 Task: Reply to email with the signature Brenda Cooper with the subject Happy birthday from softage.1@softage.net with the message Can you provide an update on the status of the customer service improvement project? Undo the message and rewrite the message as Thank you for your interest in our product/service. Send the email
Action: Mouse moved to (511, 652)
Screenshot: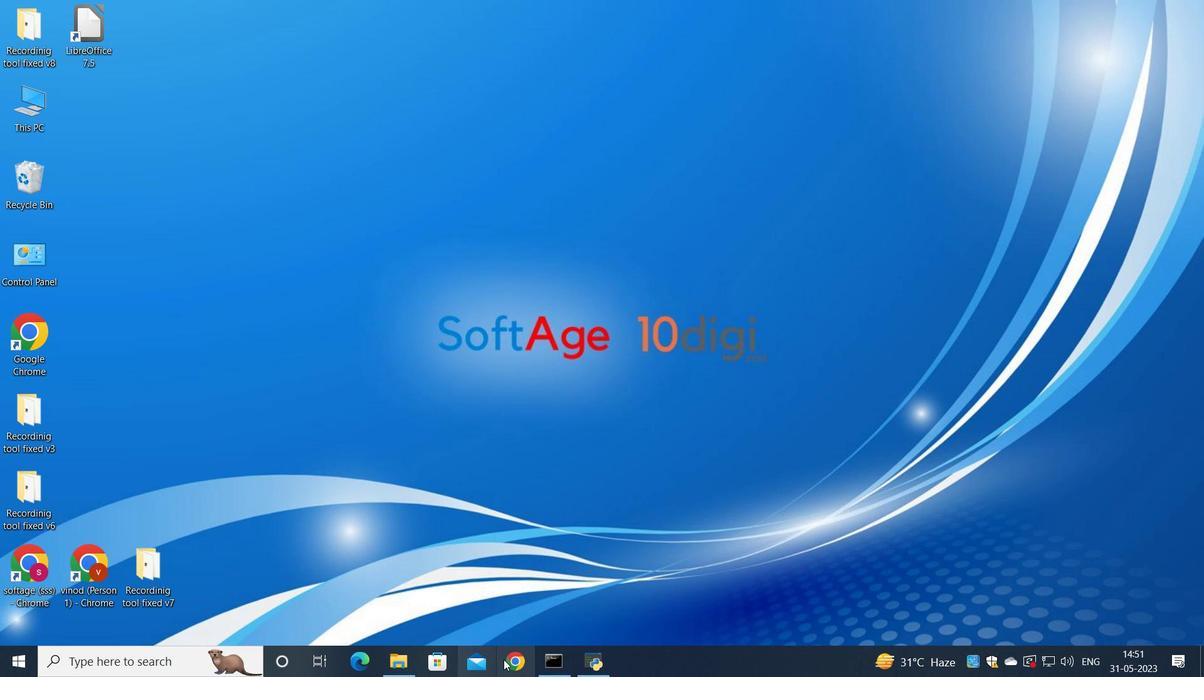 
Action: Mouse pressed left at (511, 652)
Screenshot: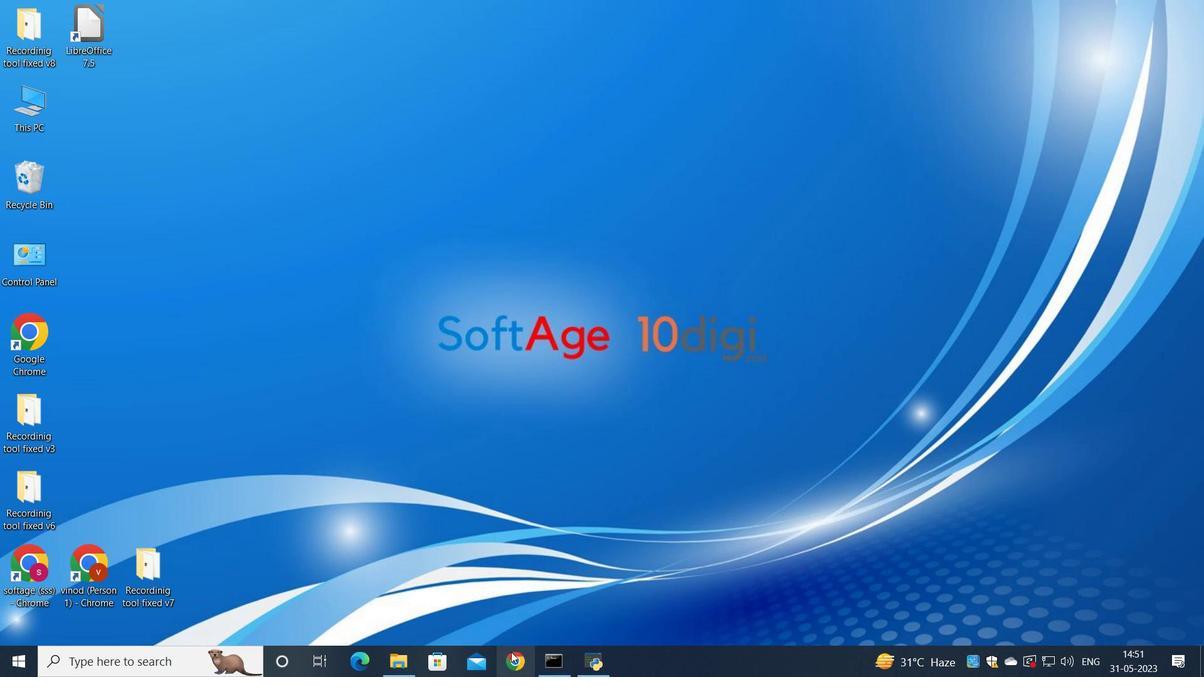 
Action: Mouse moved to (528, 434)
Screenshot: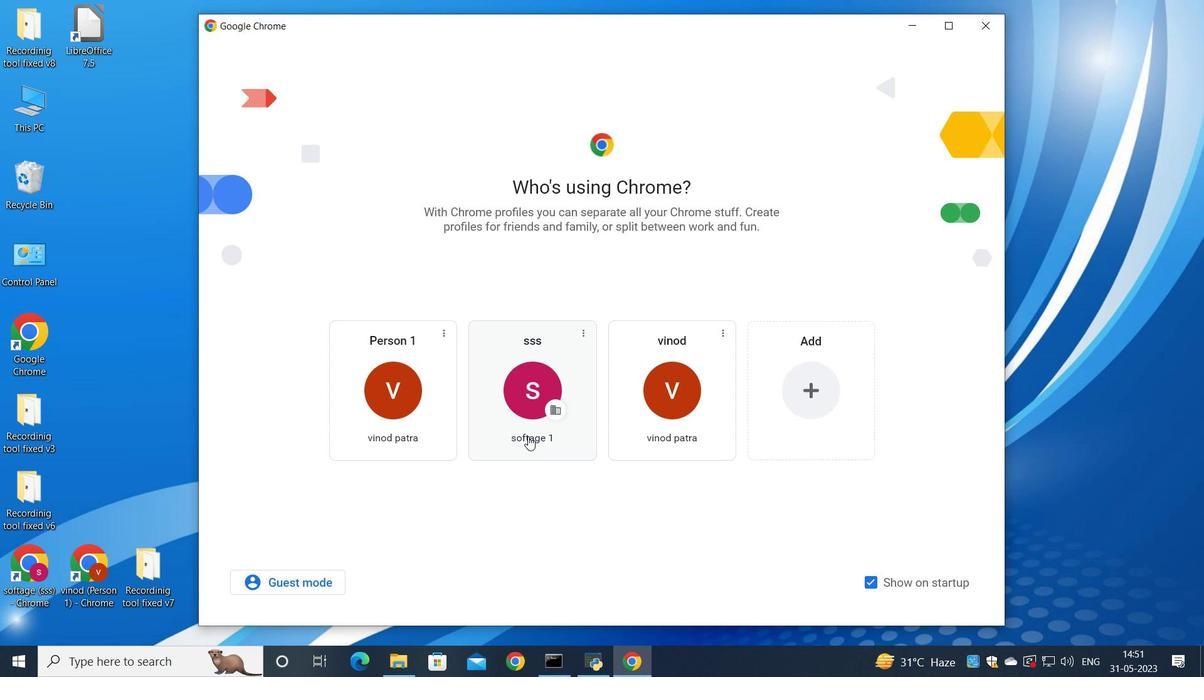 
Action: Mouse pressed left at (528, 434)
Screenshot: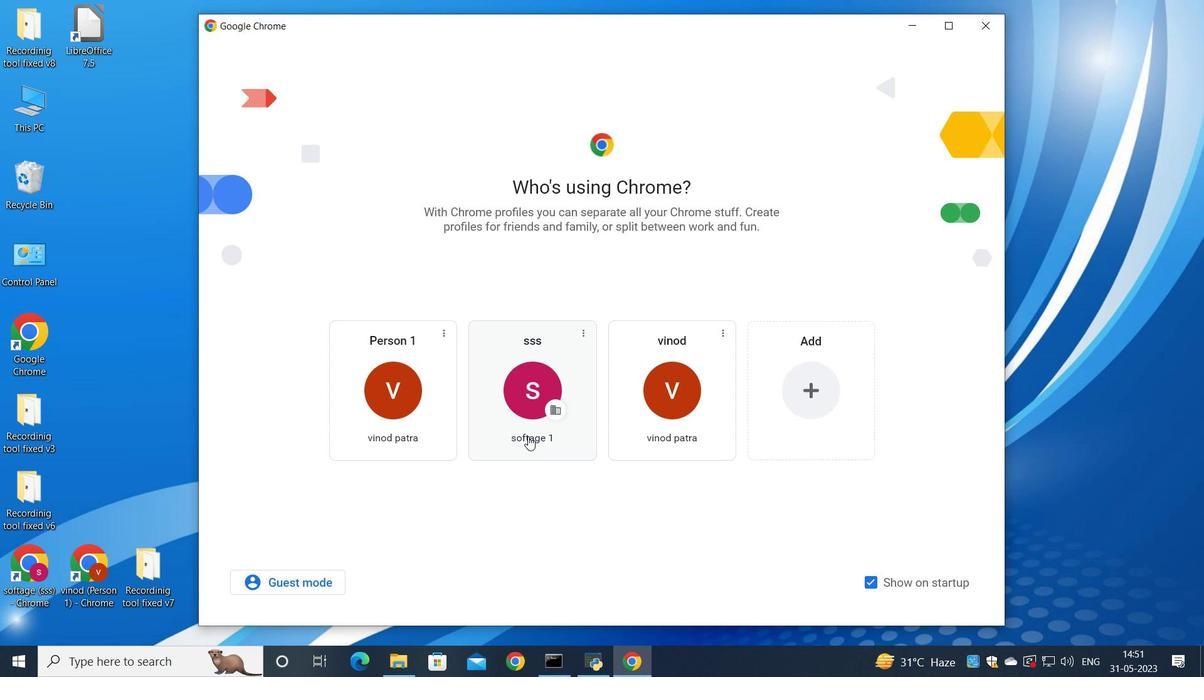 
Action: Mouse moved to (1048, 82)
Screenshot: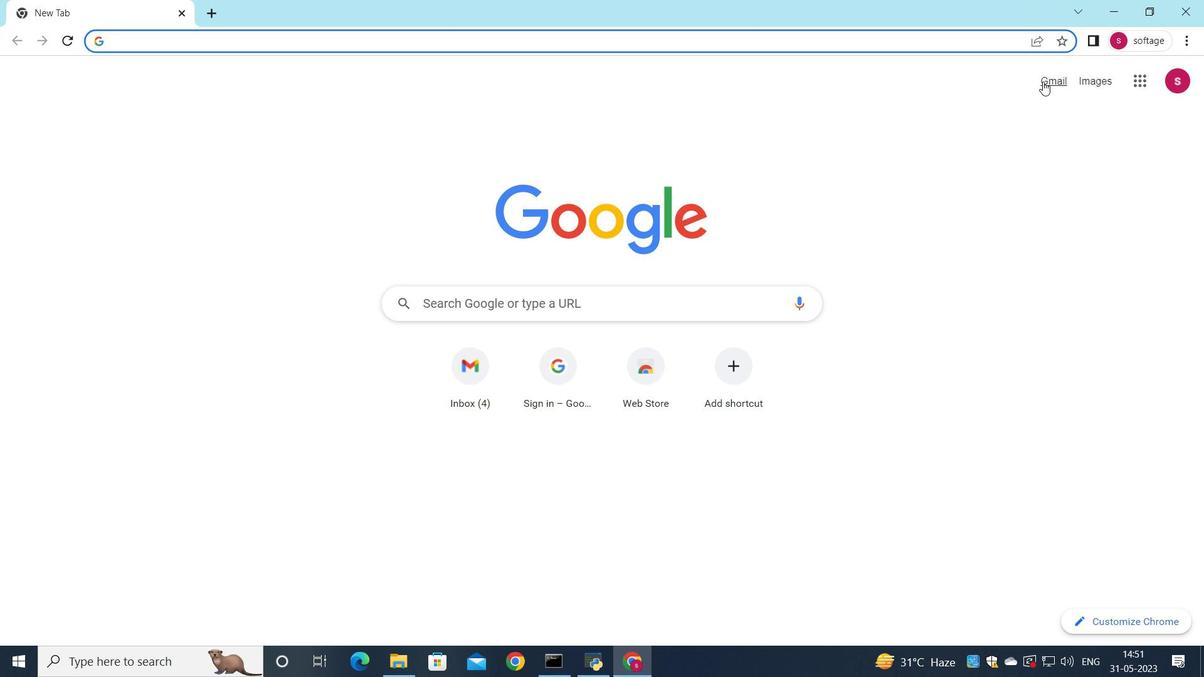 
Action: Mouse pressed left at (1048, 82)
Screenshot: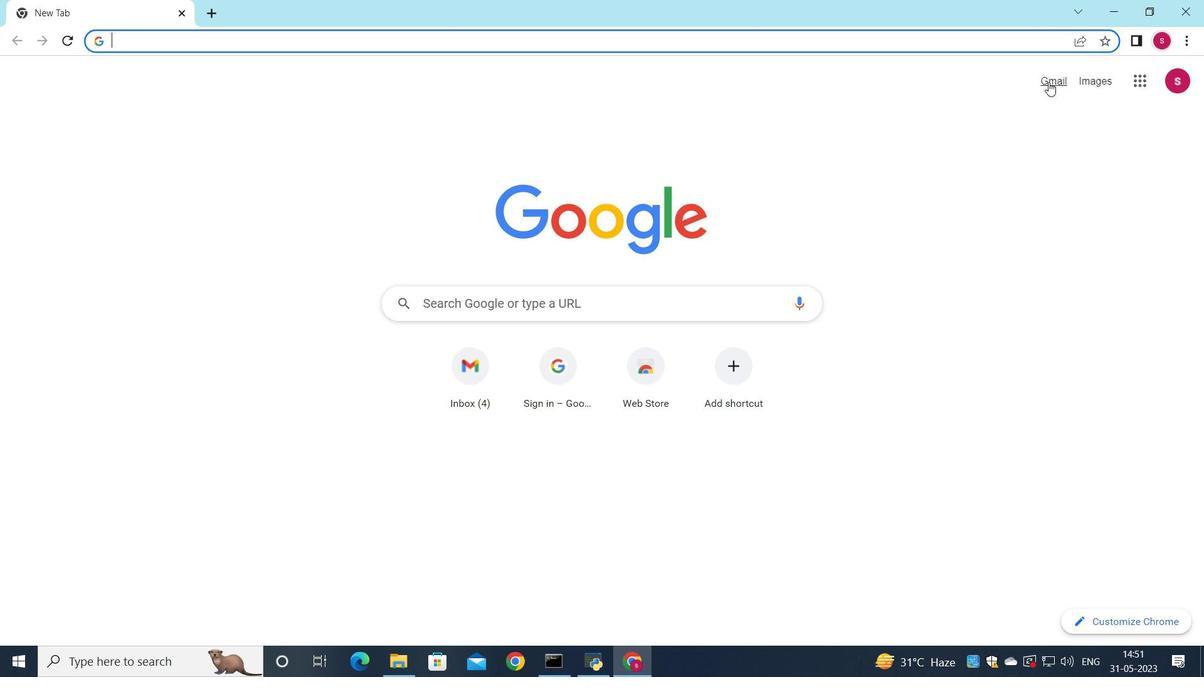 
Action: Mouse moved to (1024, 109)
Screenshot: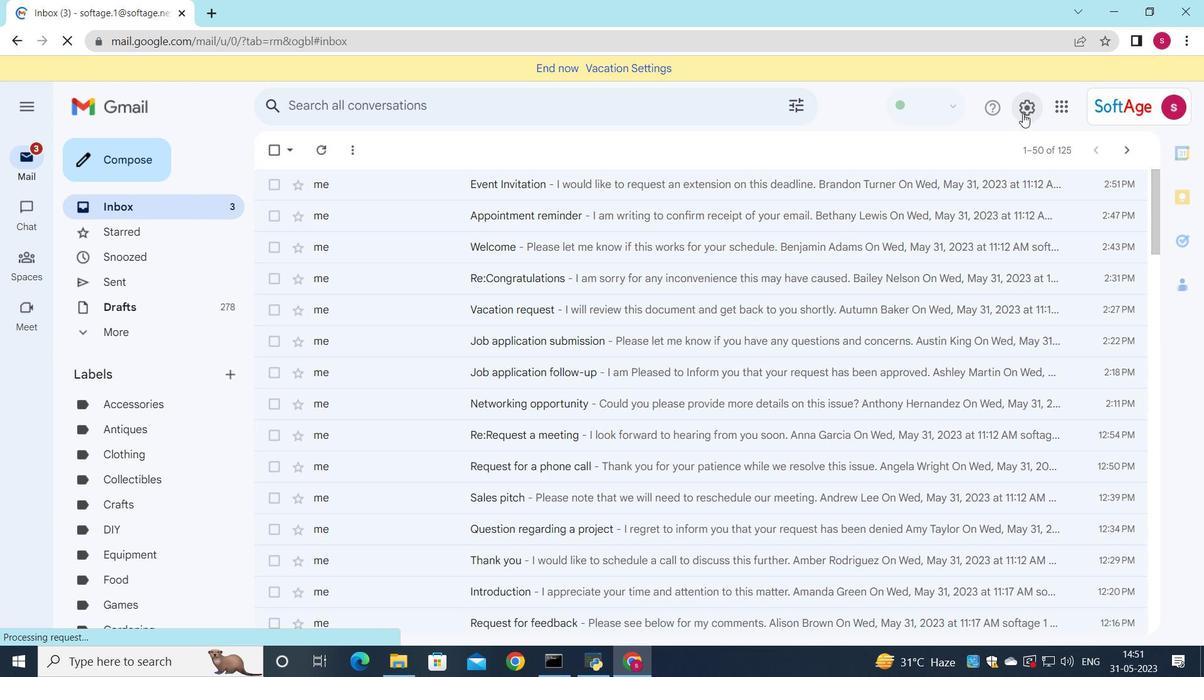 
Action: Mouse pressed left at (1024, 109)
Screenshot: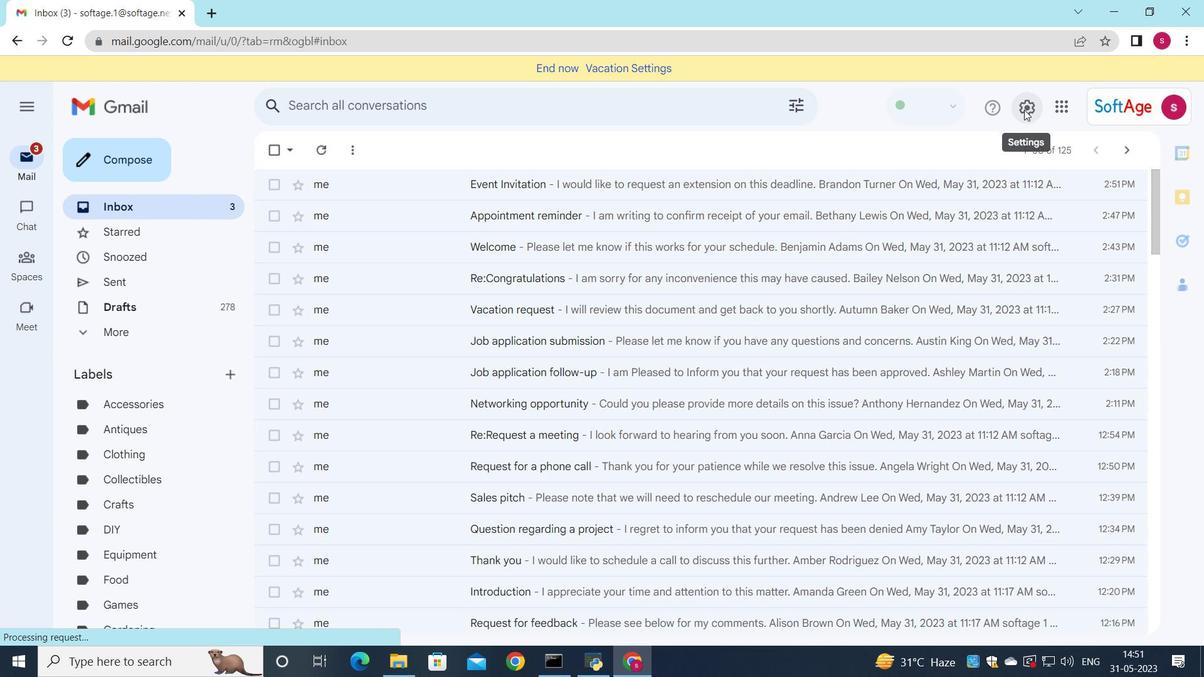 
Action: Mouse moved to (1020, 188)
Screenshot: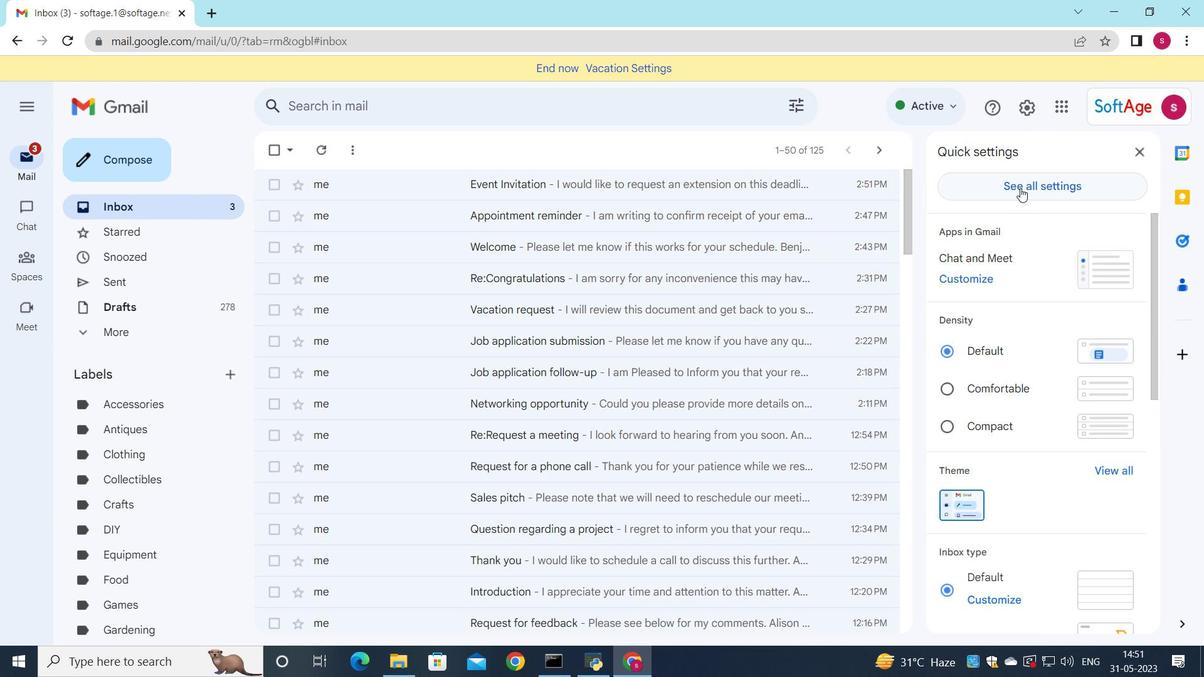 
Action: Mouse pressed left at (1020, 188)
Screenshot: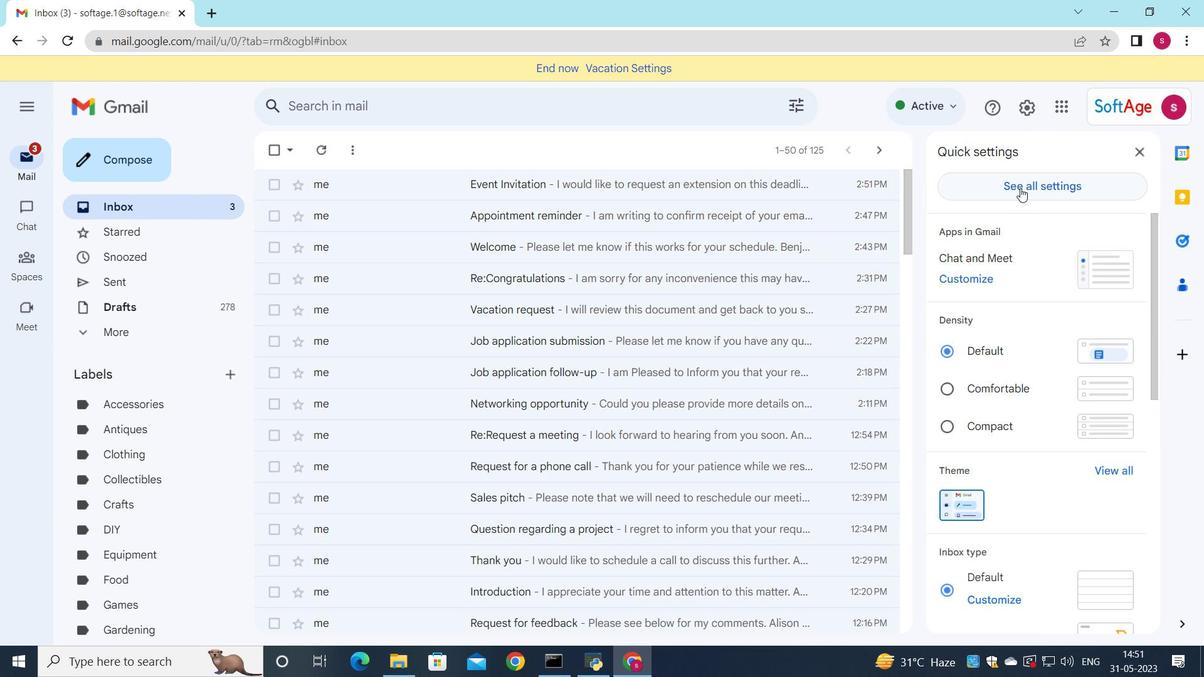 
Action: Mouse moved to (731, 330)
Screenshot: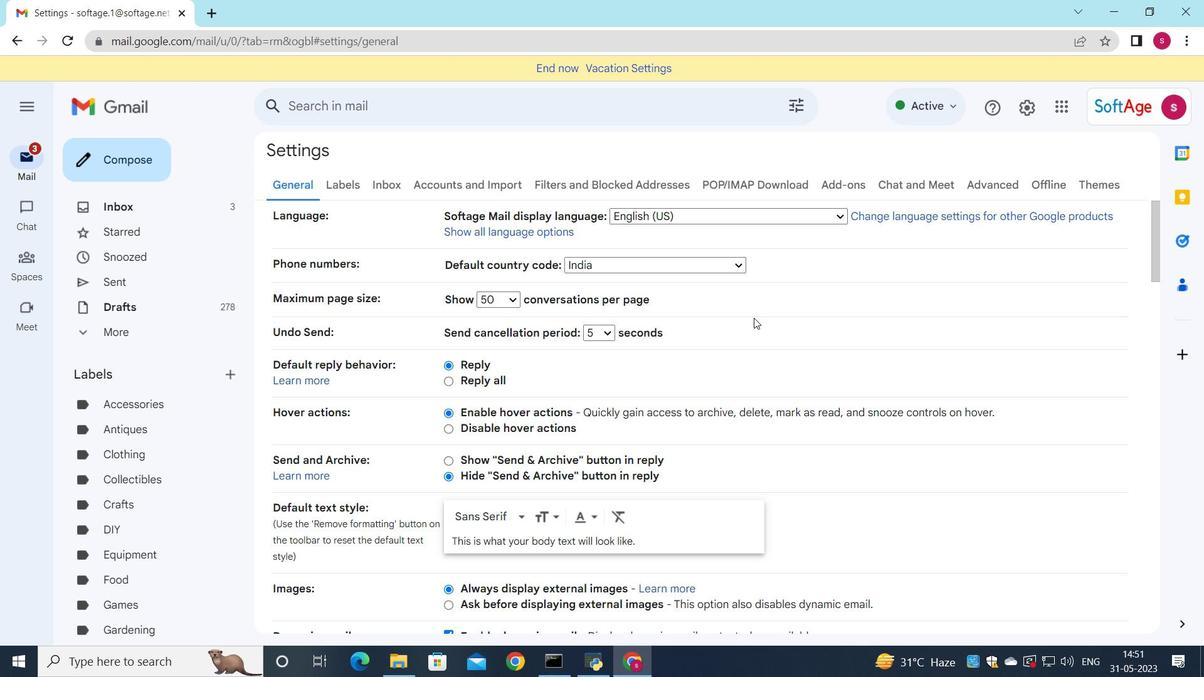 
Action: Mouse scrolled (731, 329) with delta (0, 0)
Screenshot: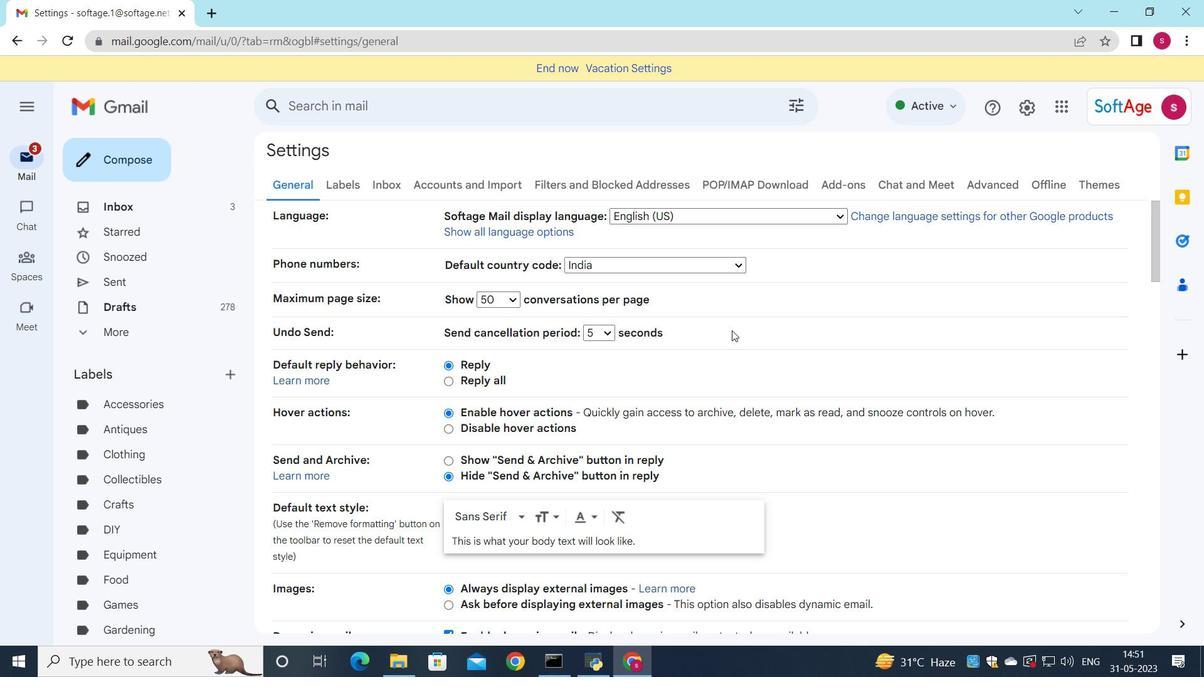 
Action: Mouse scrolled (731, 329) with delta (0, 0)
Screenshot: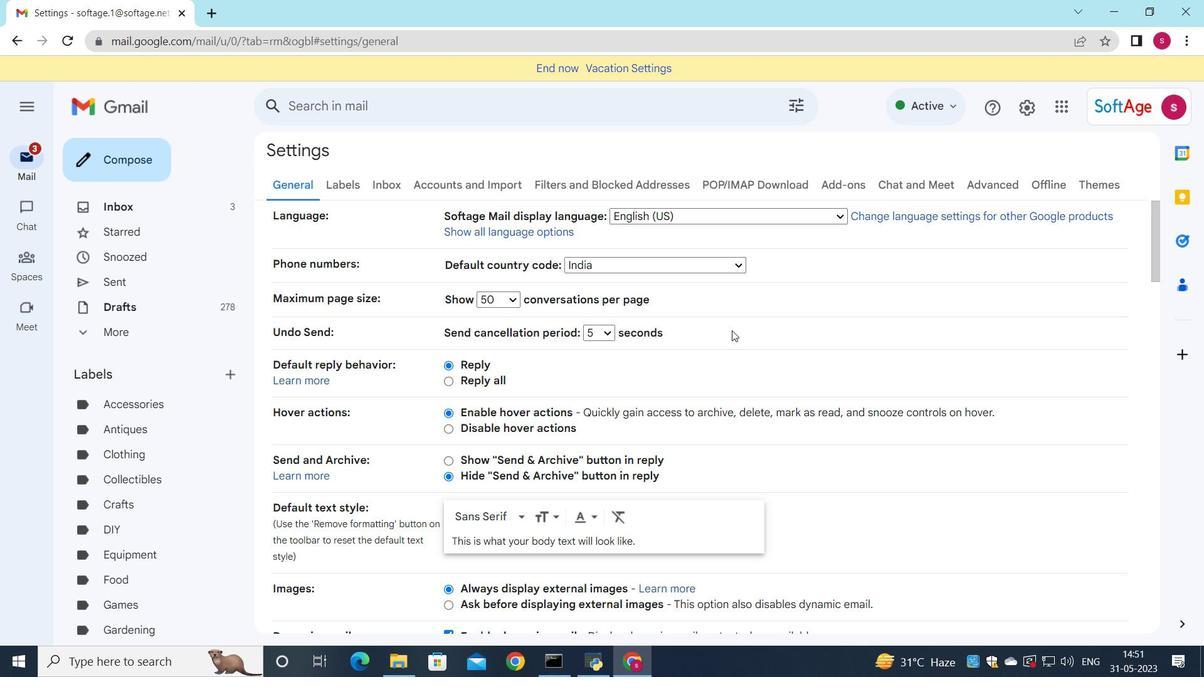 
Action: Mouse scrolled (731, 329) with delta (0, 0)
Screenshot: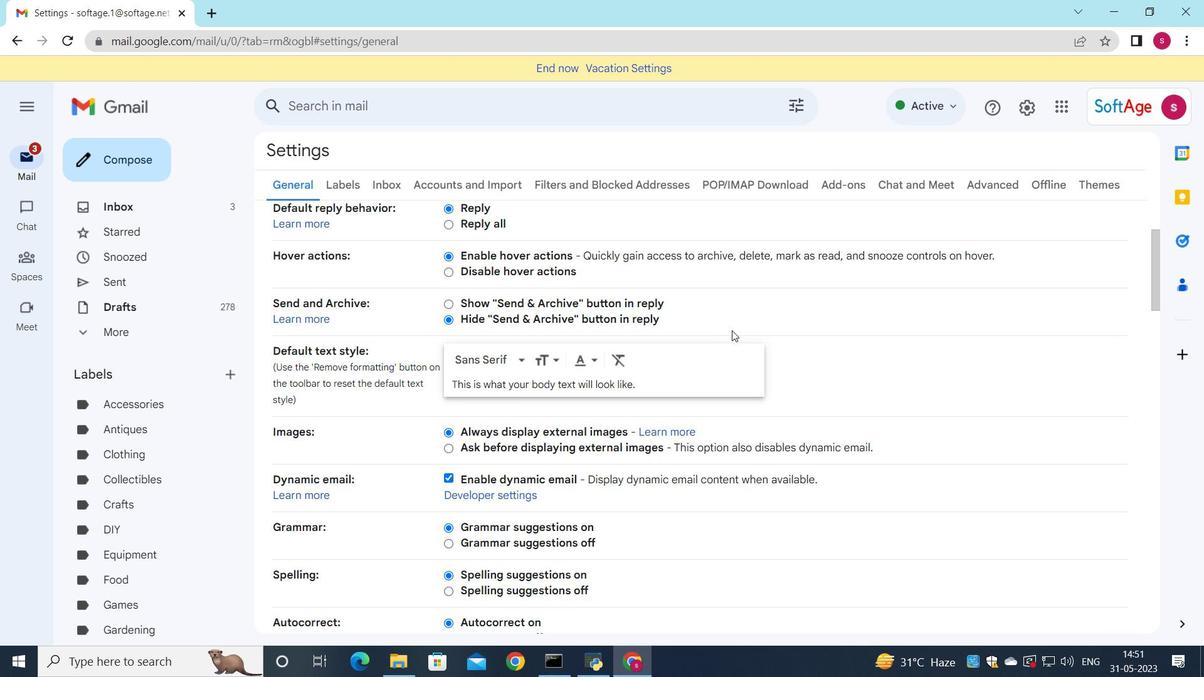 
Action: Mouse scrolled (731, 329) with delta (0, 0)
Screenshot: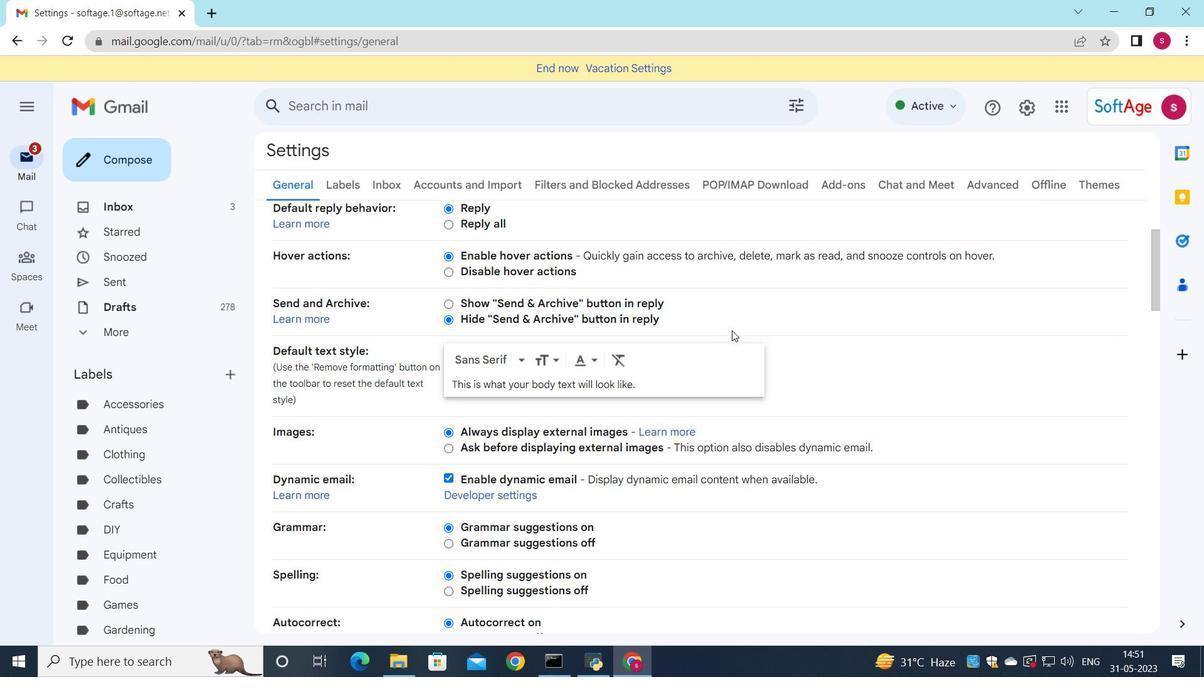 
Action: Mouse scrolled (731, 329) with delta (0, 0)
Screenshot: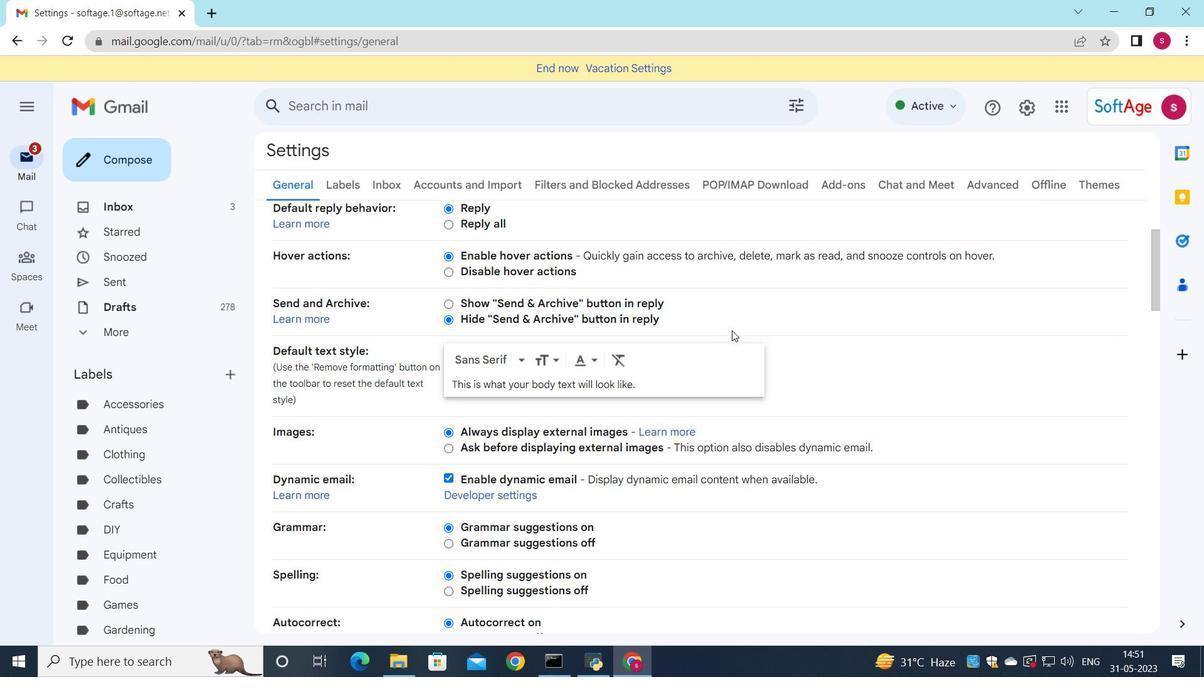 
Action: Mouse scrolled (731, 329) with delta (0, 0)
Screenshot: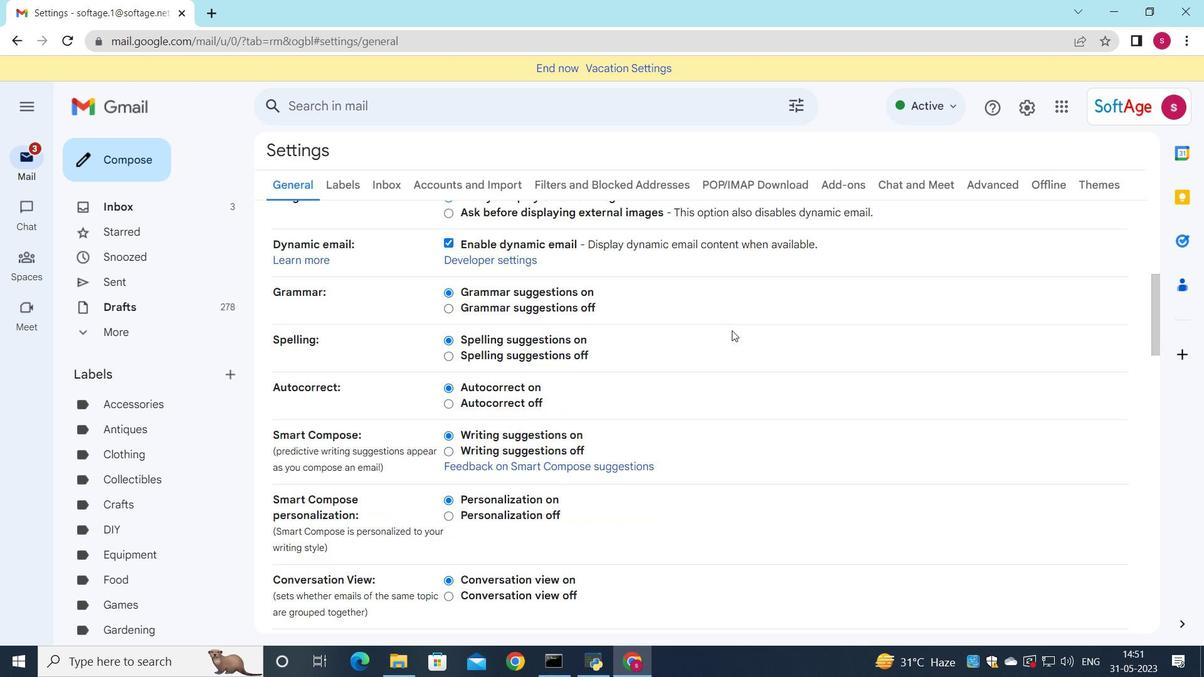 
Action: Mouse scrolled (731, 329) with delta (0, 0)
Screenshot: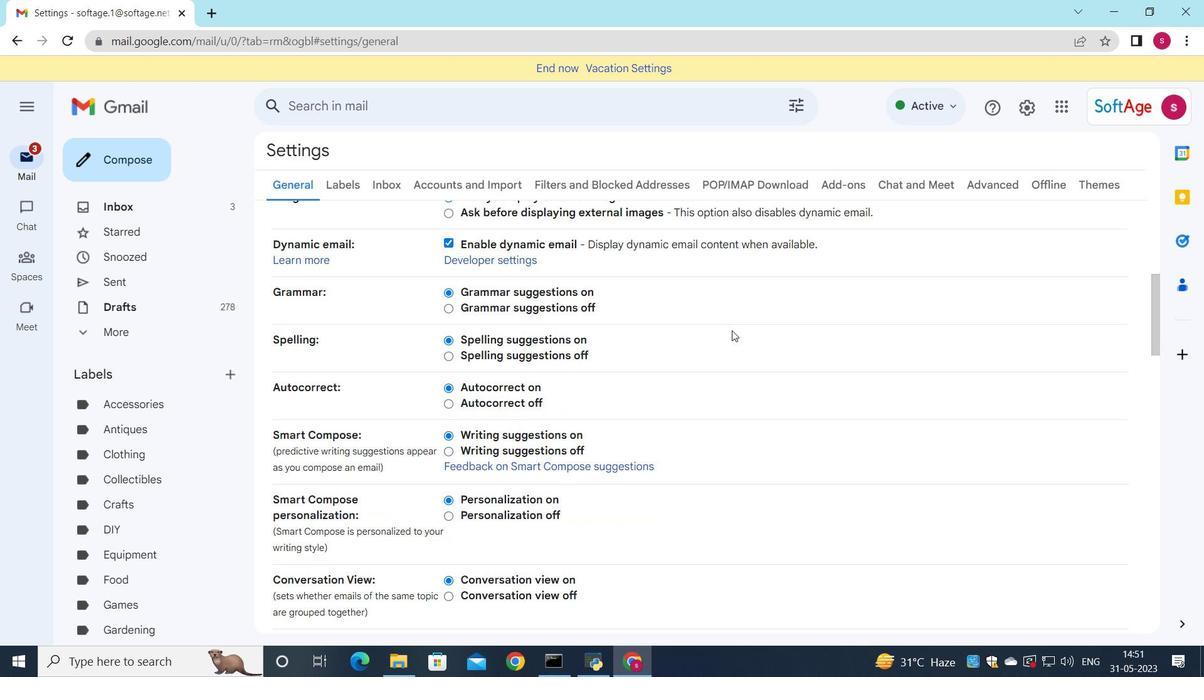
Action: Mouse scrolled (731, 329) with delta (0, 0)
Screenshot: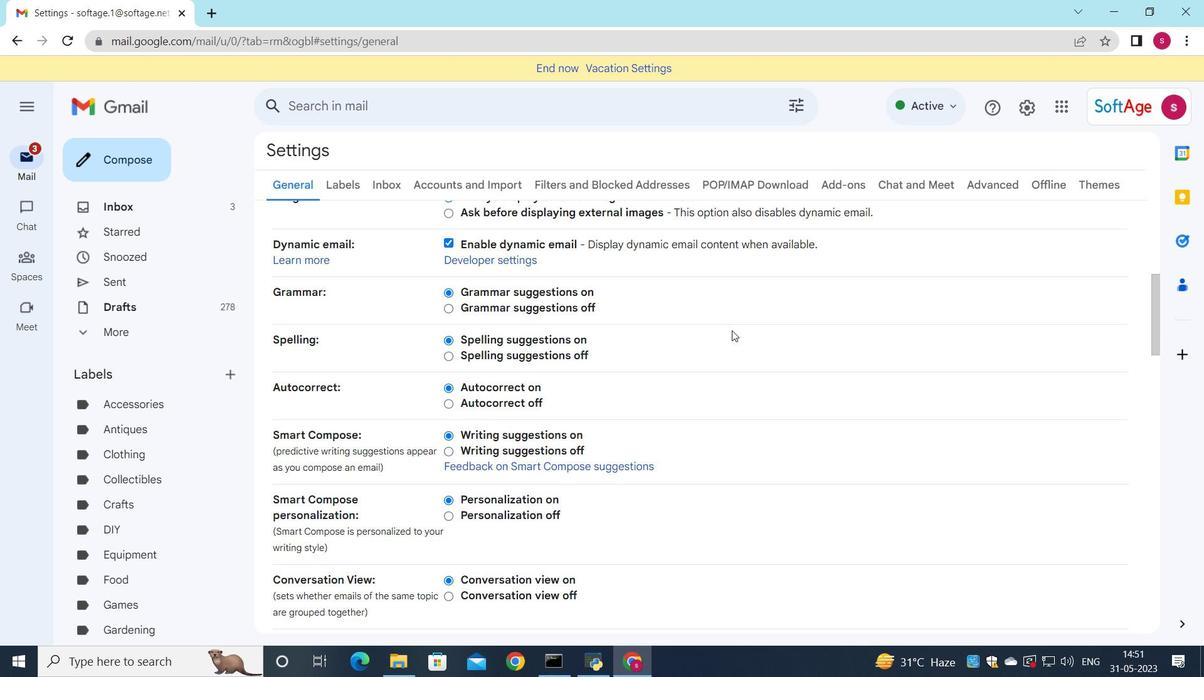 
Action: Mouse moved to (737, 329)
Screenshot: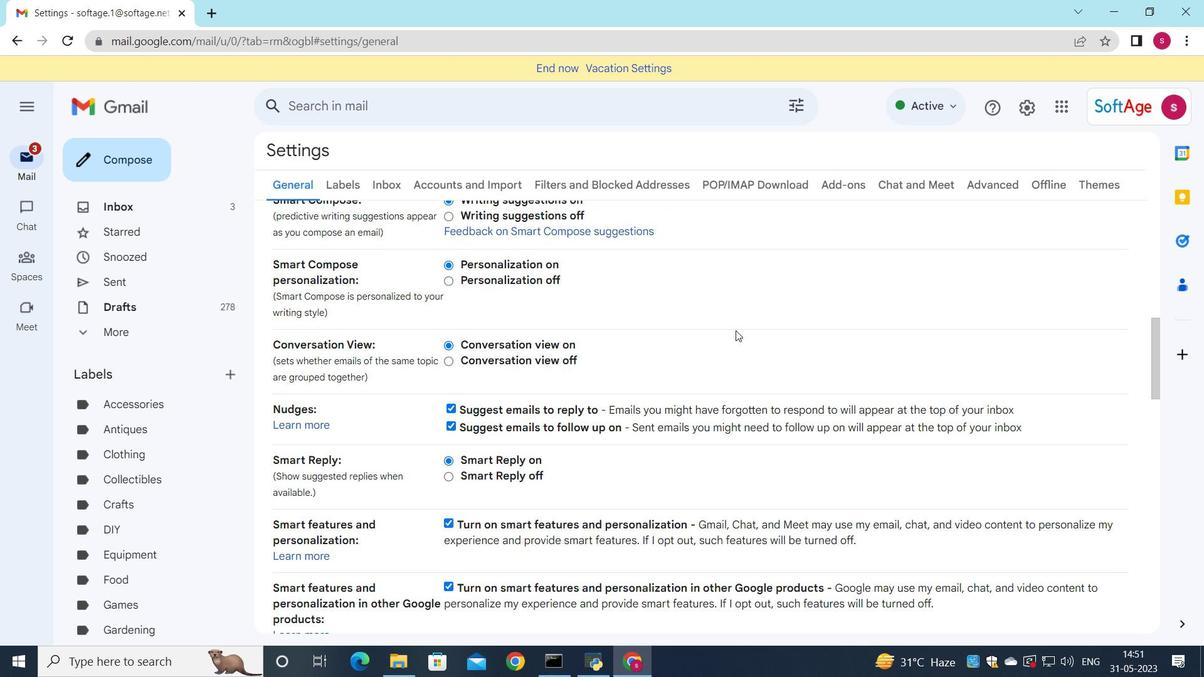 
Action: Mouse scrolled (737, 328) with delta (0, 0)
Screenshot: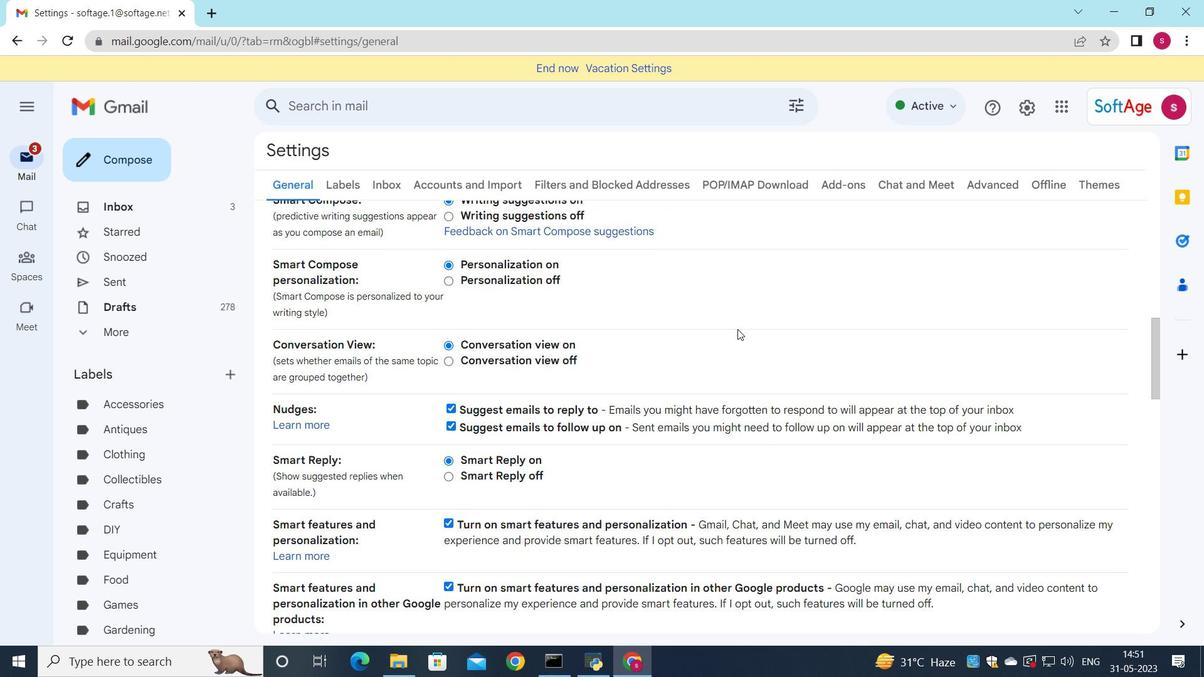 
Action: Mouse scrolled (737, 328) with delta (0, 0)
Screenshot: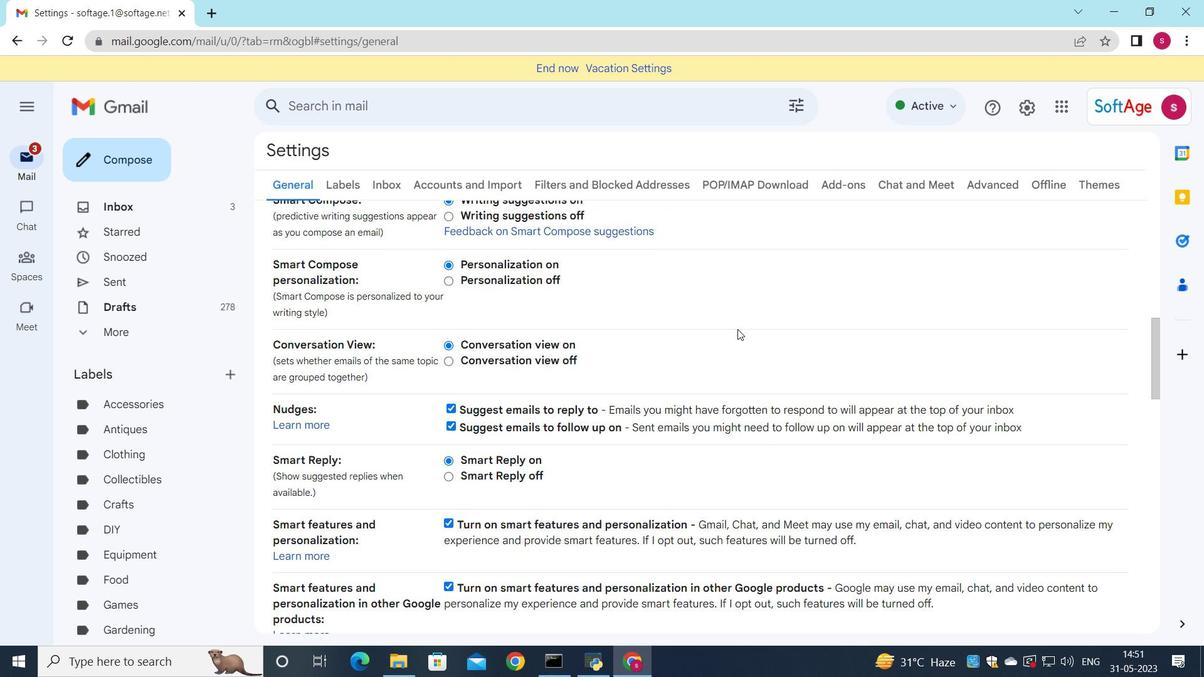 
Action: Mouse scrolled (737, 328) with delta (0, 0)
Screenshot: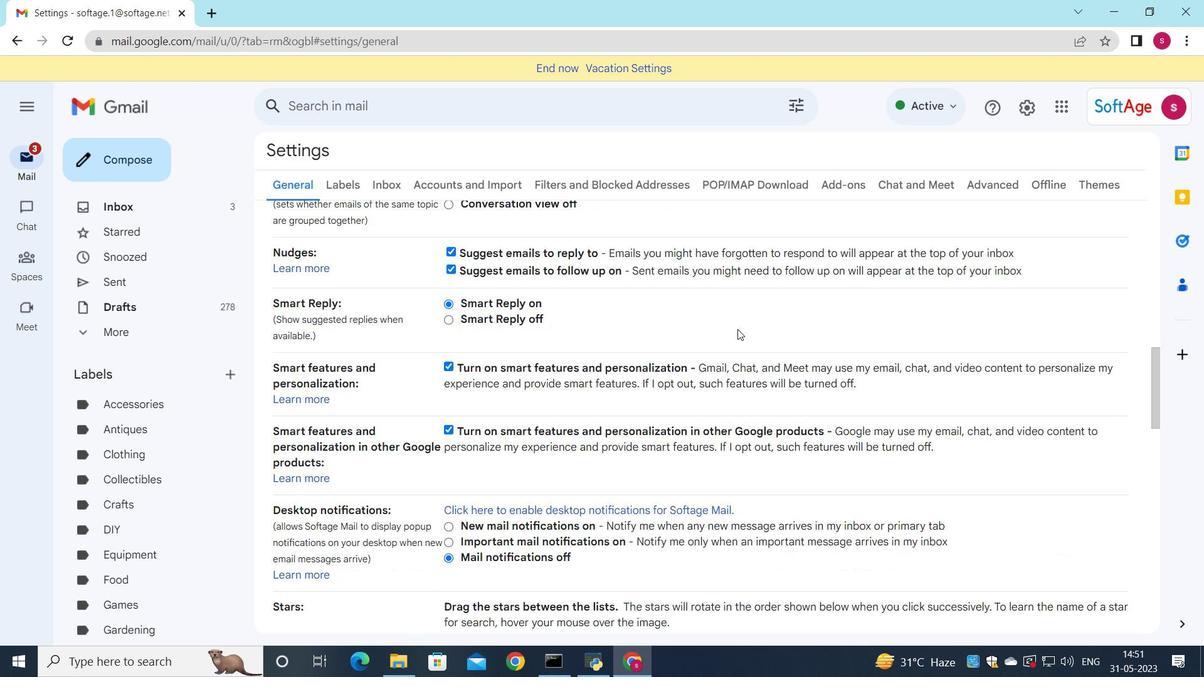 
Action: Mouse scrolled (737, 328) with delta (0, 0)
Screenshot: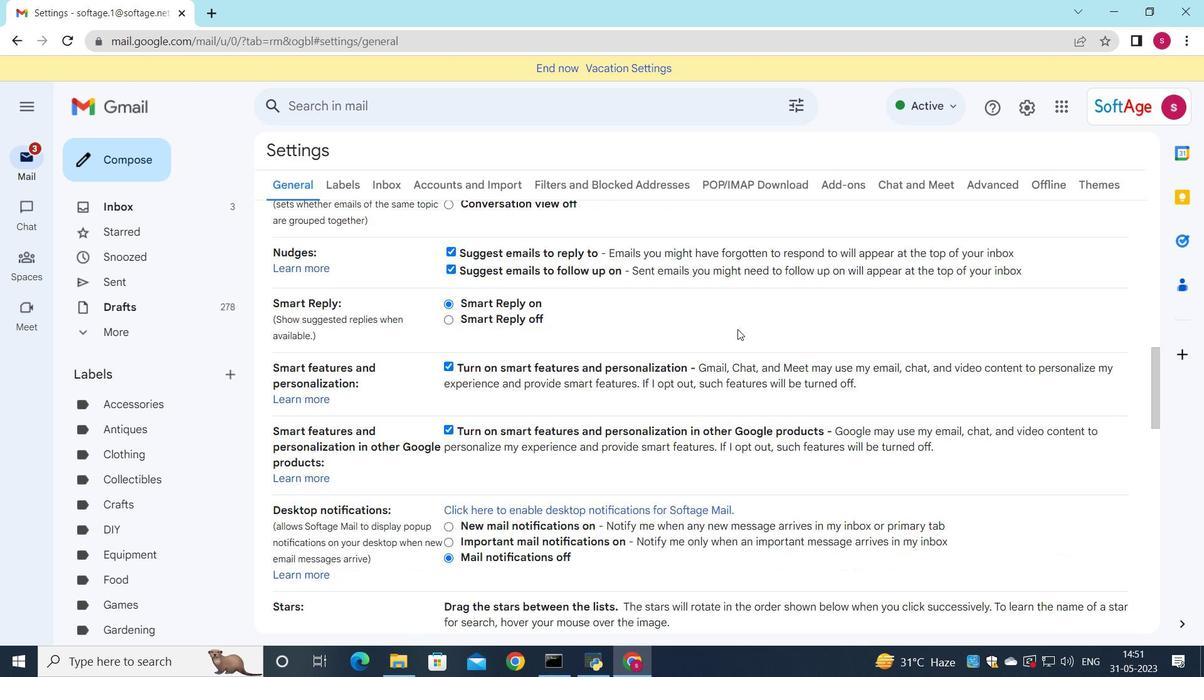 
Action: Mouse scrolled (737, 328) with delta (0, 0)
Screenshot: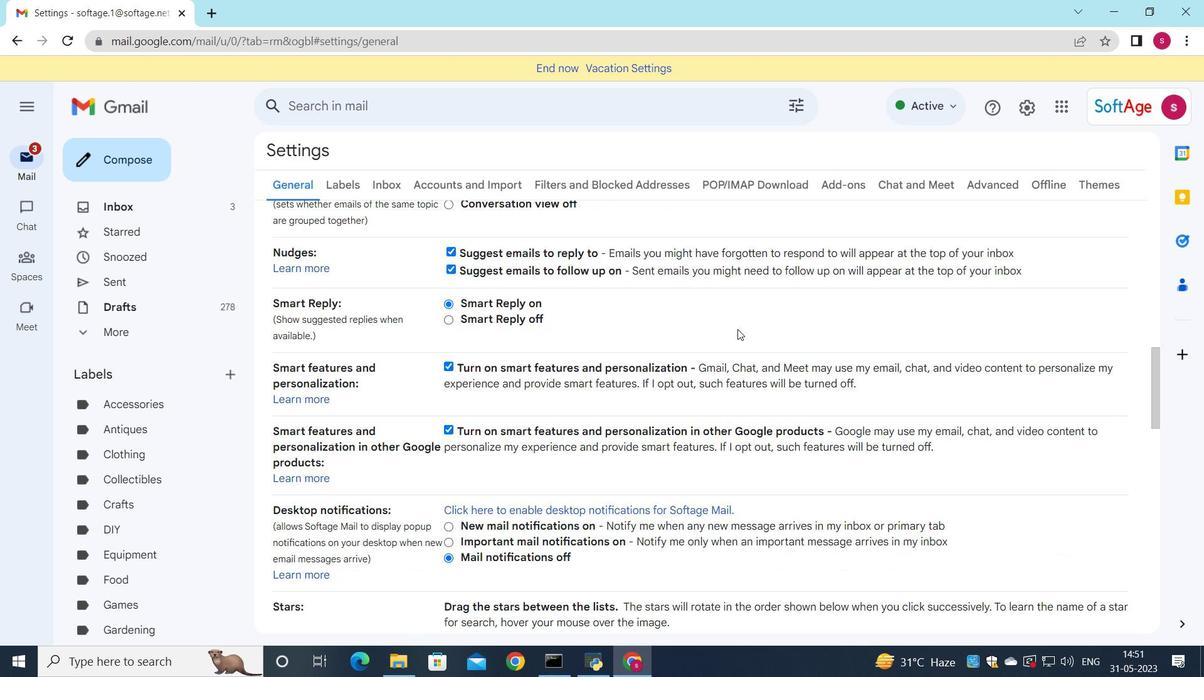 
Action: Mouse scrolled (737, 328) with delta (0, 0)
Screenshot: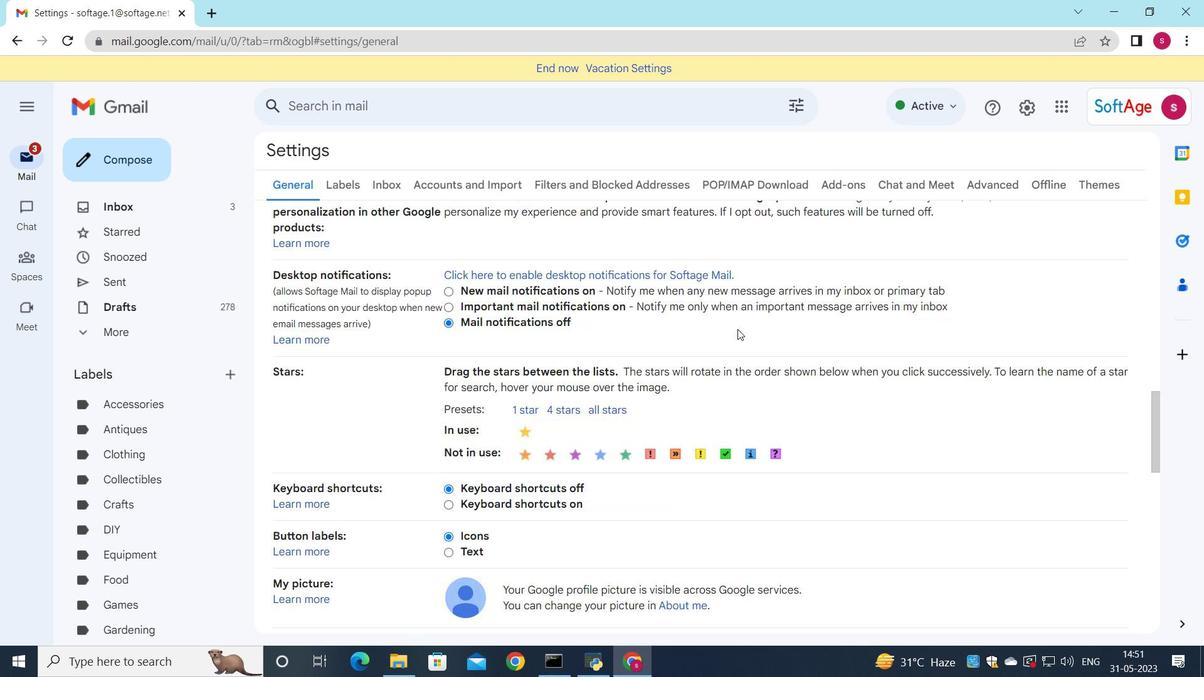 
Action: Mouse scrolled (737, 328) with delta (0, 0)
Screenshot: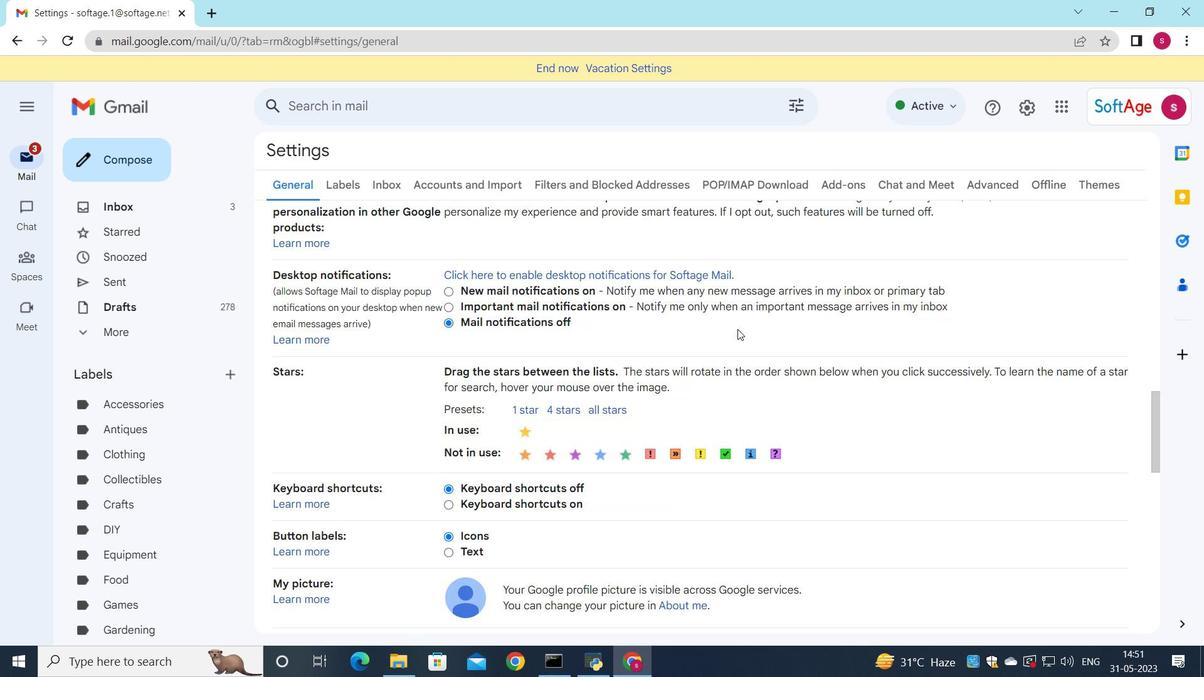 
Action: Mouse scrolled (737, 328) with delta (0, 0)
Screenshot: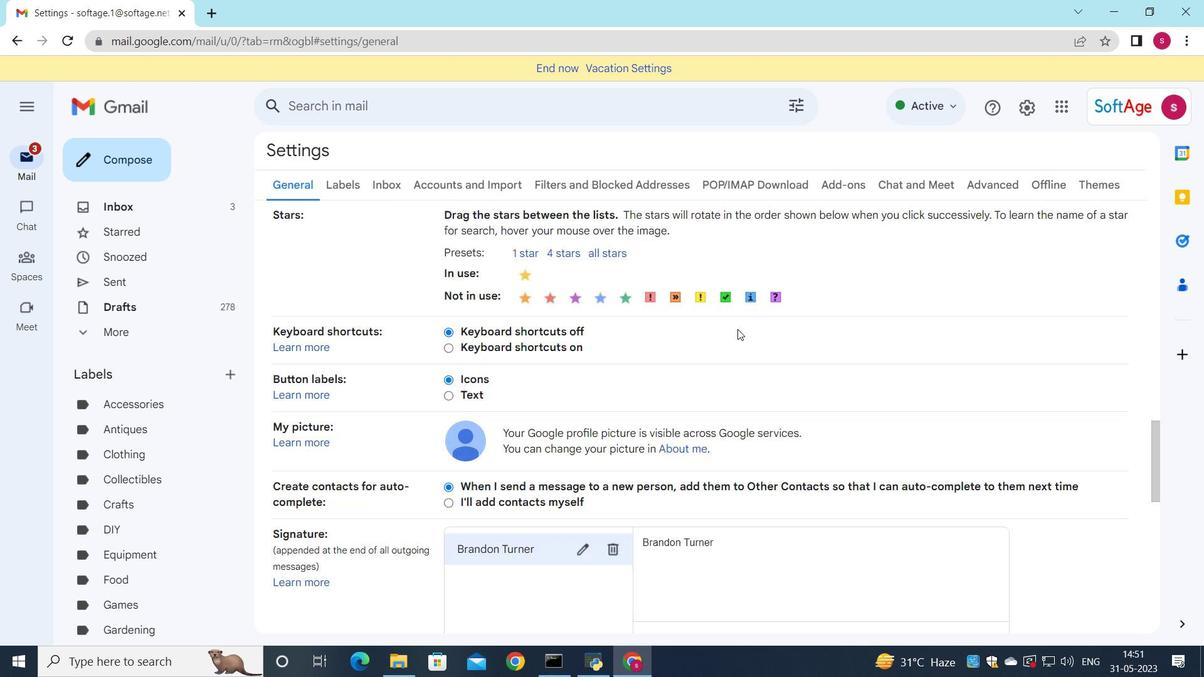 
Action: Mouse scrolled (737, 328) with delta (0, 0)
Screenshot: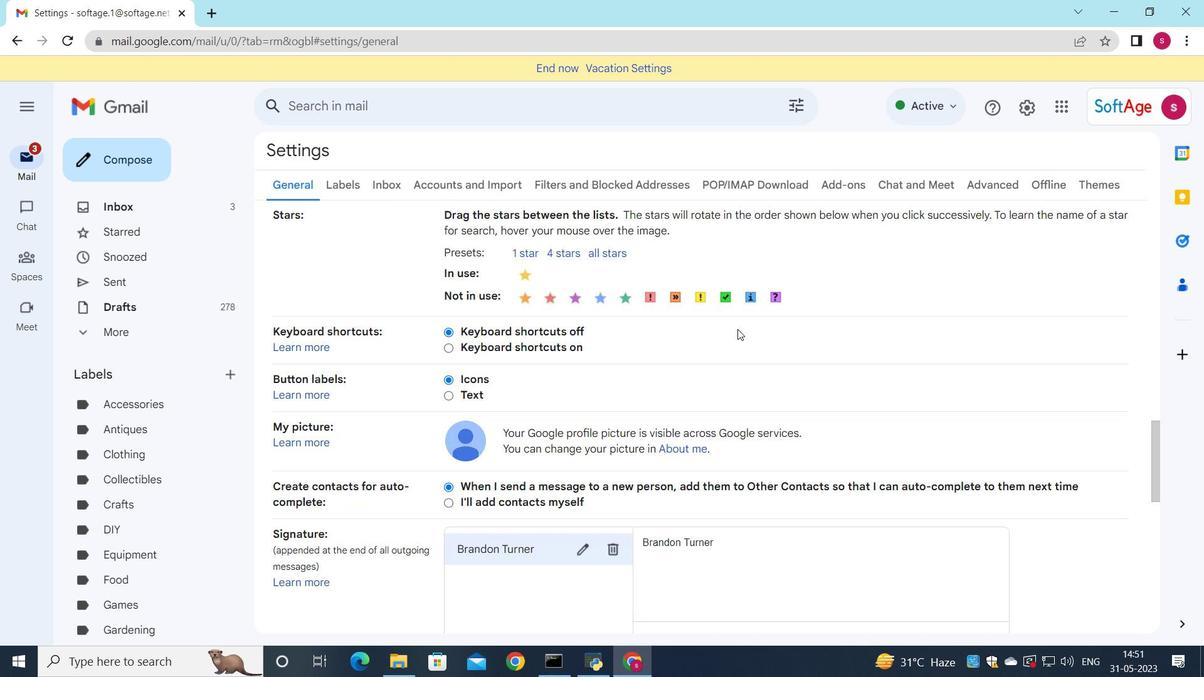 
Action: Mouse scrolled (737, 328) with delta (0, 0)
Screenshot: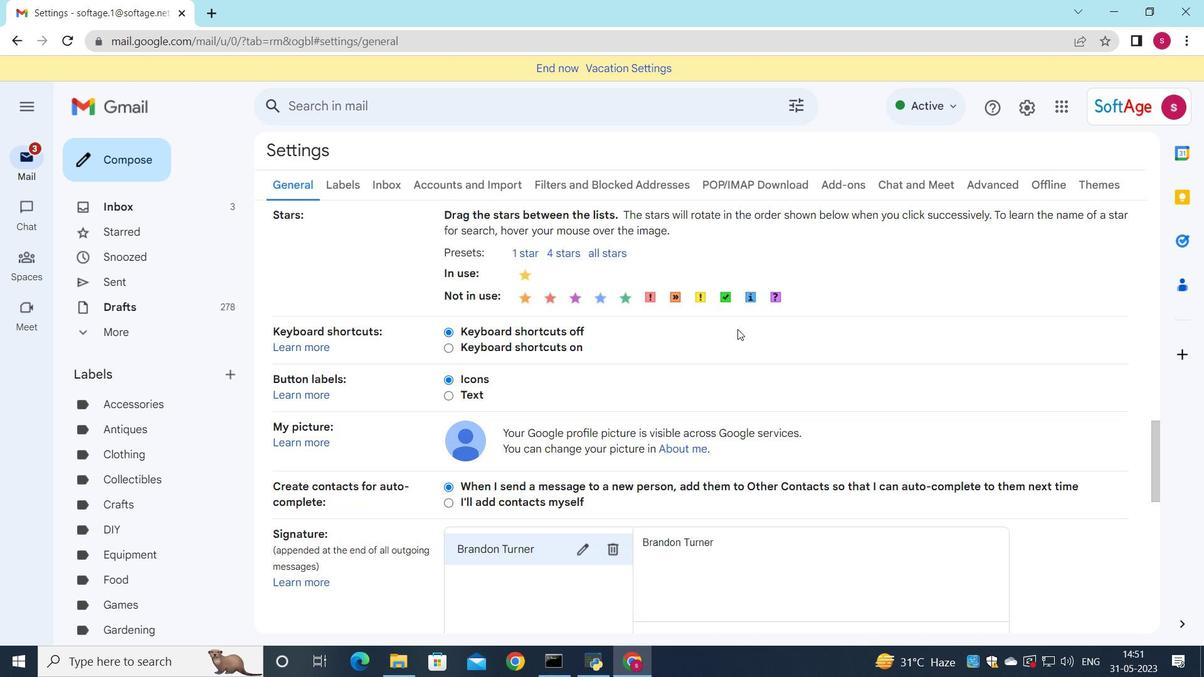 
Action: Mouse moved to (607, 319)
Screenshot: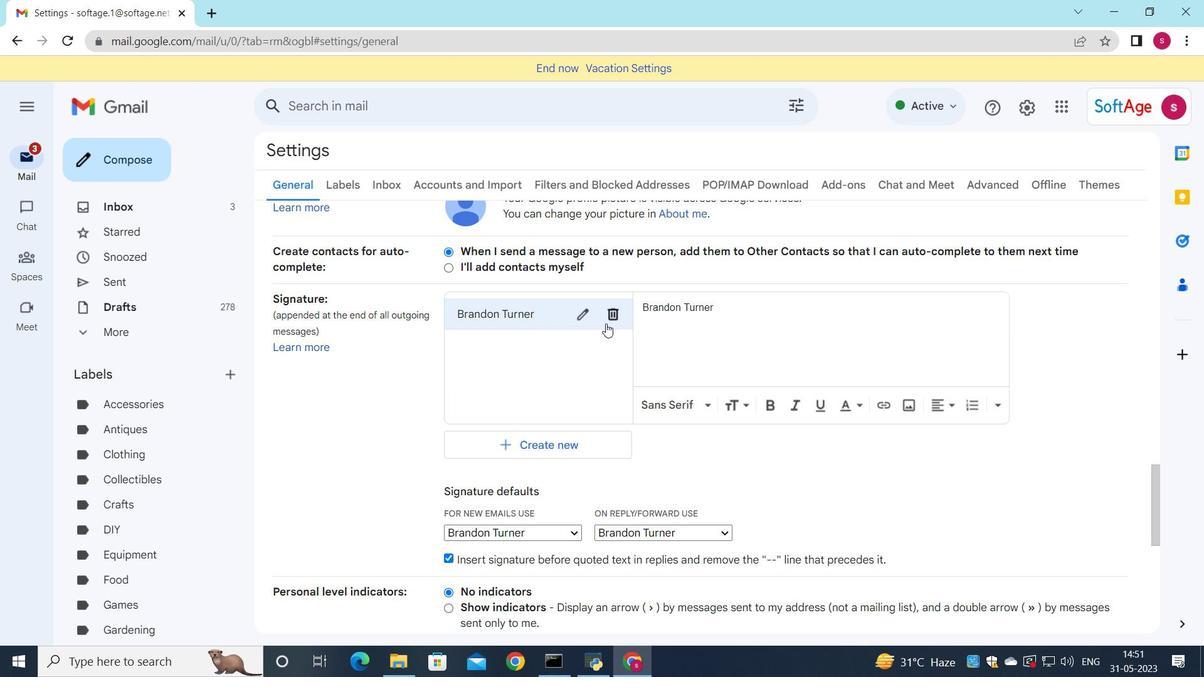 
Action: Mouse pressed left at (607, 319)
Screenshot: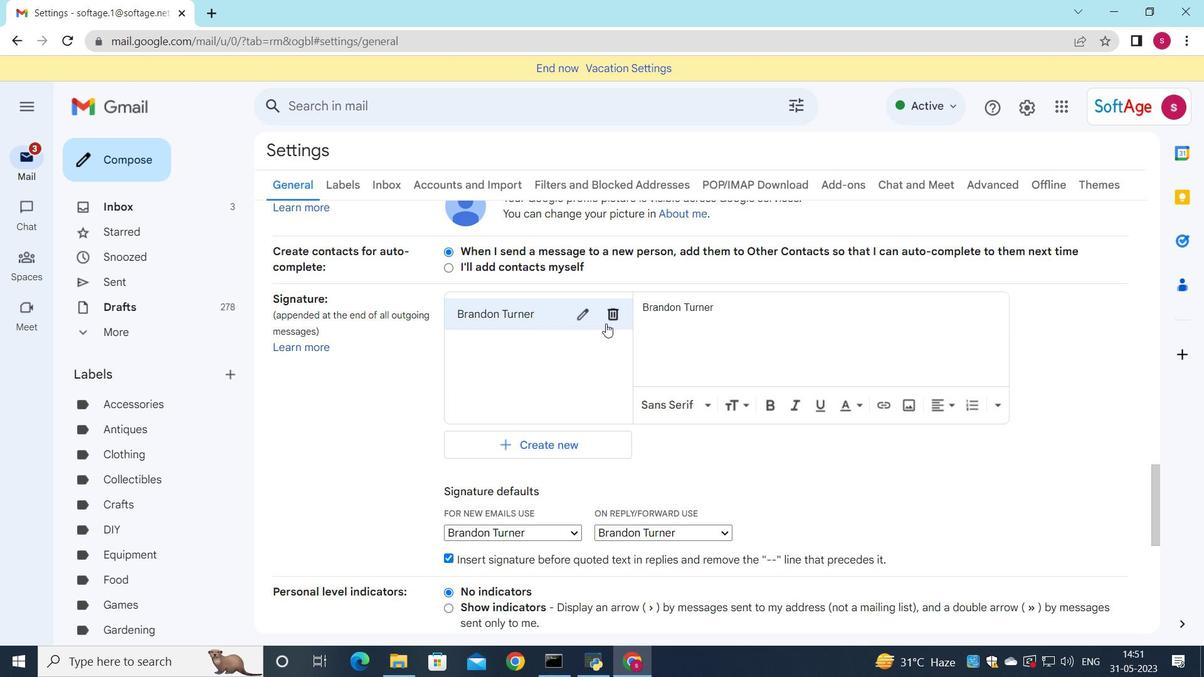 
Action: Mouse moved to (748, 376)
Screenshot: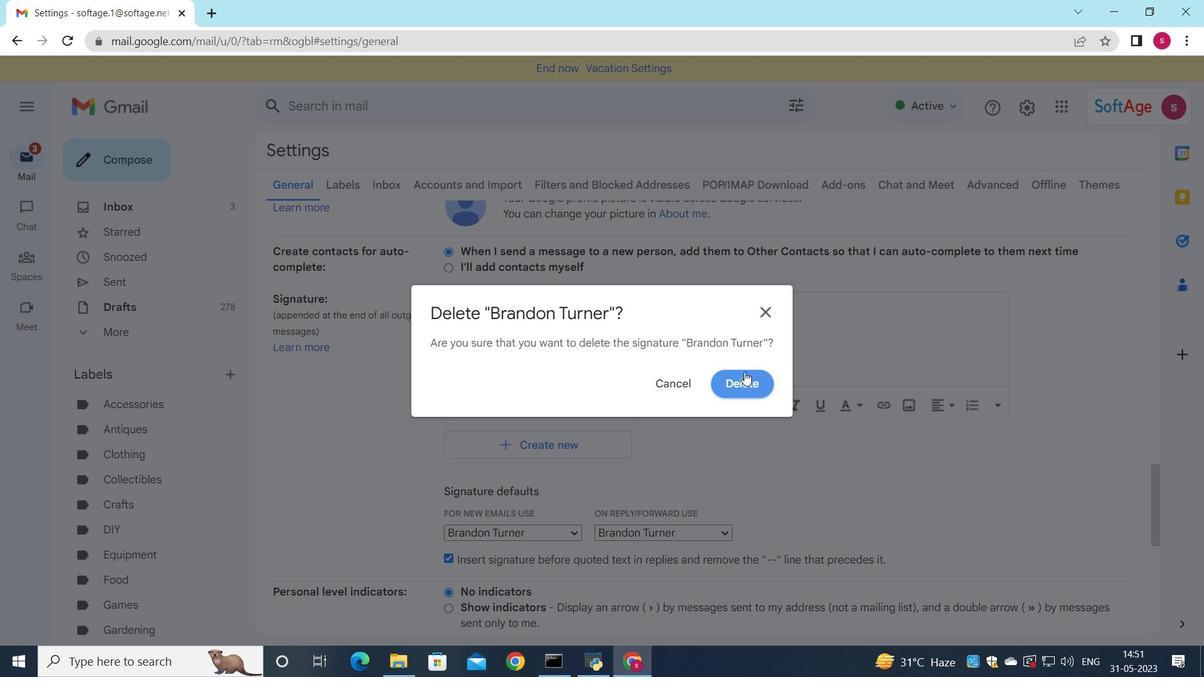 
Action: Mouse pressed left at (748, 376)
Screenshot: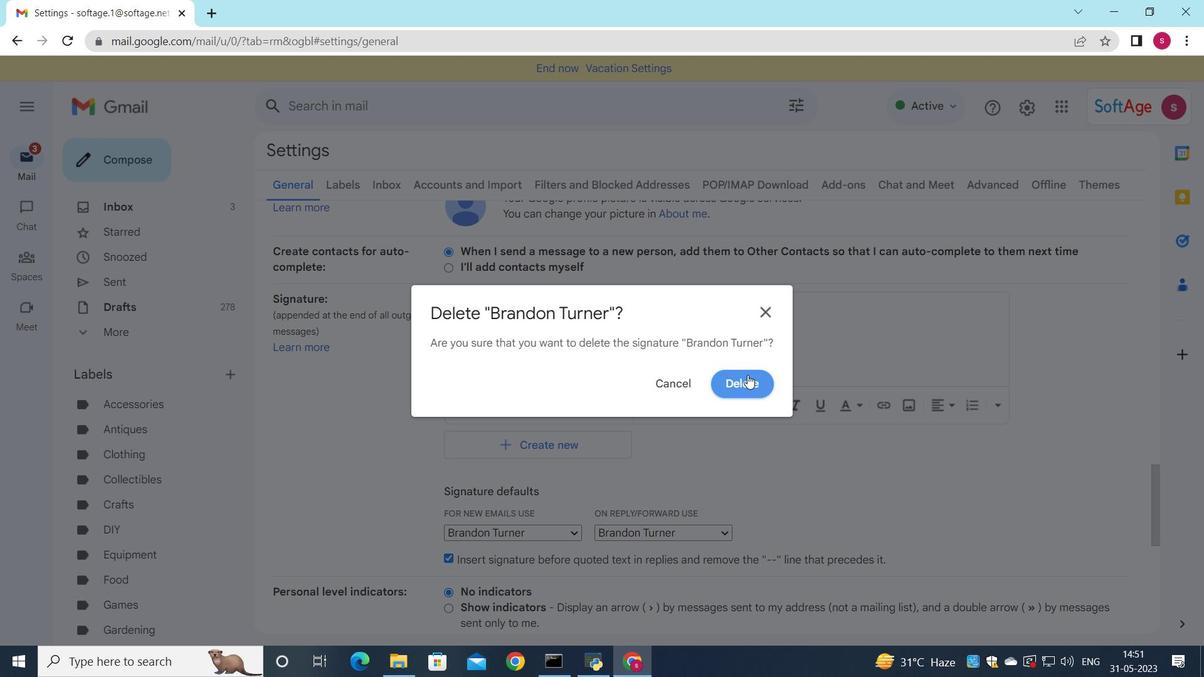 
Action: Mouse moved to (537, 338)
Screenshot: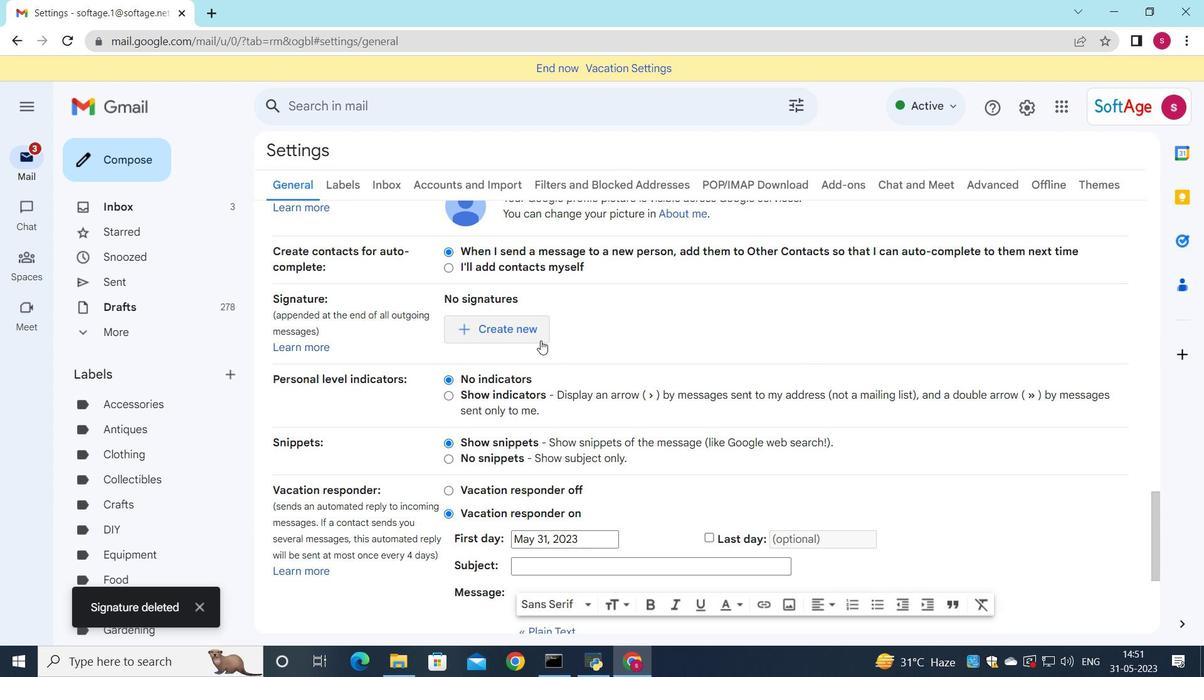 
Action: Mouse pressed left at (537, 338)
Screenshot: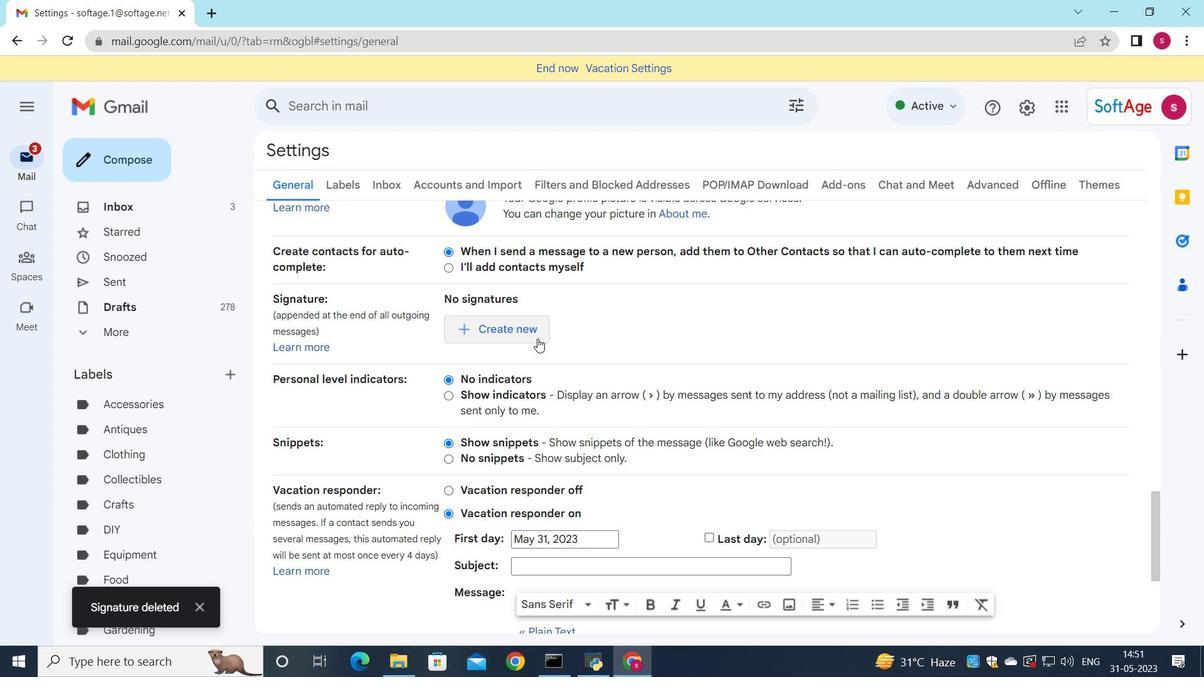 
Action: Mouse moved to (686, 331)
Screenshot: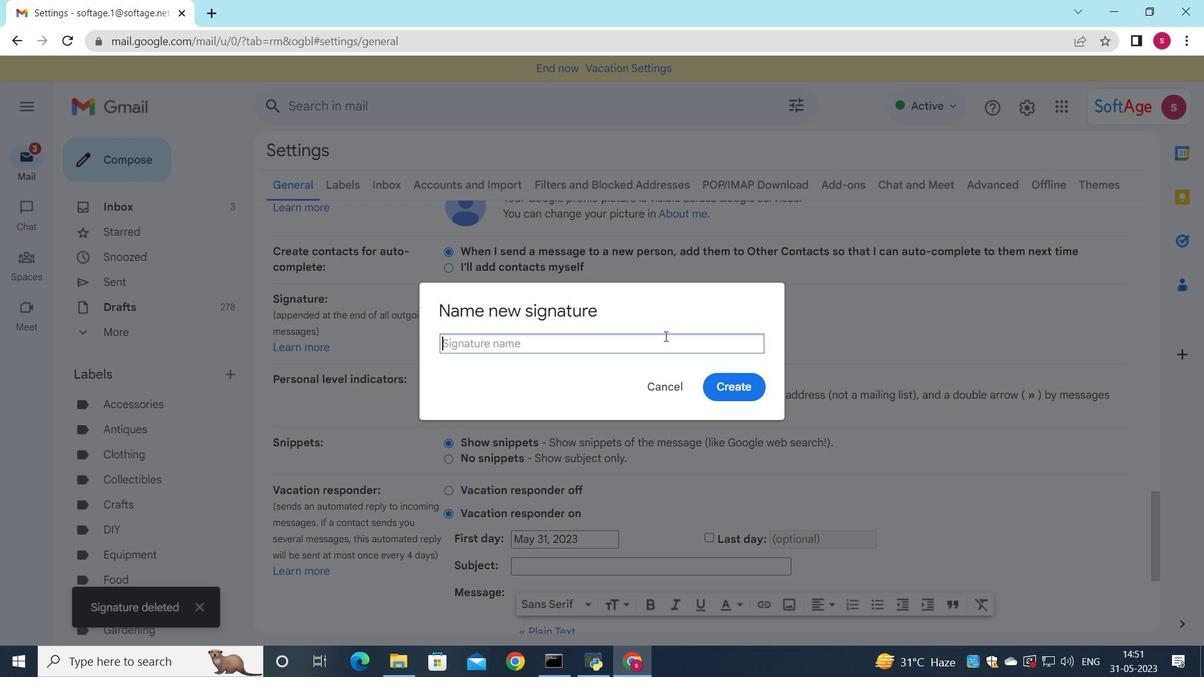 
Action: Key pressed <Key.shift>Brenda<Key.space><Key.shift>Cooper
Screenshot: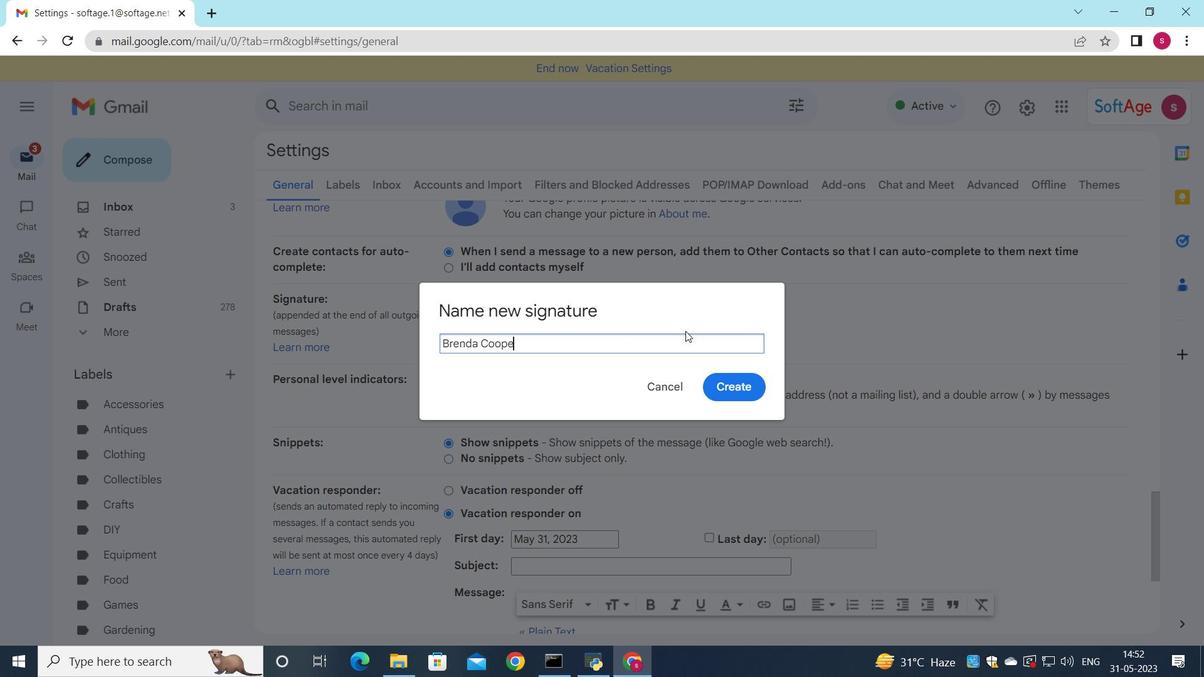 
Action: Mouse moved to (736, 392)
Screenshot: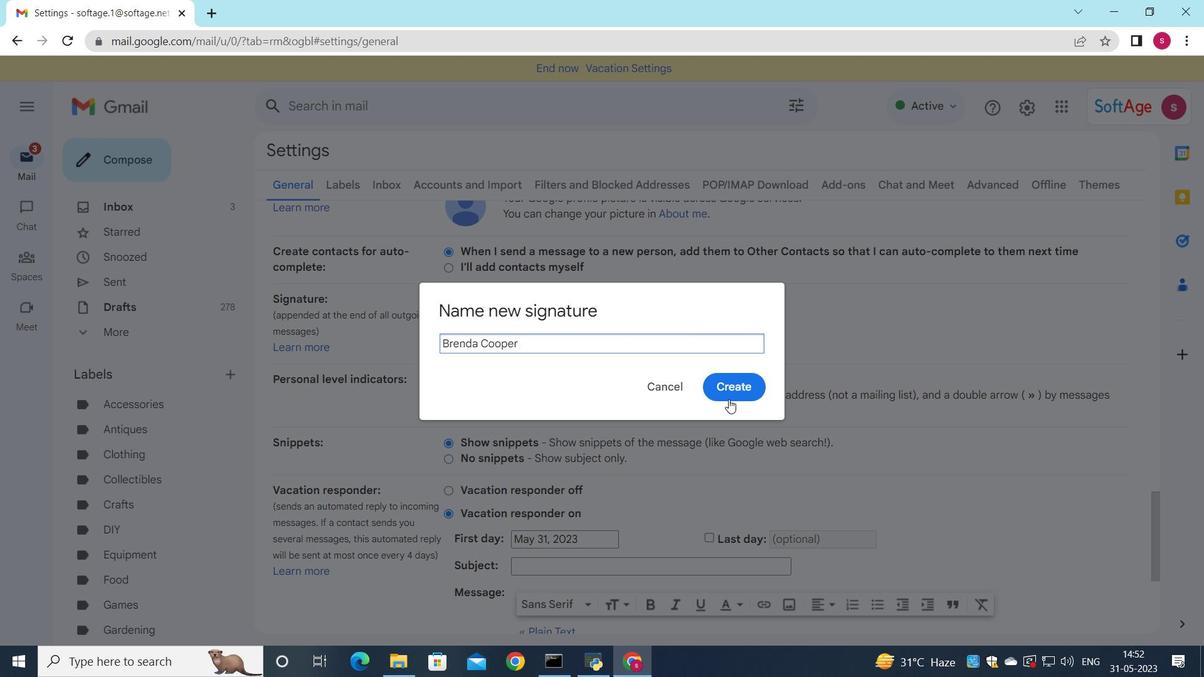 
Action: Mouse pressed left at (736, 392)
Screenshot: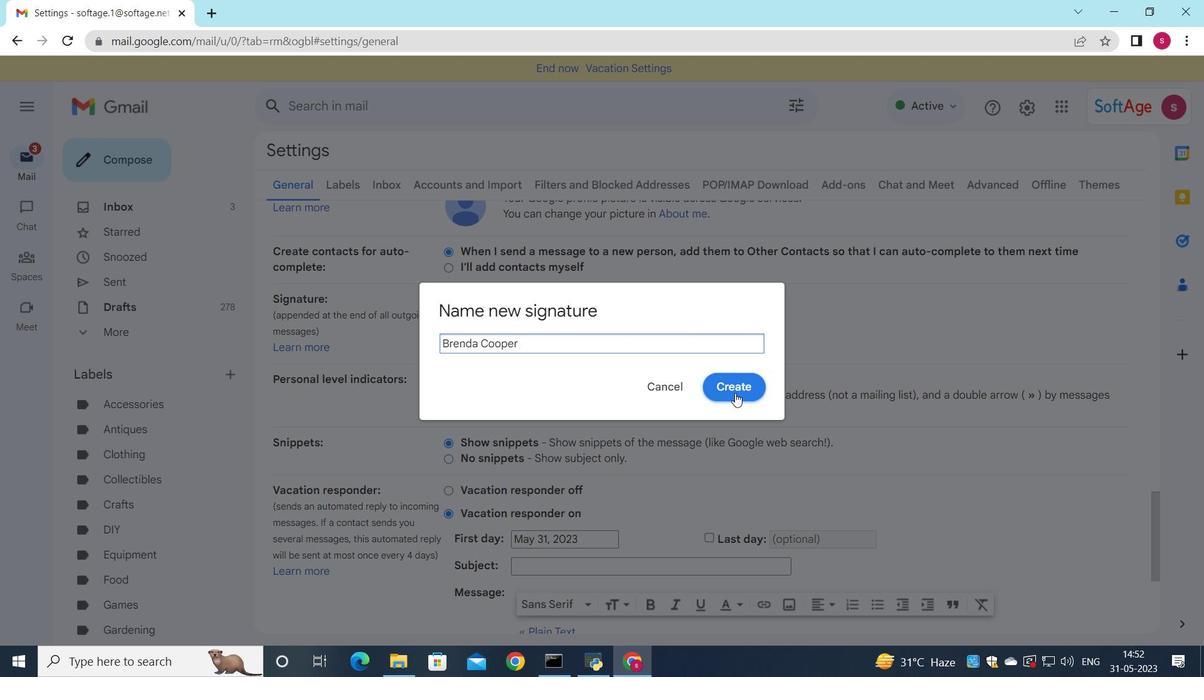 
Action: Mouse moved to (758, 354)
Screenshot: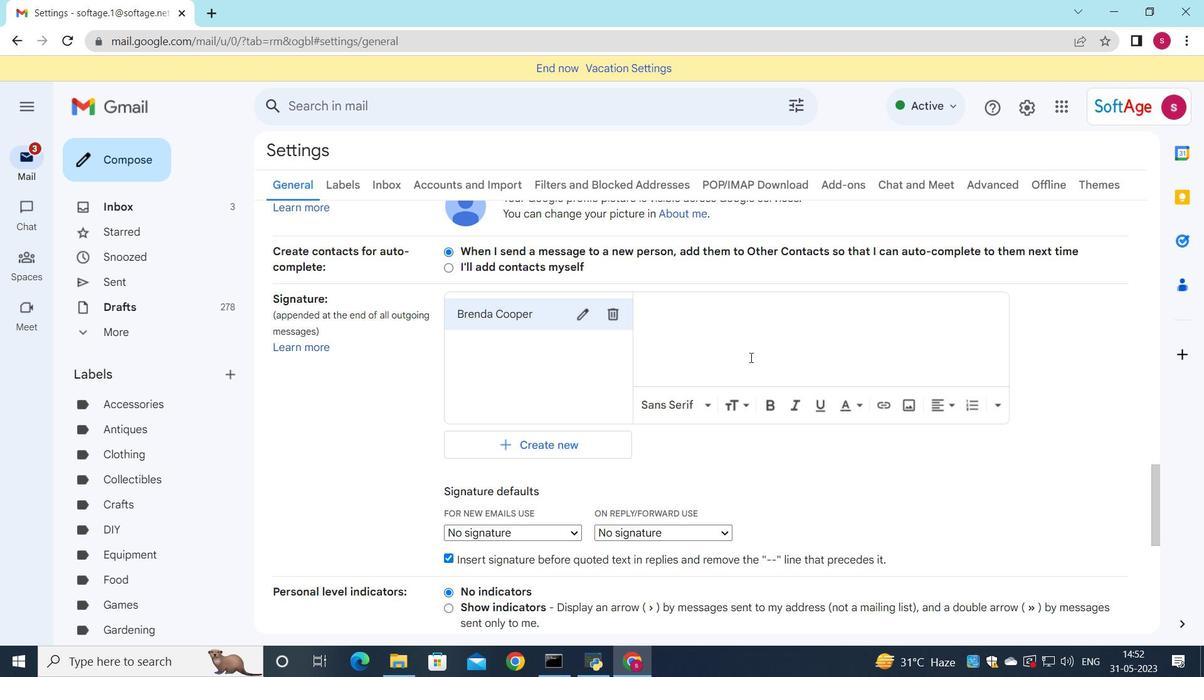 
Action: Mouse pressed left at (758, 354)
Screenshot: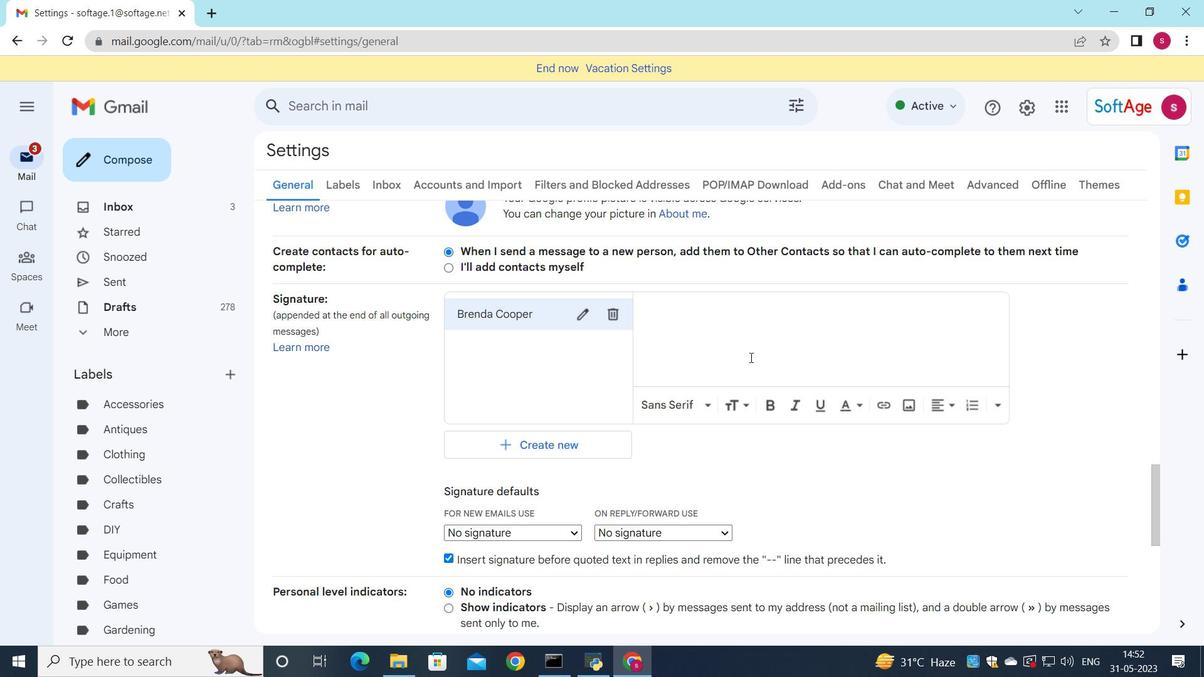 
Action: Key pressed <Key.shift>Brenda<Key.space><Key.shift>Cooper
Screenshot: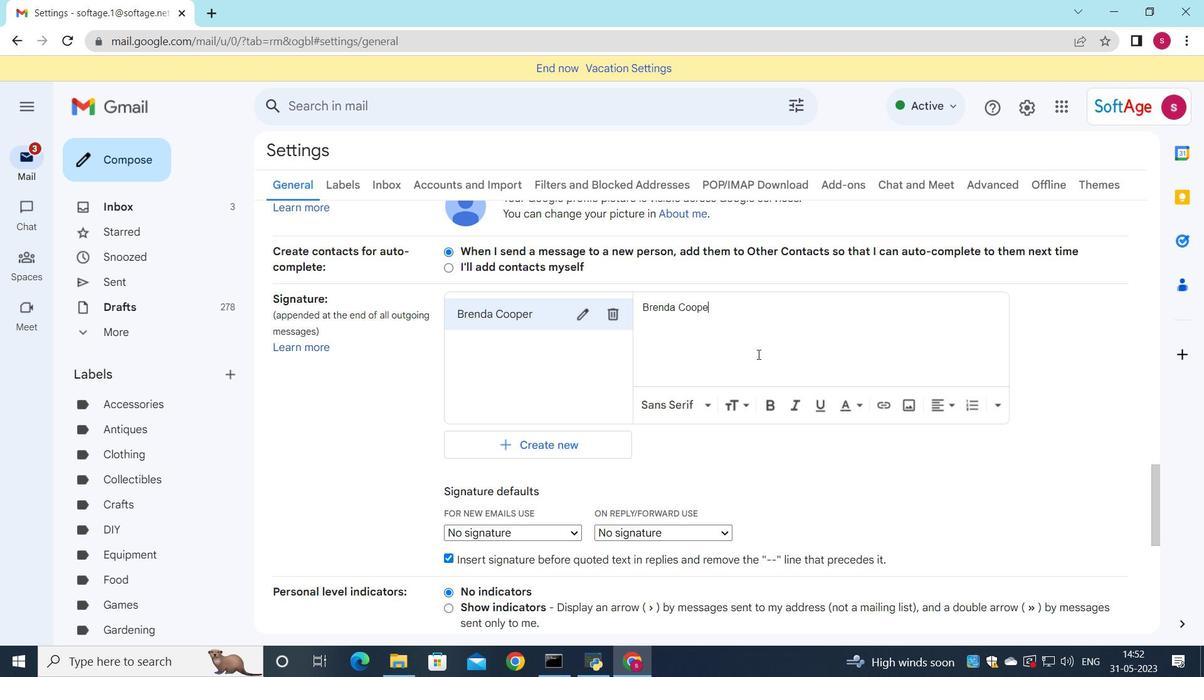 
Action: Mouse moved to (532, 529)
Screenshot: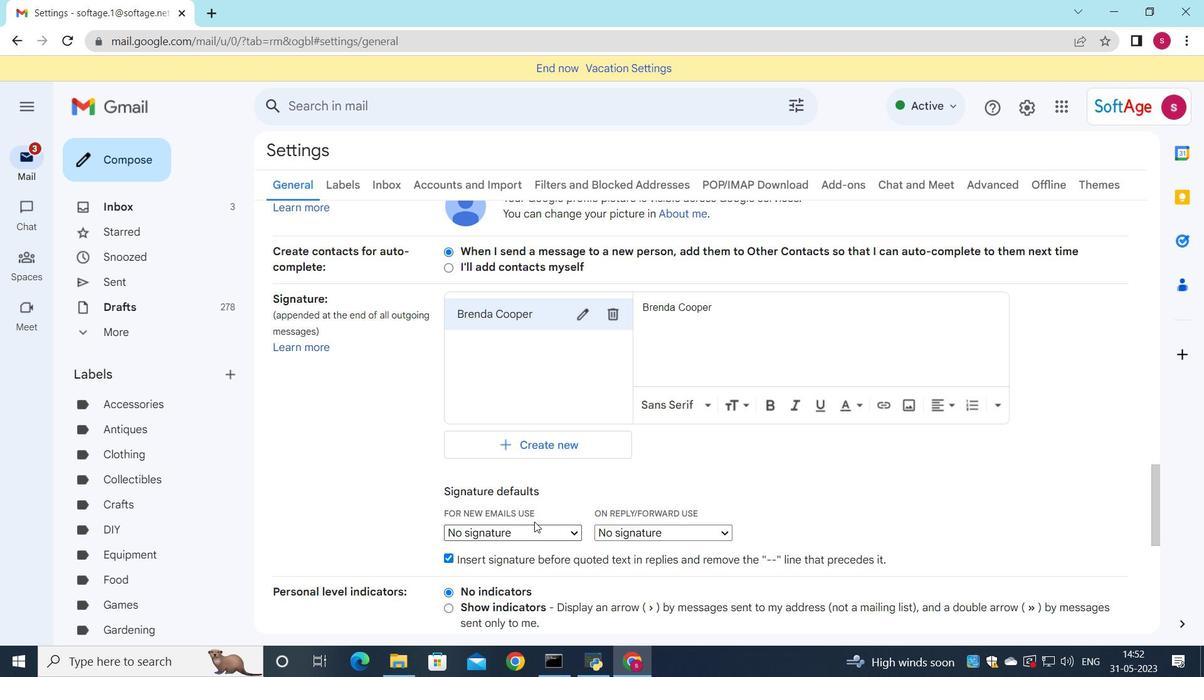 
Action: Mouse pressed left at (532, 529)
Screenshot: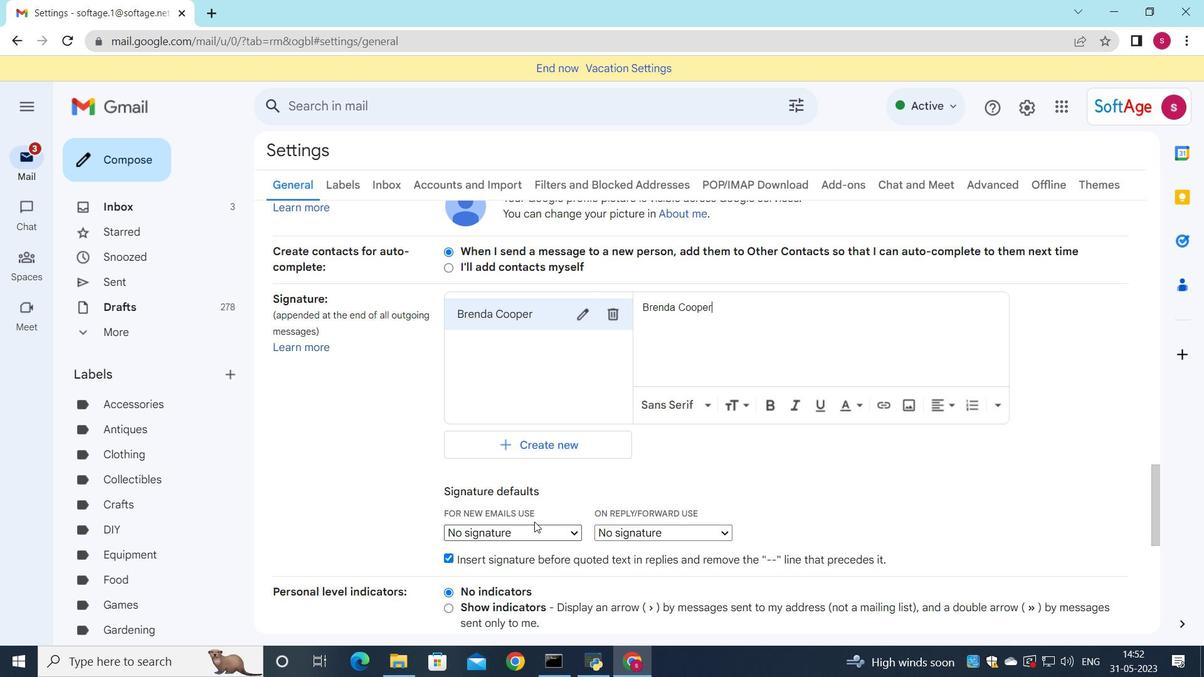 
Action: Mouse moved to (504, 555)
Screenshot: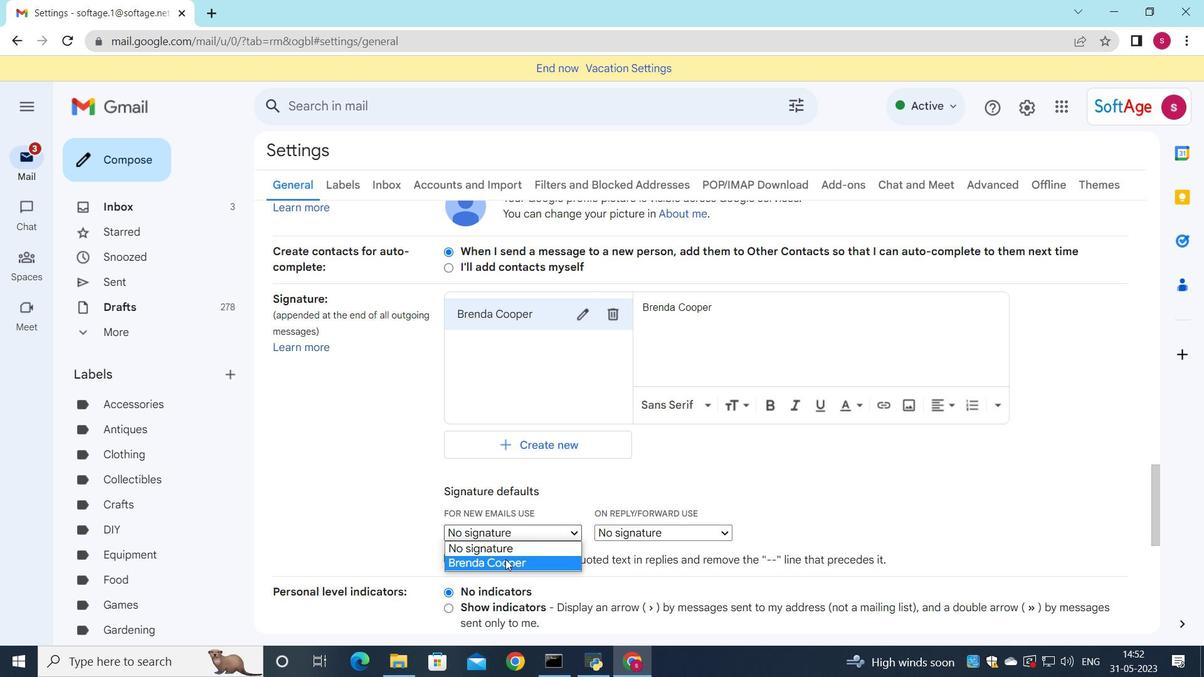 
Action: Mouse pressed left at (504, 555)
Screenshot: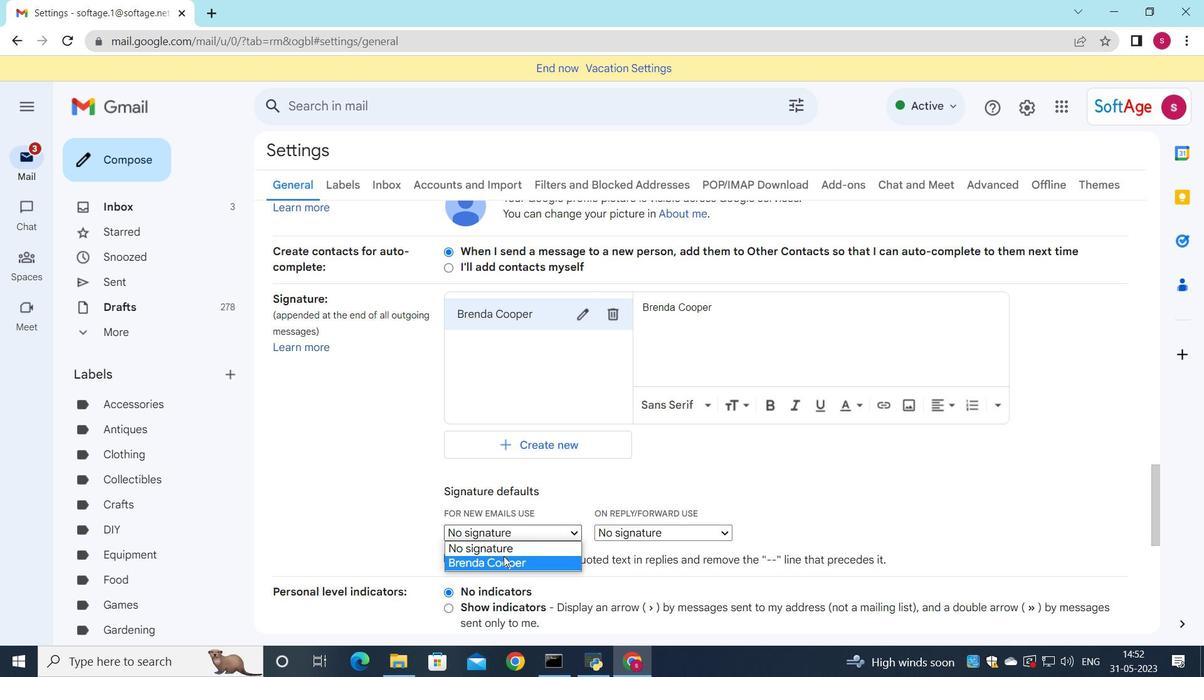 
Action: Mouse moved to (521, 523)
Screenshot: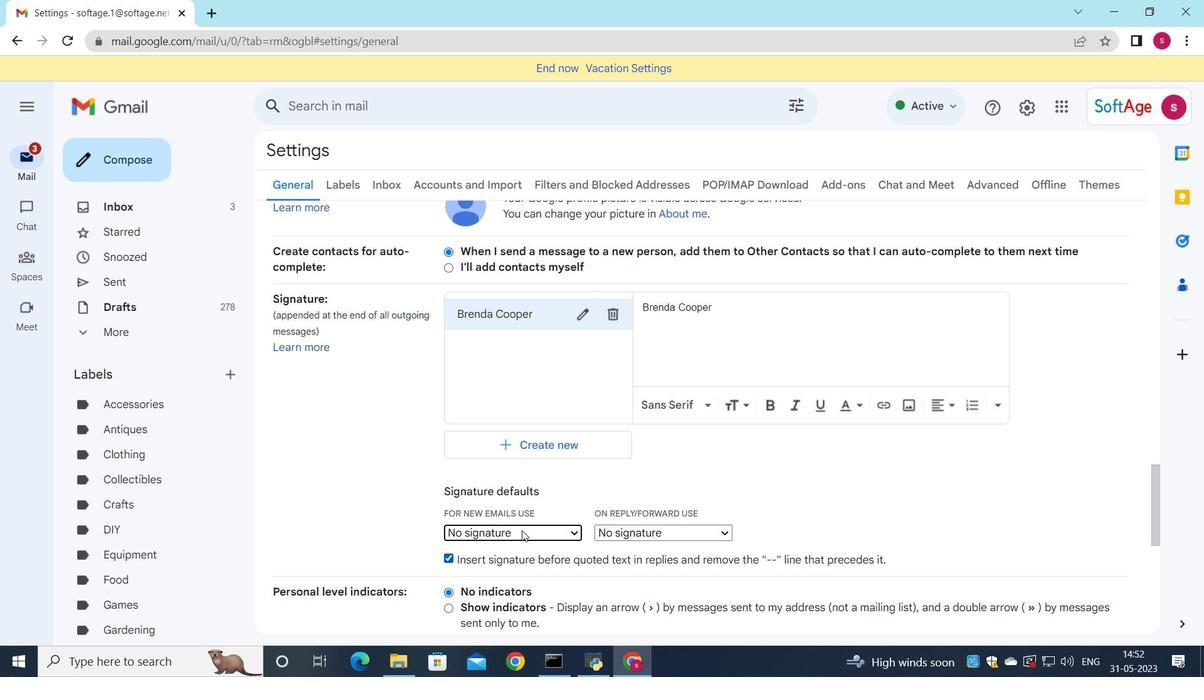 
Action: Mouse pressed left at (521, 523)
Screenshot: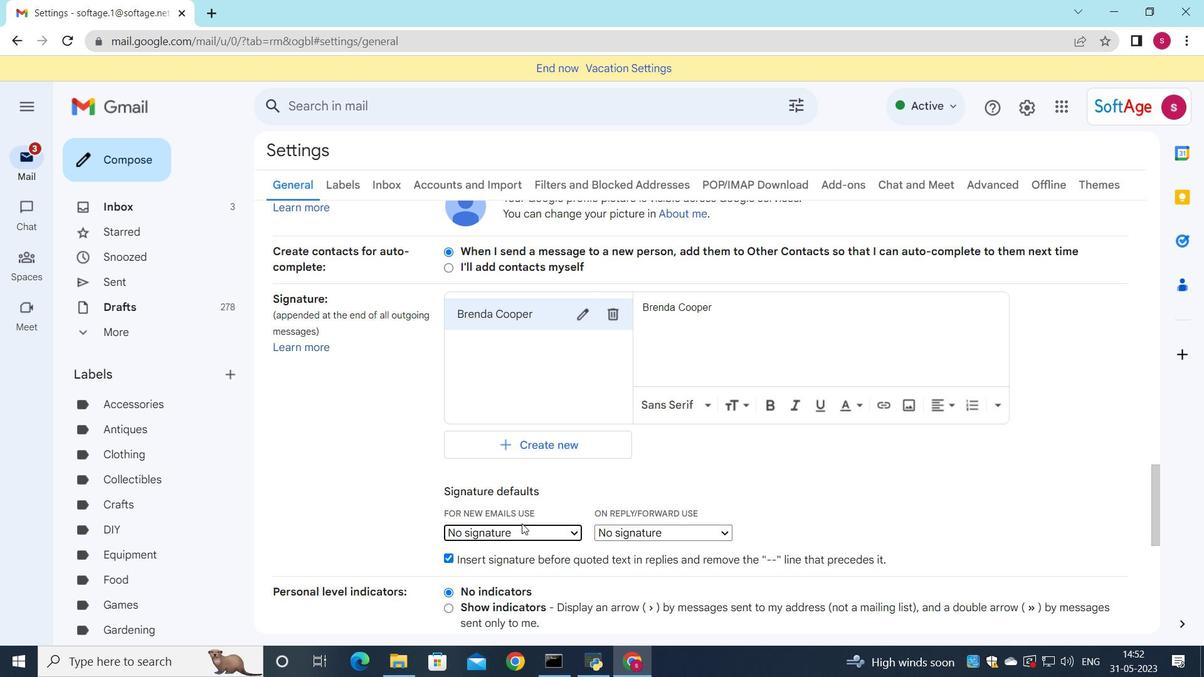 
Action: Mouse moved to (518, 531)
Screenshot: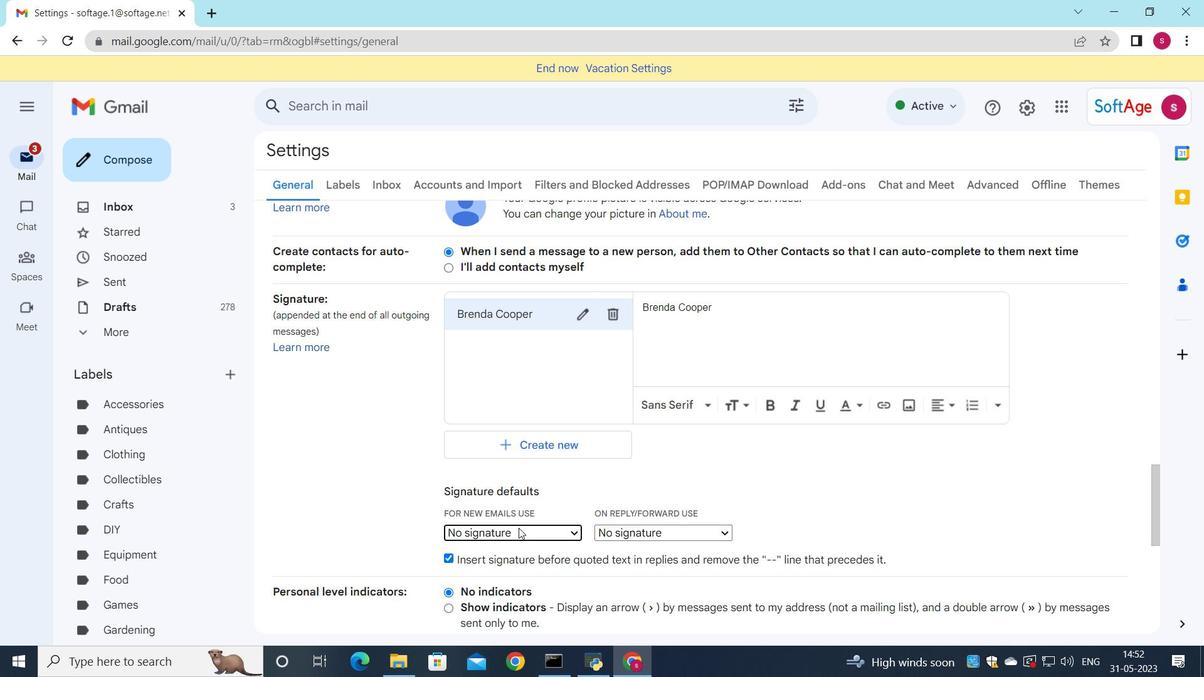 
Action: Mouse pressed left at (518, 531)
Screenshot: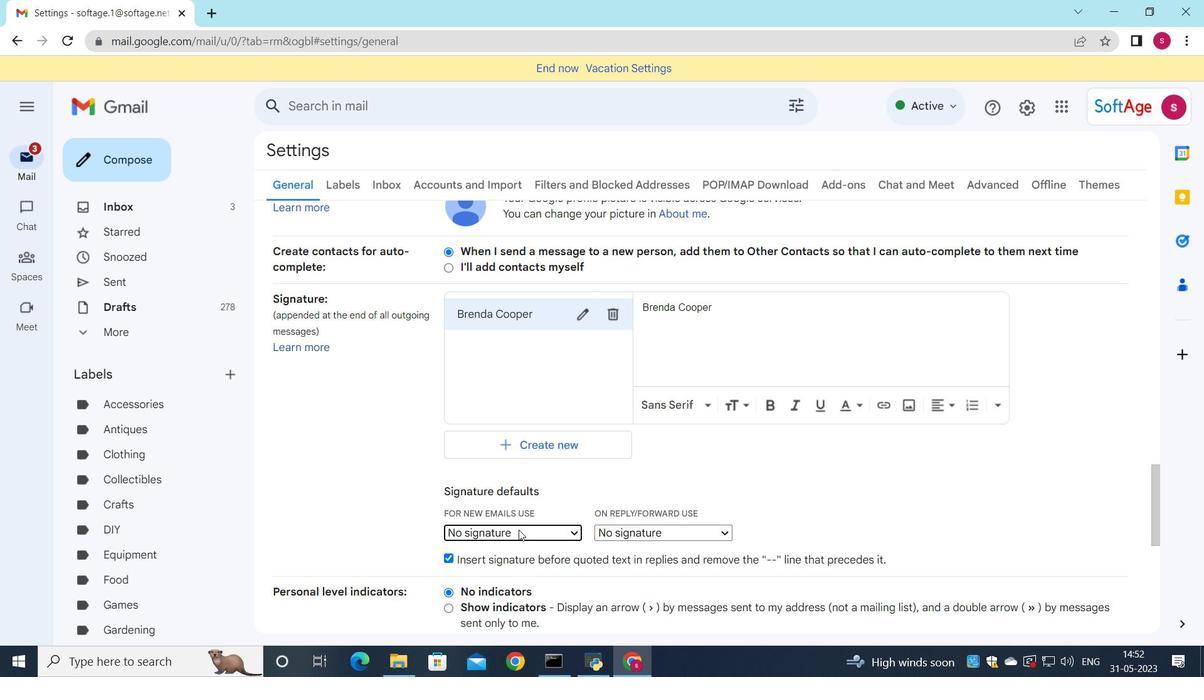 
Action: Mouse moved to (500, 566)
Screenshot: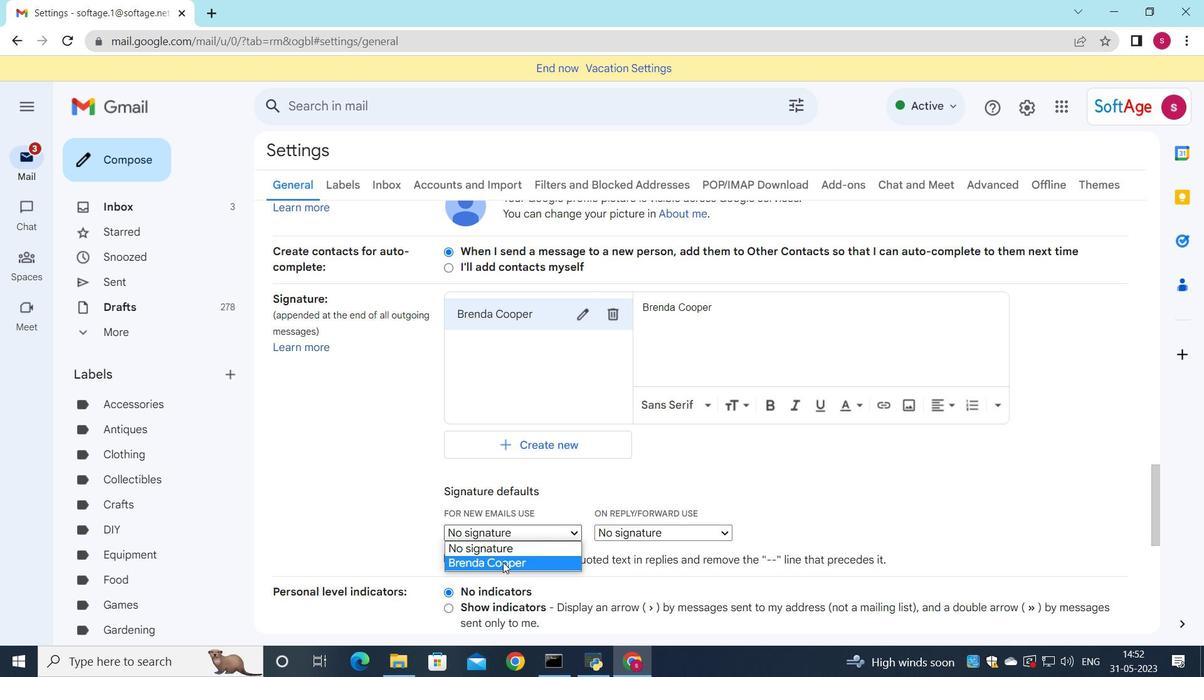 
Action: Mouse pressed left at (500, 566)
Screenshot: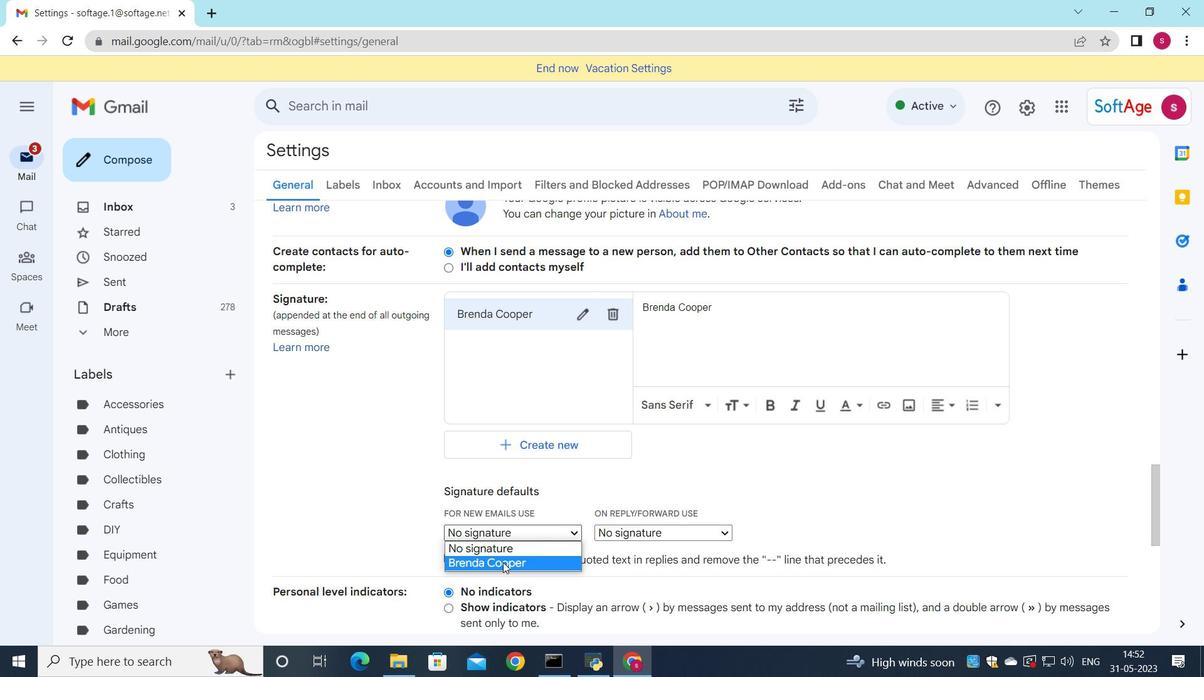 
Action: Mouse moved to (643, 536)
Screenshot: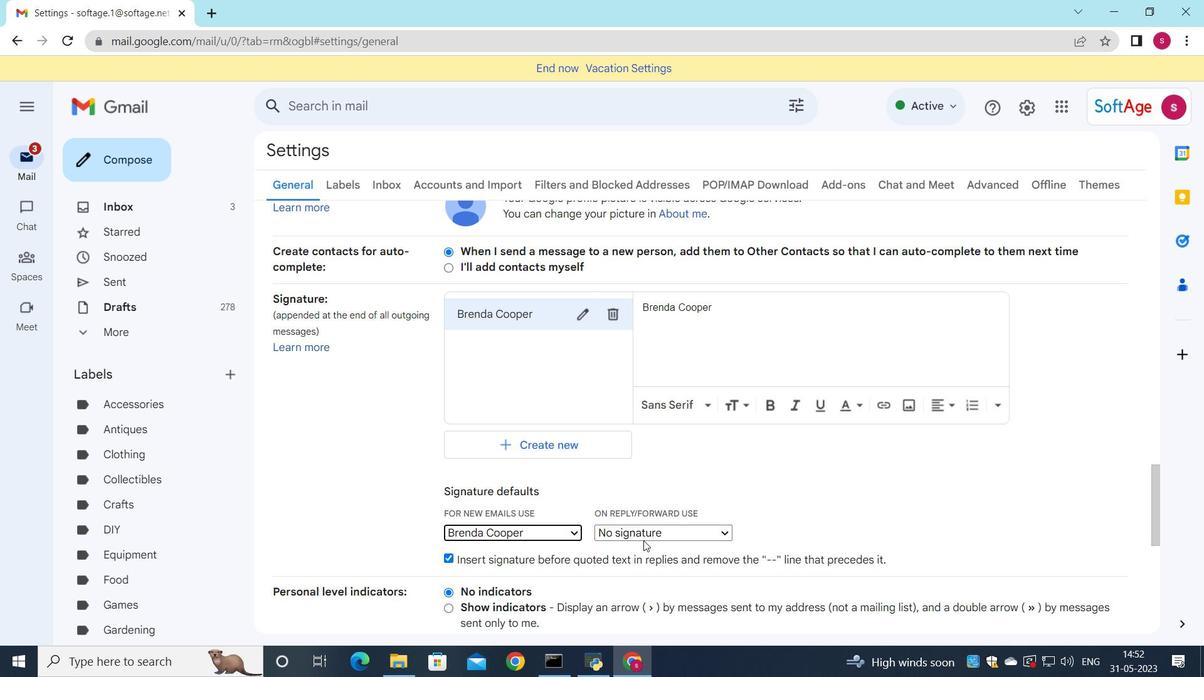 
Action: Mouse pressed left at (643, 536)
Screenshot: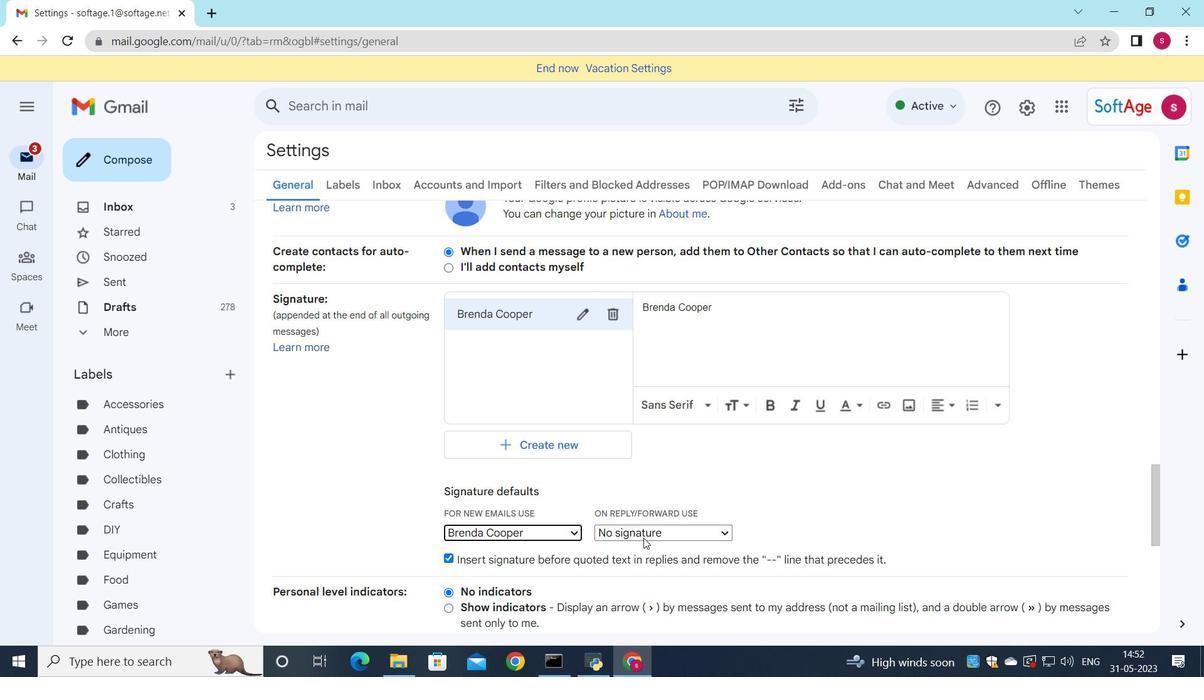 
Action: Mouse moved to (636, 570)
Screenshot: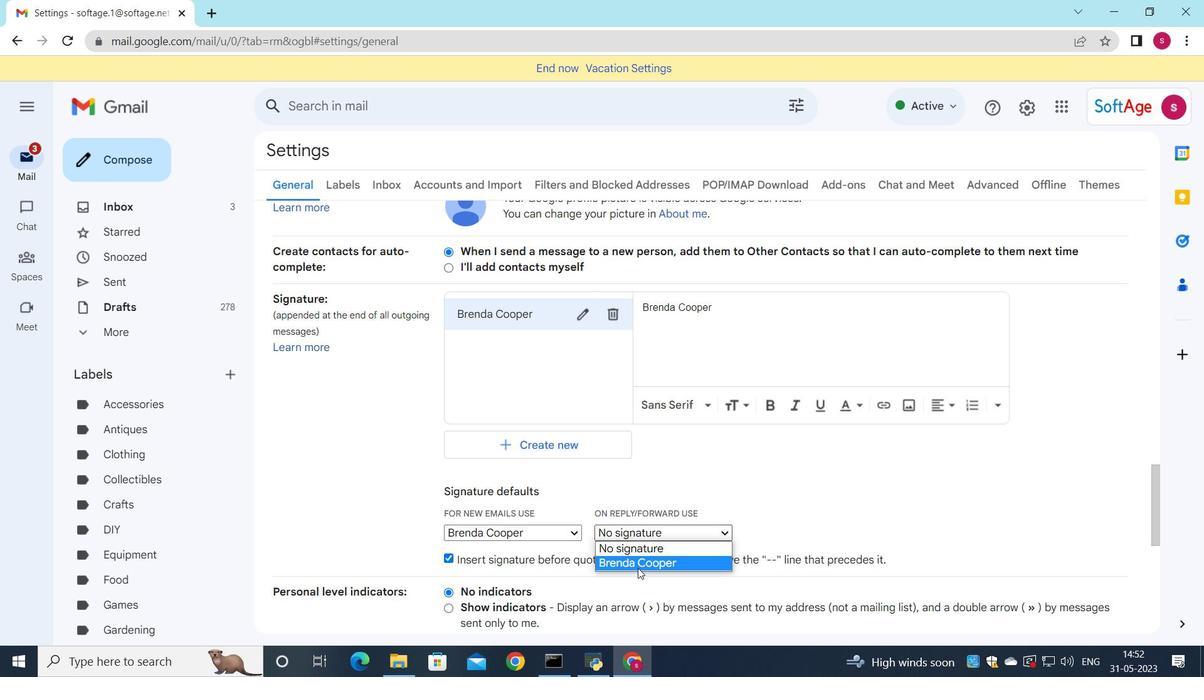 
Action: Mouse pressed left at (636, 570)
Screenshot: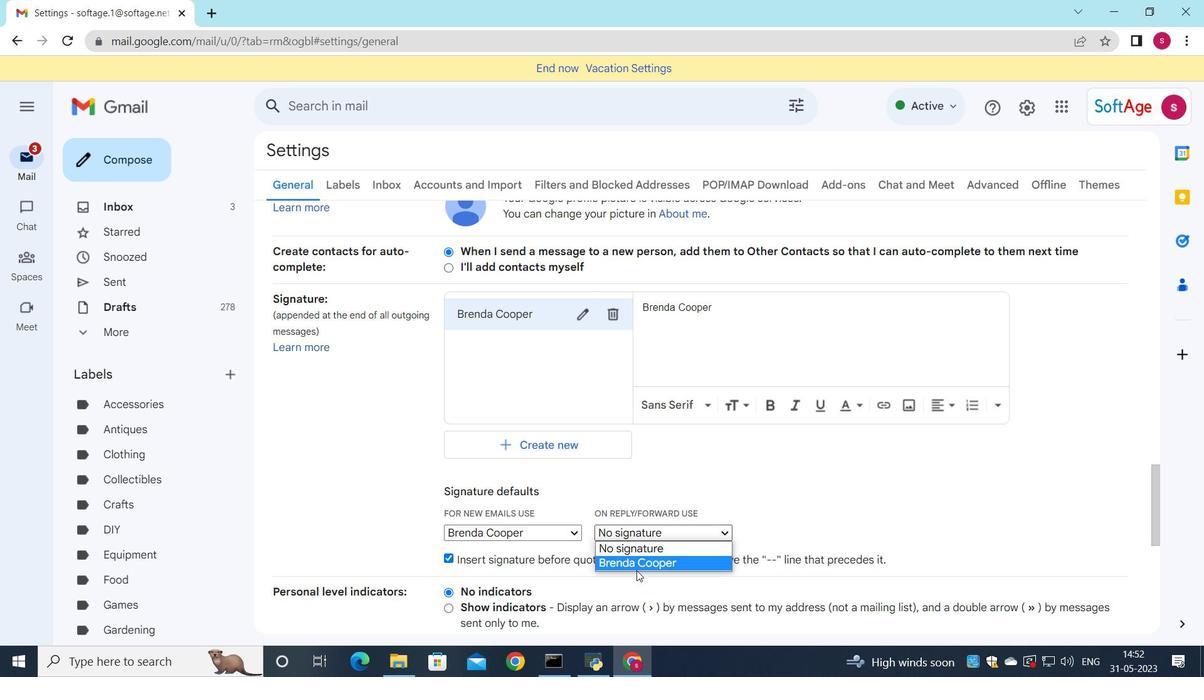
Action: Mouse scrolled (636, 570) with delta (0, 0)
Screenshot: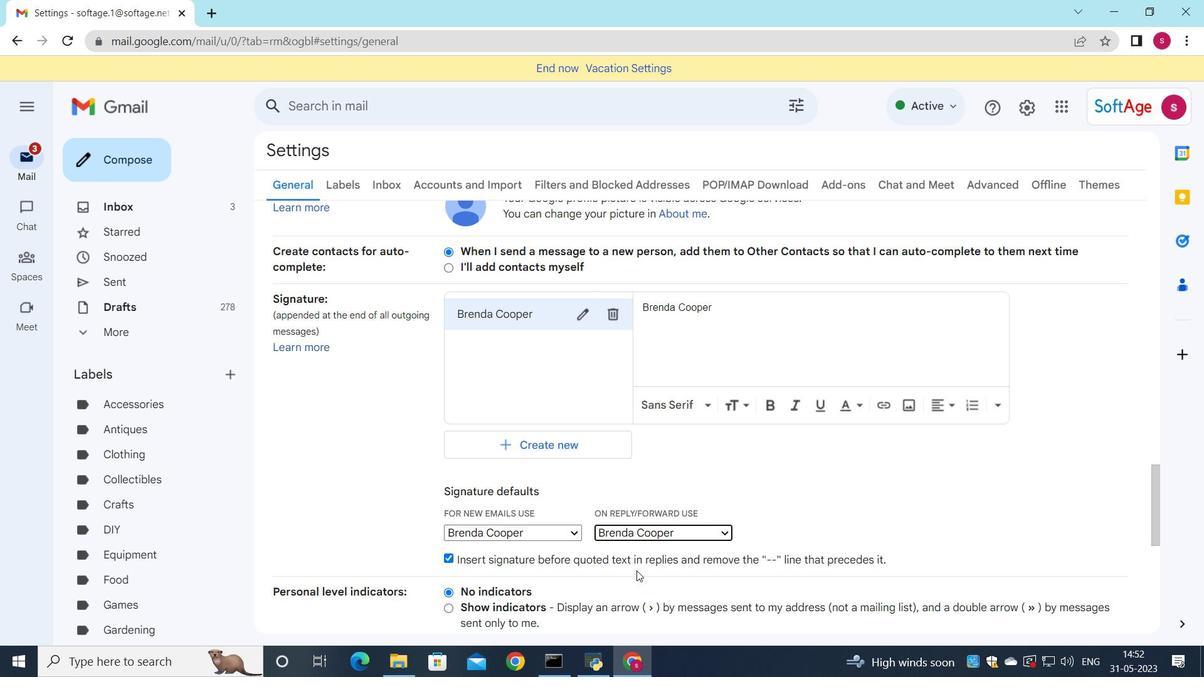 
Action: Mouse scrolled (636, 570) with delta (0, 0)
Screenshot: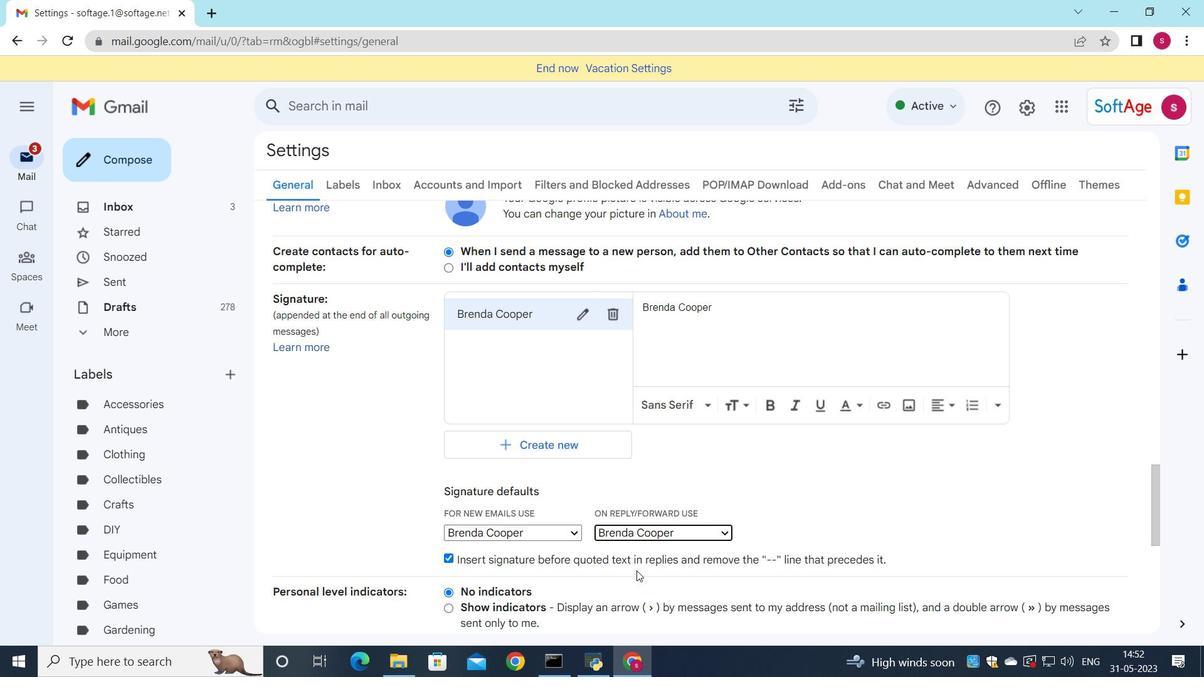 
Action: Mouse scrolled (636, 570) with delta (0, 0)
Screenshot: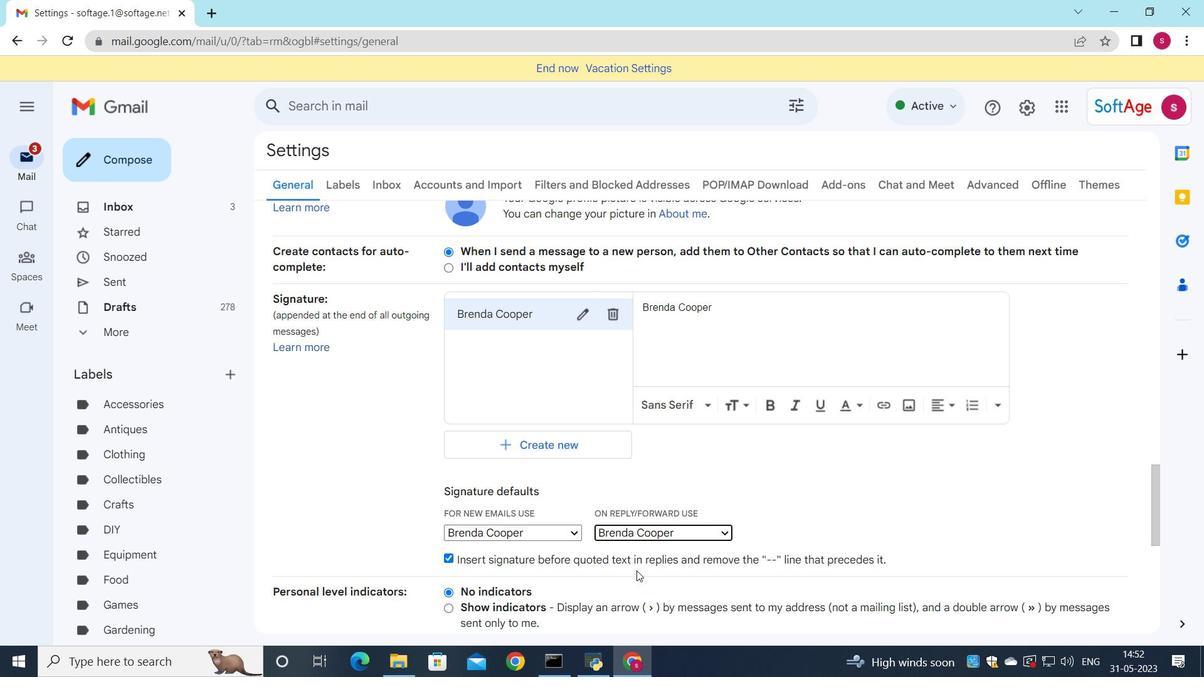 
Action: Mouse scrolled (636, 570) with delta (0, 0)
Screenshot: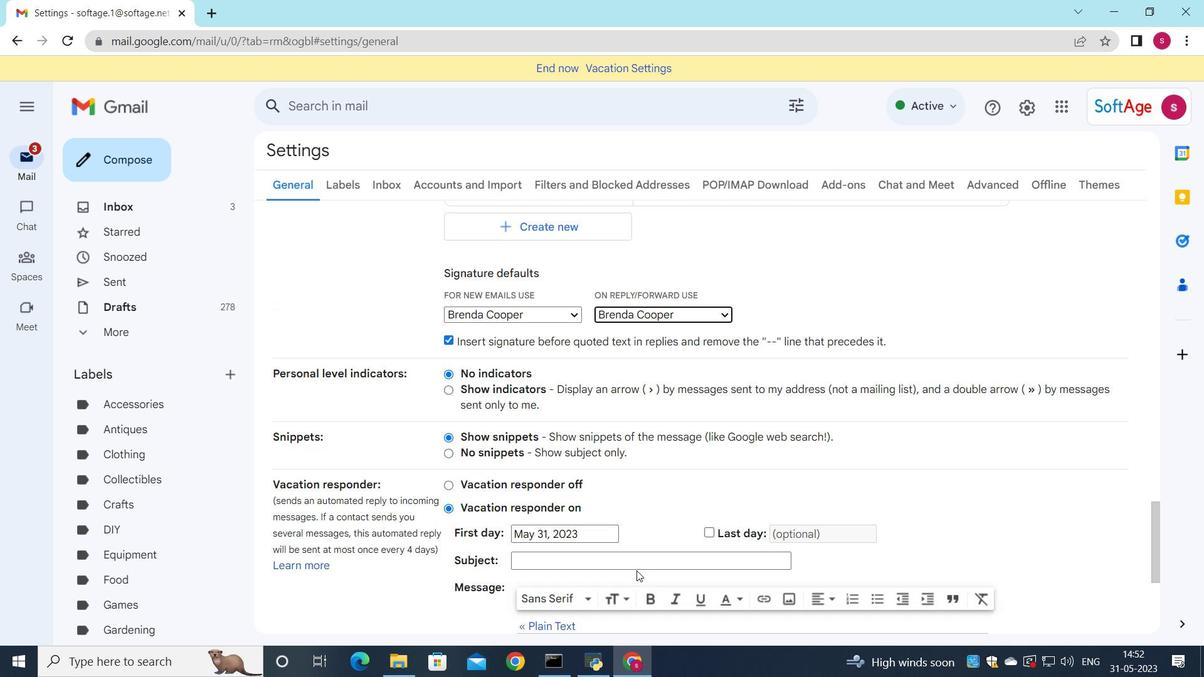 
Action: Mouse scrolled (636, 570) with delta (0, 0)
Screenshot: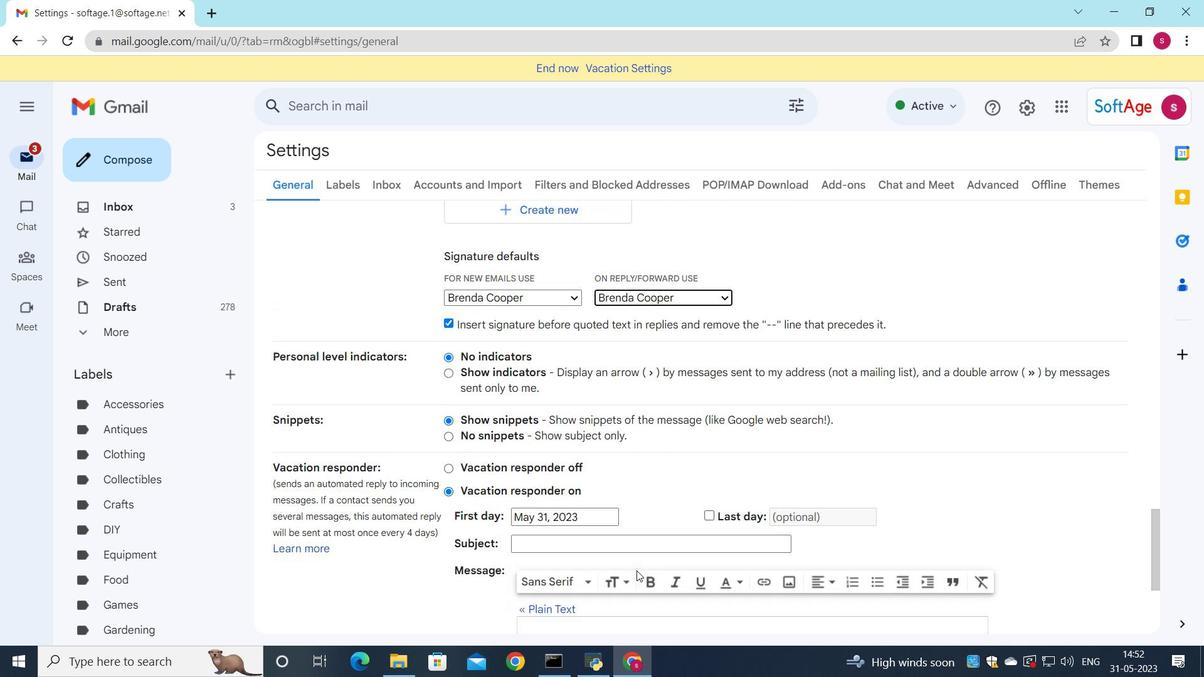 
Action: Mouse scrolled (636, 570) with delta (0, 0)
Screenshot: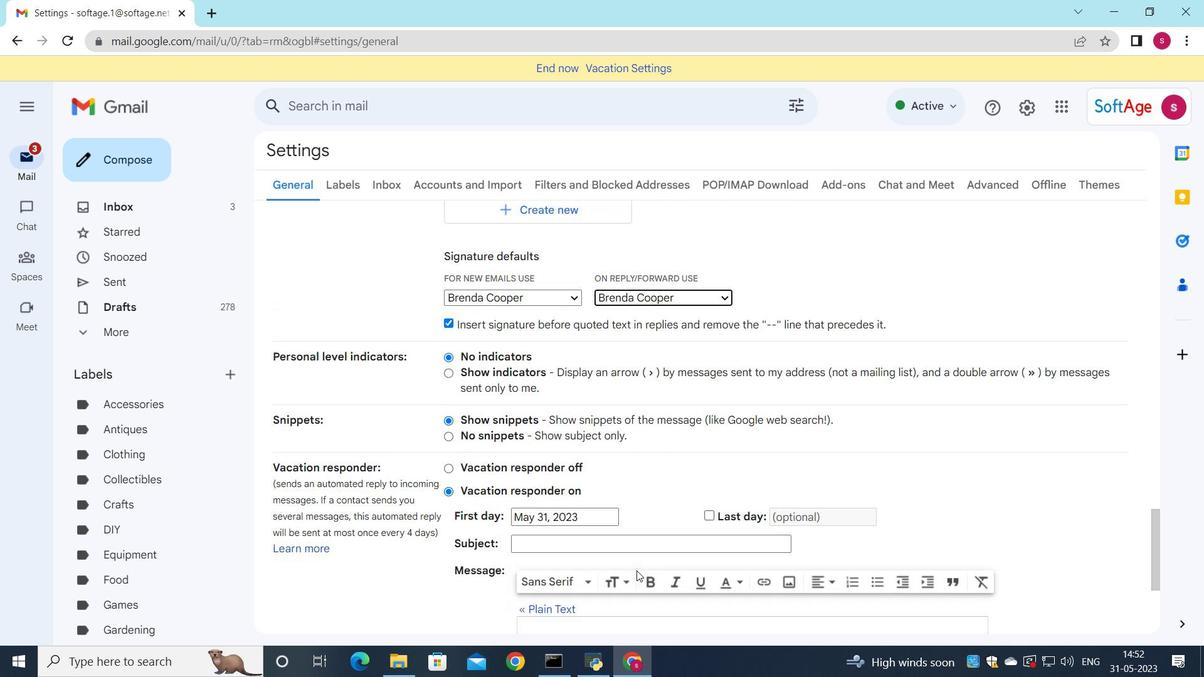 
Action: Mouse scrolled (636, 570) with delta (0, 0)
Screenshot: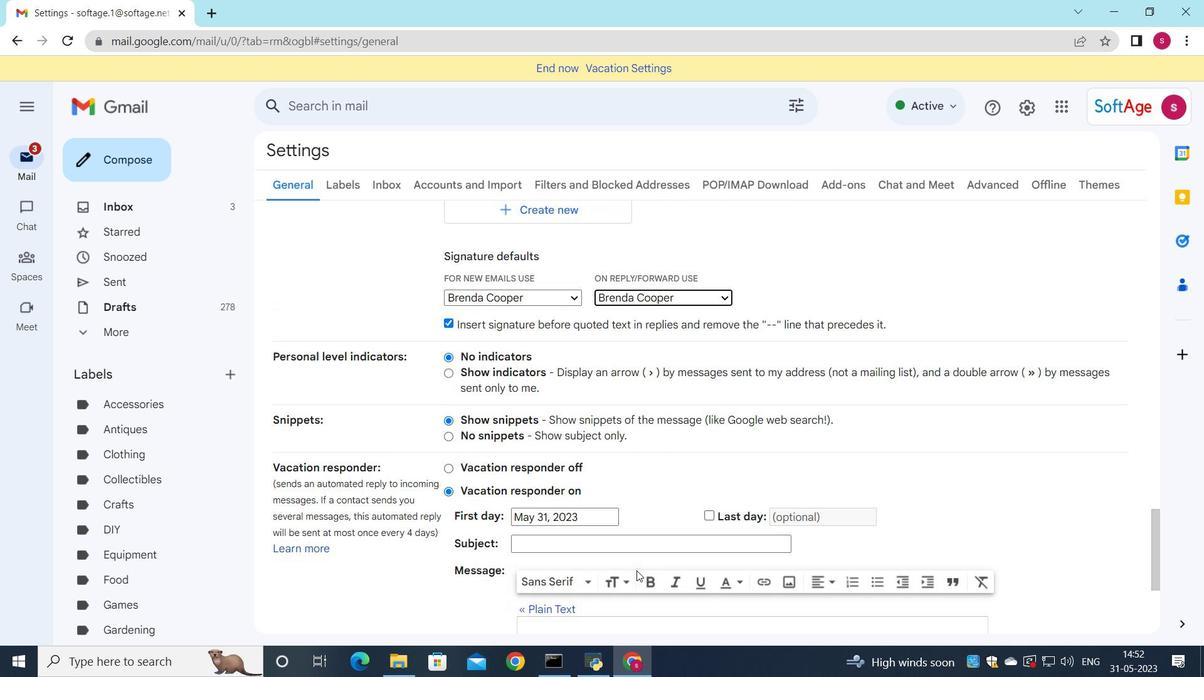 
Action: Mouse scrolled (636, 570) with delta (0, 0)
Screenshot: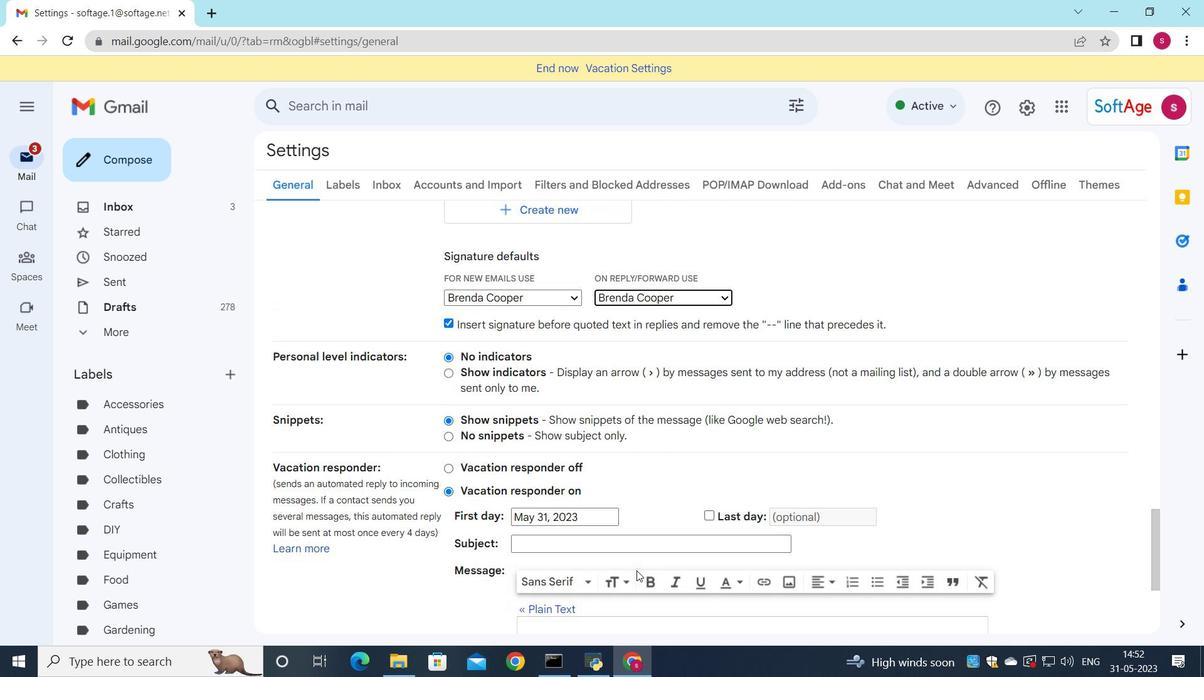 
Action: Mouse scrolled (636, 570) with delta (0, 0)
Screenshot: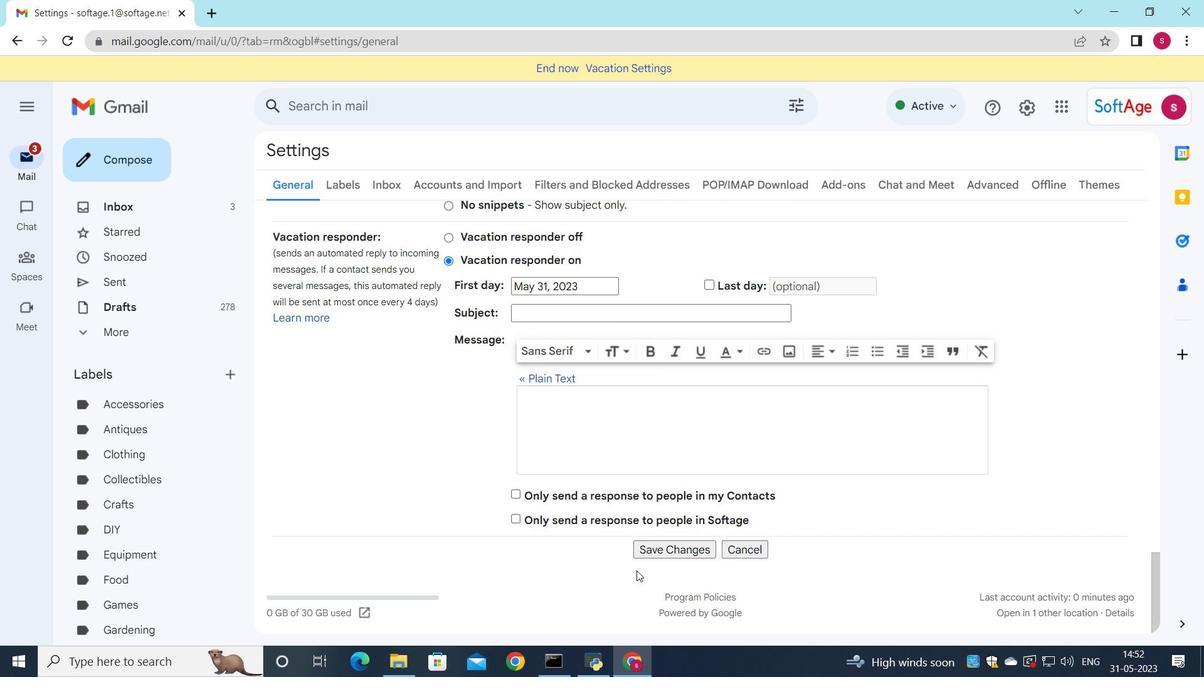 
Action: Mouse scrolled (636, 570) with delta (0, 0)
Screenshot: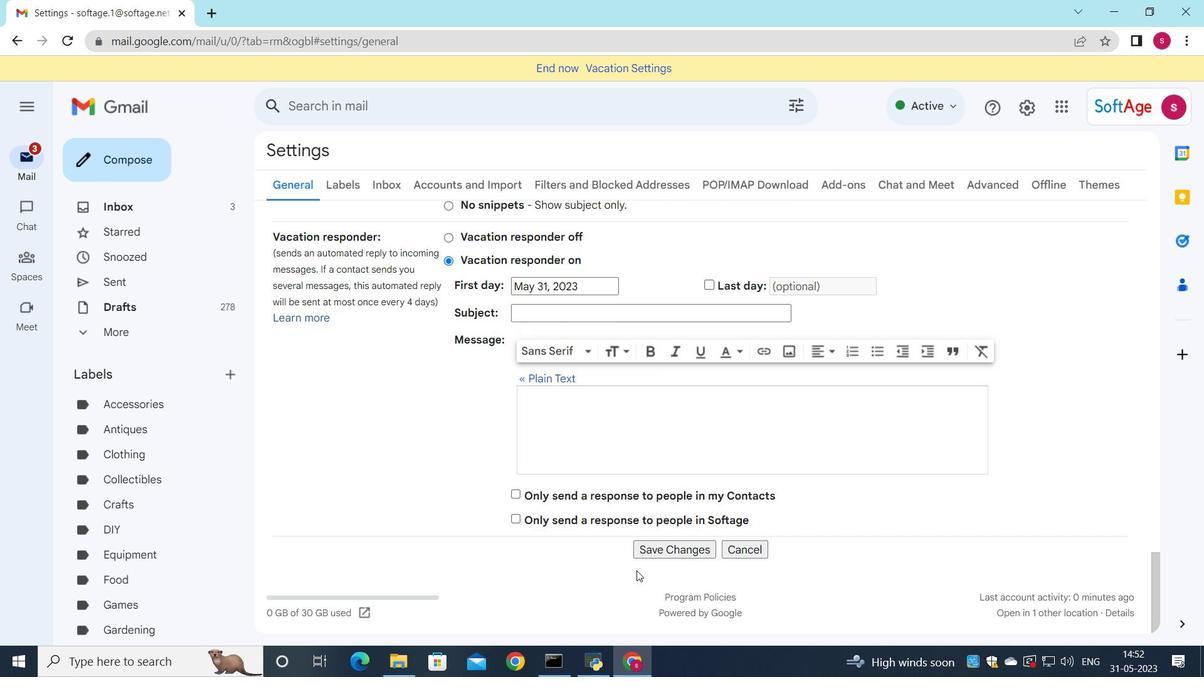 
Action: Mouse moved to (654, 553)
Screenshot: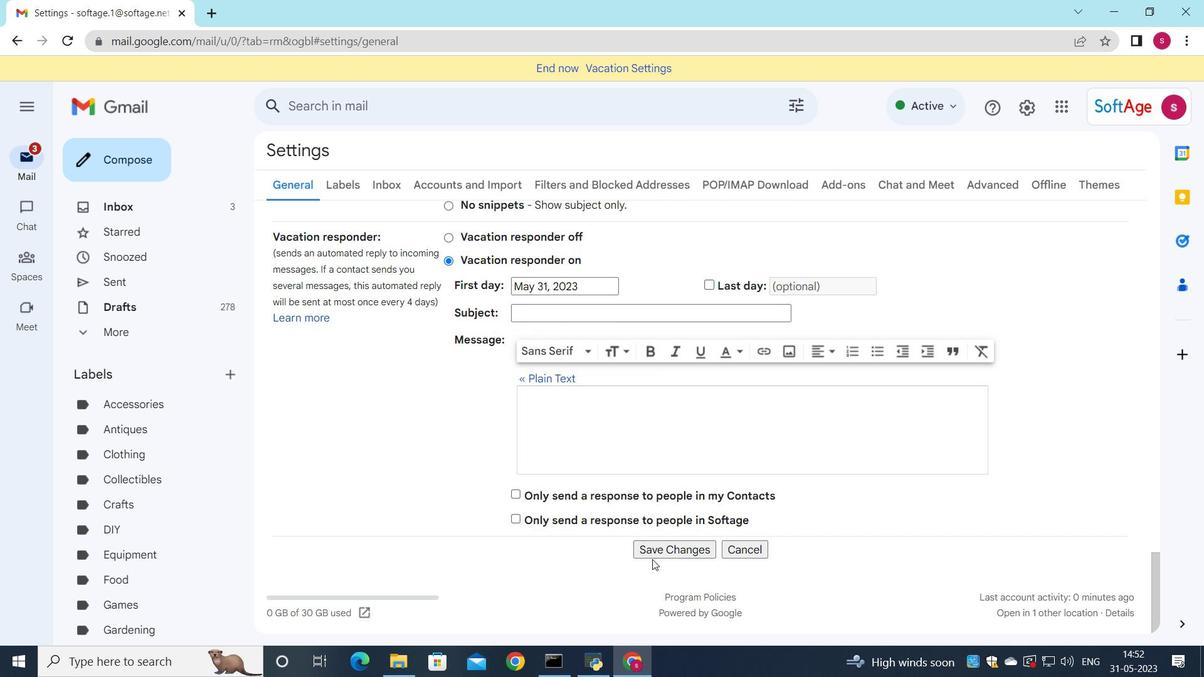
Action: Mouse pressed left at (654, 553)
Screenshot: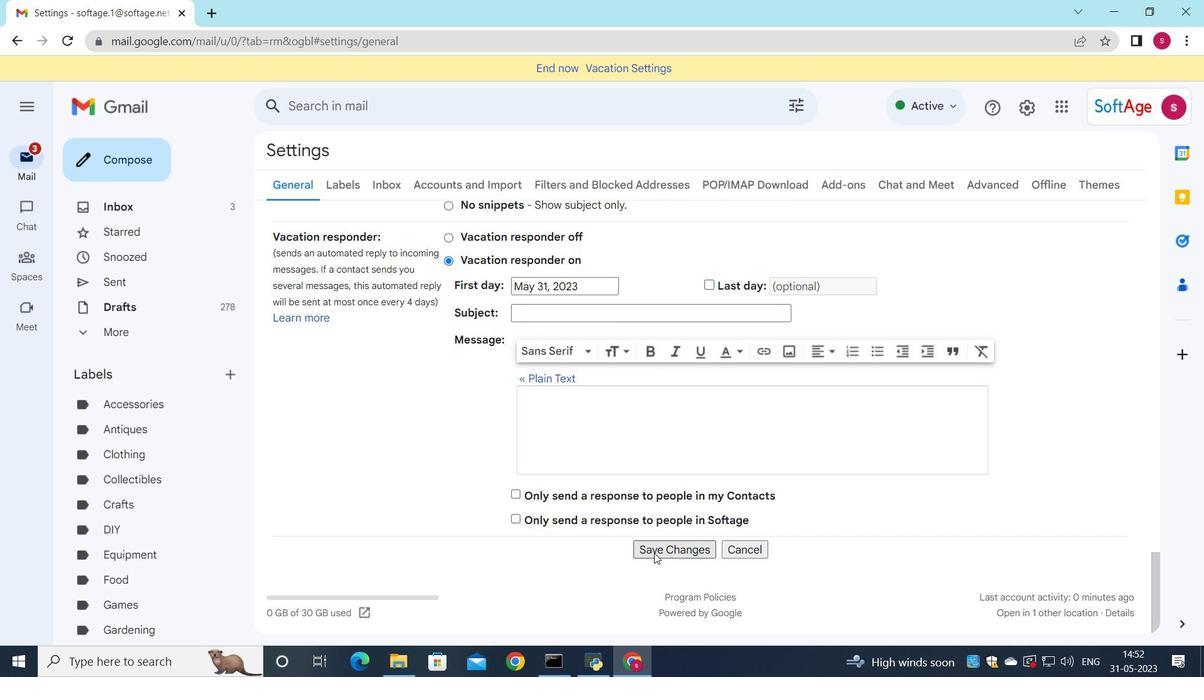 
Action: Mouse moved to (548, 459)
Screenshot: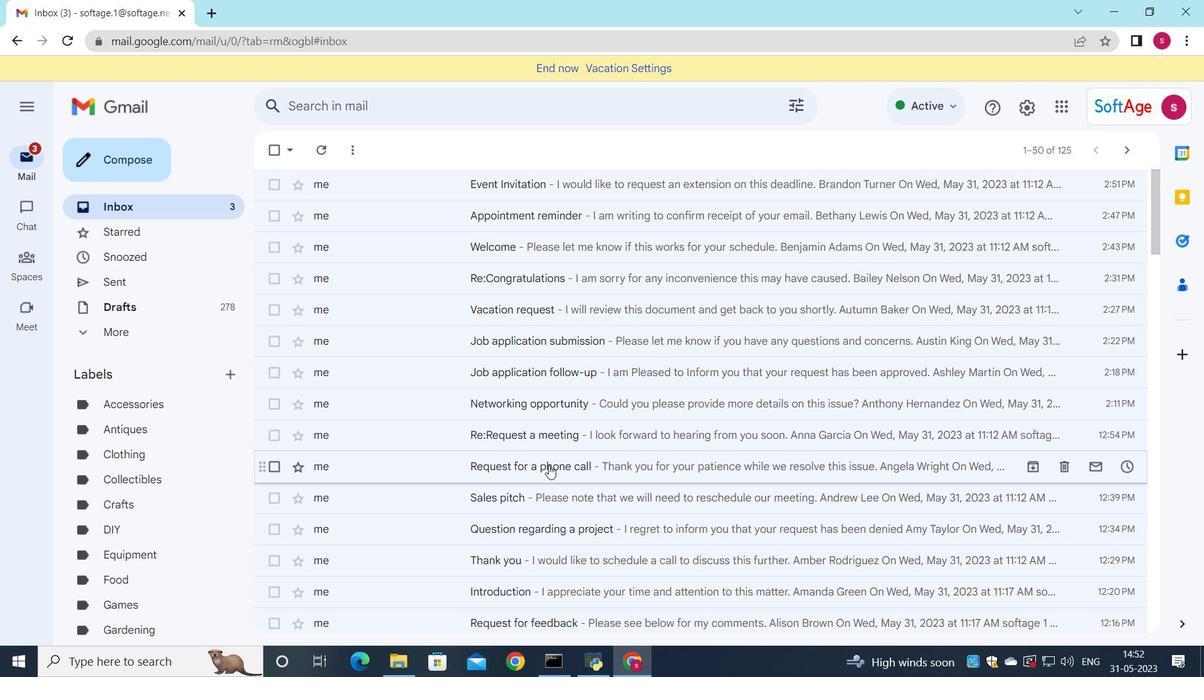 
Action: Mouse scrolled (548, 458) with delta (0, 0)
Screenshot: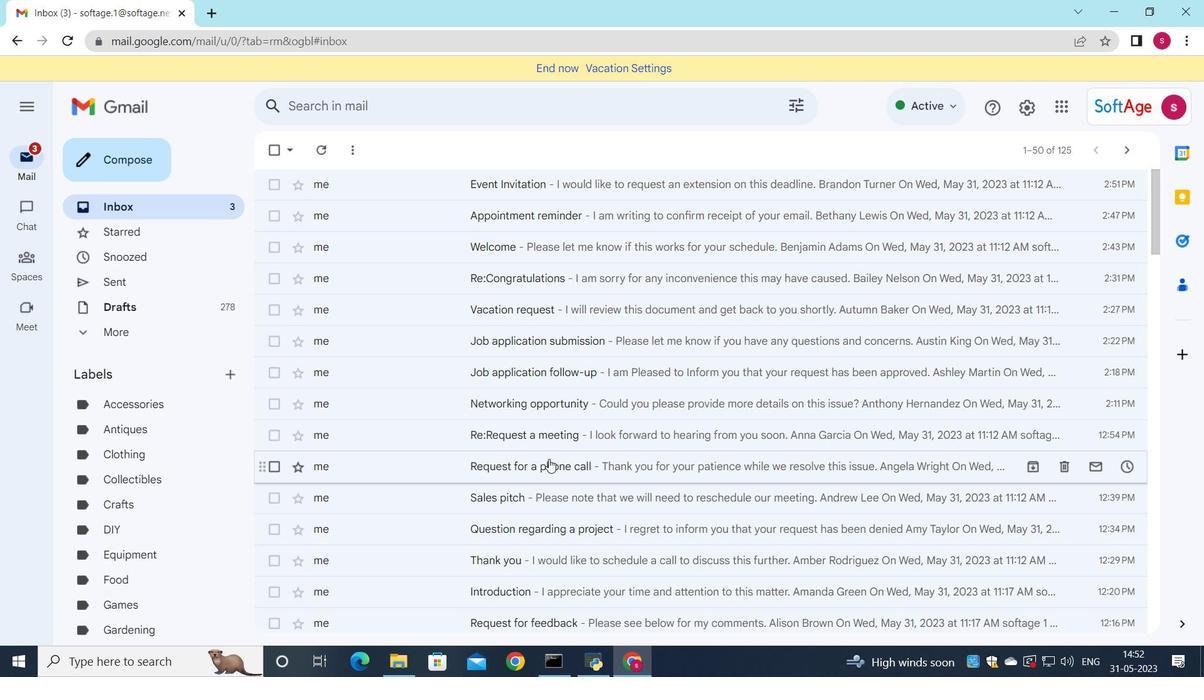 
Action: Mouse scrolled (548, 458) with delta (0, 0)
Screenshot: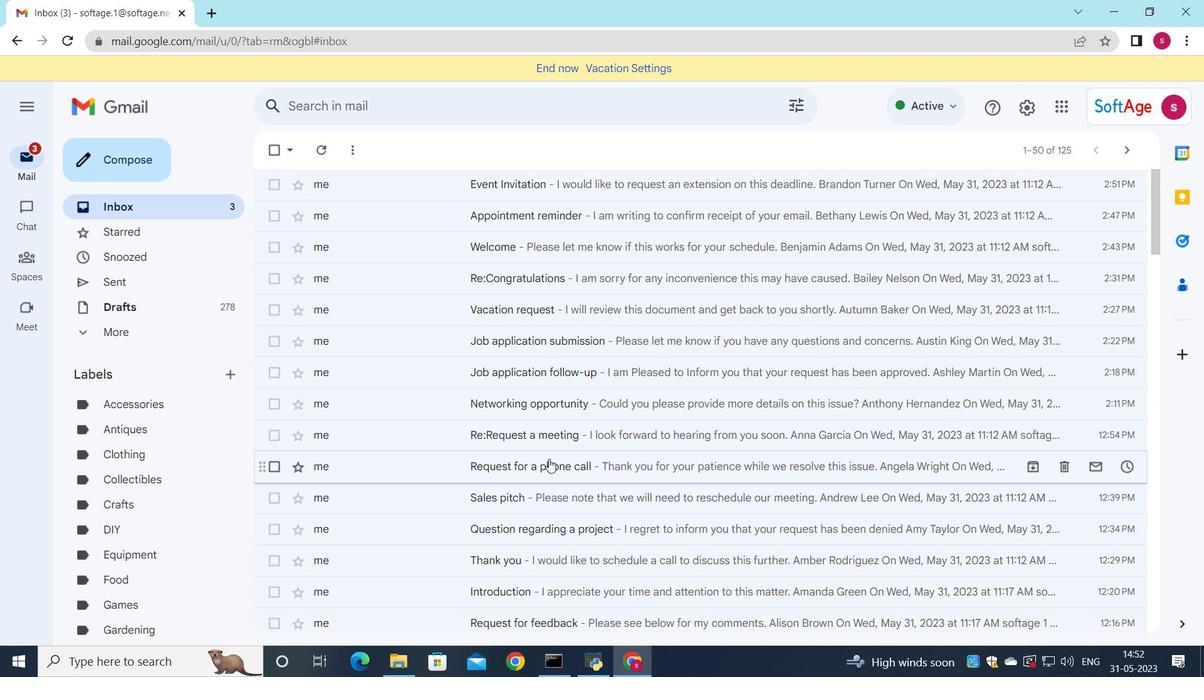 
Action: Mouse scrolled (548, 458) with delta (0, 0)
Screenshot: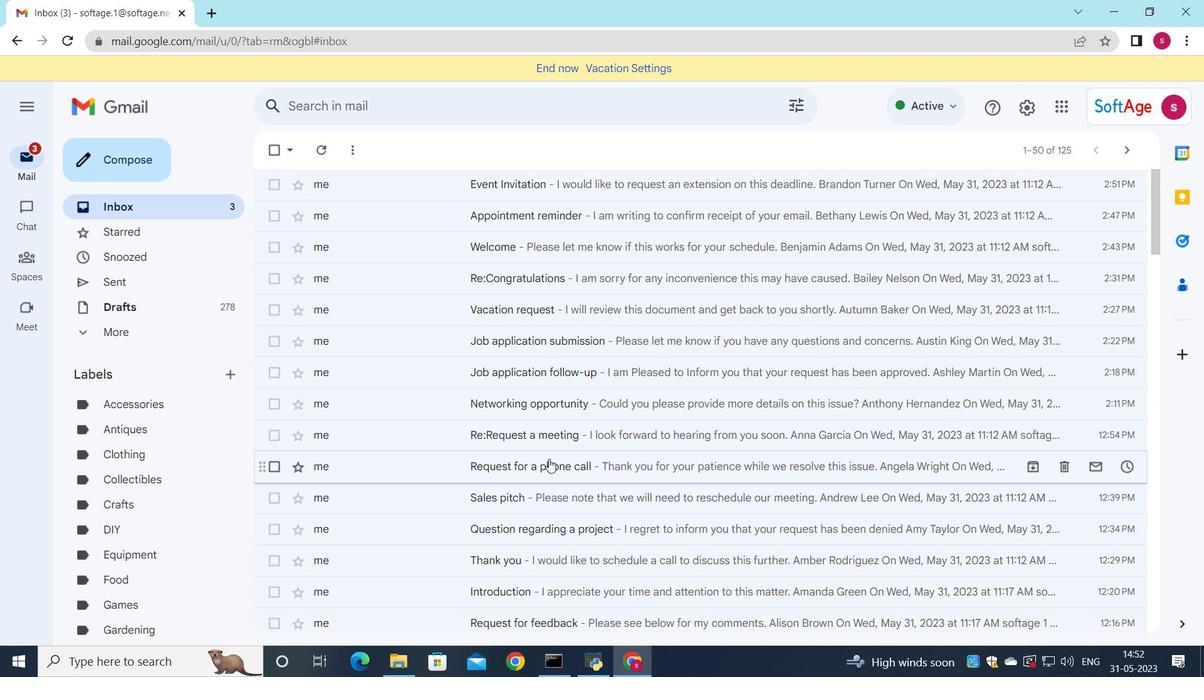 
Action: Mouse scrolled (548, 458) with delta (0, 0)
Screenshot: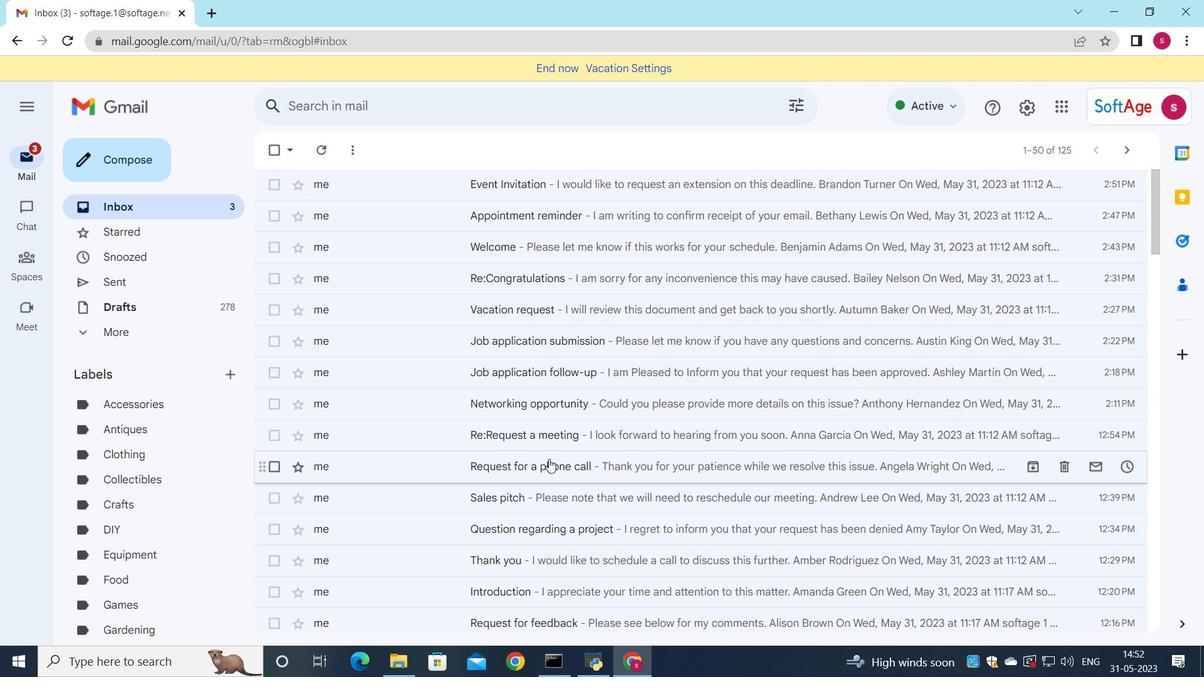 
Action: Mouse scrolled (548, 458) with delta (0, 0)
Screenshot: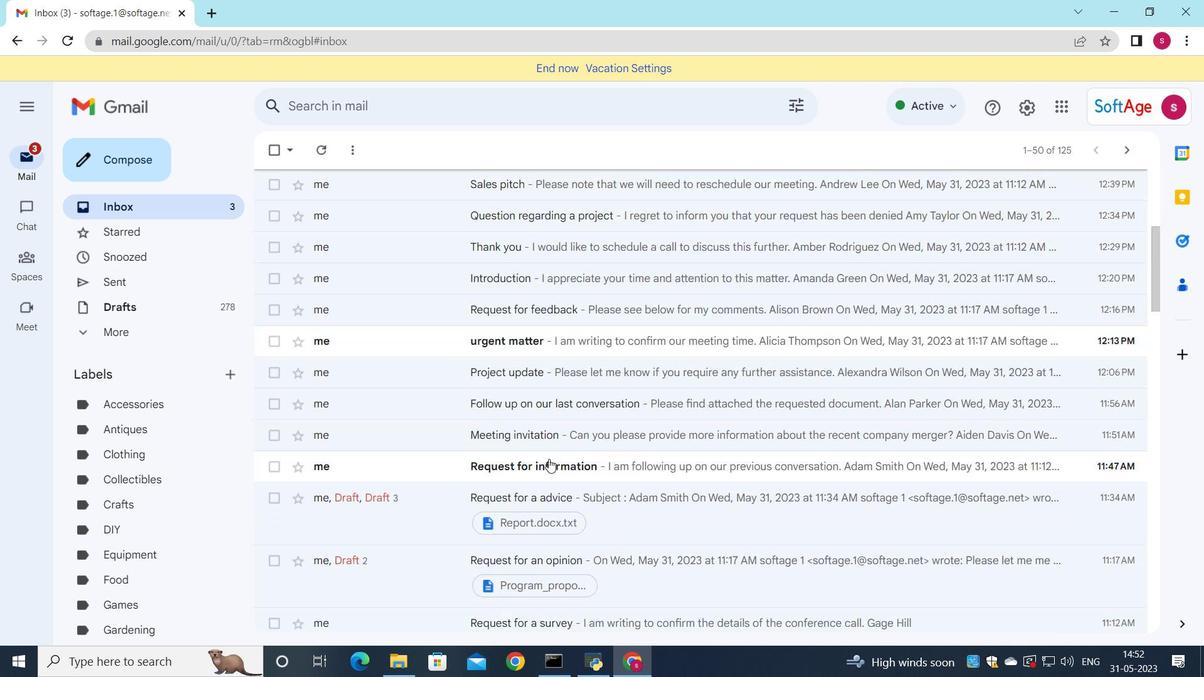 
Action: Mouse scrolled (548, 458) with delta (0, 0)
Screenshot: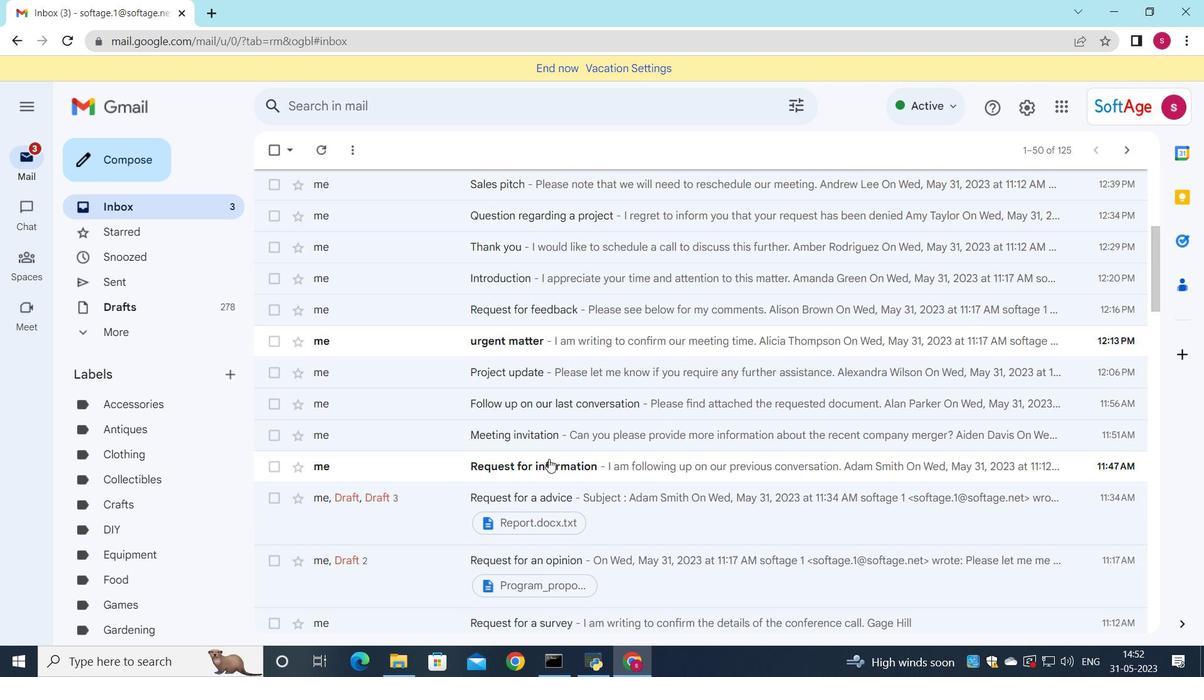 
Action: Mouse scrolled (548, 458) with delta (0, 0)
Screenshot: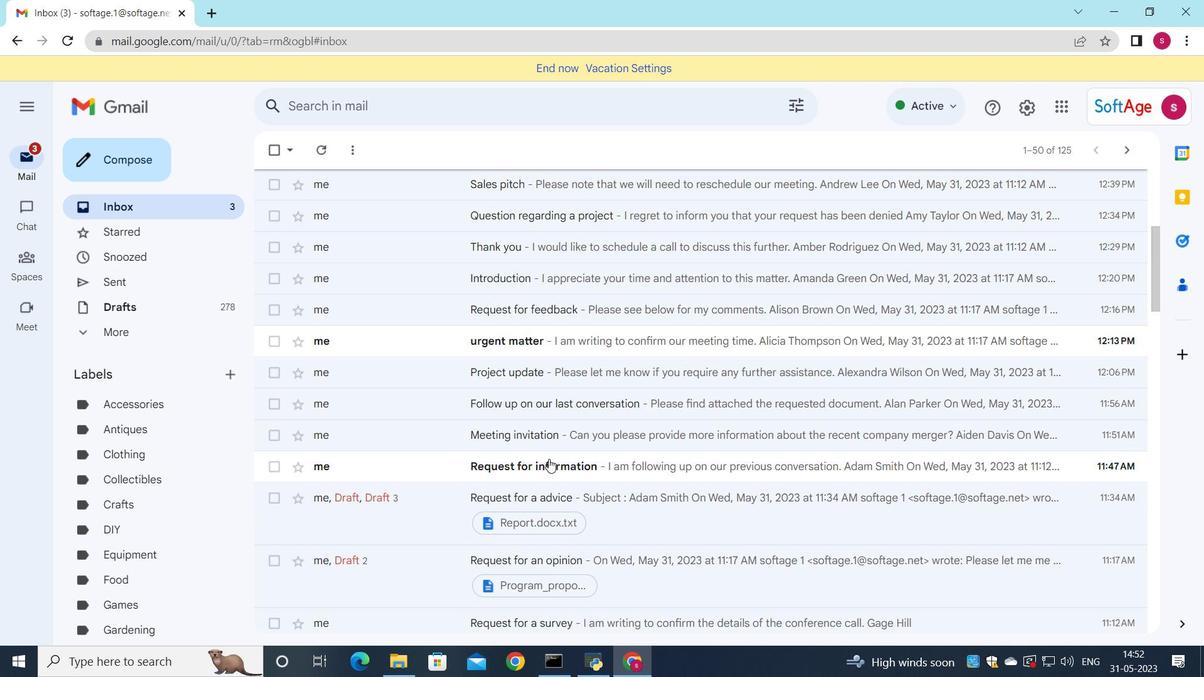 
Action: Mouse scrolled (548, 458) with delta (0, 0)
Screenshot: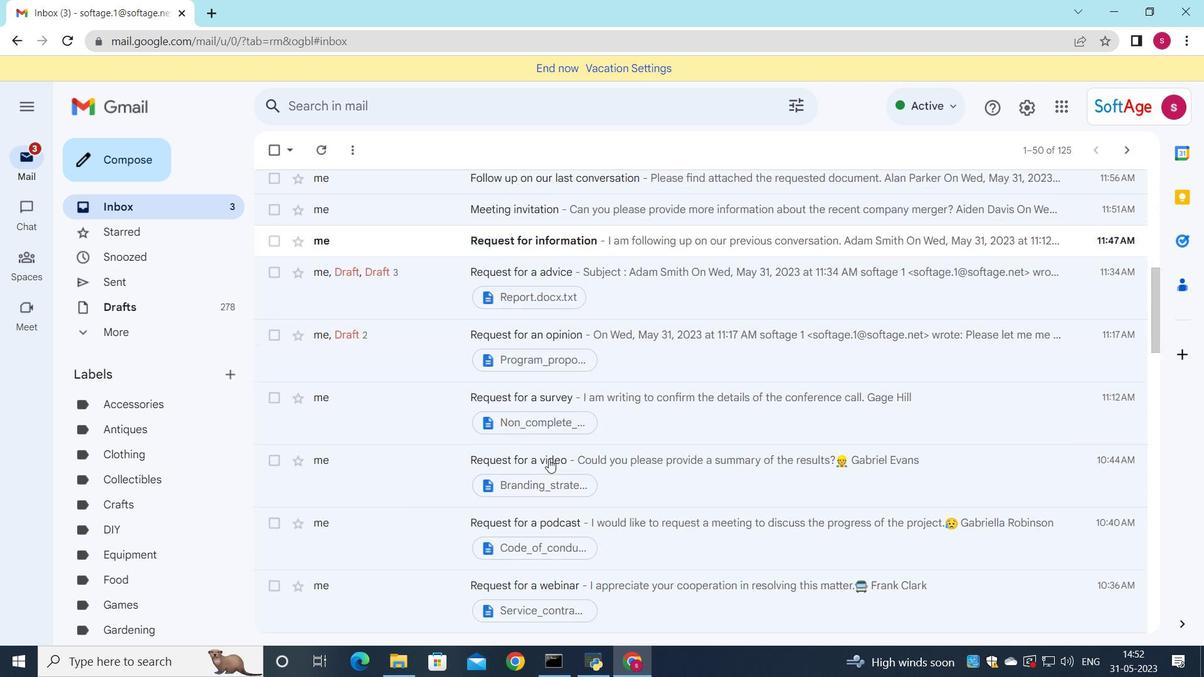 
Action: Mouse scrolled (548, 458) with delta (0, 0)
Screenshot: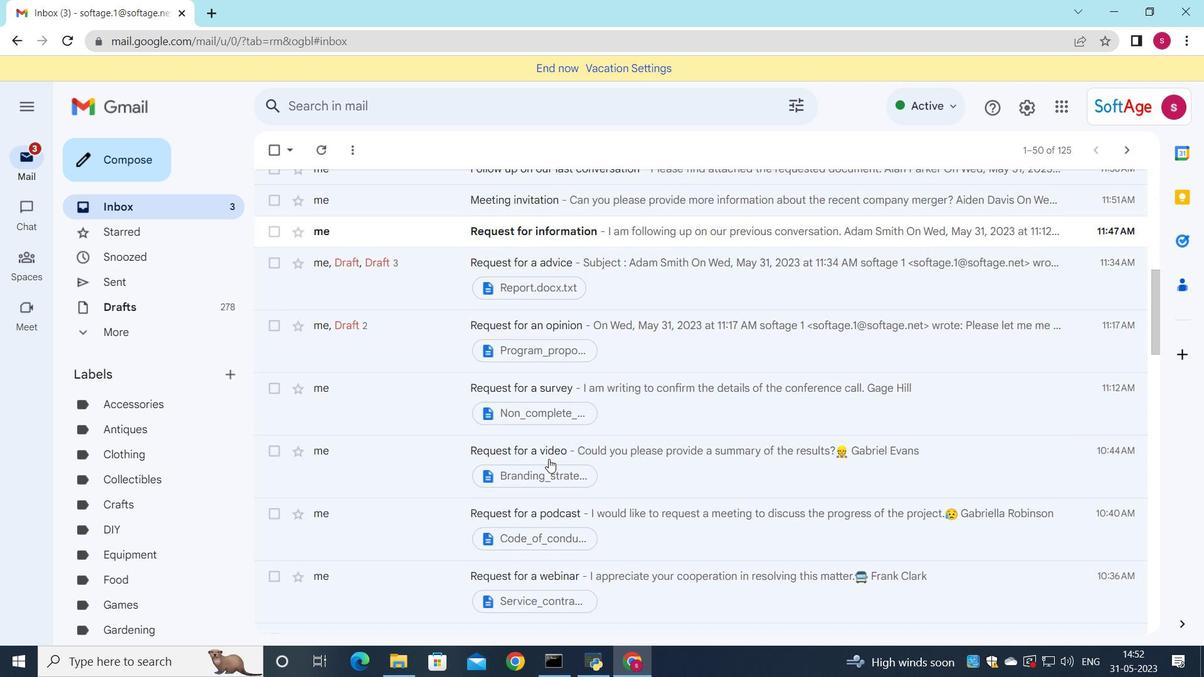 
Action: Mouse scrolled (548, 459) with delta (0, 0)
Screenshot: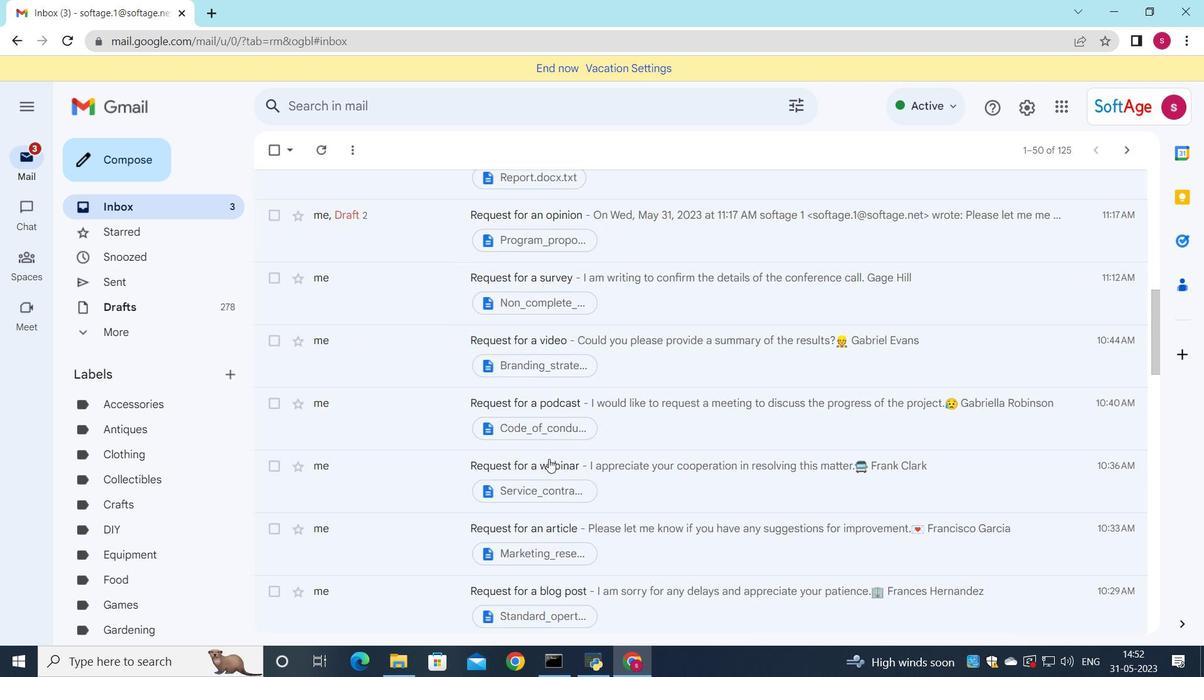 
Action: Mouse scrolled (548, 459) with delta (0, 0)
Screenshot: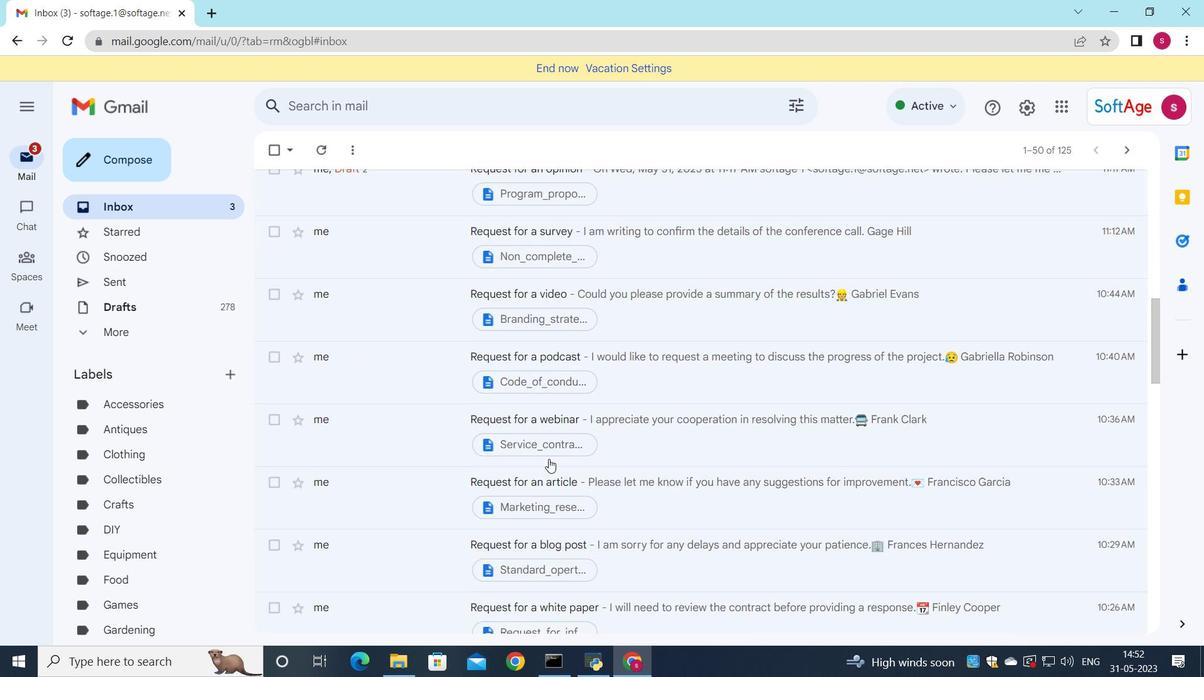 
Action: Mouse moved to (562, 402)
Screenshot: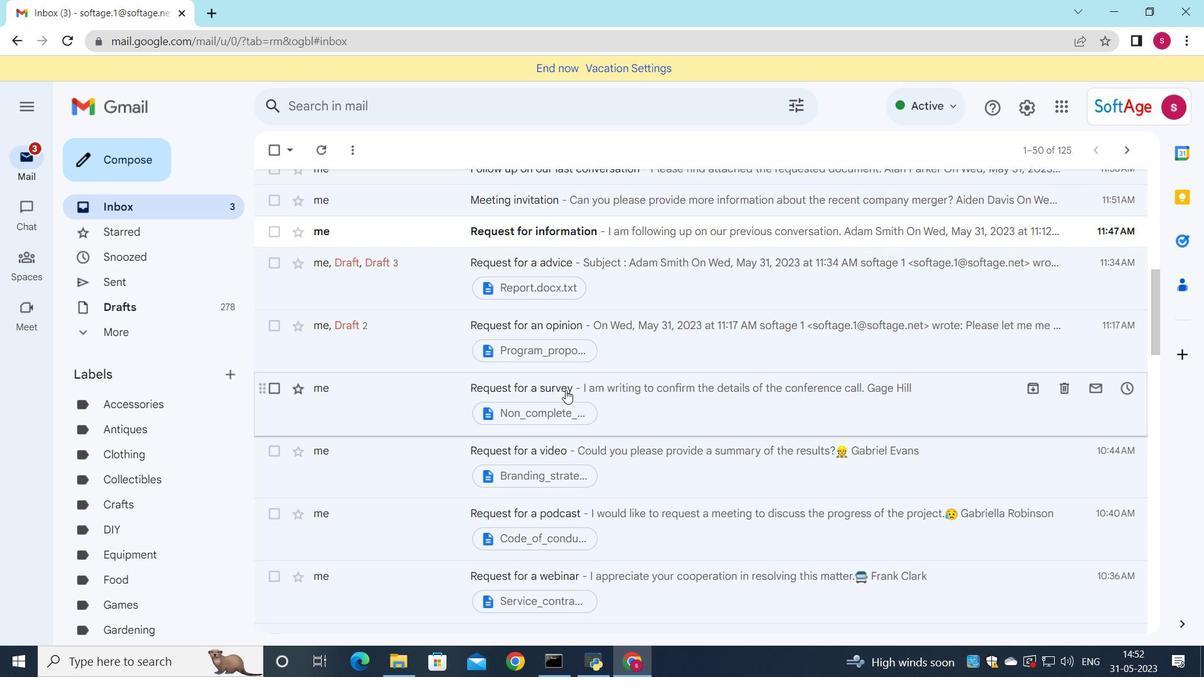 
Action: Mouse pressed left at (562, 402)
Screenshot: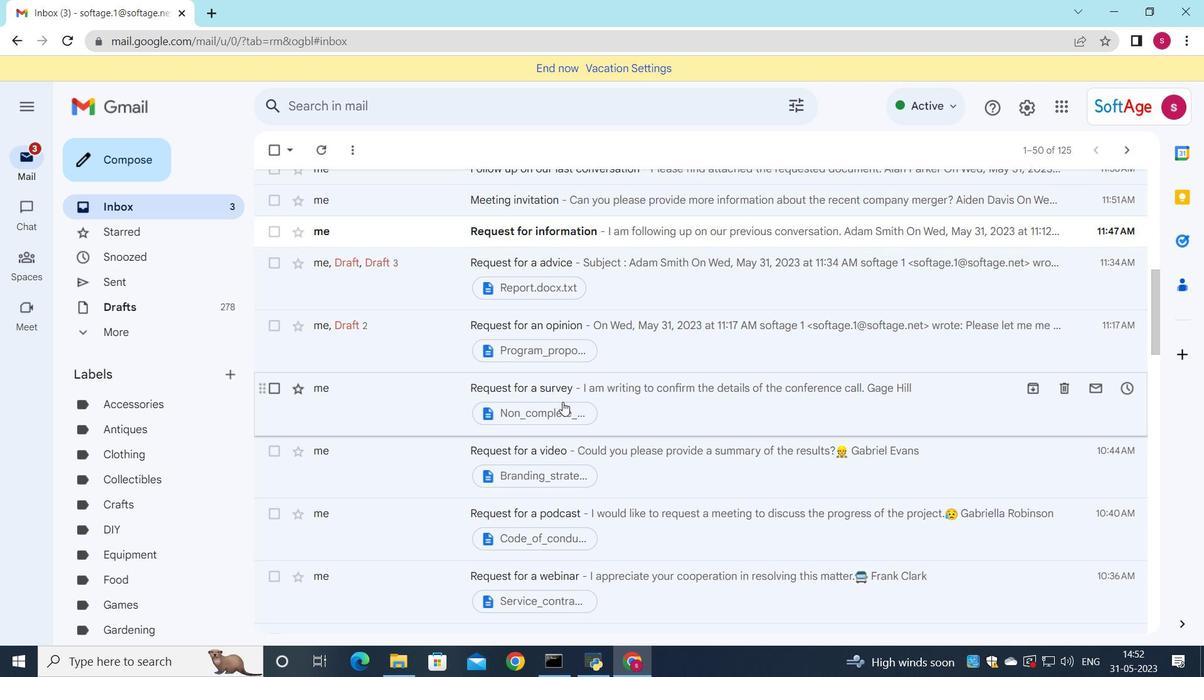 
Action: Mouse moved to (31, 82)
Screenshot: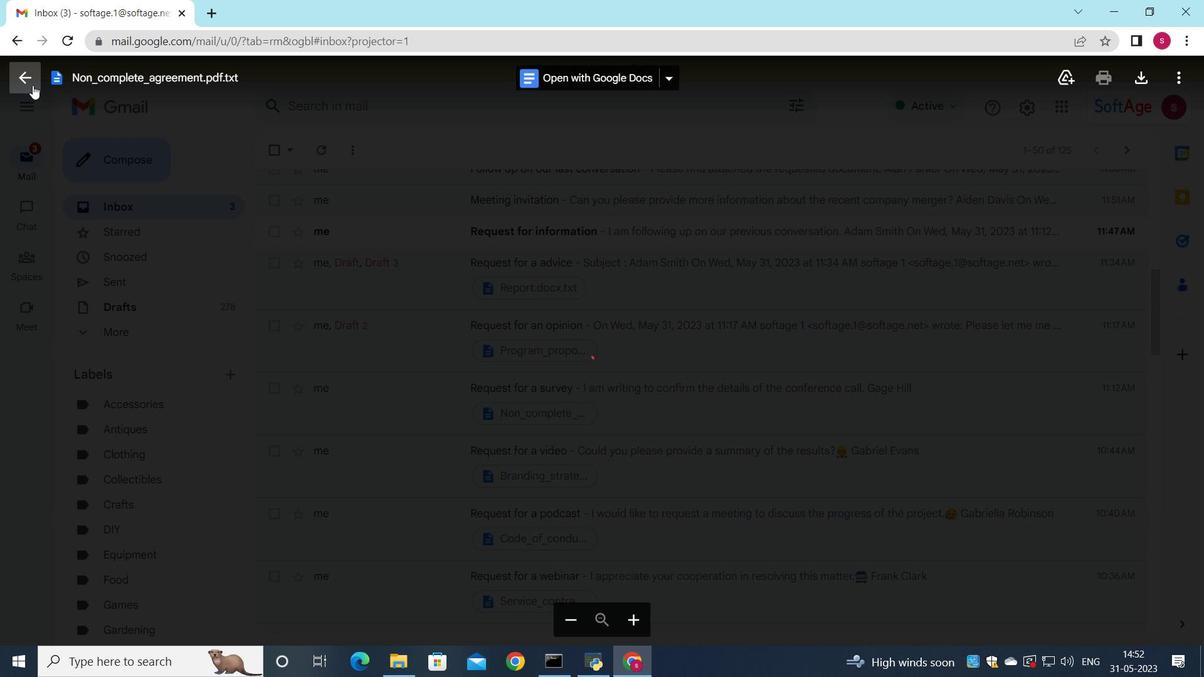 
Action: Mouse pressed left at (31, 82)
Screenshot: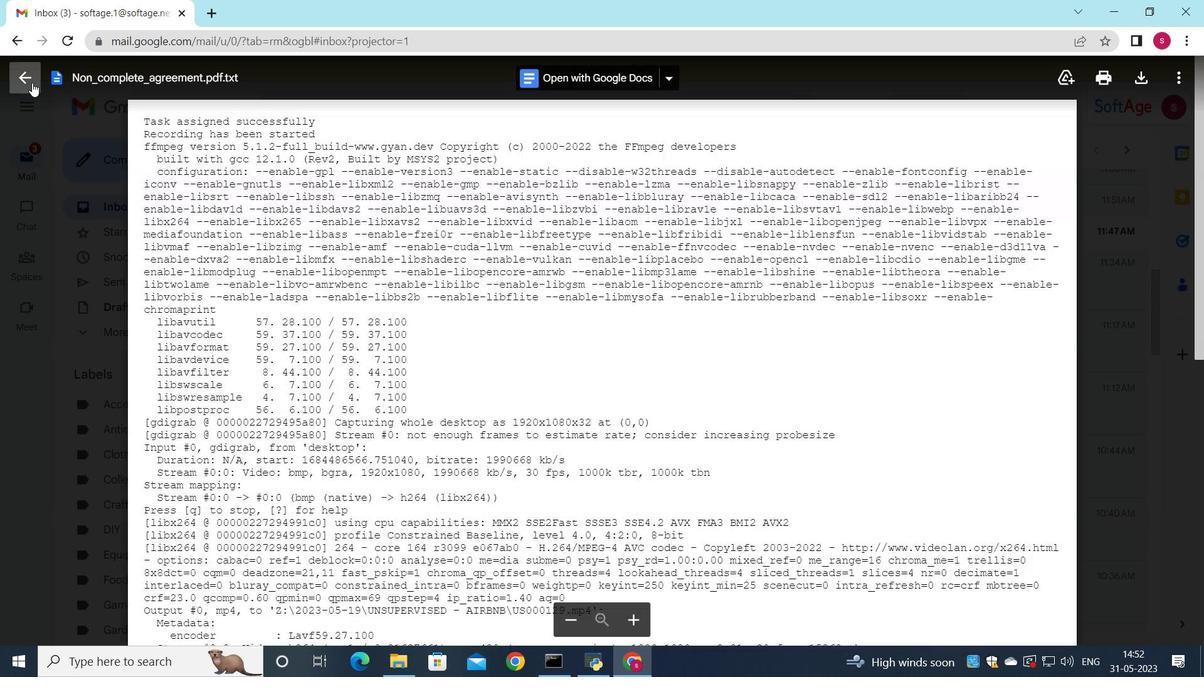 
Action: Mouse moved to (678, 415)
Screenshot: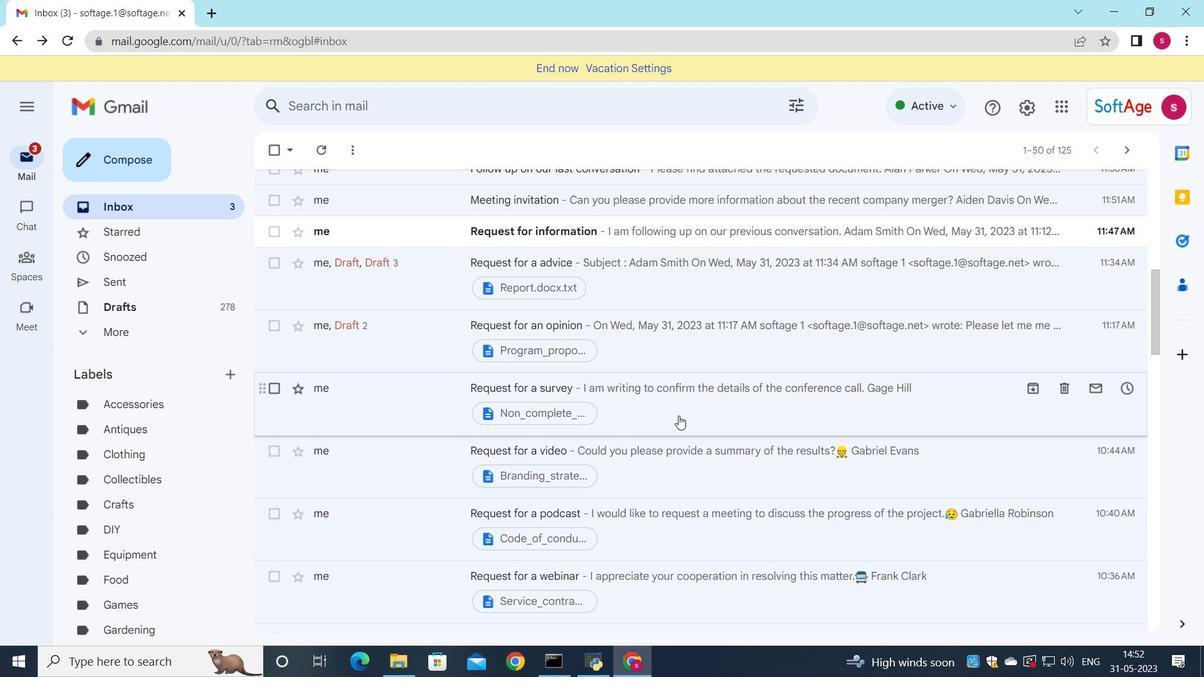 
Action: Mouse pressed left at (678, 415)
Screenshot: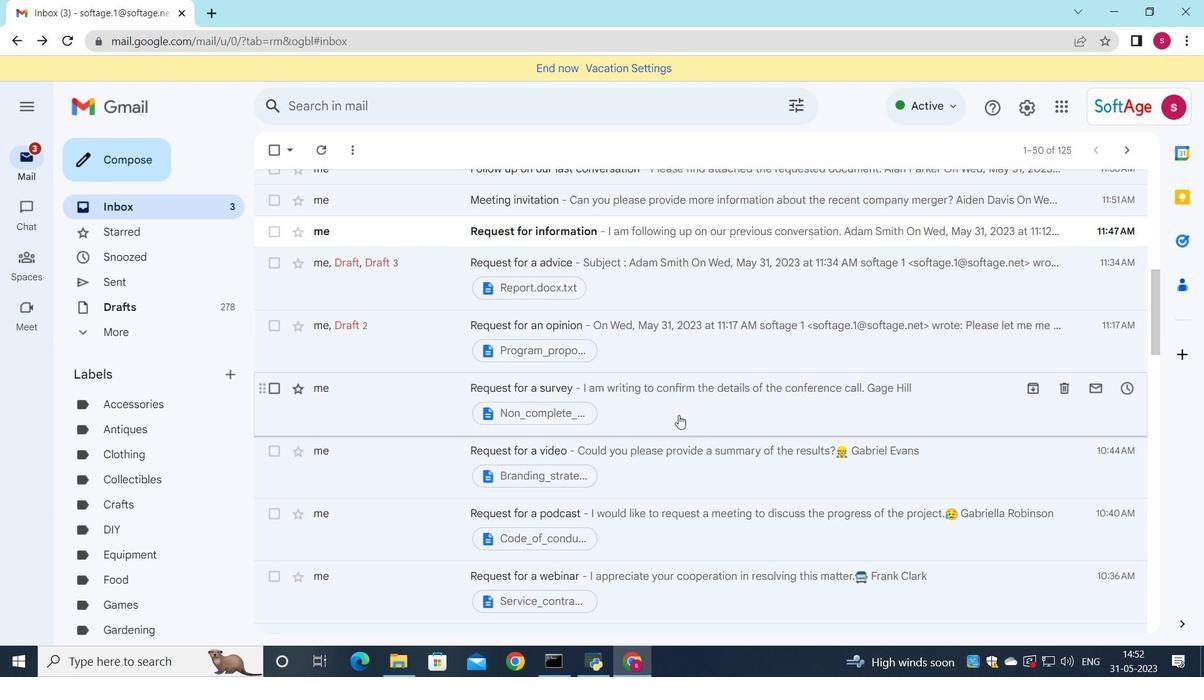 
Action: Mouse moved to (371, 494)
Screenshot: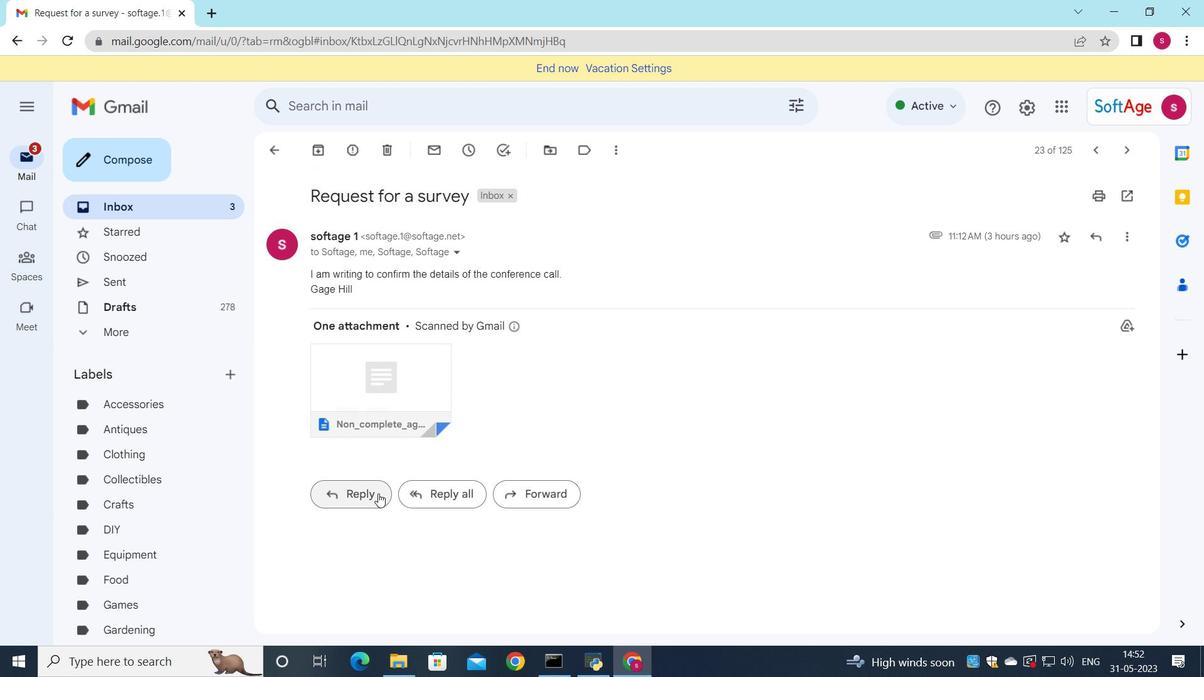 
Action: Mouse pressed left at (371, 494)
Screenshot: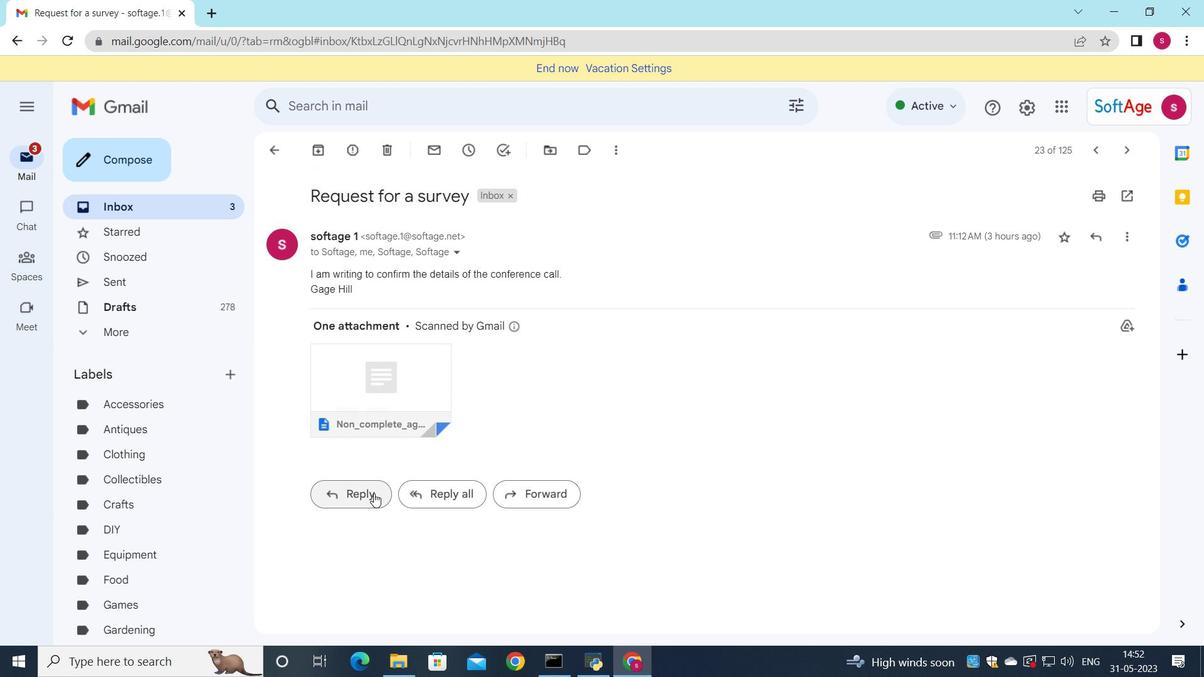 
Action: Mouse moved to (333, 432)
Screenshot: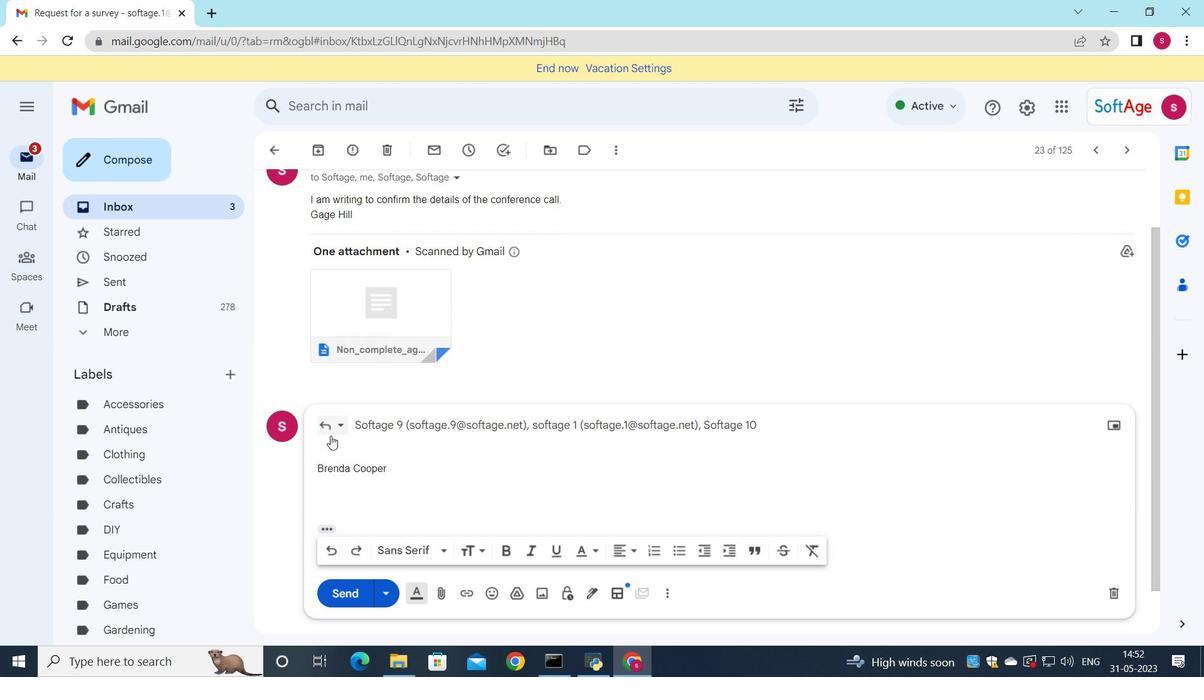 
Action: Mouse pressed left at (333, 432)
Screenshot: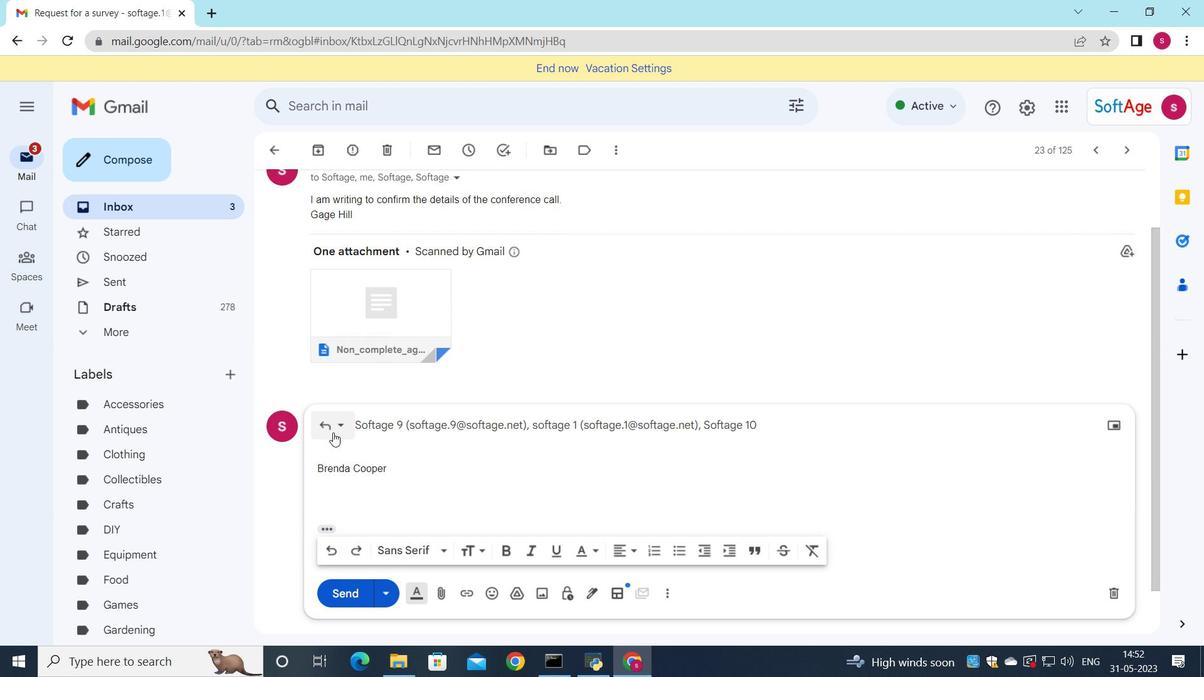 
Action: Mouse moved to (348, 528)
Screenshot: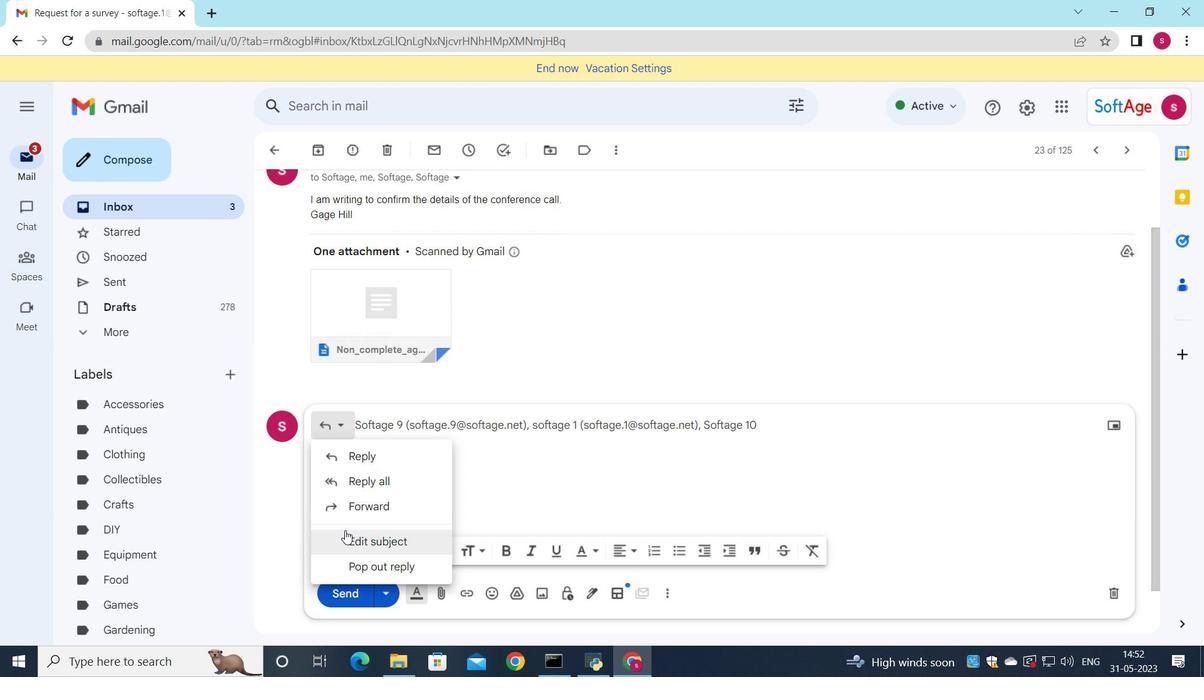 
Action: Mouse pressed left at (348, 528)
Screenshot: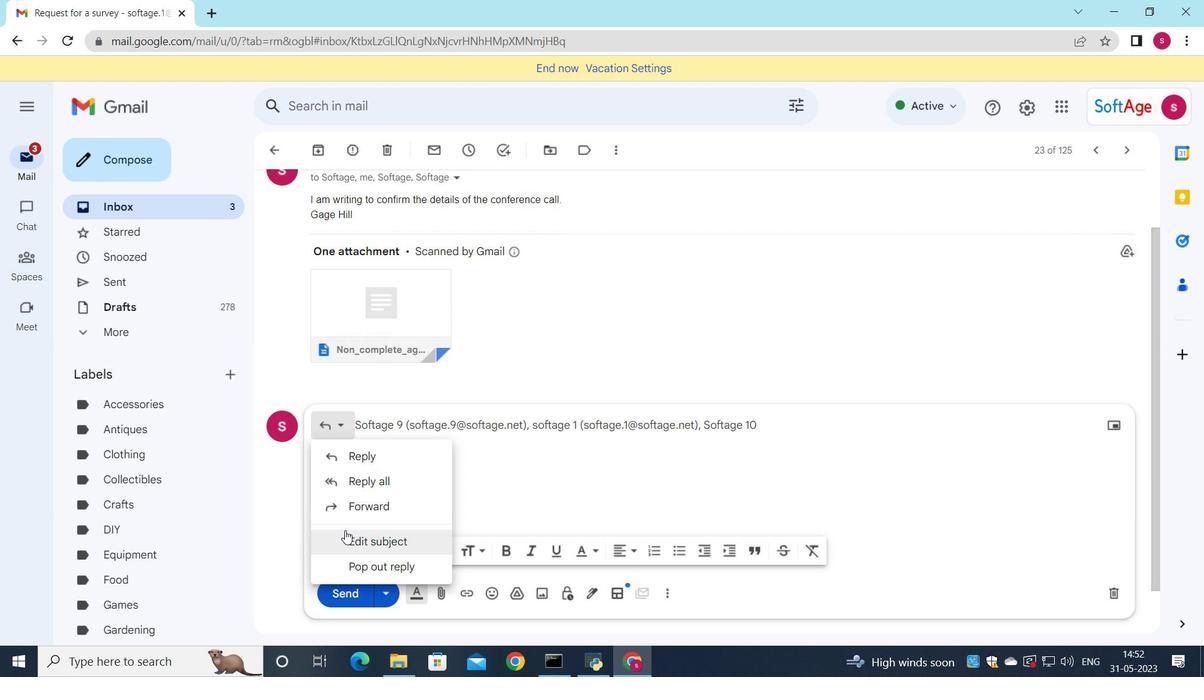 
Action: Mouse moved to (352, 543)
Screenshot: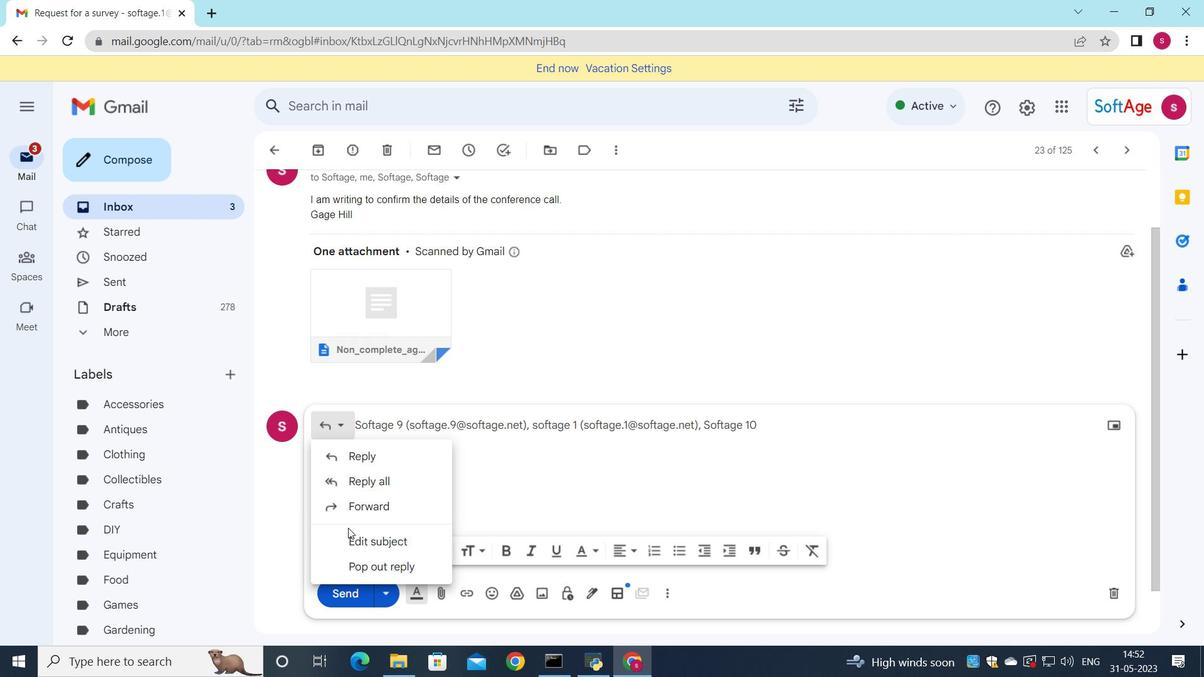 
Action: Mouse pressed left at (352, 543)
Screenshot: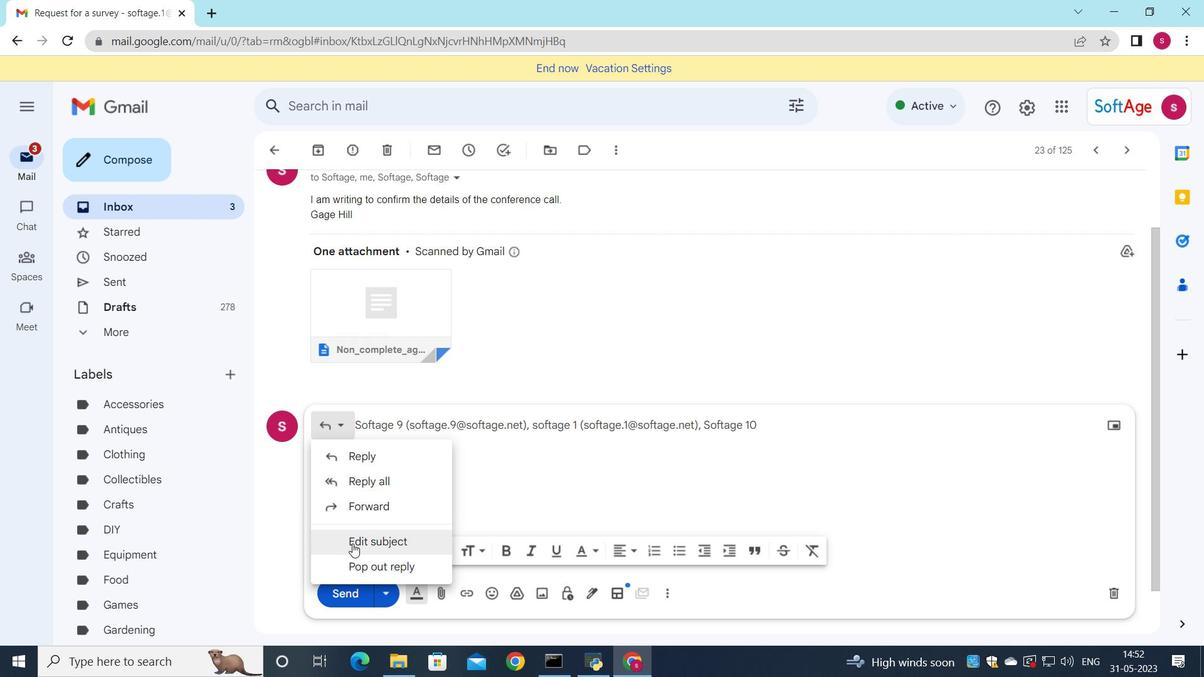
Action: Mouse moved to (745, 408)
Screenshot: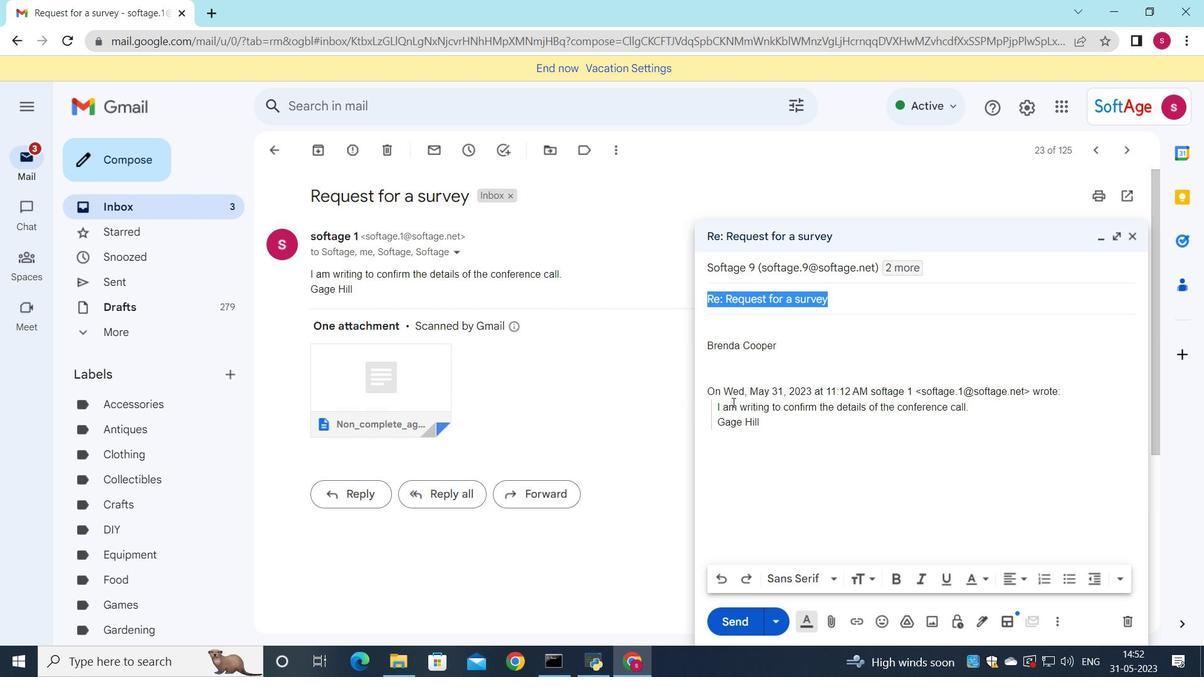 
Action: Key pressed <Key.shift>Happy<Key.space><Key.shift>Birtday
Screenshot: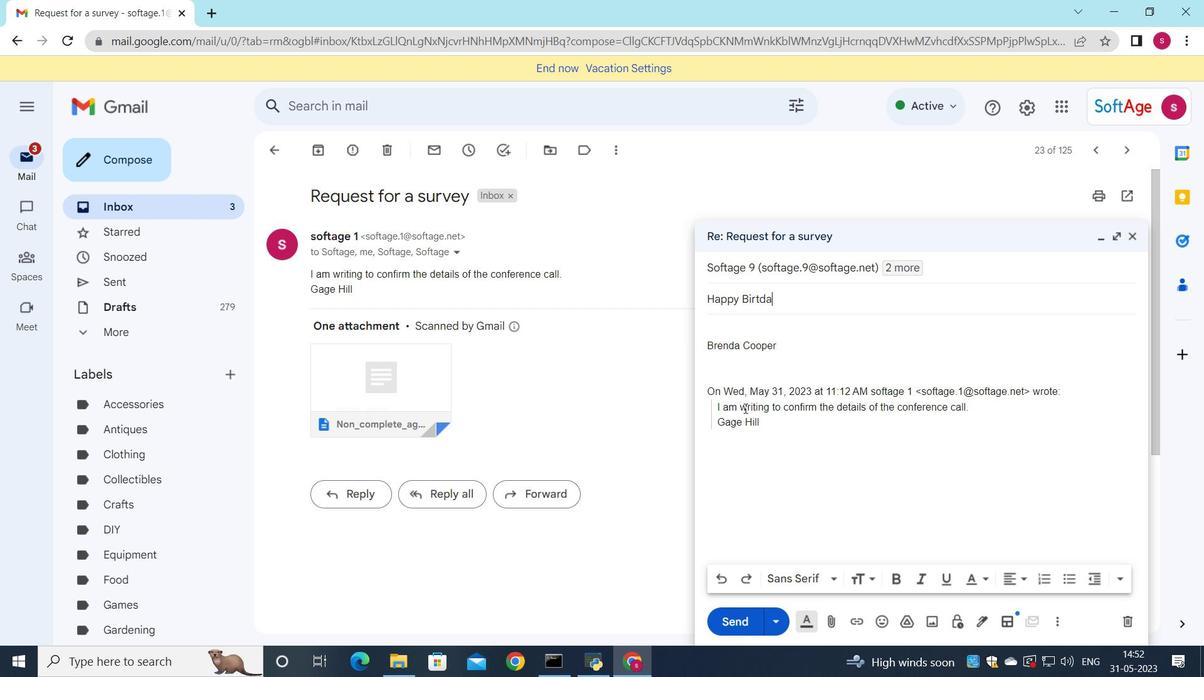 
Action: Mouse moved to (756, 302)
Screenshot: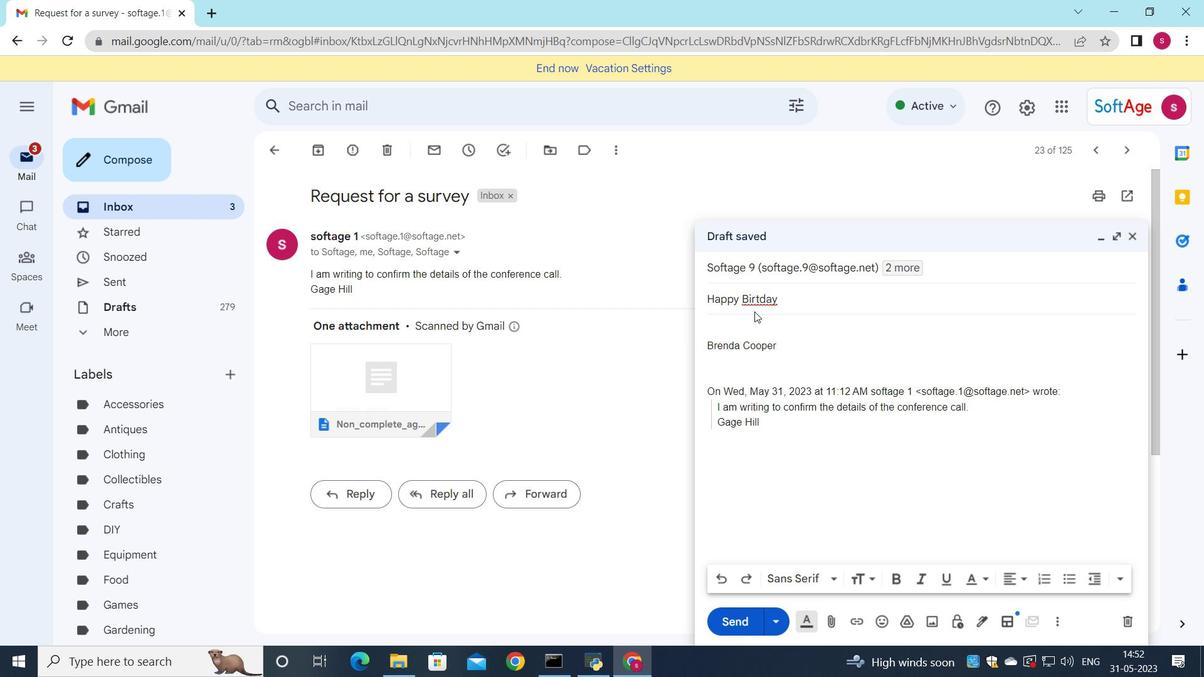 
Action: Mouse pressed left at (756, 302)
Screenshot: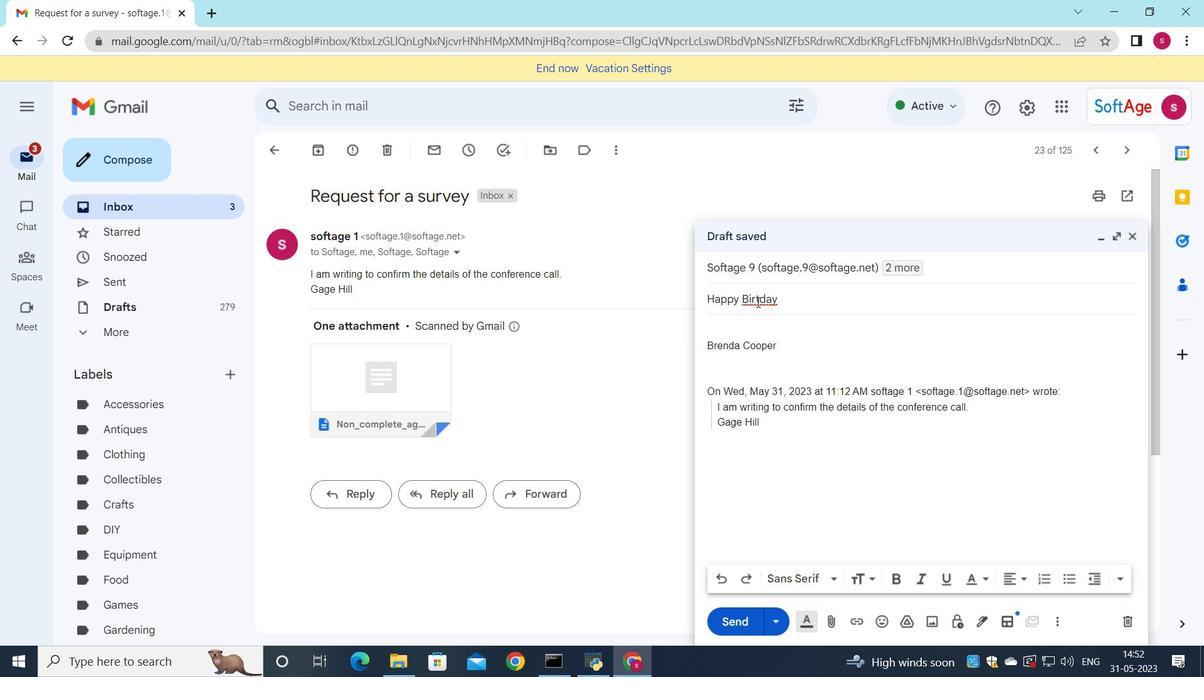 
Action: Mouse moved to (761, 302)
Screenshot: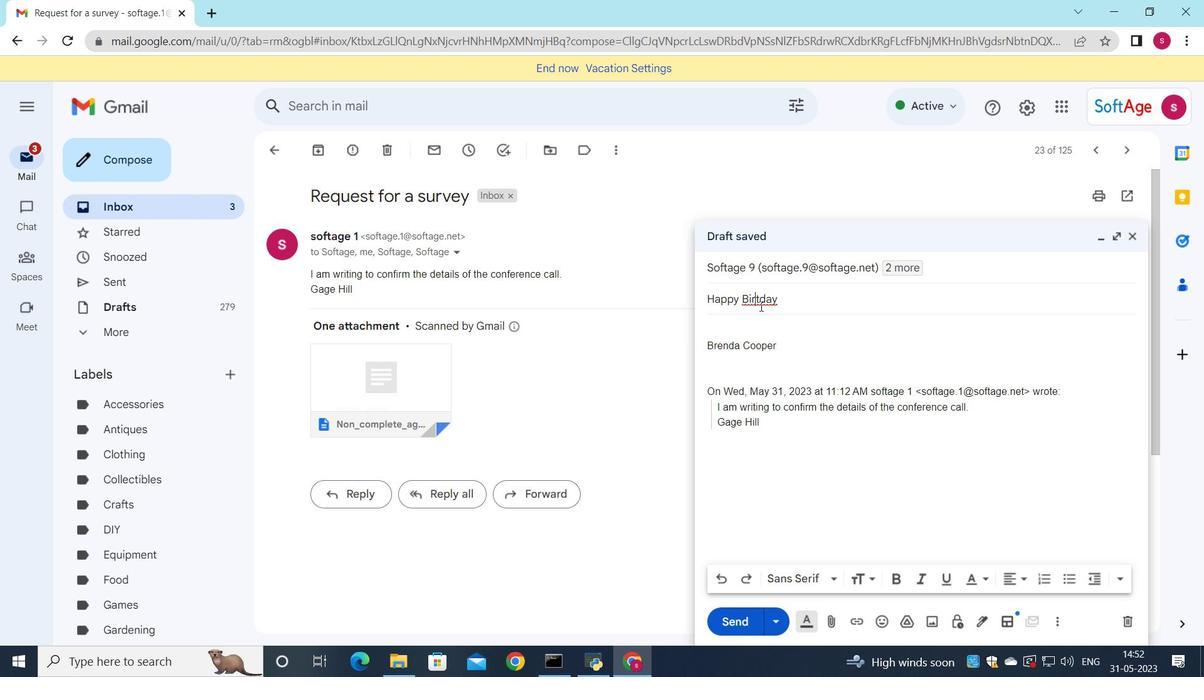 
Action: Mouse pressed left at (761, 302)
Screenshot: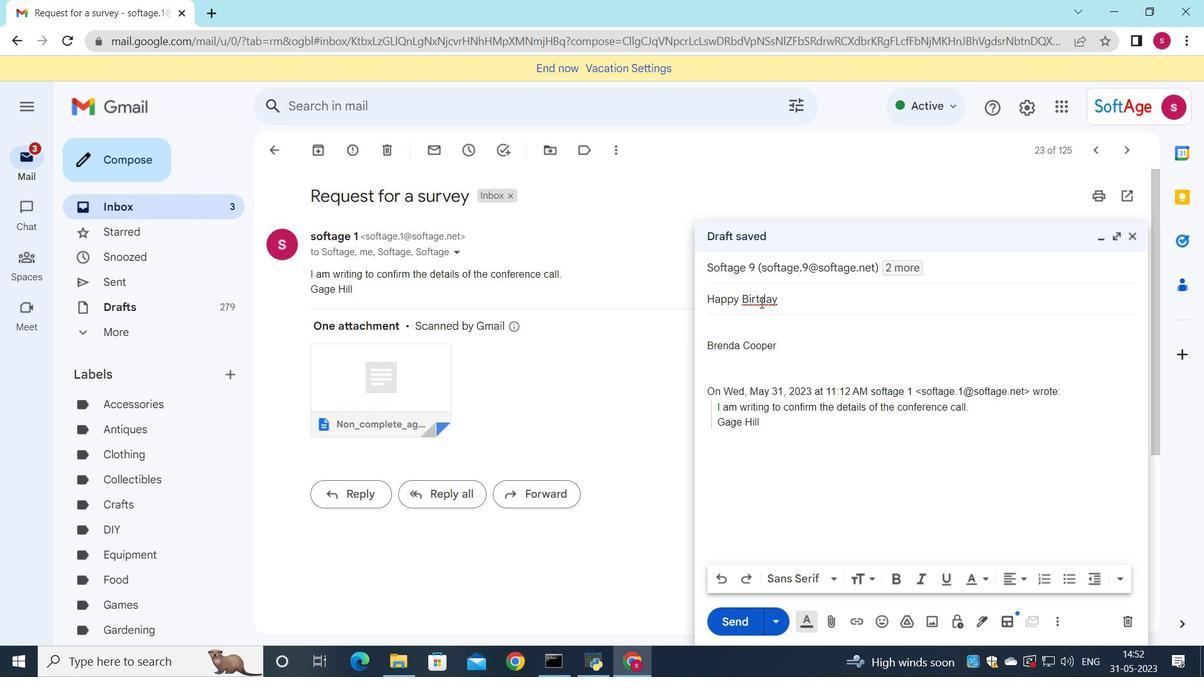 
Action: Mouse moved to (759, 305)
Screenshot: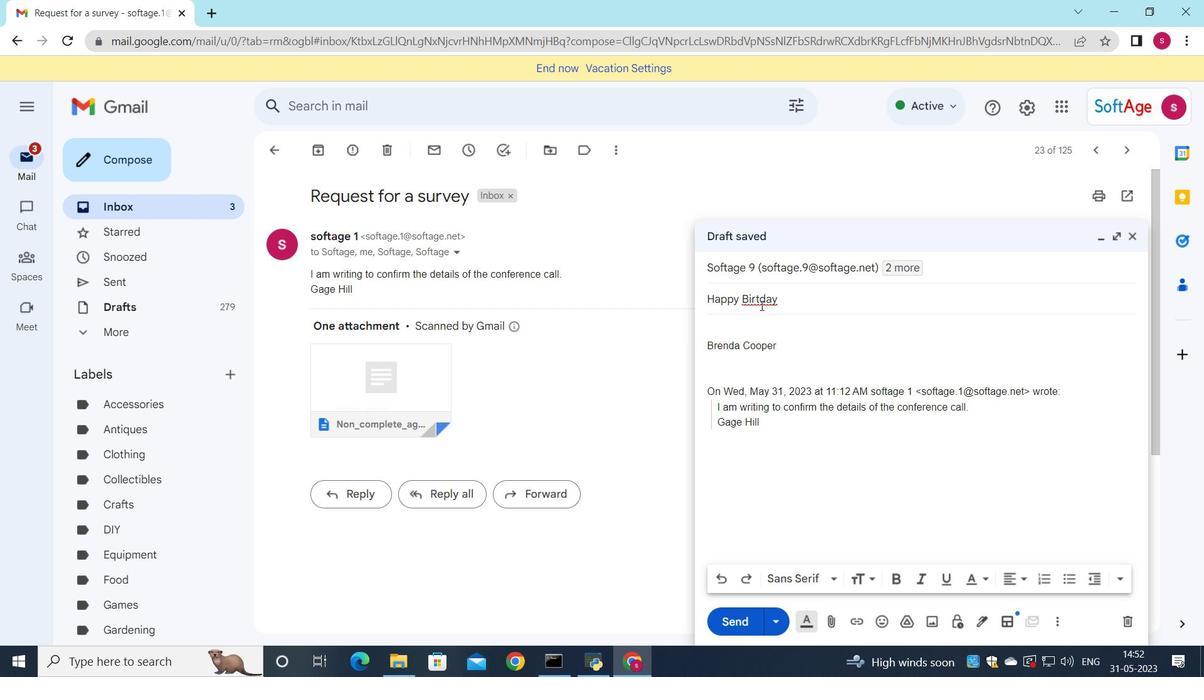 
Action: Key pressed h
Screenshot: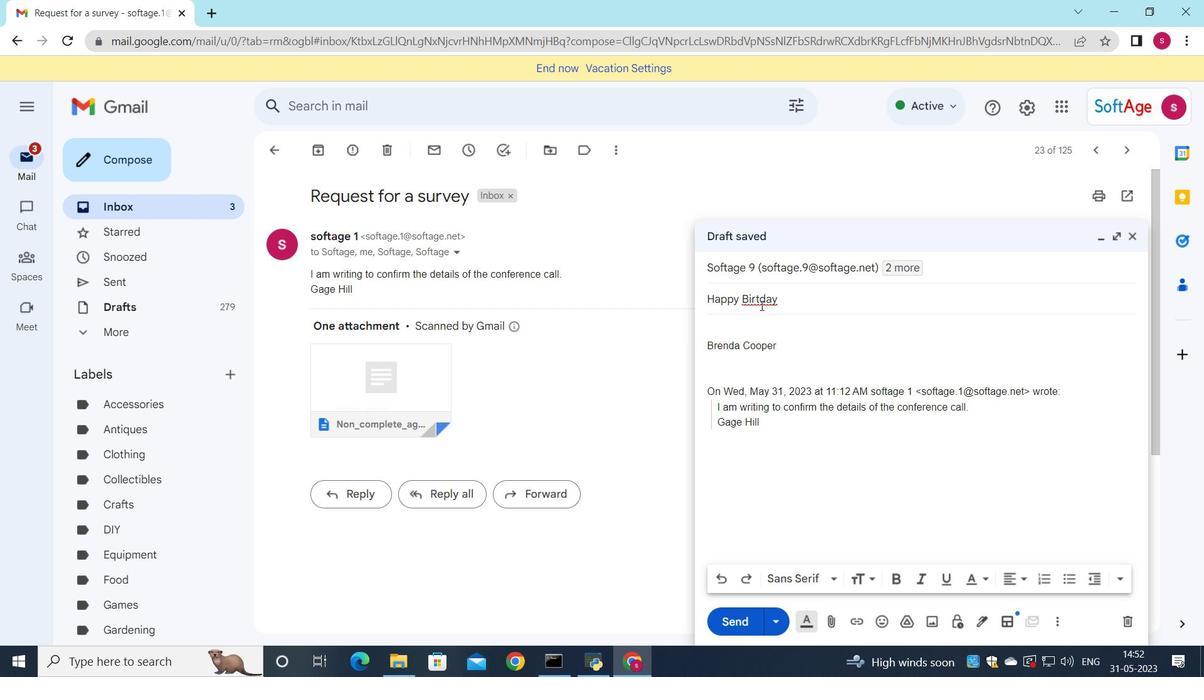 
Action: Mouse moved to (736, 326)
Screenshot: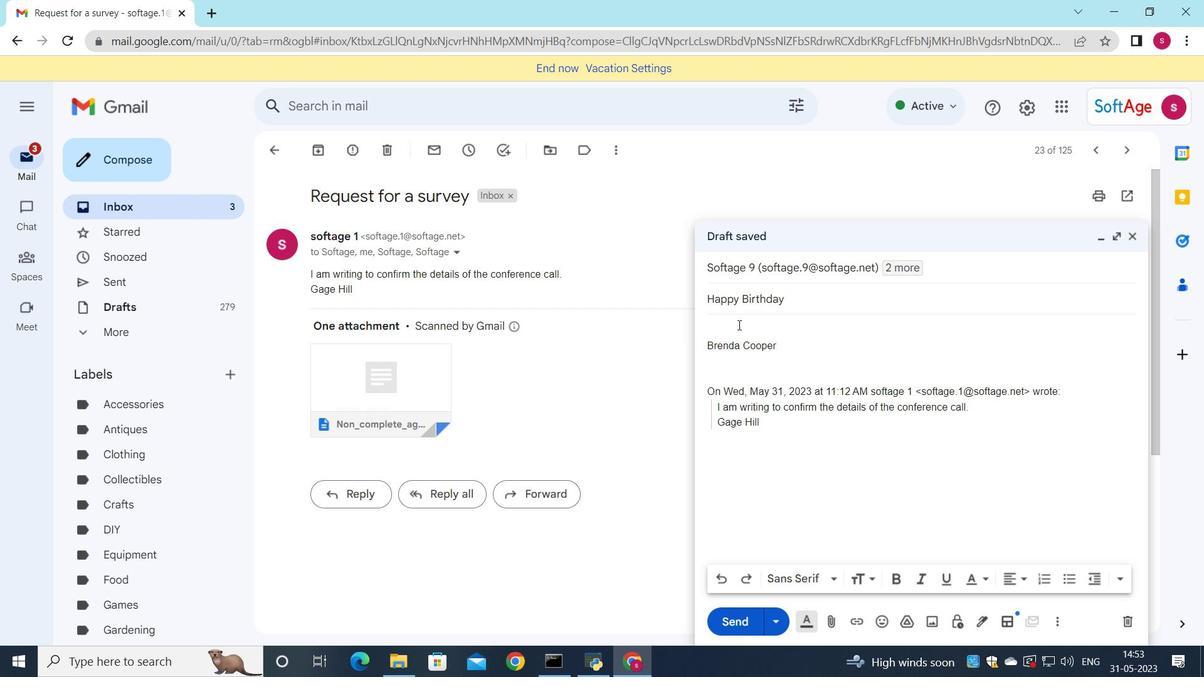 
Action: Mouse pressed left at (736, 326)
Screenshot: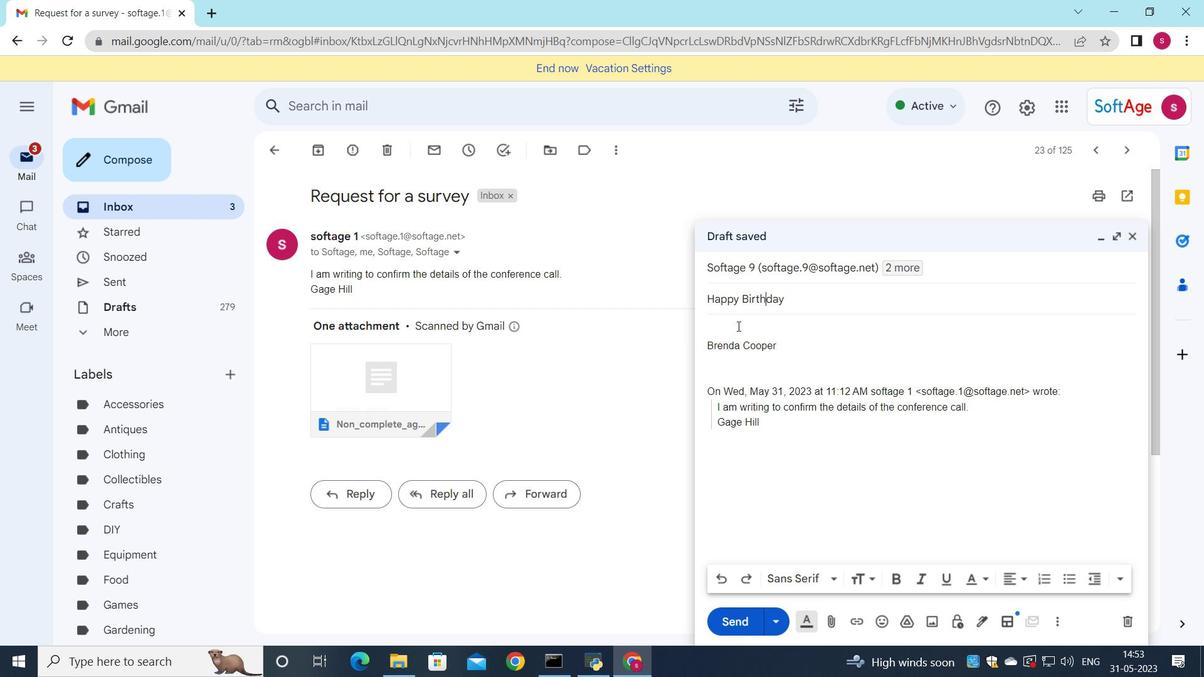 
Action: Key pressed <Key.shift>Can<Key.space>you<Key.space>provide<Key.space>an<Key.space>update<Key.space>on<Key.space>the<Key.space>status<Key.space>of<Key.space>the<Key.space>customer<Key.space>service<Key.space>improvement<Key.space>project<Key.shift_r><Key.shift_r><Key.shift_r><Key.shift_r><Key.shift_r><Key.shift_r><Key.shift_r><Key.shift_r><Key.shift_r><Key.shift_r>?
Screenshot: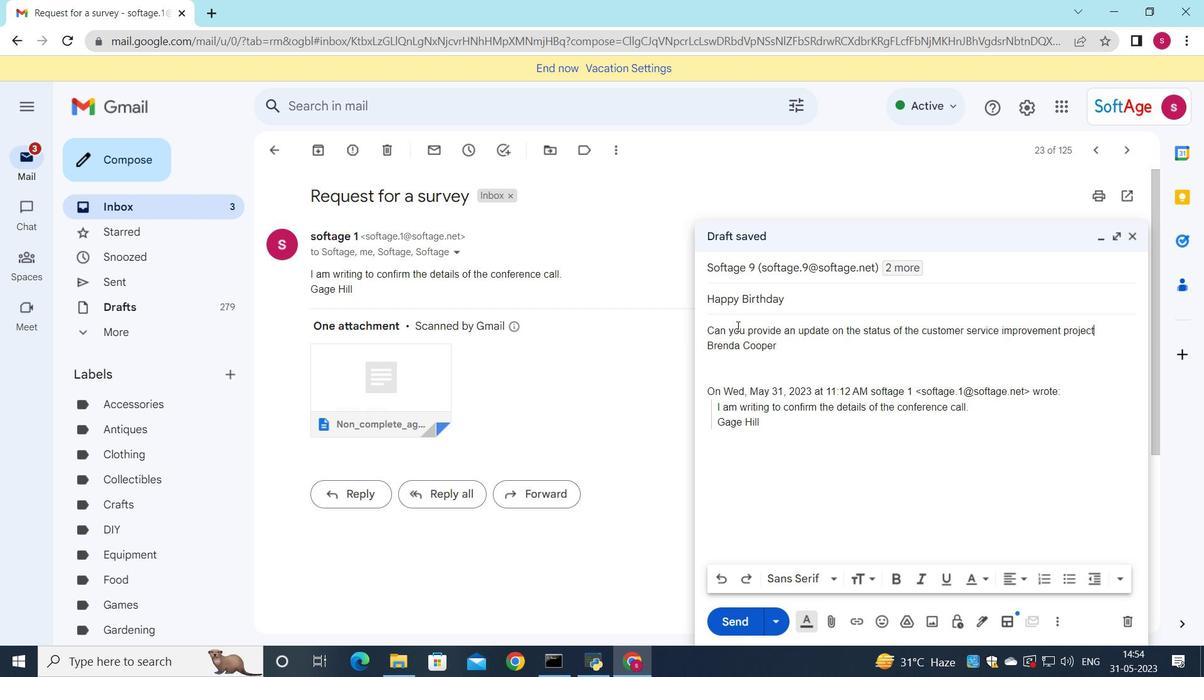 
Action: Mouse moved to (717, 581)
Screenshot: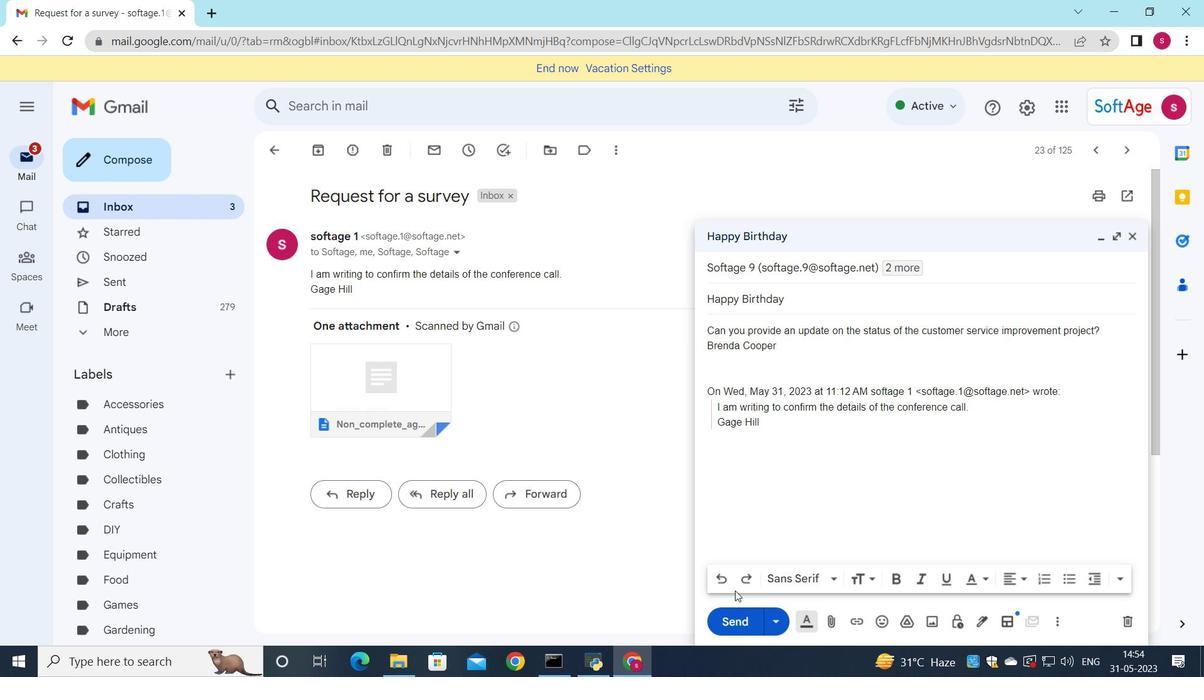
Action: Mouse pressed left at (717, 581)
Screenshot: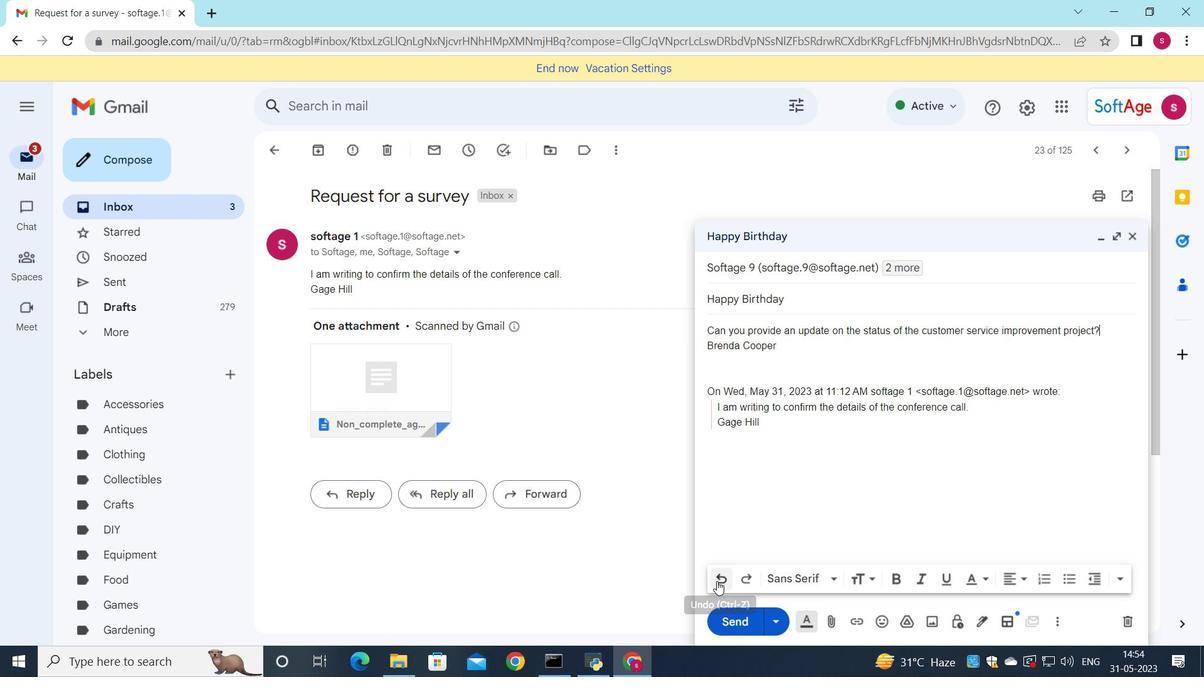 
Action: Mouse pressed left at (717, 581)
Screenshot: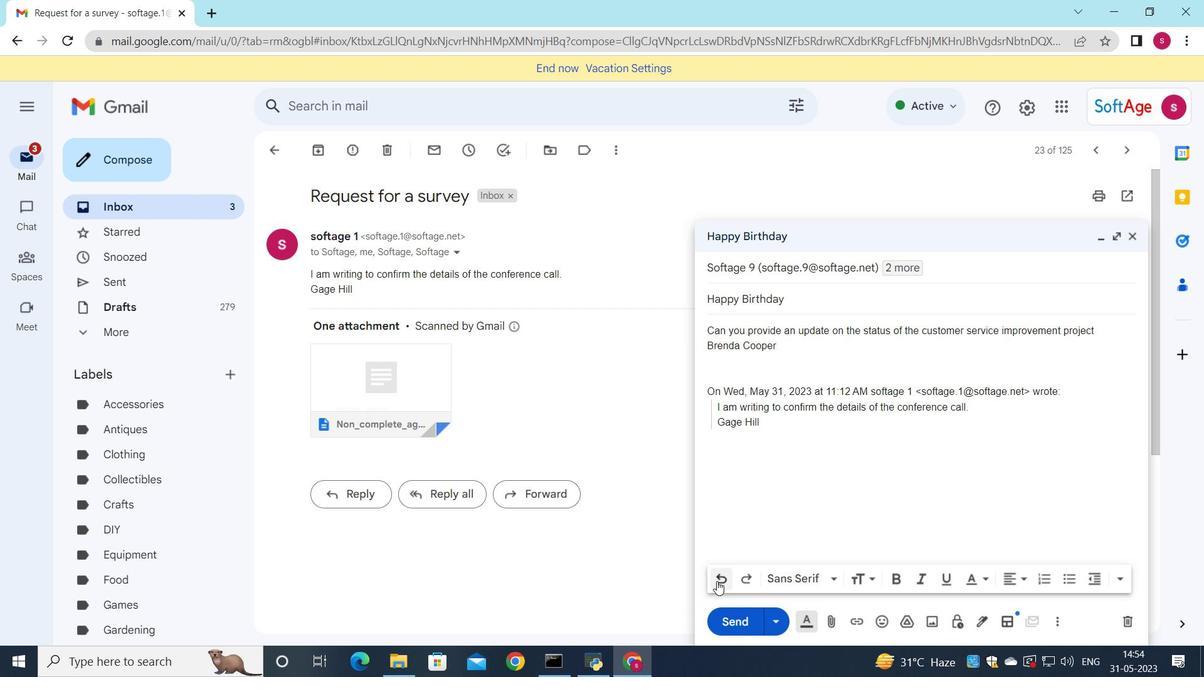 
Action: Mouse pressed left at (717, 581)
Screenshot: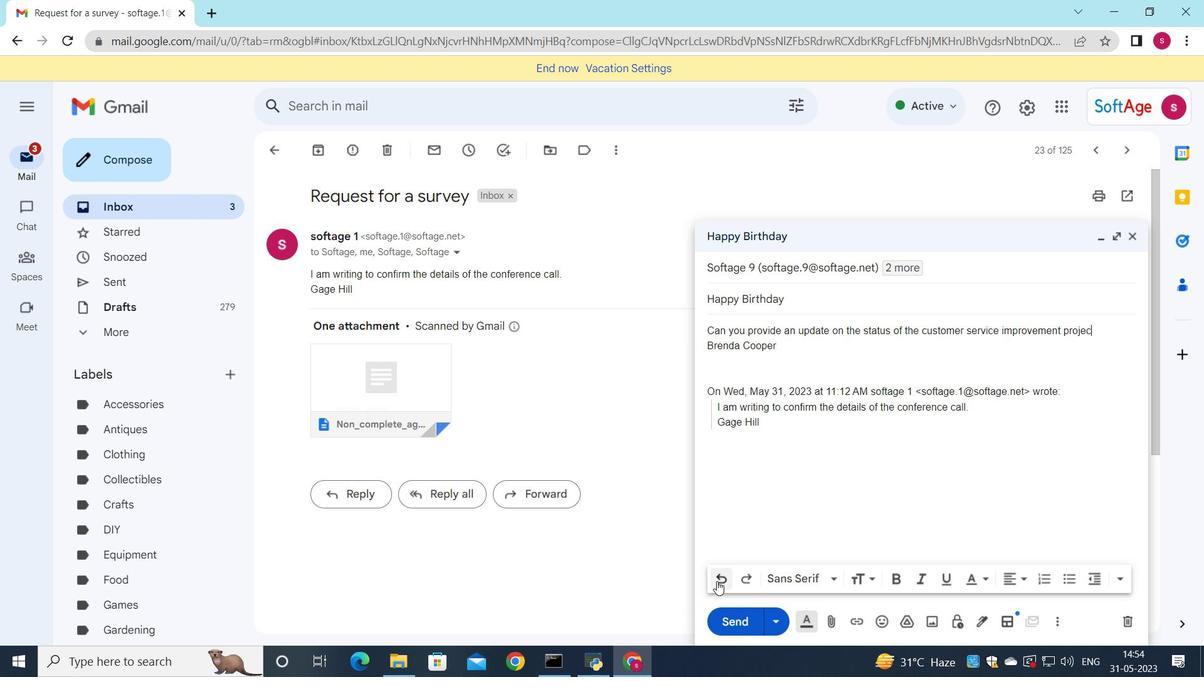 
Action: Mouse moved to (717, 581)
Screenshot: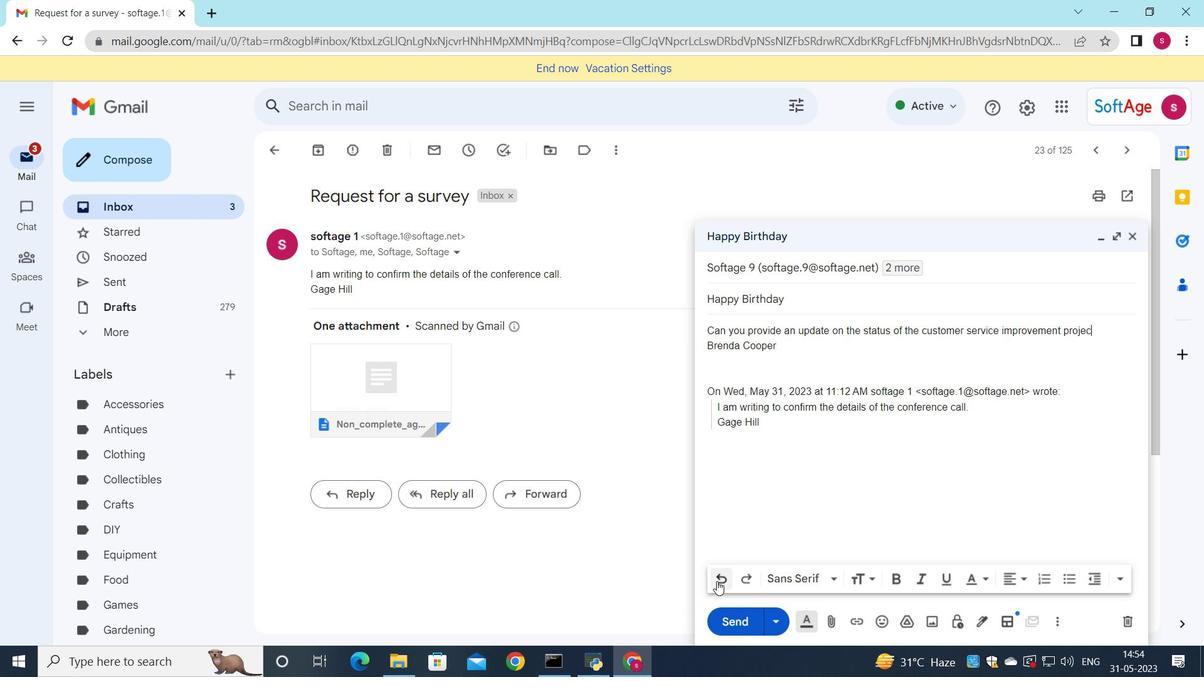 
Action: Mouse pressed left at (717, 581)
Screenshot: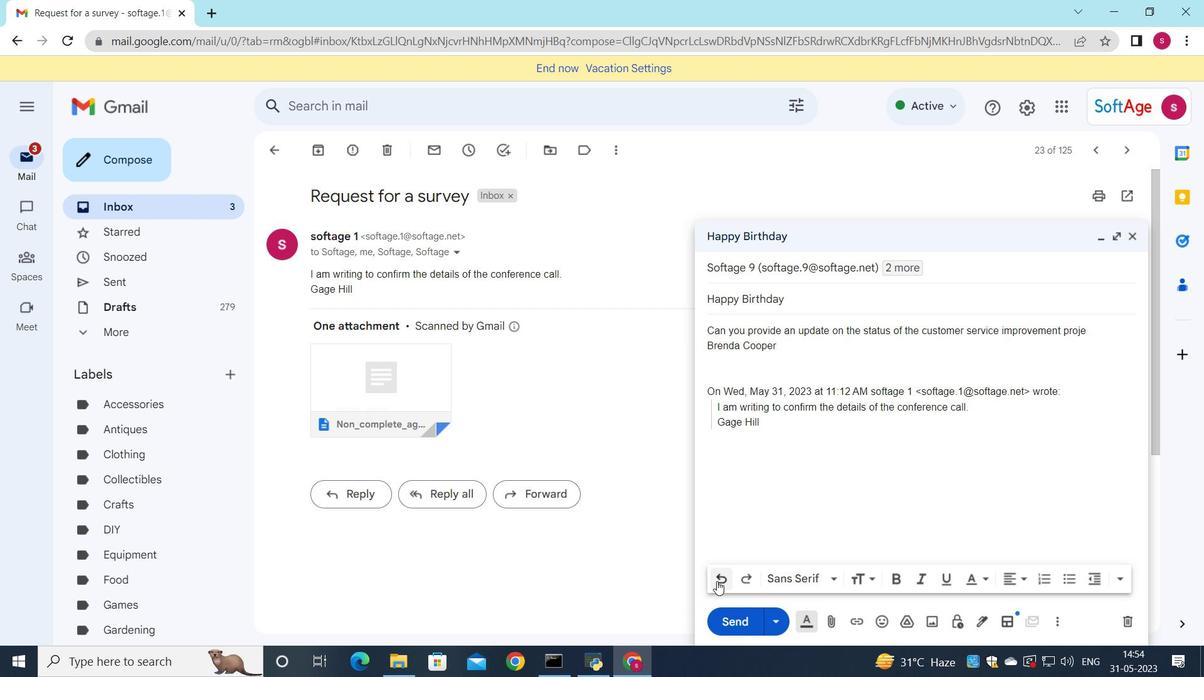 
Action: Mouse moved to (717, 578)
Screenshot: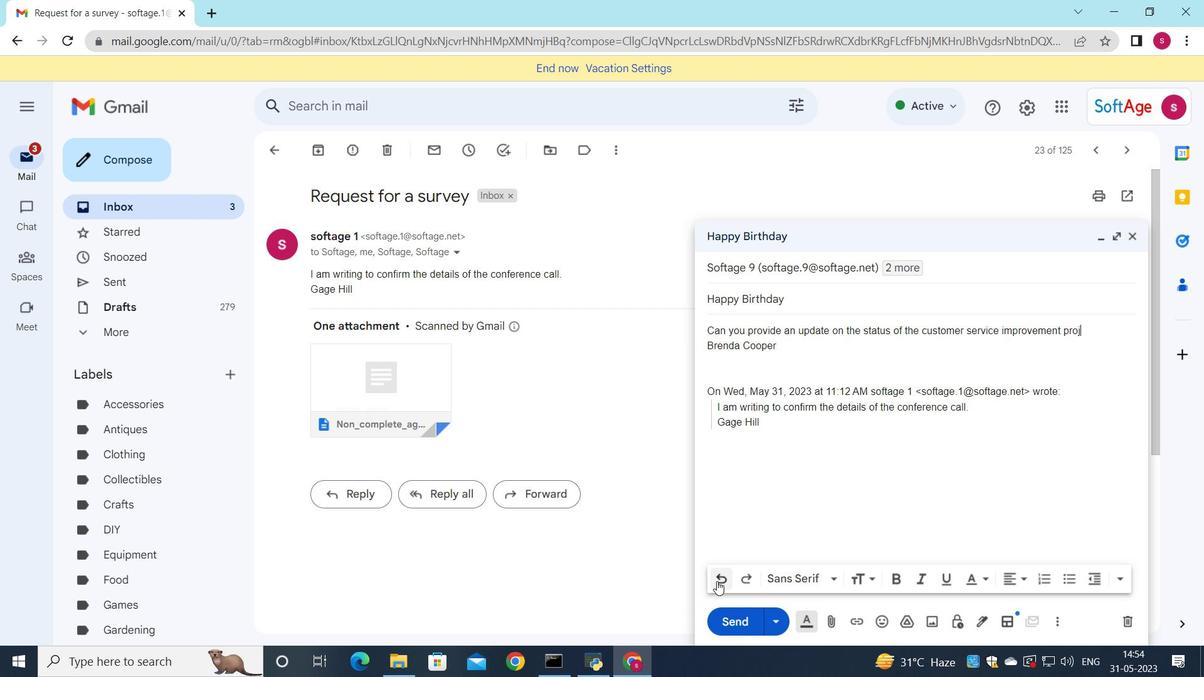 
Action: Mouse pressed left at (717, 578)
Screenshot: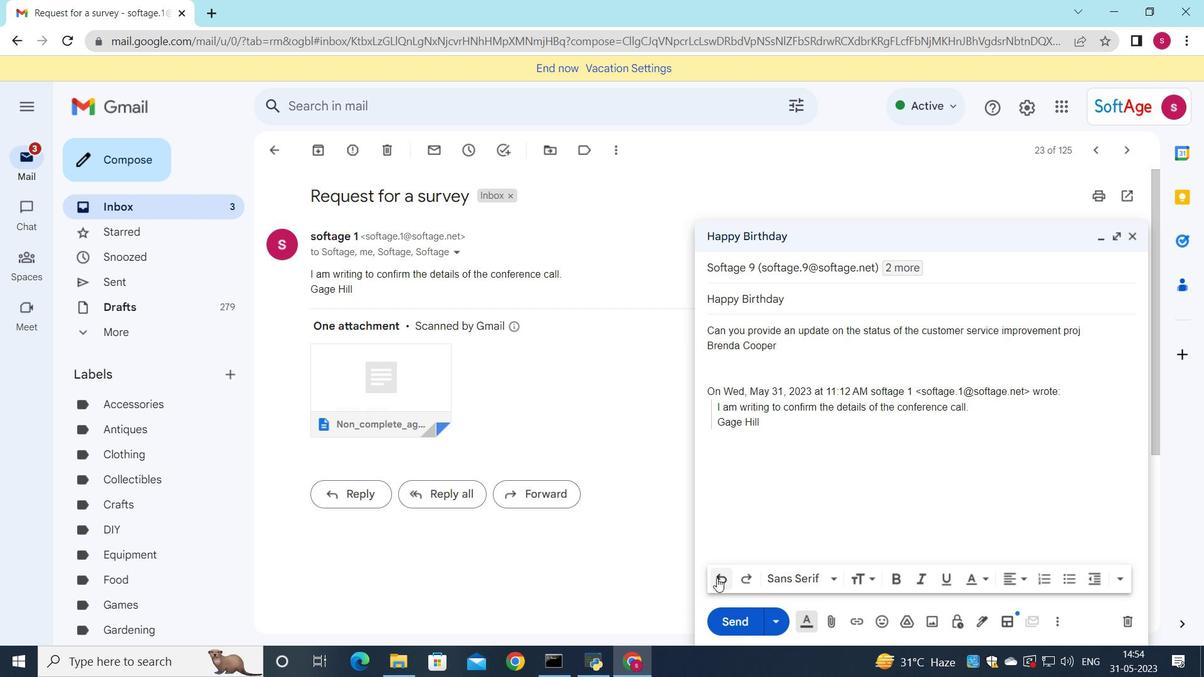 
Action: Mouse pressed left at (717, 578)
Screenshot: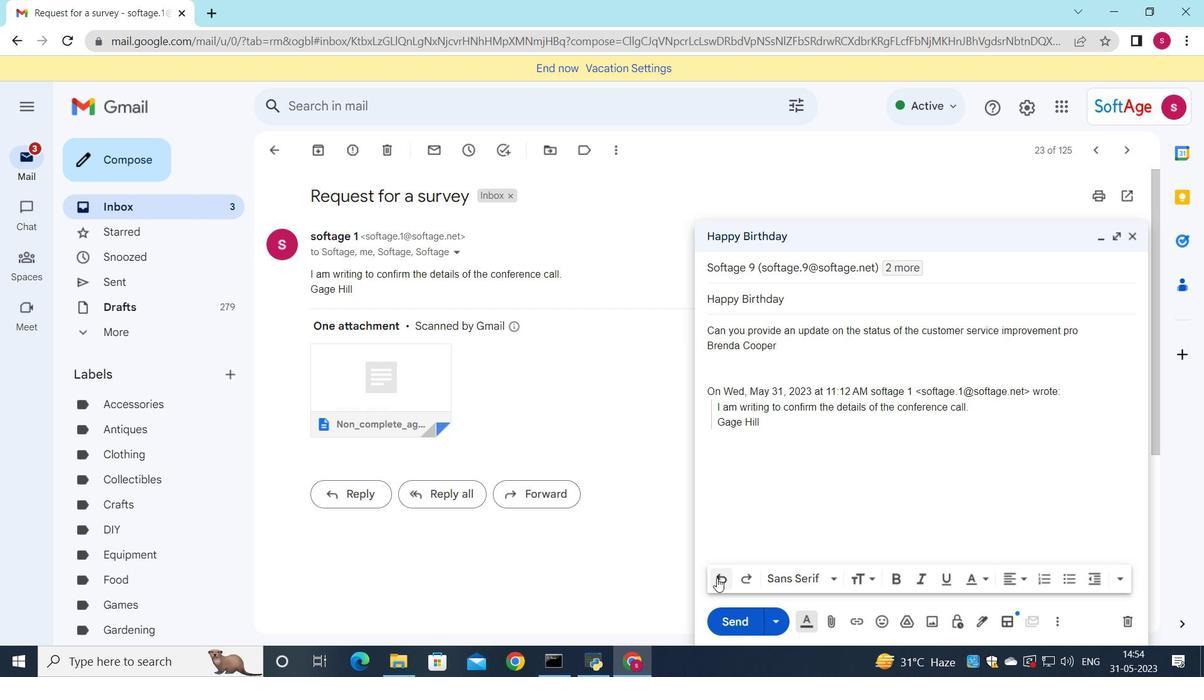 
Action: Mouse pressed left at (717, 578)
Screenshot: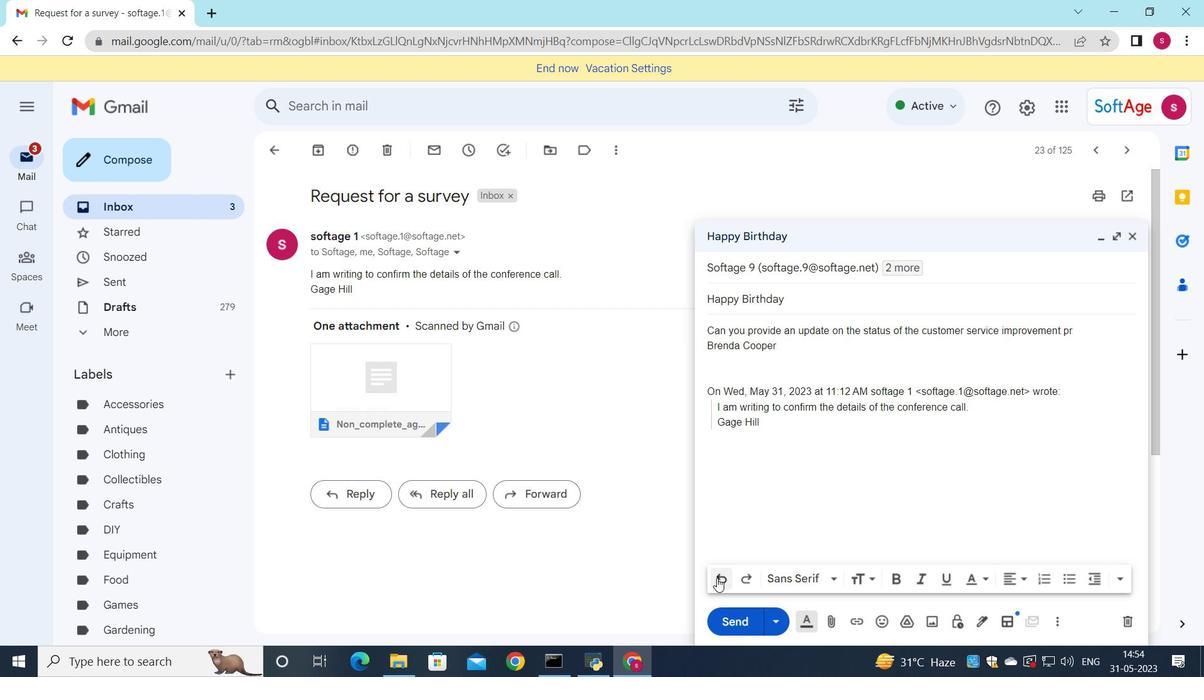 
Action: Mouse pressed left at (717, 578)
Screenshot: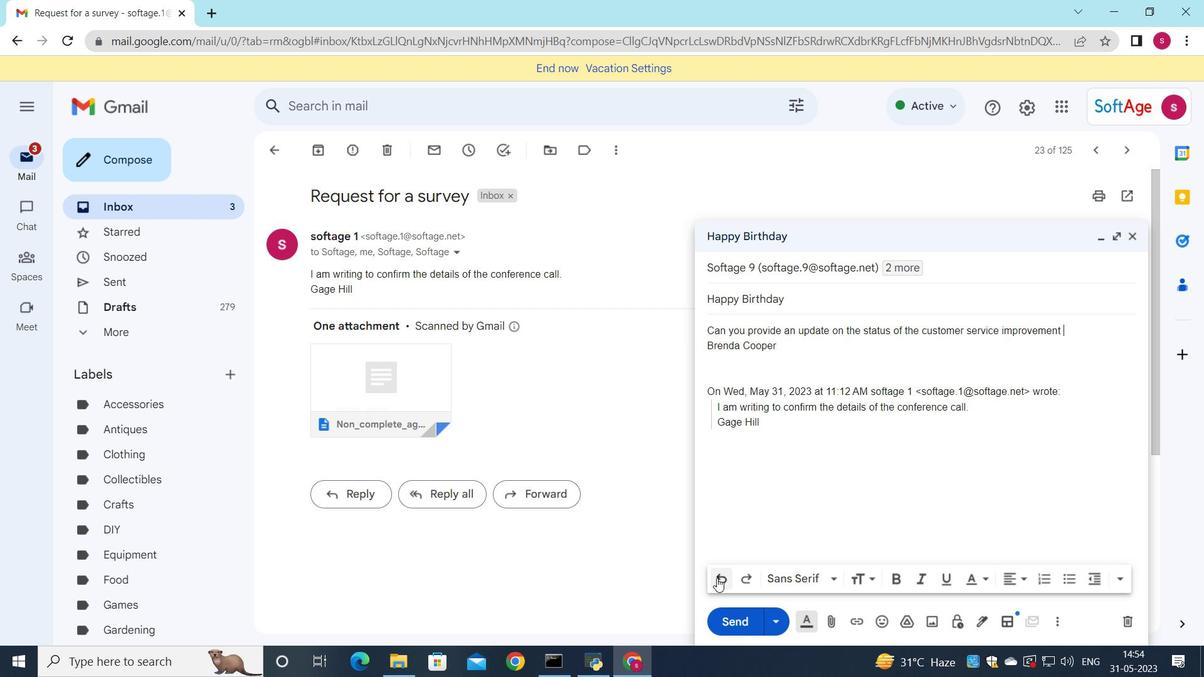 
Action: Mouse pressed left at (717, 578)
Screenshot: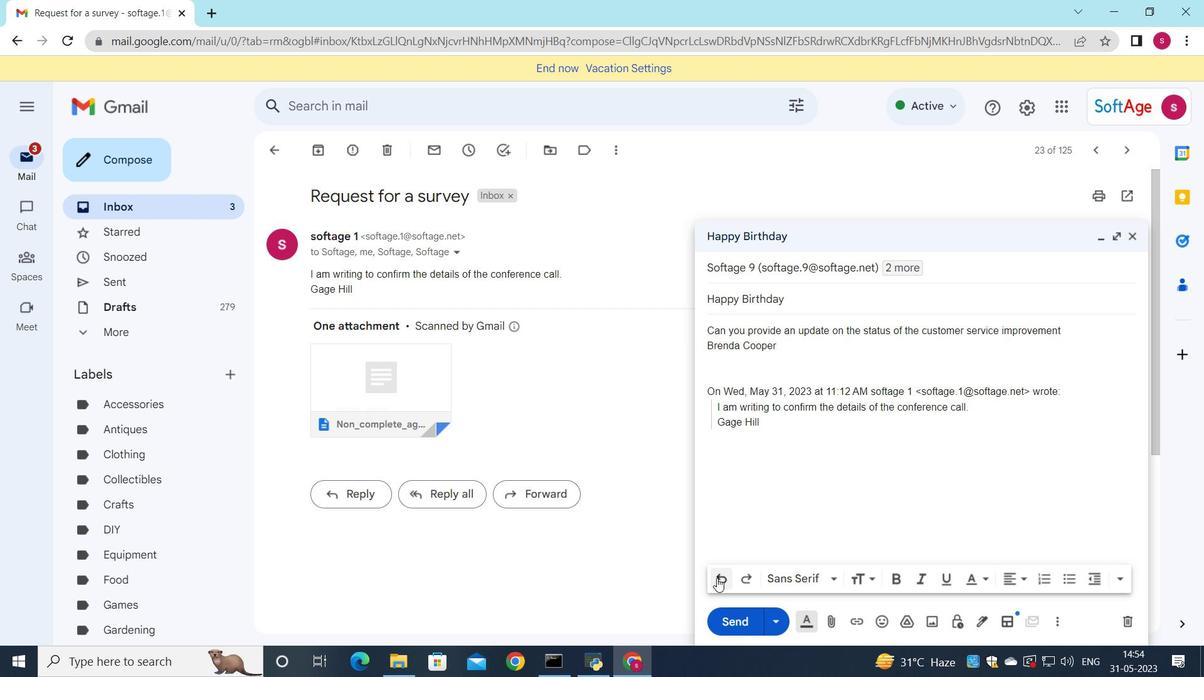
Action: Mouse pressed left at (717, 578)
Screenshot: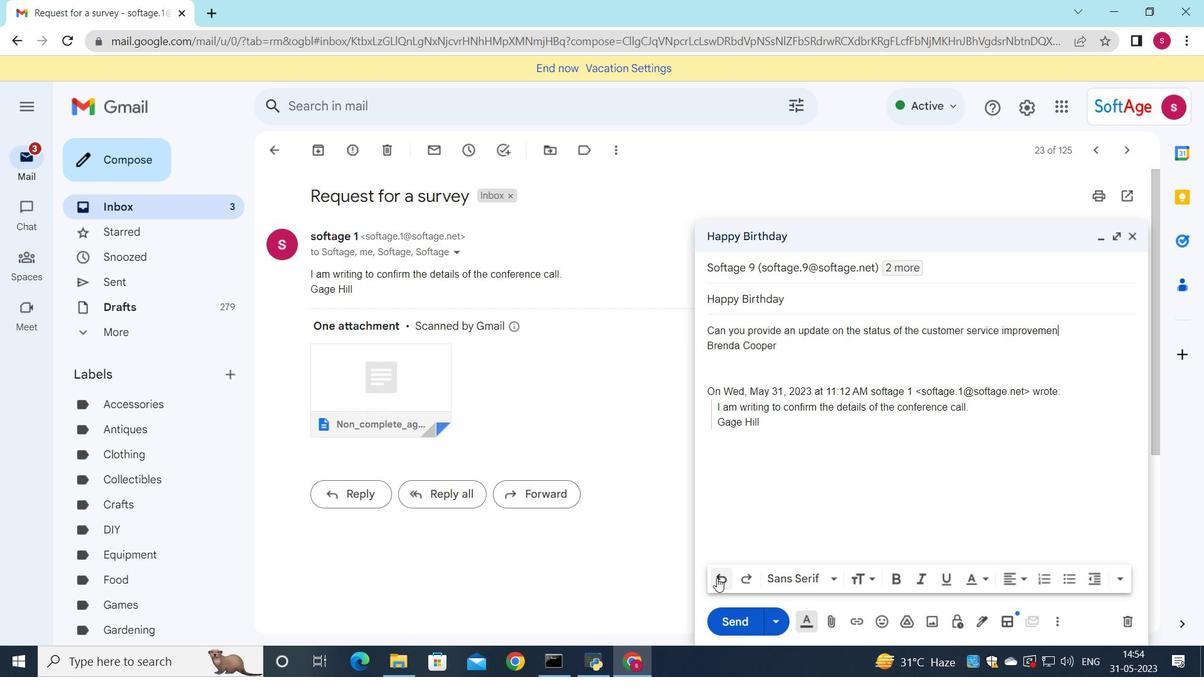 
Action: Mouse pressed left at (717, 578)
Screenshot: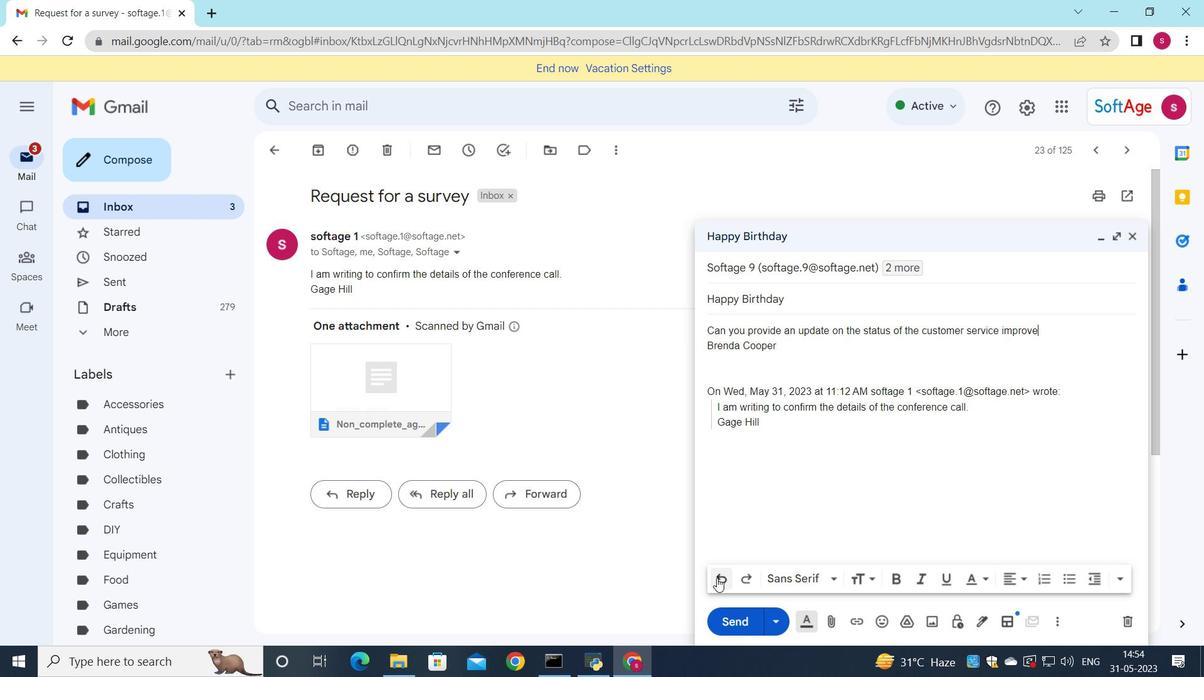 
Action: Mouse pressed left at (717, 578)
Screenshot: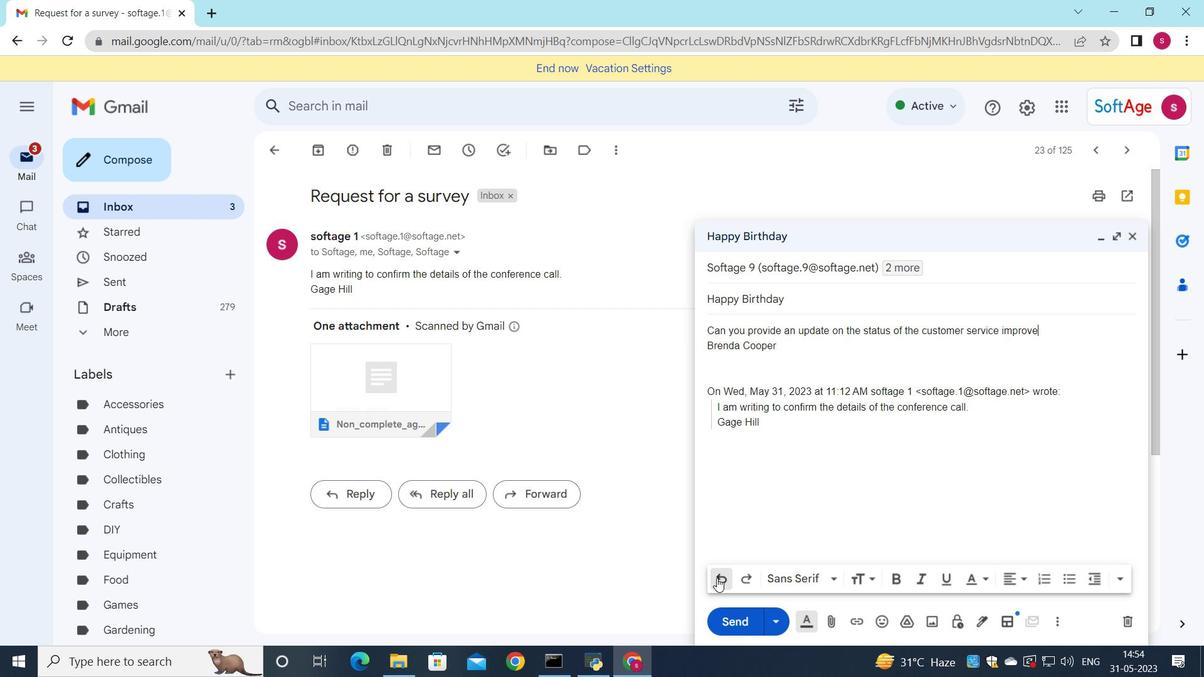 
Action: Mouse pressed left at (717, 578)
Screenshot: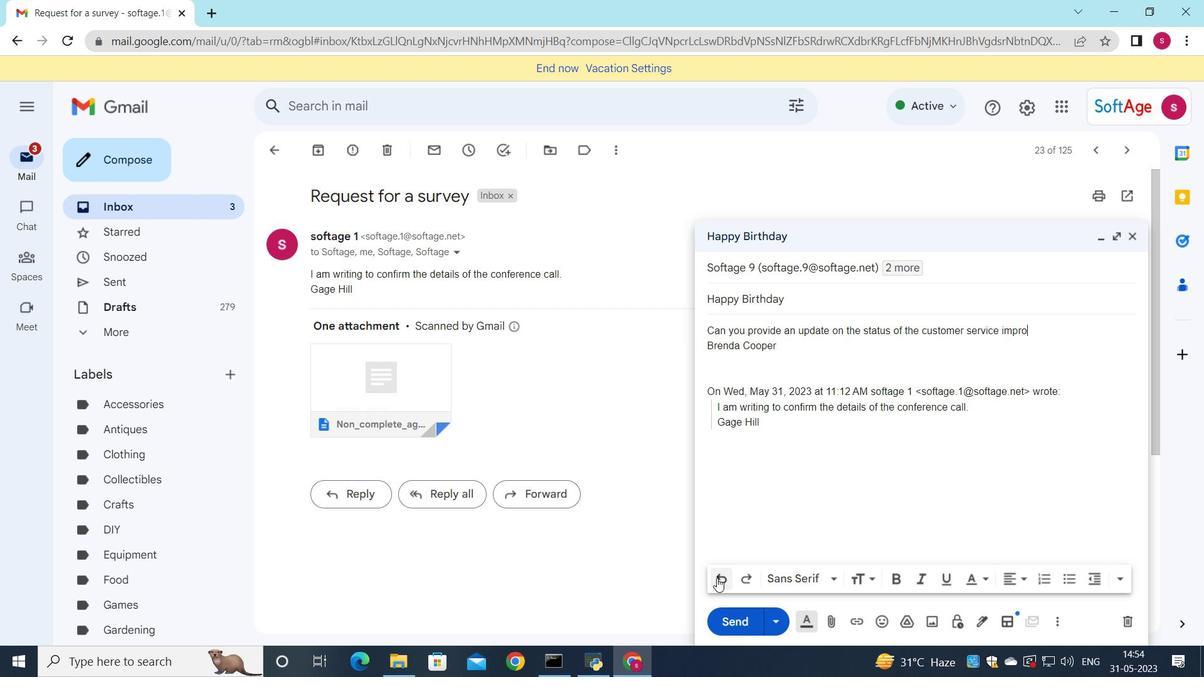 
Action: Mouse pressed left at (717, 578)
Screenshot: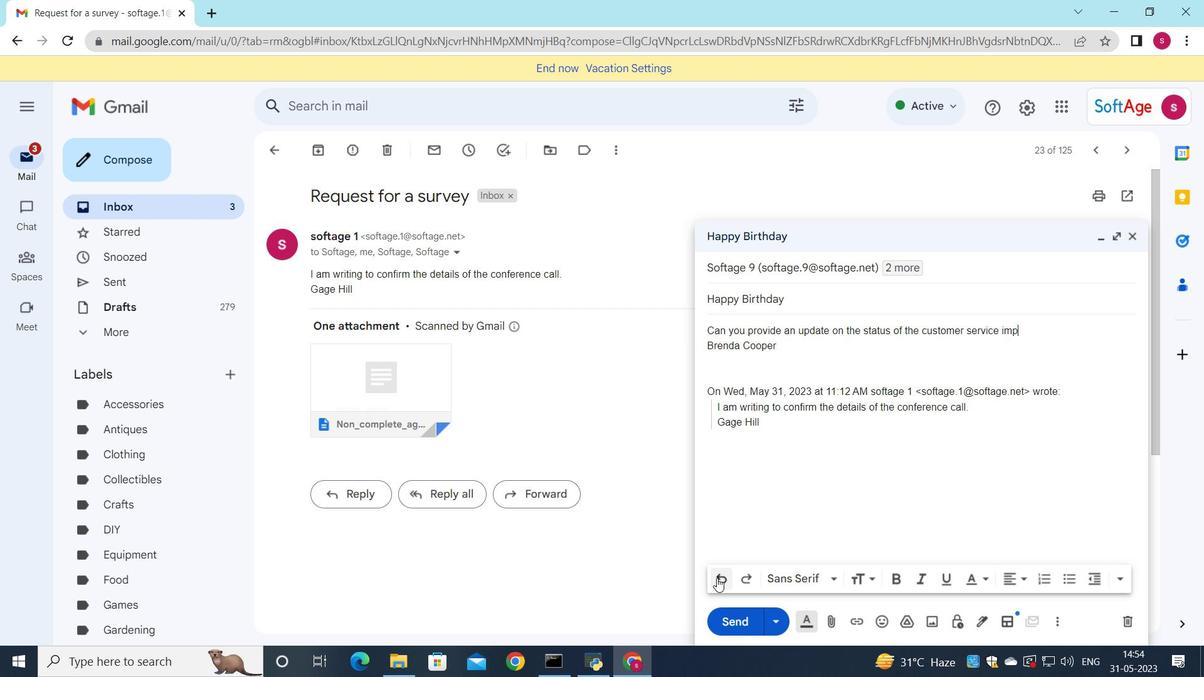 
Action: Mouse pressed left at (717, 578)
Screenshot: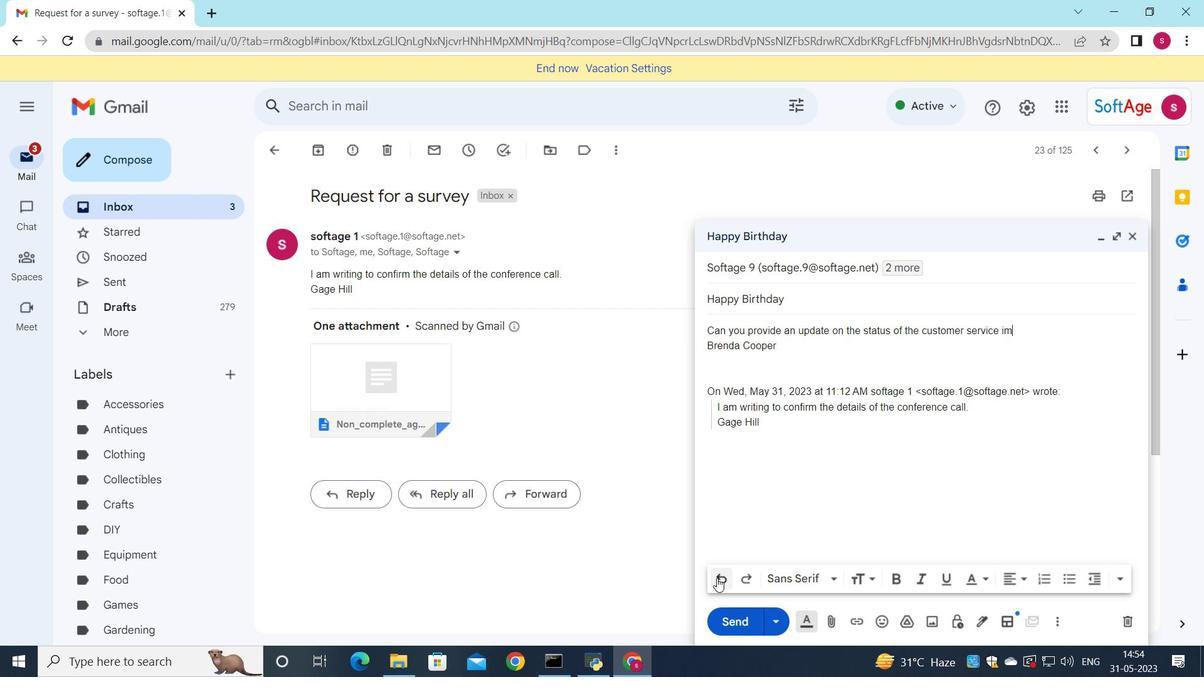 
Action: Mouse pressed left at (717, 578)
Screenshot: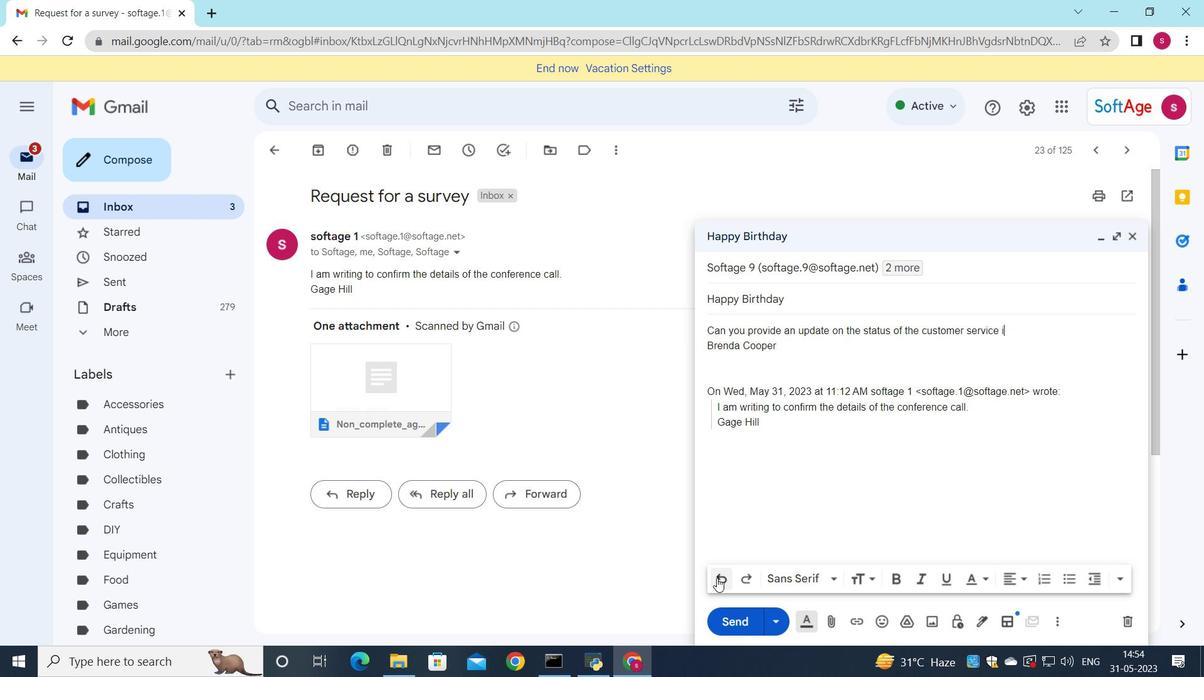 
Action: Mouse pressed left at (717, 578)
Screenshot: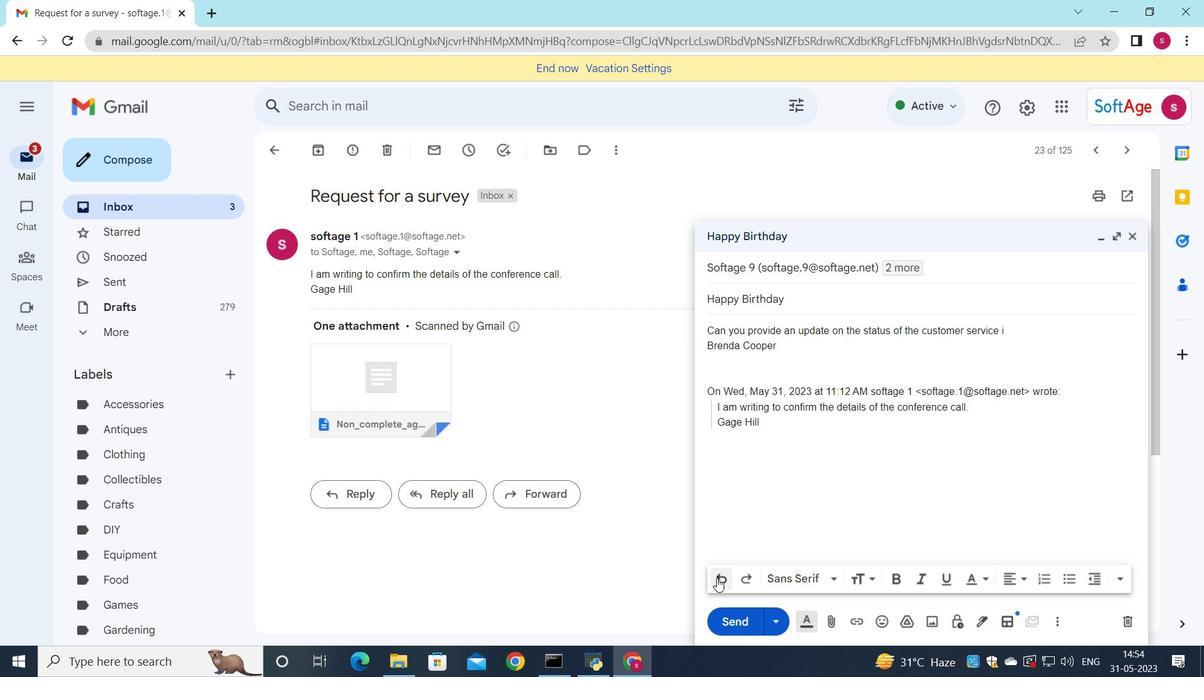
Action: Mouse pressed left at (717, 578)
Screenshot: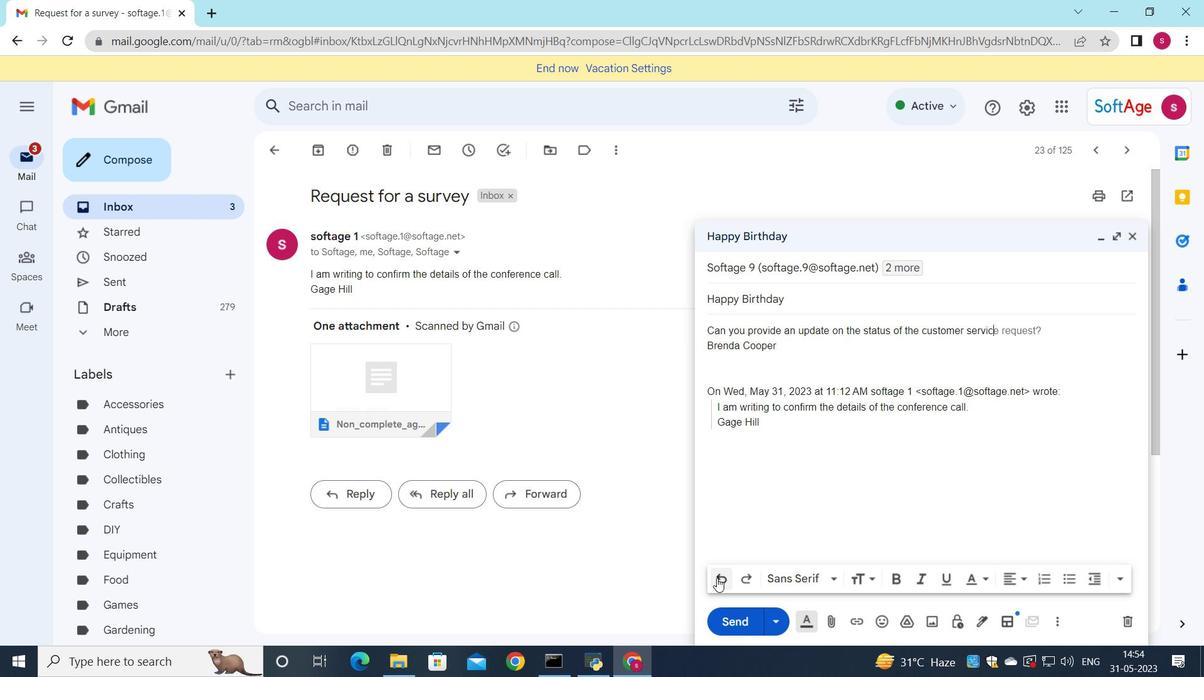 
Action: Mouse pressed left at (717, 578)
Screenshot: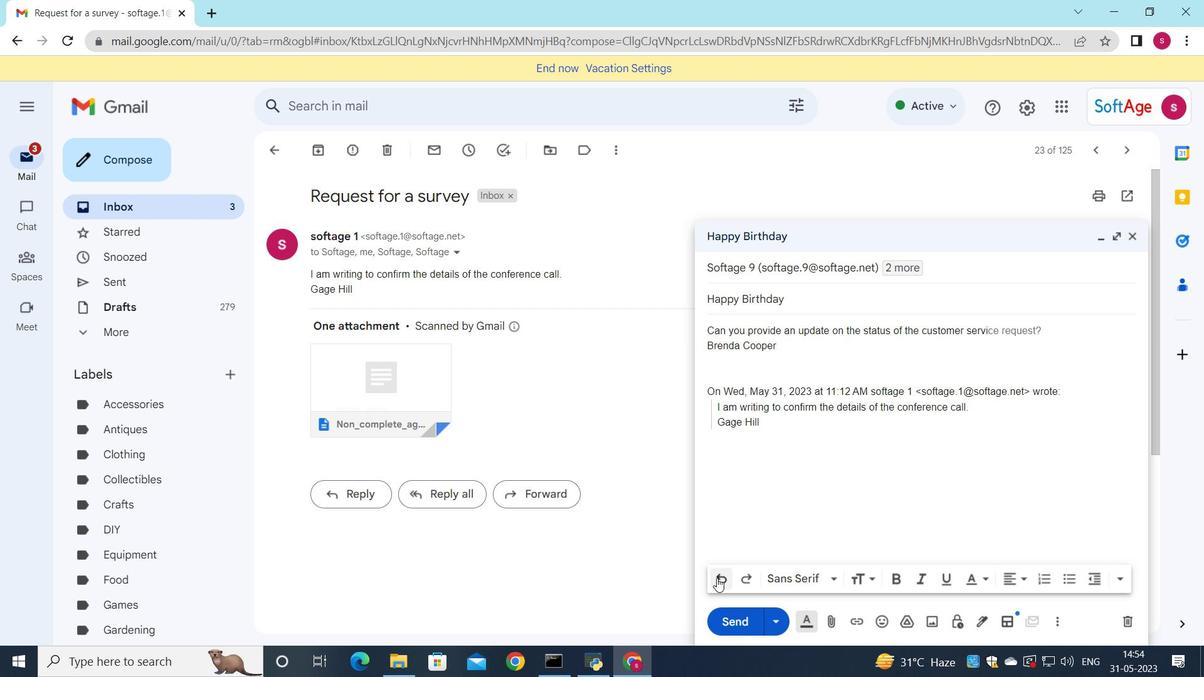 
Action: Mouse pressed left at (717, 578)
Screenshot: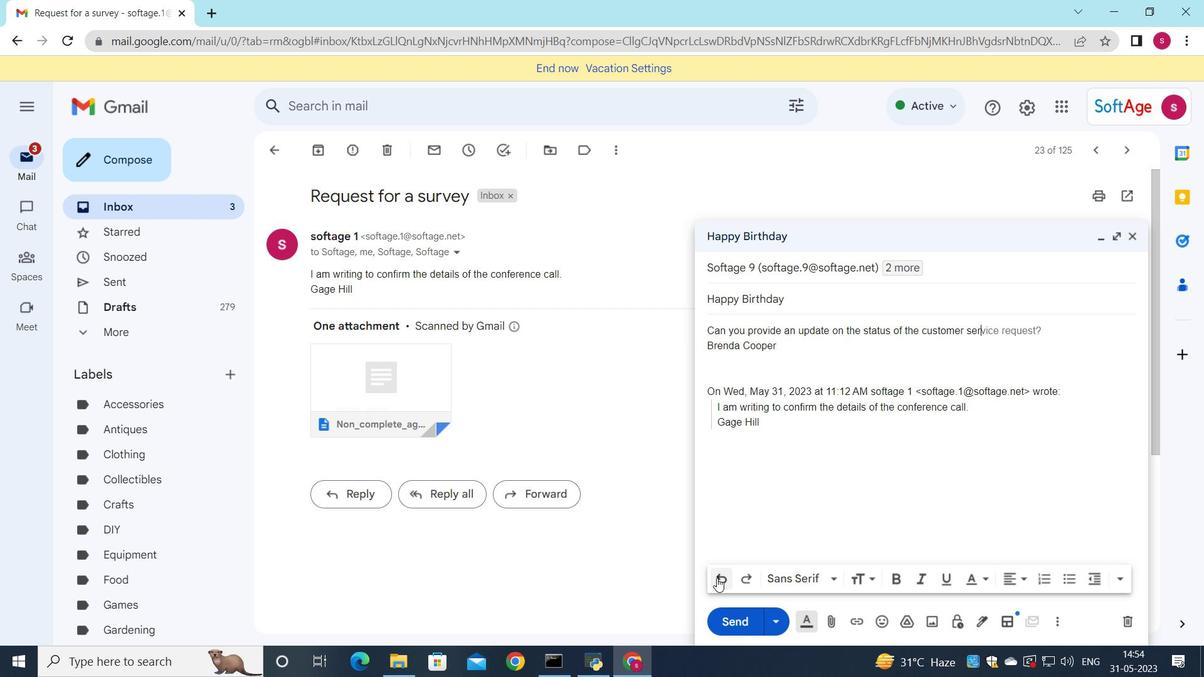 
Action: Mouse pressed left at (717, 578)
Screenshot: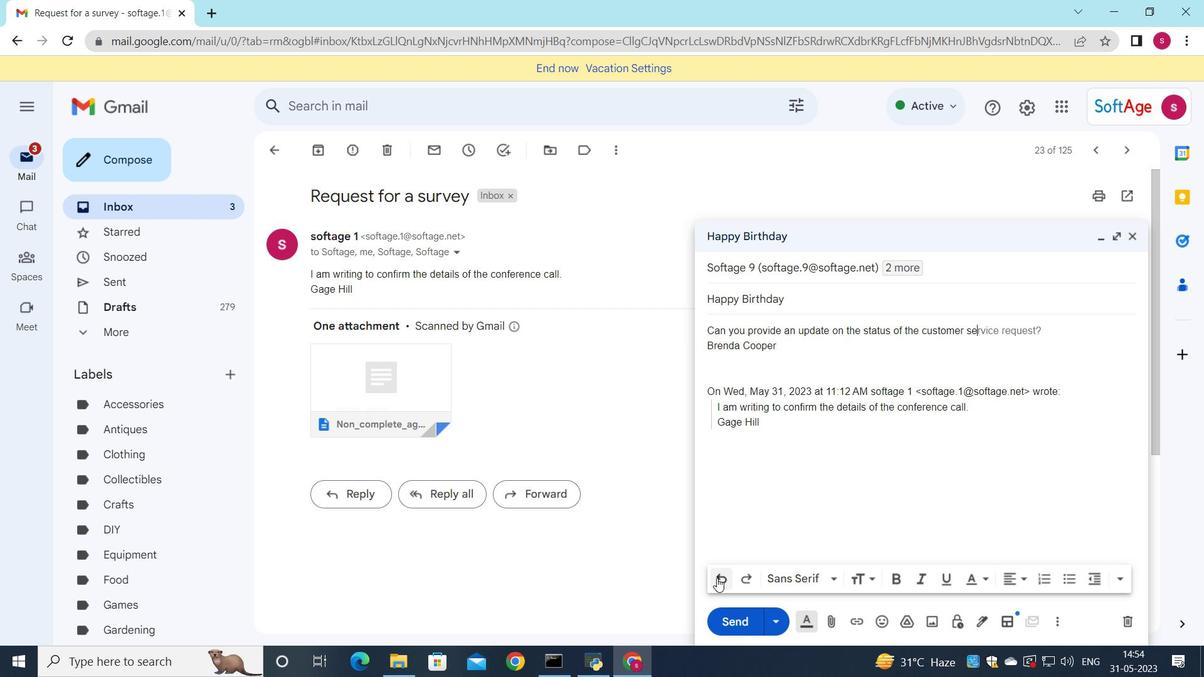 
Action: Mouse pressed left at (717, 578)
Screenshot: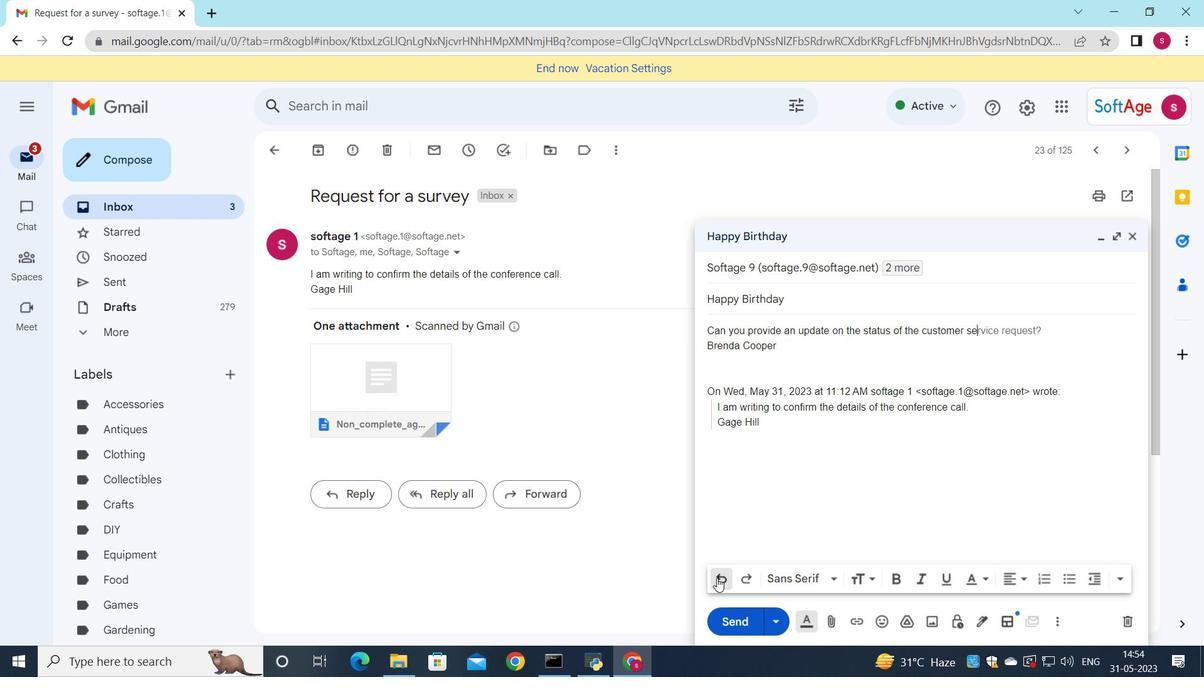 
Action: Mouse pressed left at (717, 578)
Screenshot: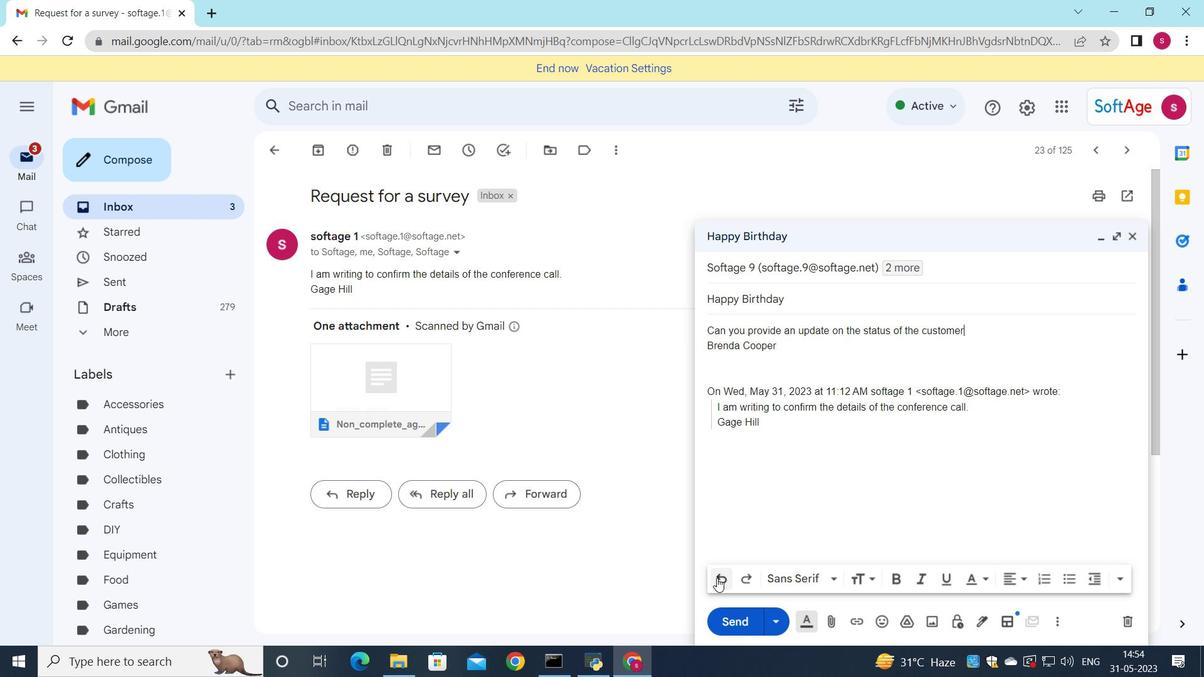
Action: Mouse pressed left at (717, 578)
Screenshot: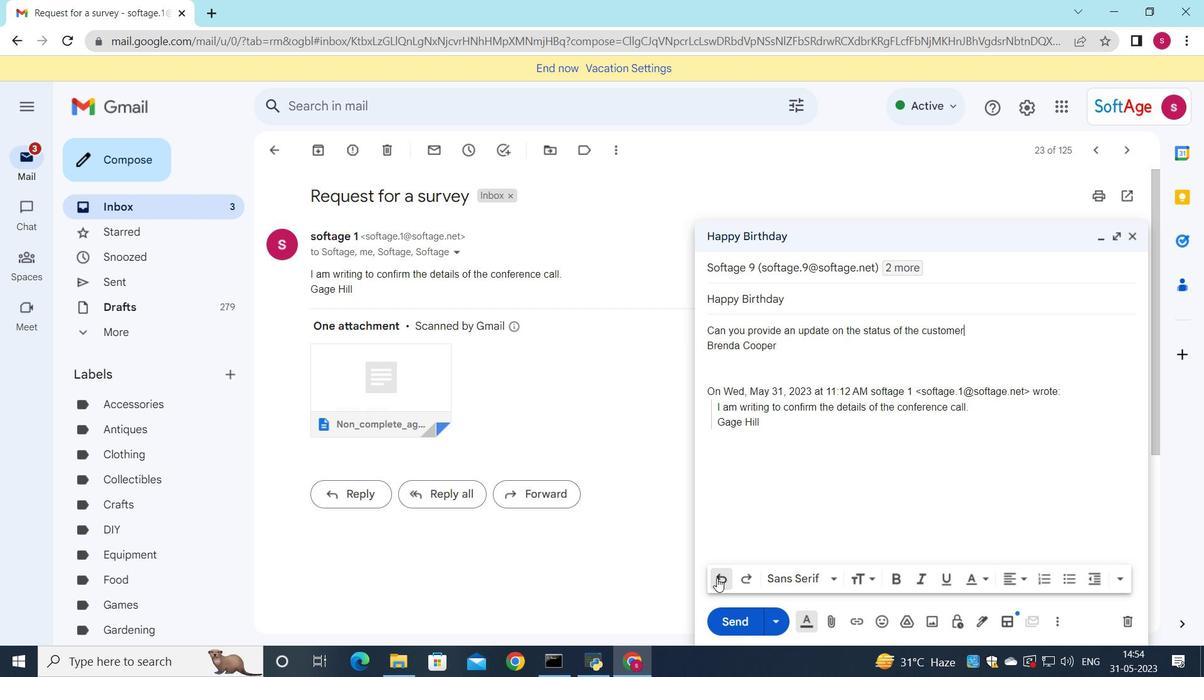 
Action: Mouse pressed left at (717, 578)
Screenshot: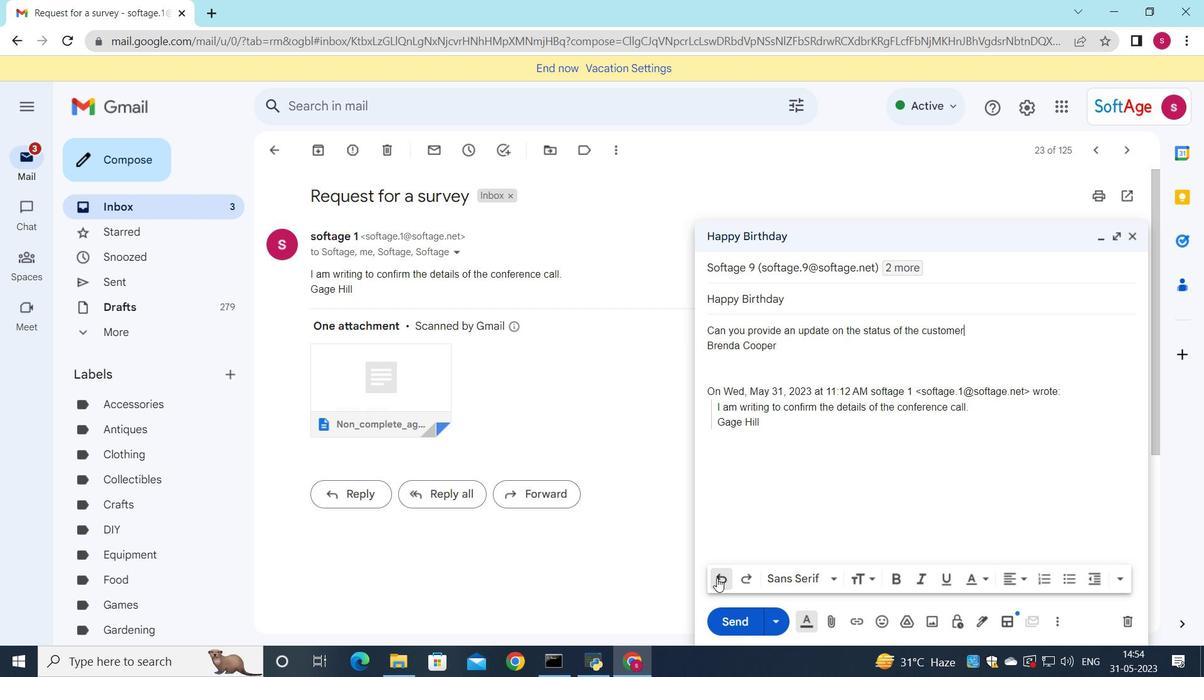 
Action: Mouse pressed left at (717, 578)
Screenshot: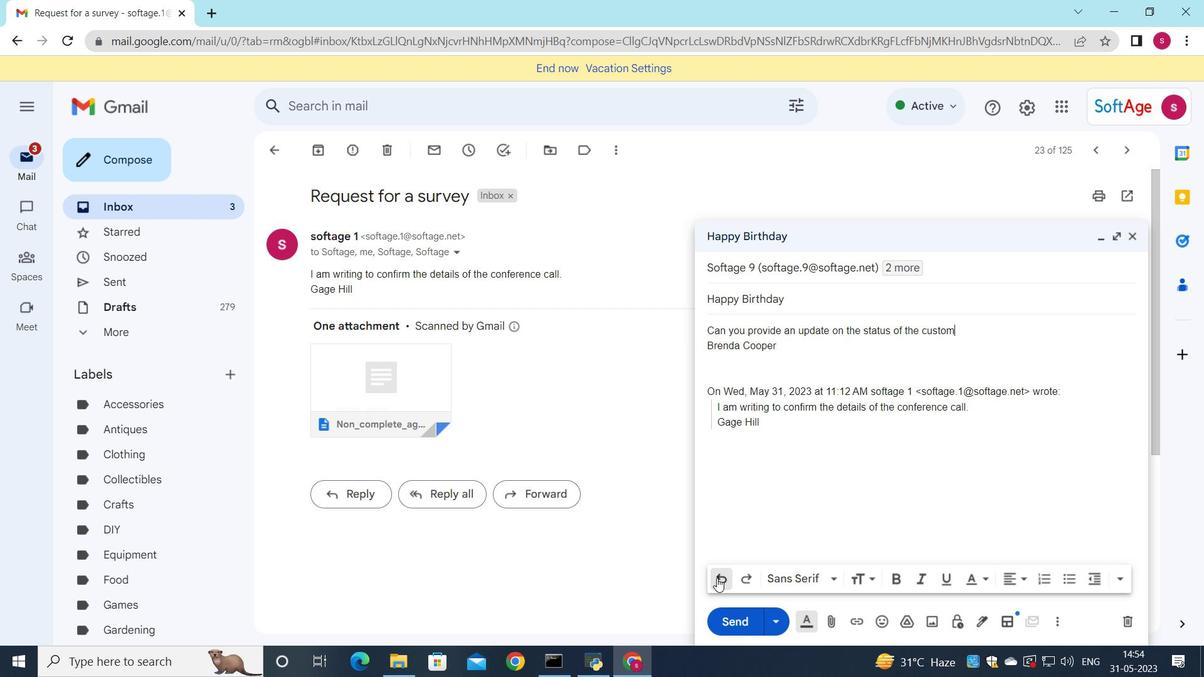 
Action: Mouse pressed left at (717, 578)
Screenshot: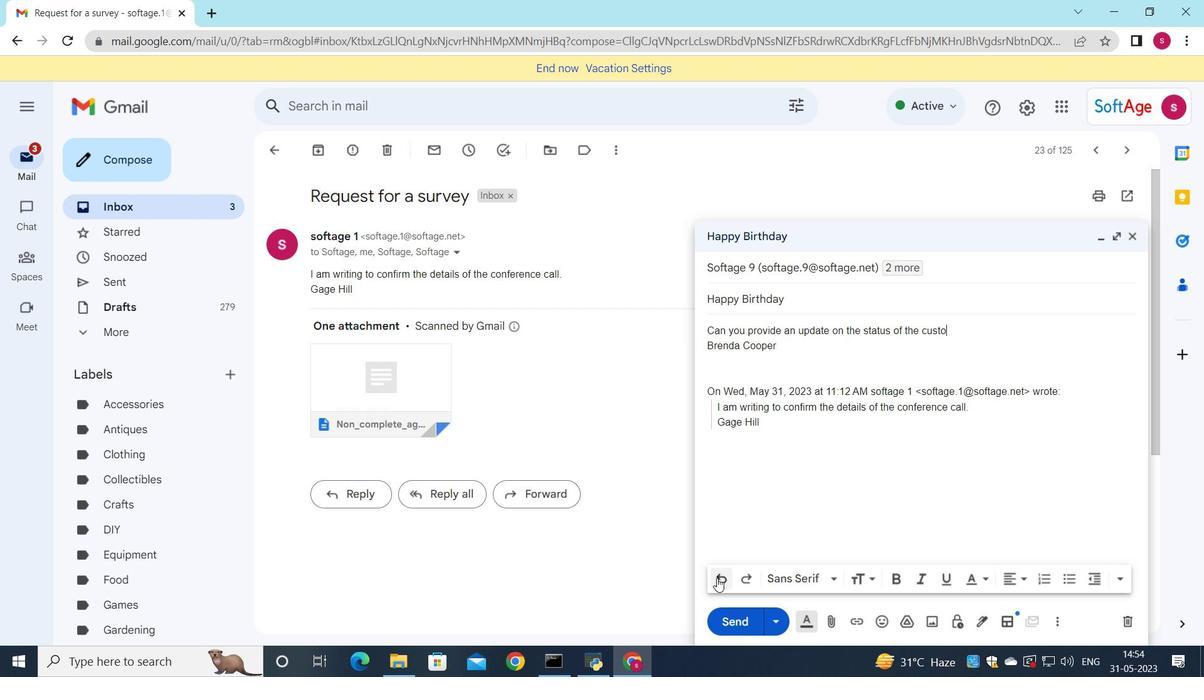 
Action: Mouse pressed left at (717, 578)
Screenshot: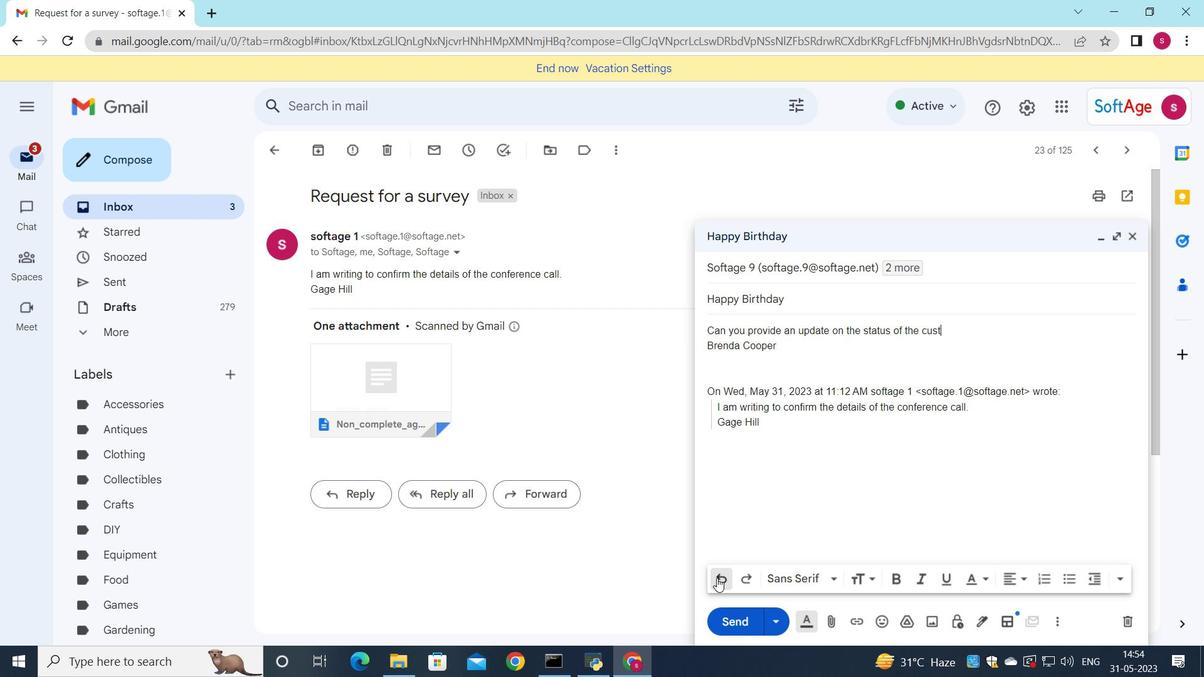 
Action: Mouse pressed left at (717, 578)
Screenshot: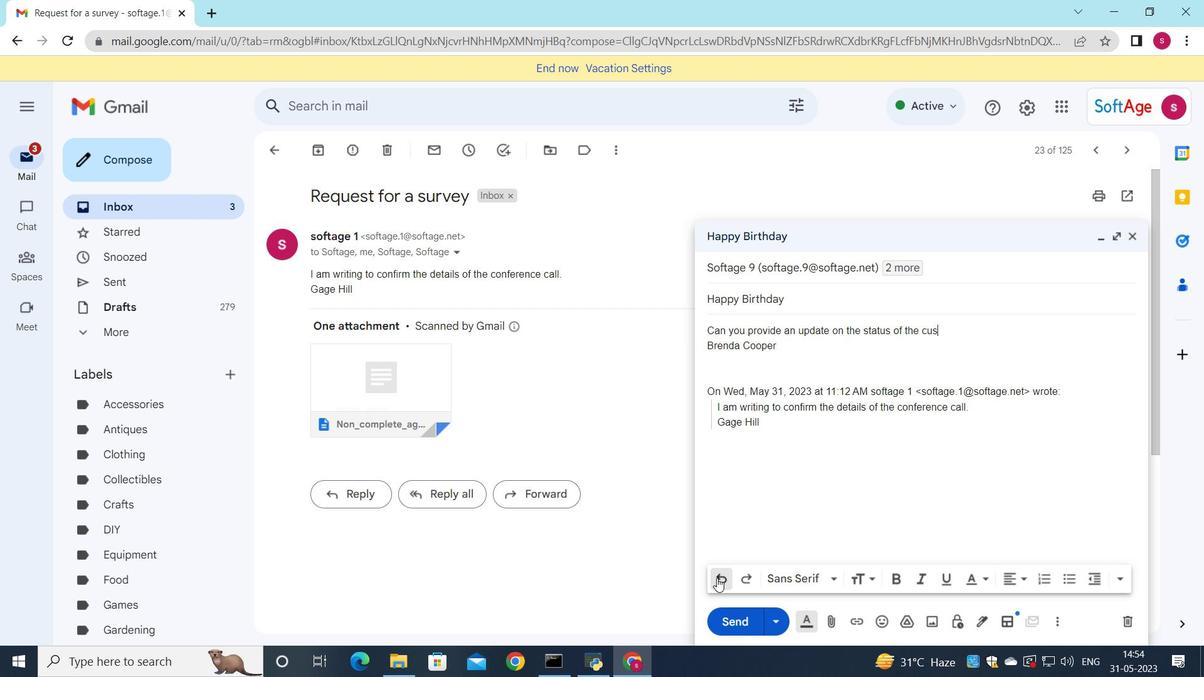 
Action: Mouse pressed left at (717, 578)
Screenshot: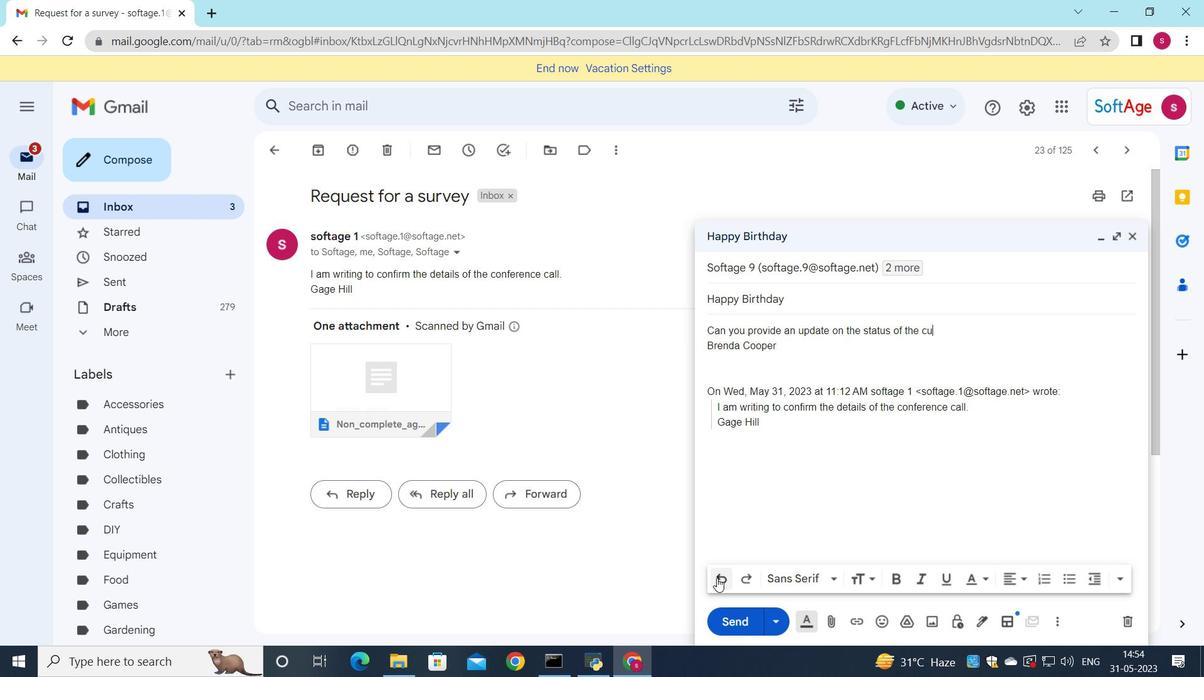 
Action: Mouse pressed left at (717, 578)
Screenshot: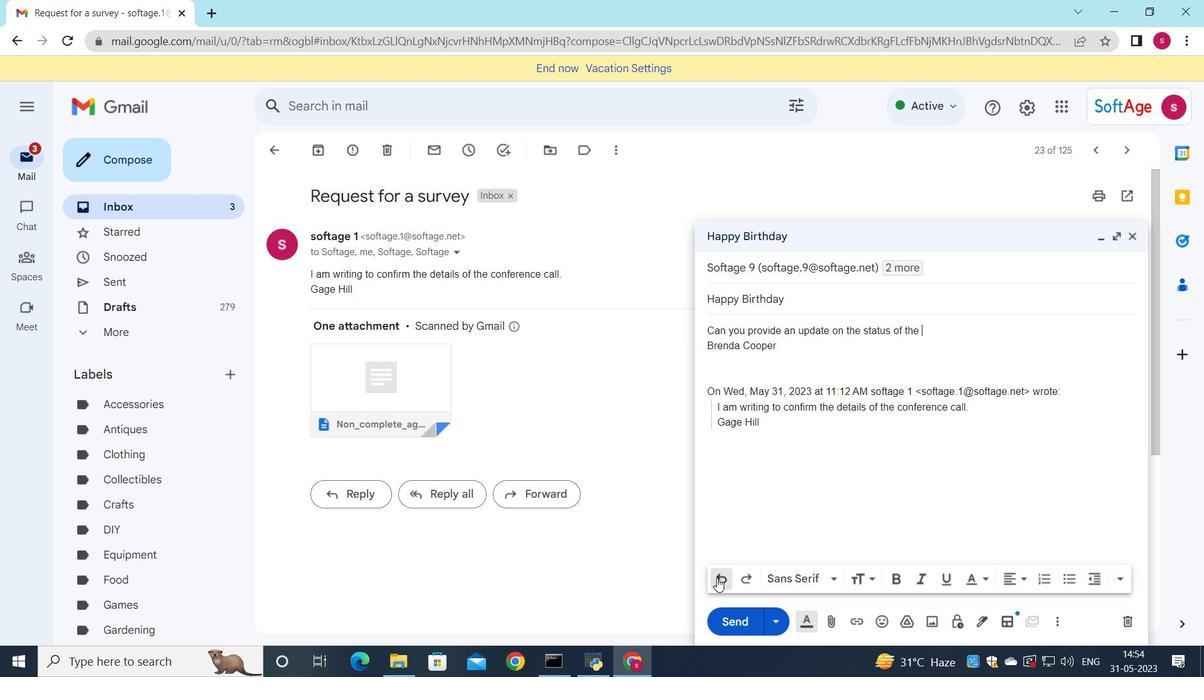 
Action: Mouse pressed left at (717, 578)
Screenshot: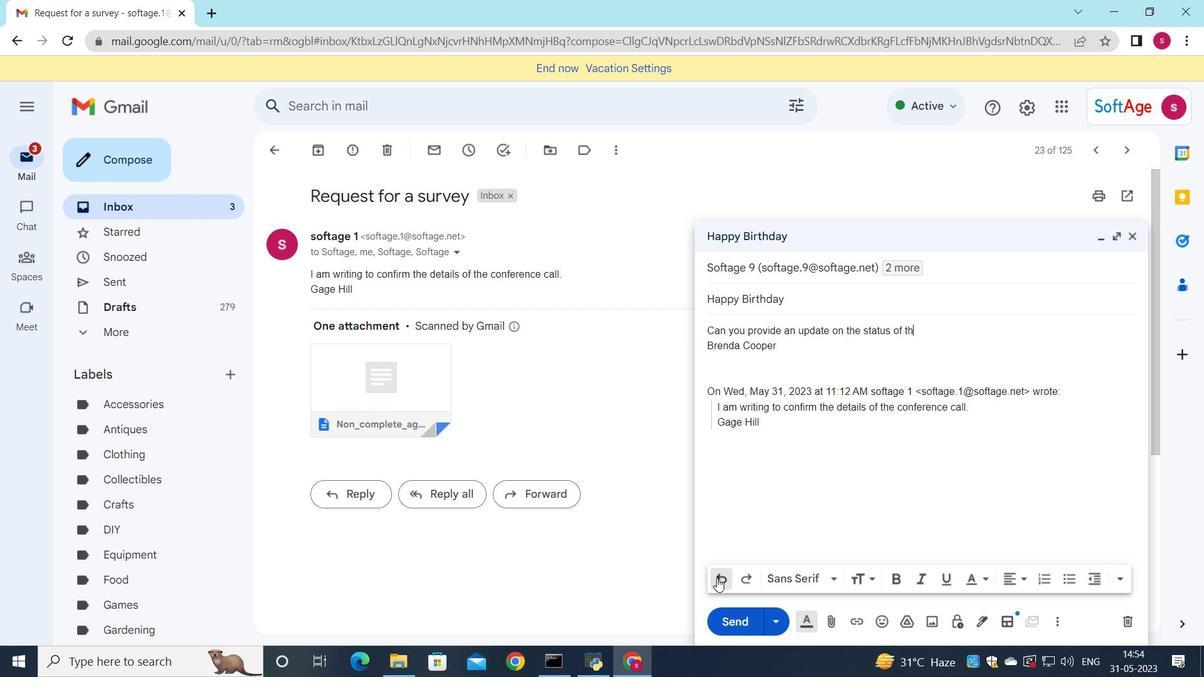 
Action: Mouse pressed left at (717, 578)
Screenshot: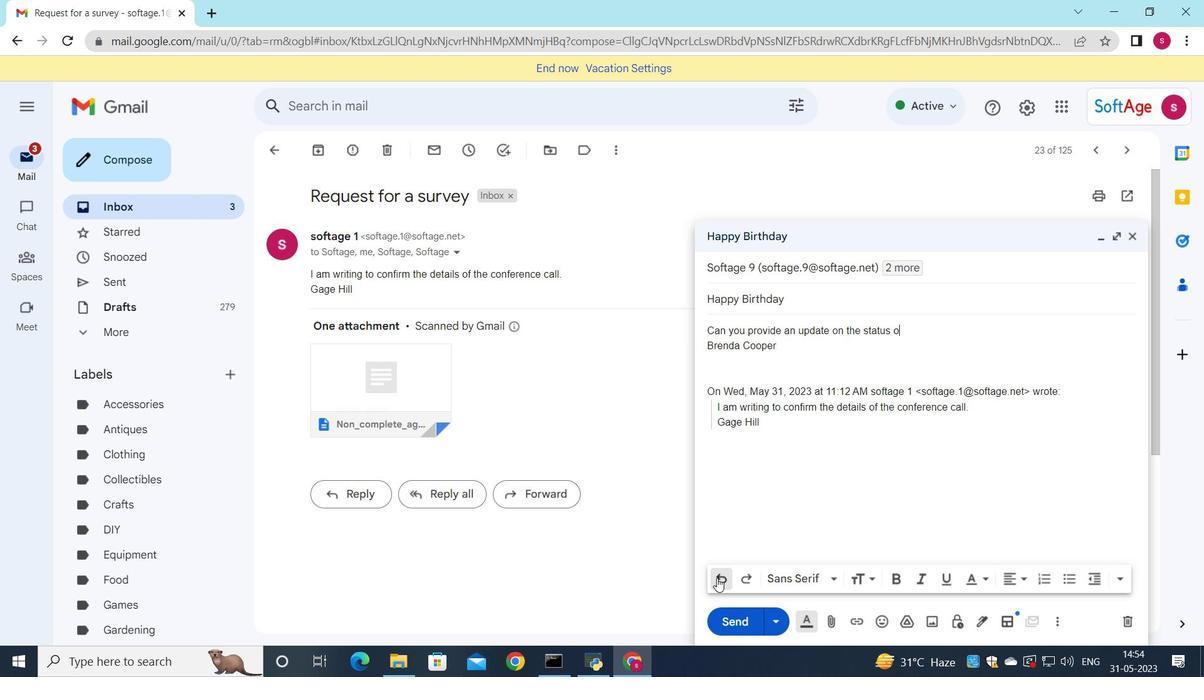 
Action: Mouse pressed left at (717, 578)
Screenshot: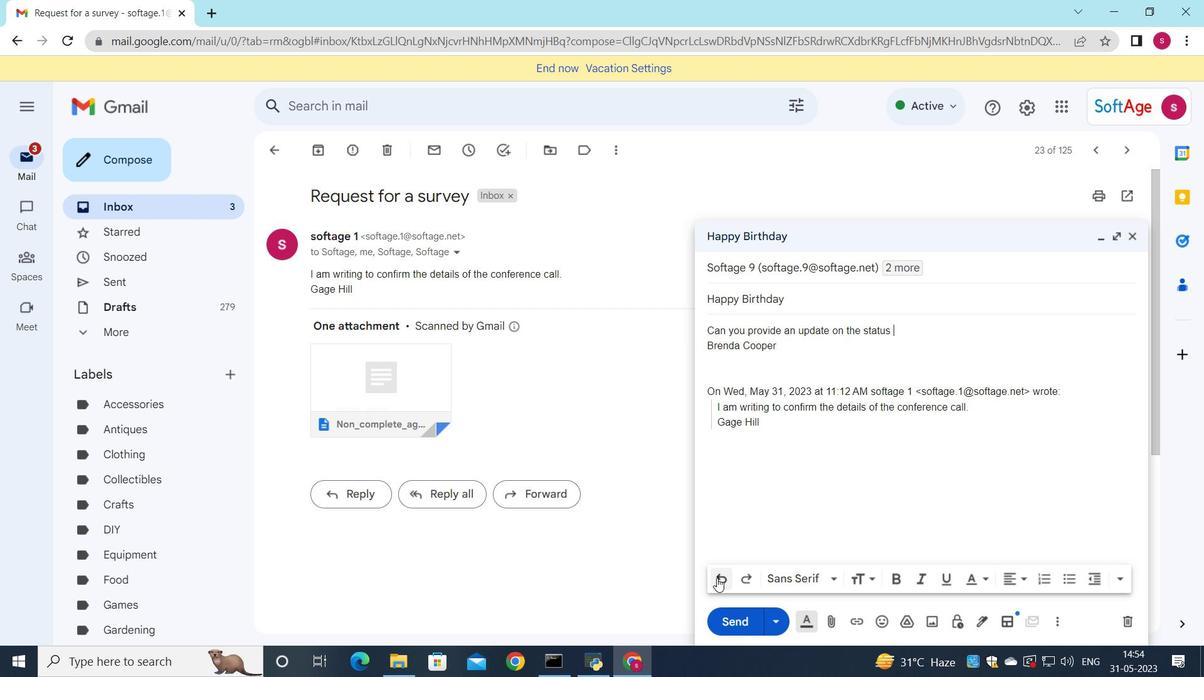
Action: Mouse pressed left at (717, 578)
Screenshot: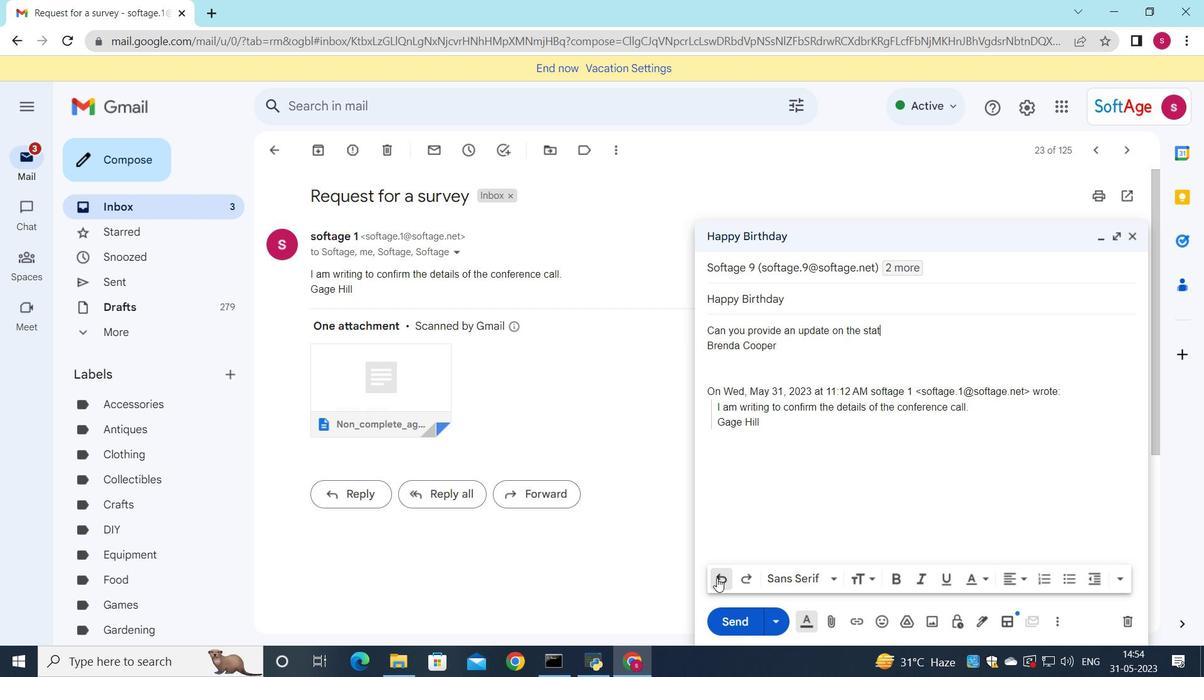 
Action: Mouse pressed left at (717, 578)
Screenshot: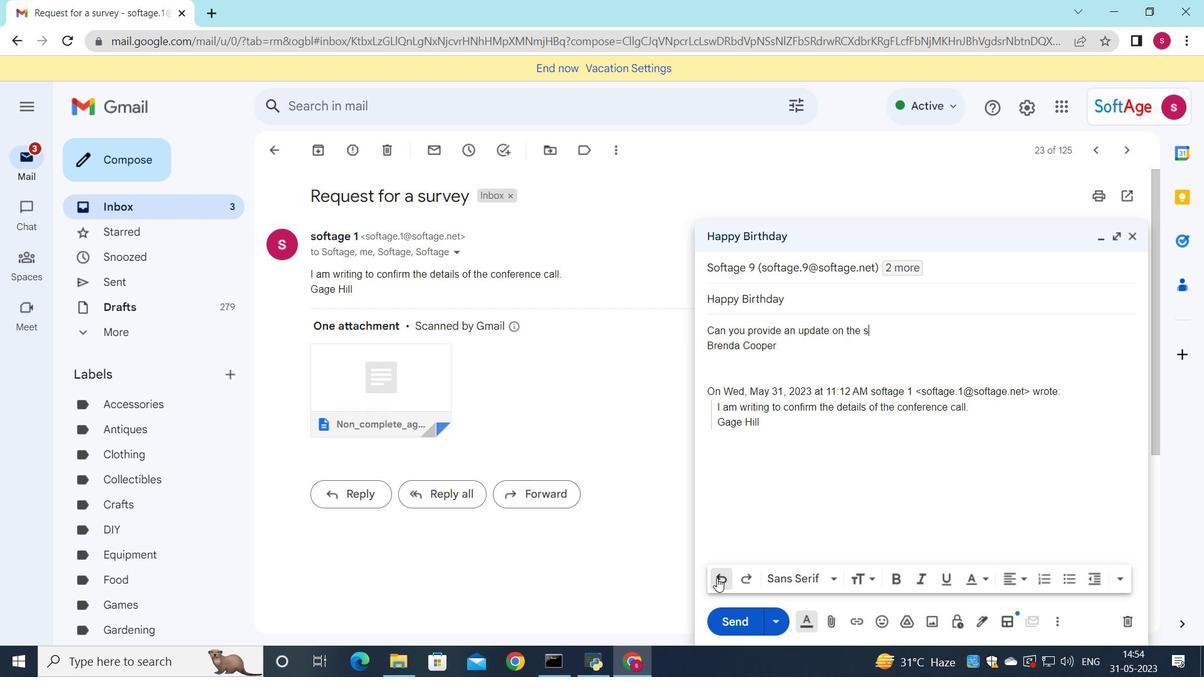 
Action: Mouse pressed left at (717, 578)
Screenshot: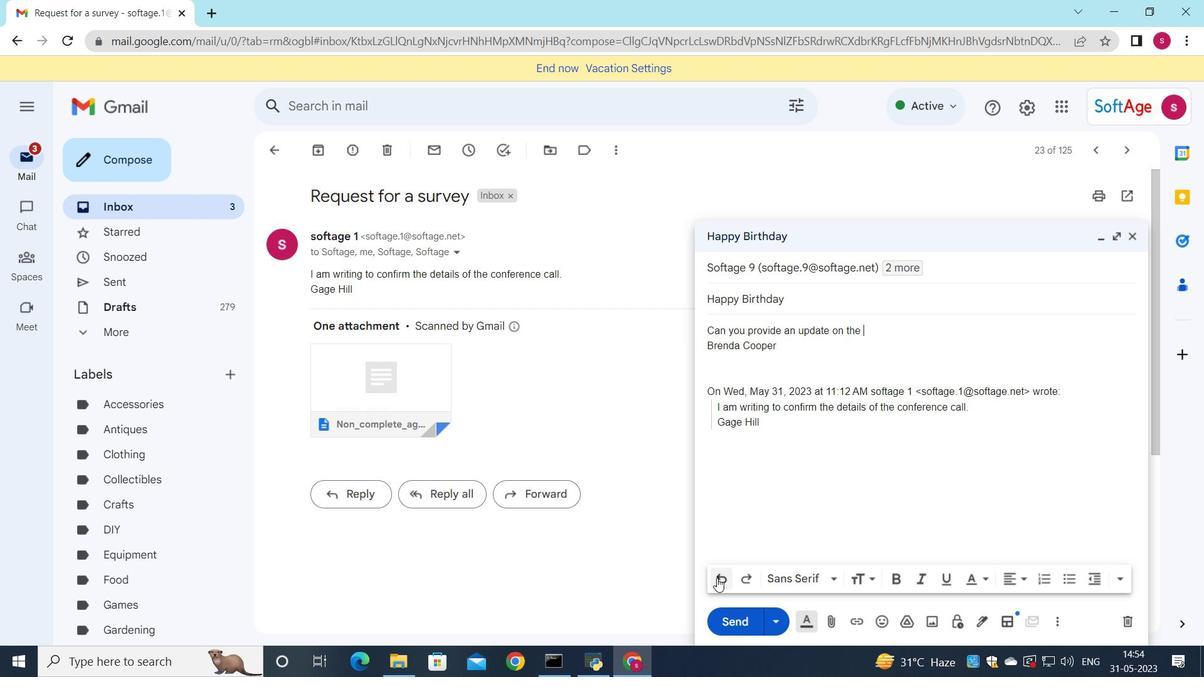 
Action: Mouse pressed left at (717, 578)
Screenshot: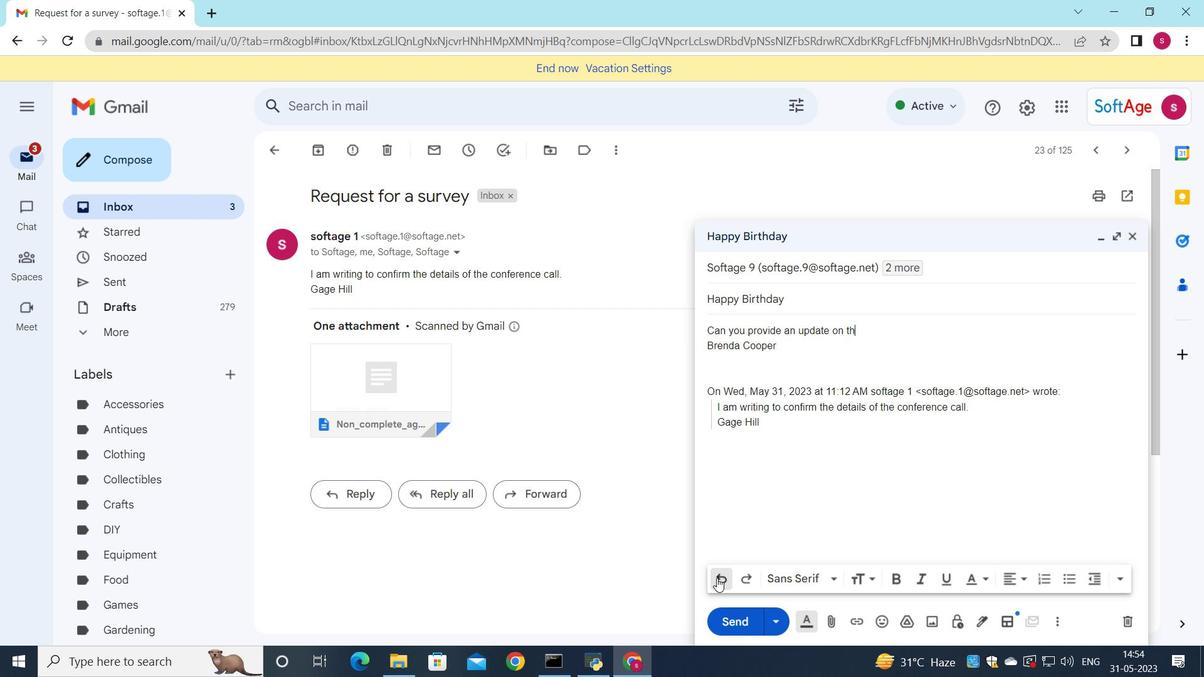 
Action: Mouse pressed left at (717, 578)
Screenshot: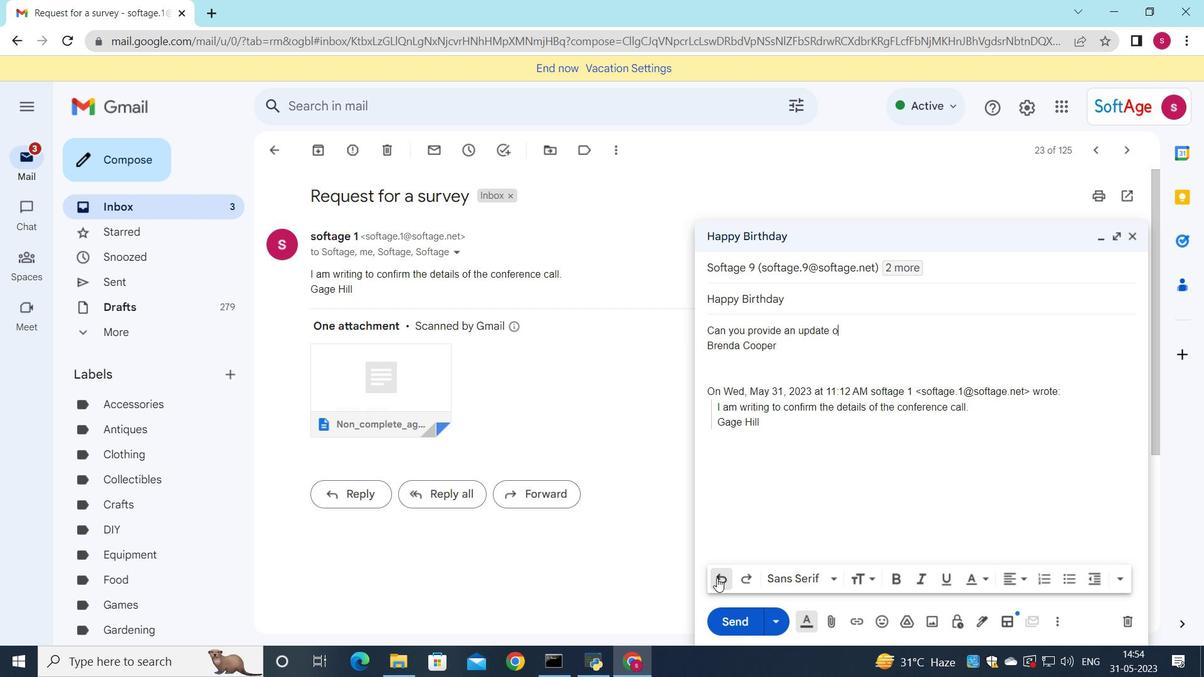 
Action: Mouse pressed left at (717, 578)
Screenshot: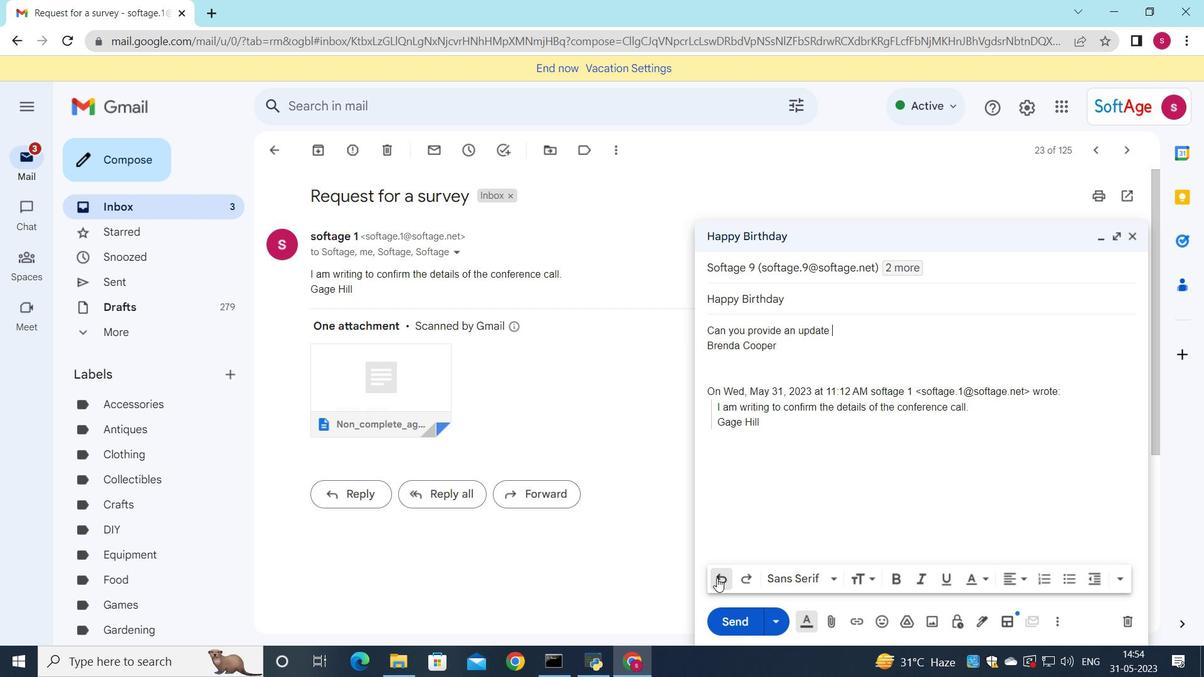 
Action: Mouse pressed left at (717, 578)
Screenshot: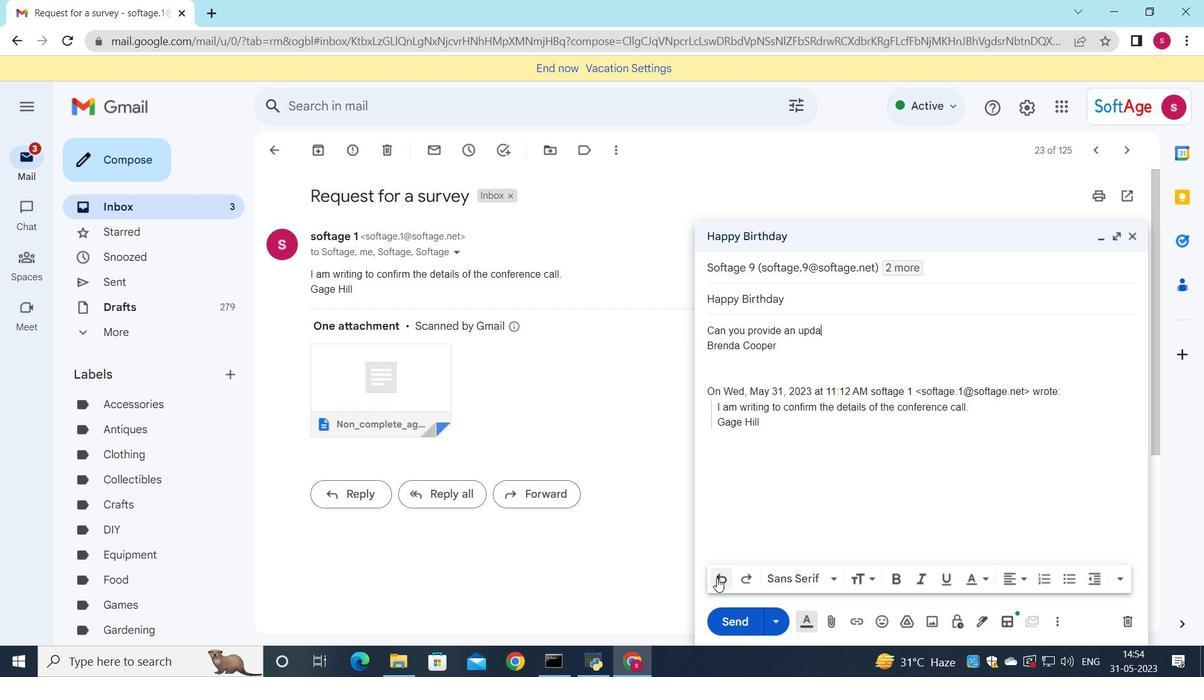 
Action: Mouse pressed left at (717, 578)
Screenshot: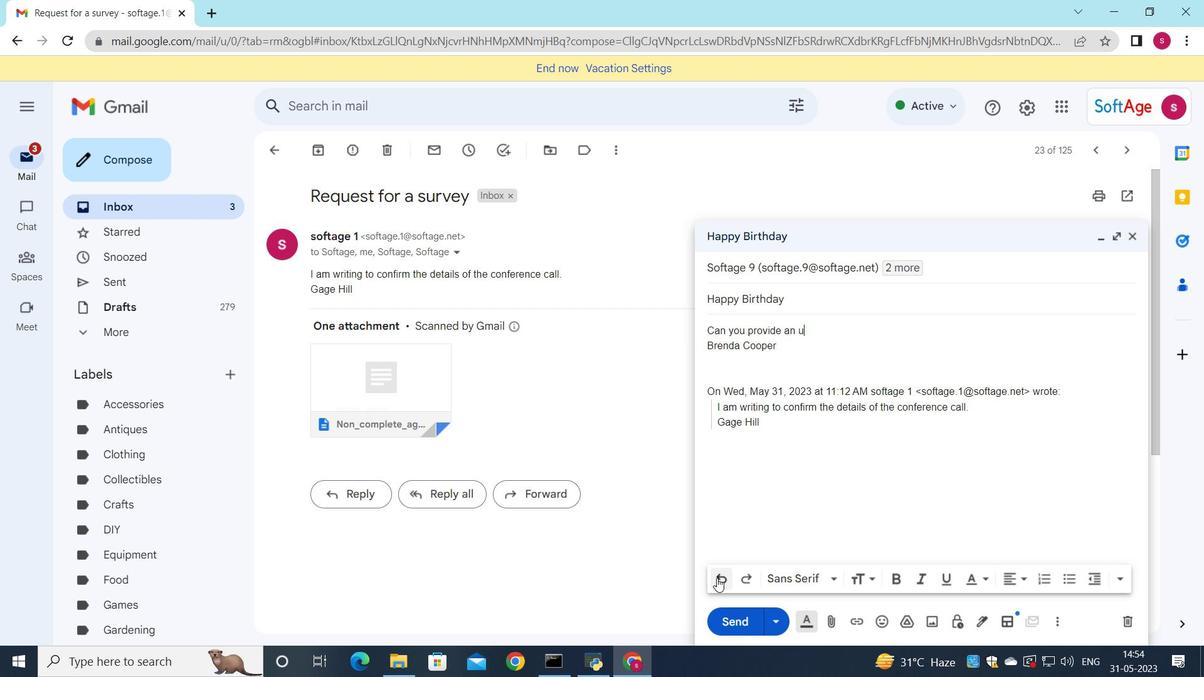 
Action: Mouse pressed left at (717, 578)
Screenshot: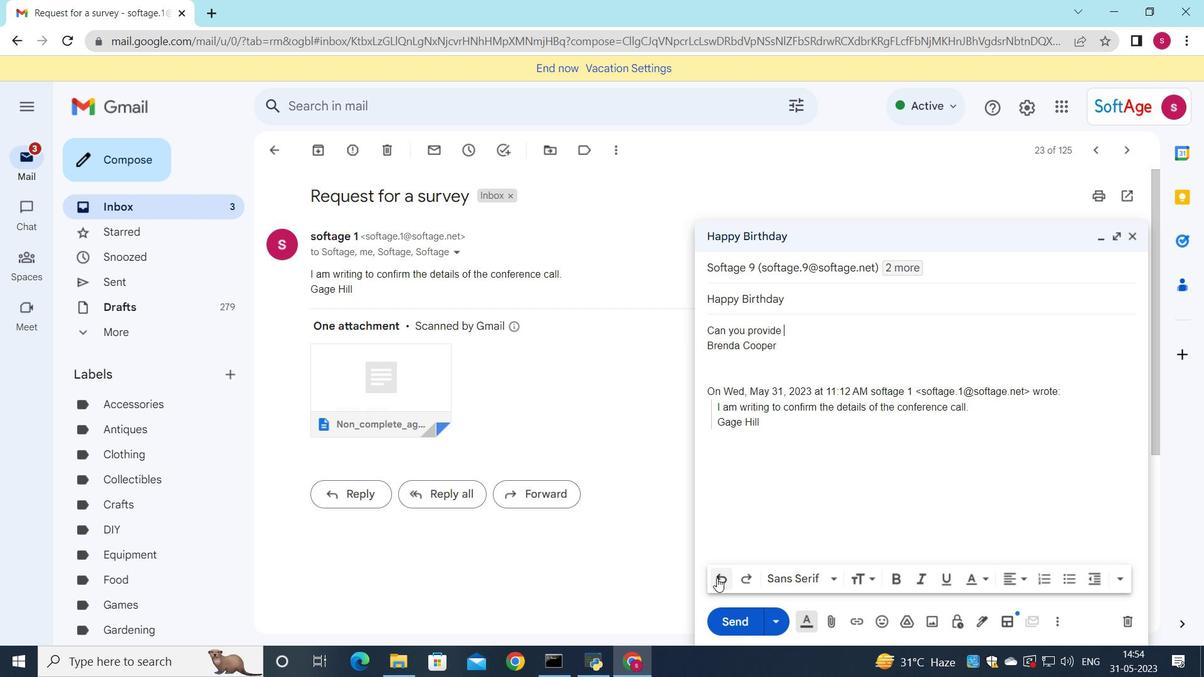 
Action: Mouse pressed left at (717, 578)
Screenshot: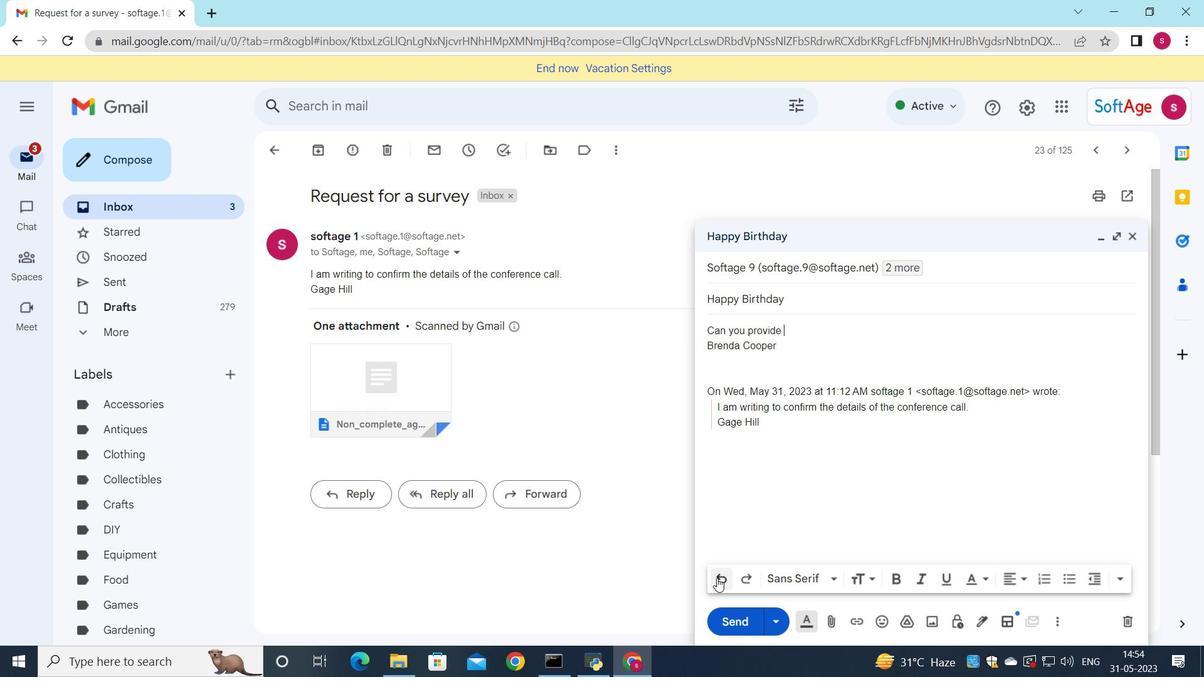 
Action: Mouse pressed left at (717, 578)
Screenshot: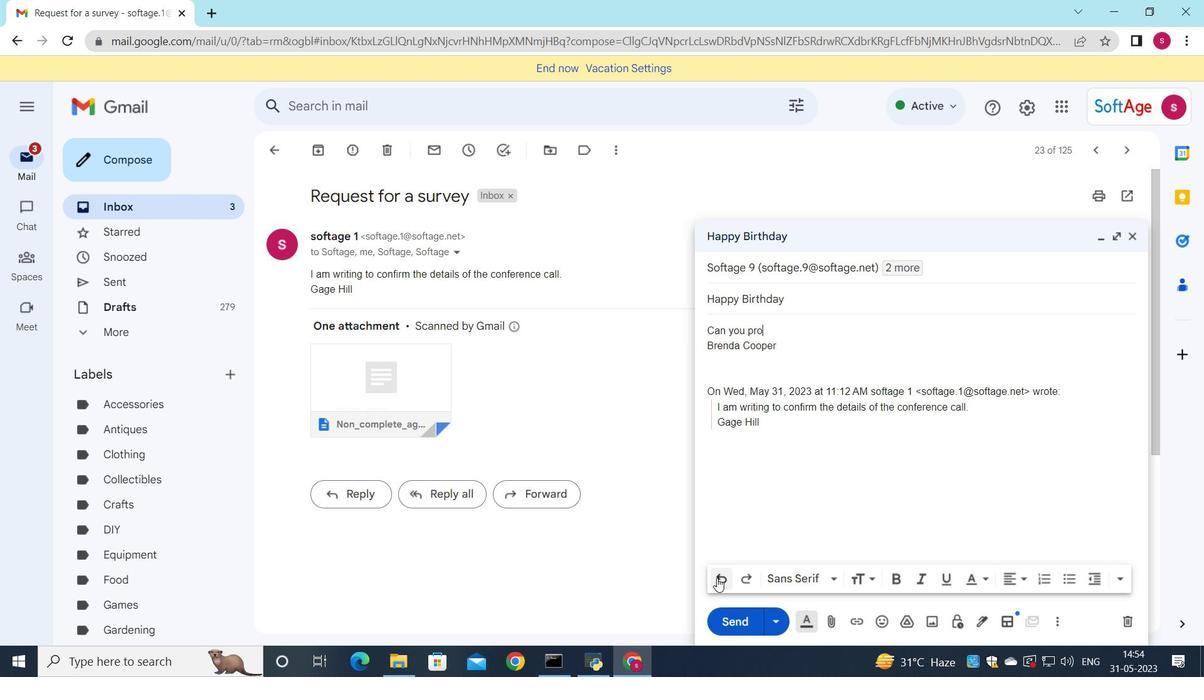 
Action: Mouse pressed left at (717, 578)
Screenshot: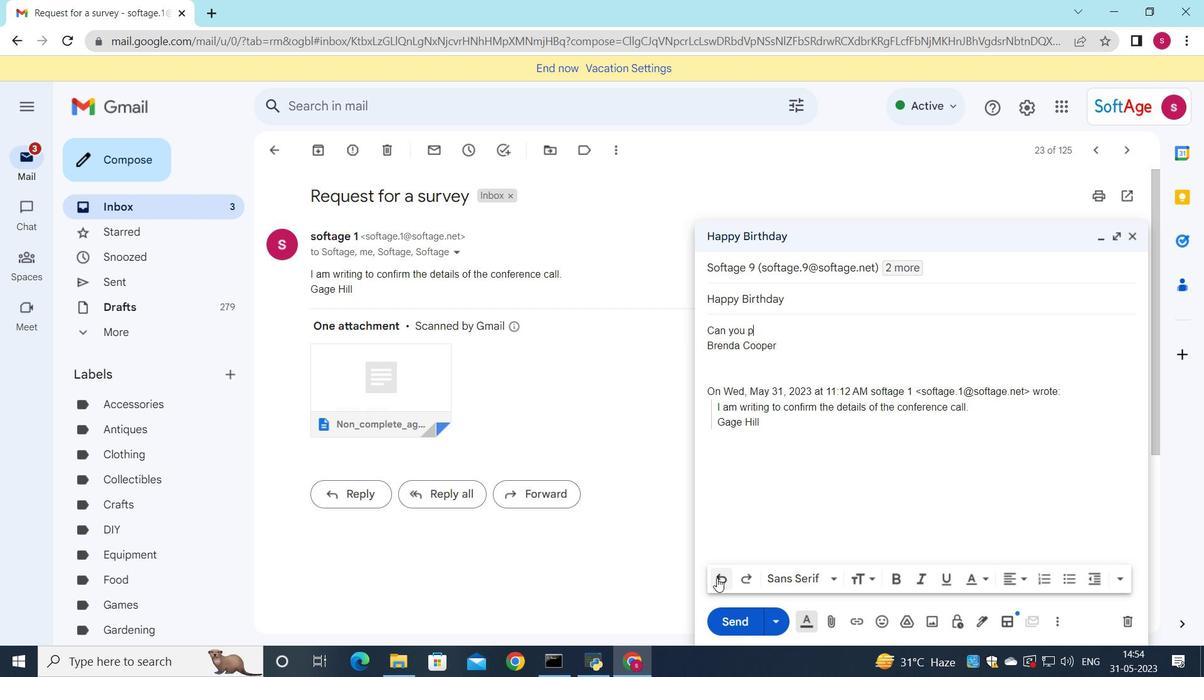 
Action: Mouse pressed left at (717, 578)
Screenshot: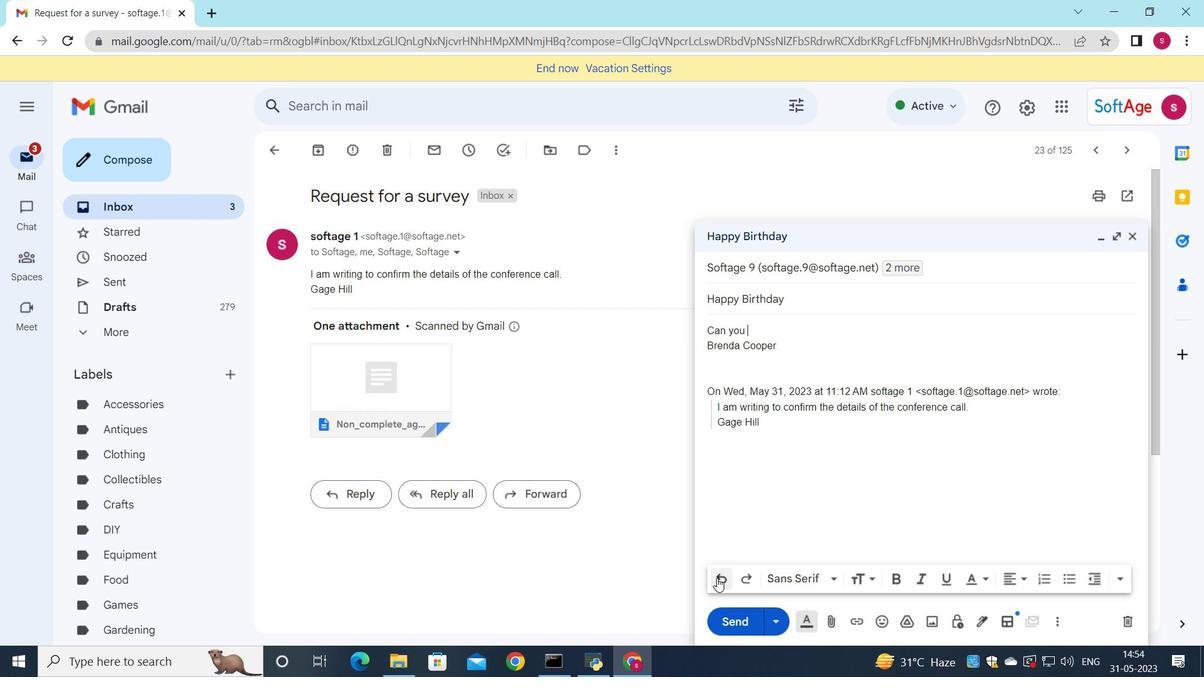 
Action: Mouse pressed left at (717, 578)
Screenshot: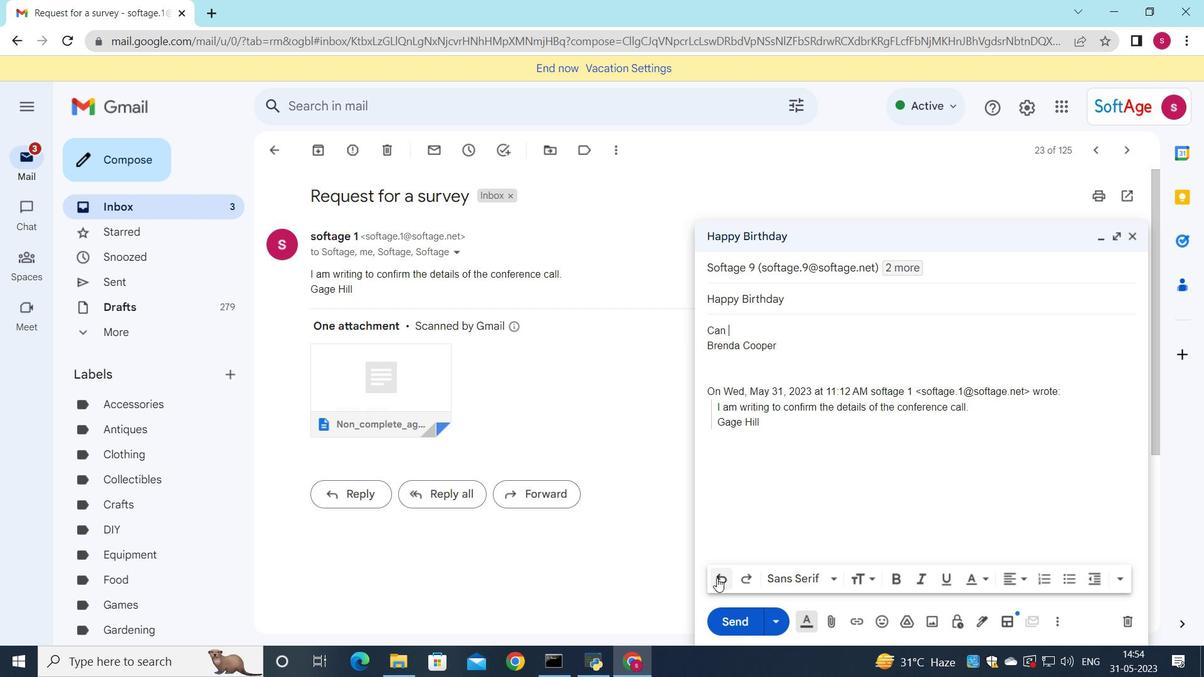 
Action: Mouse pressed left at (717, 578)
Screenshot: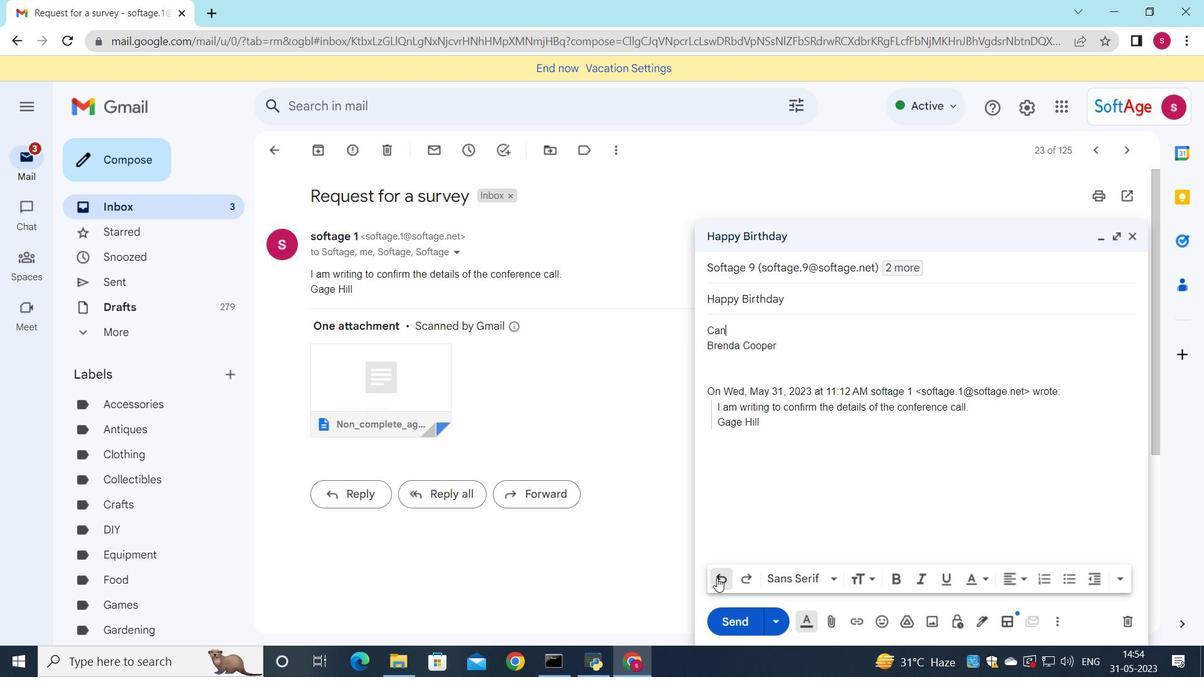 
Action: Mouse pressed left at (717, 578)
Screenshot: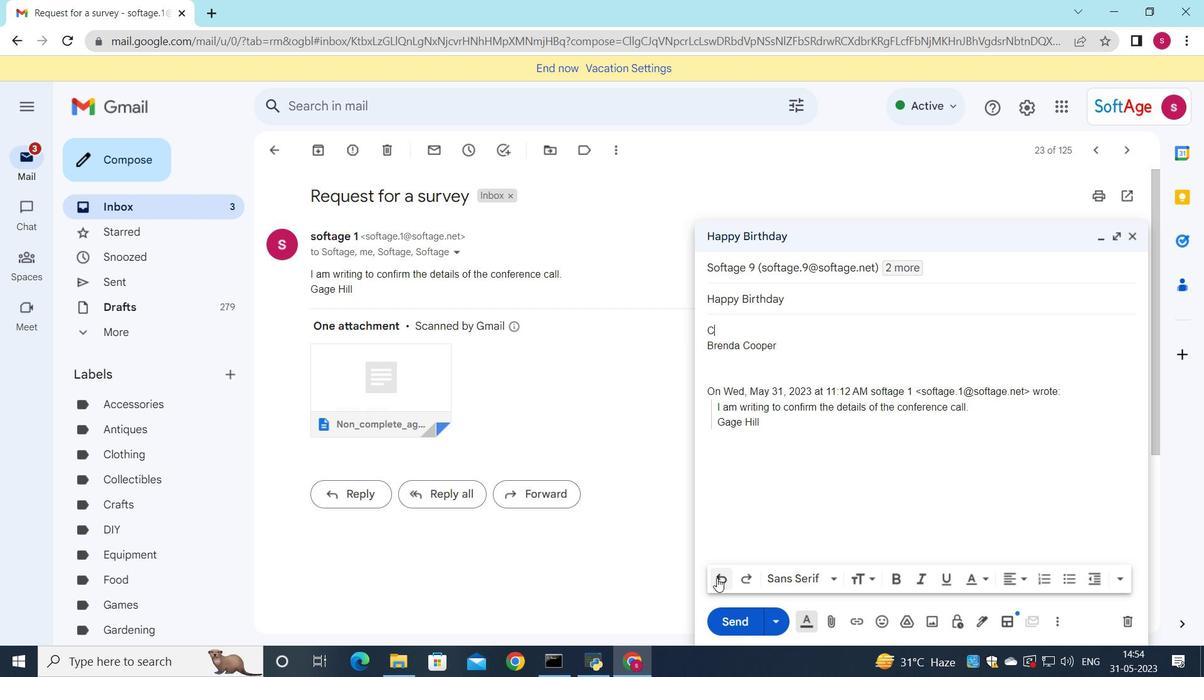 
Action: Key pressed <Key.shift><Key.shift><Key.shift><Key.shift><Key.shift><Key.shift>Thank<Key.space>you<Key.space>for<Key.space>your<Key.space>intrest<Key.space>in<Key.space>our<Key.space>product<Key.shift><Key.shift><Key.shift><Key.shift><Key.shift><Key.shift><Key.shift><Key.shift><Key.shift><Key.shift><Key.shift><Key.shift><Key.shift>?<Key.backspace>/service.
Screenshot: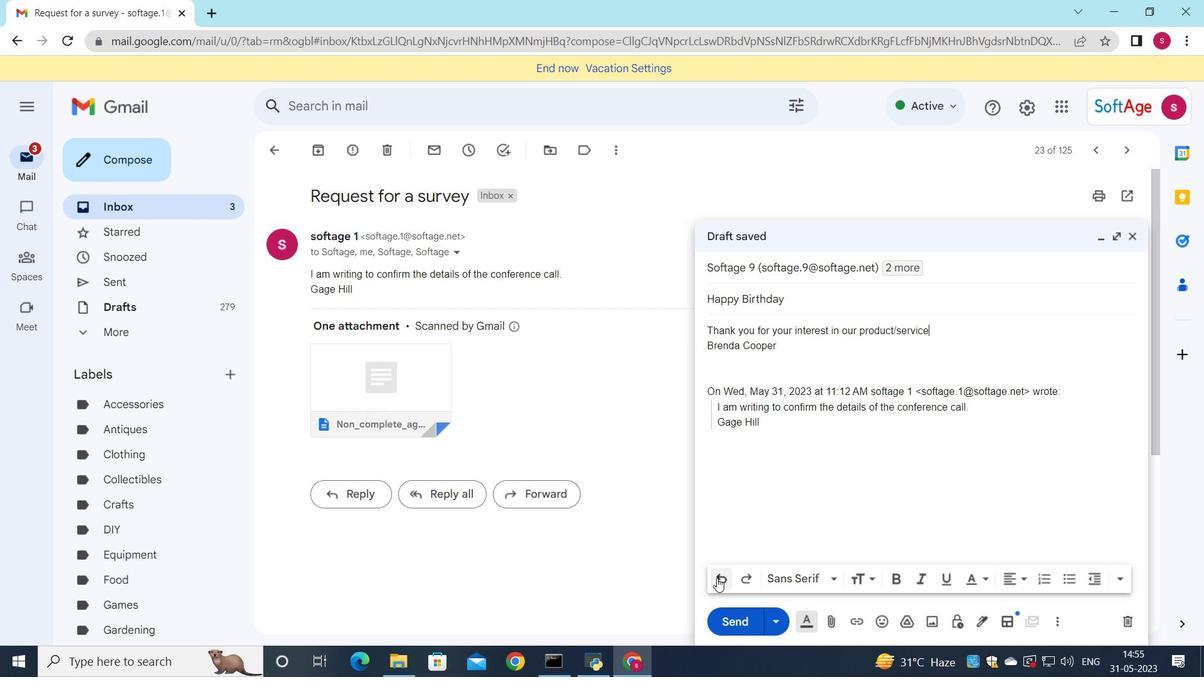 
Action: Mouse moved to (718, 622)
Screenshot: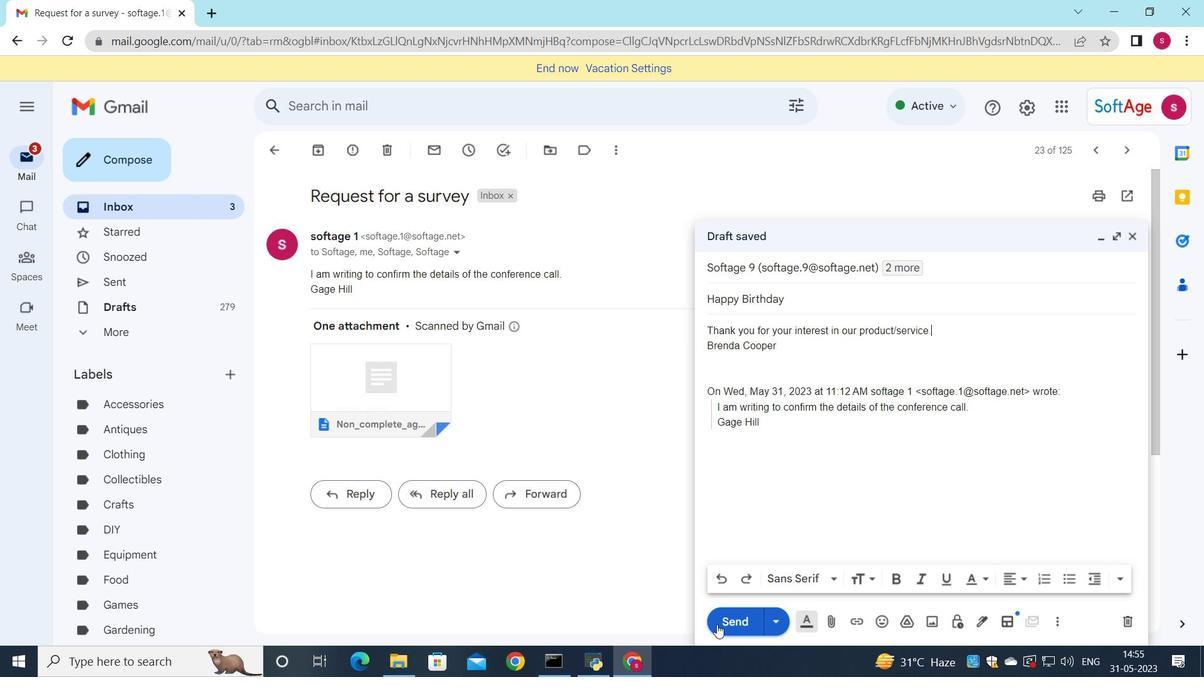 
Action: Mouse pressed left at (718, 622)
Screenshot: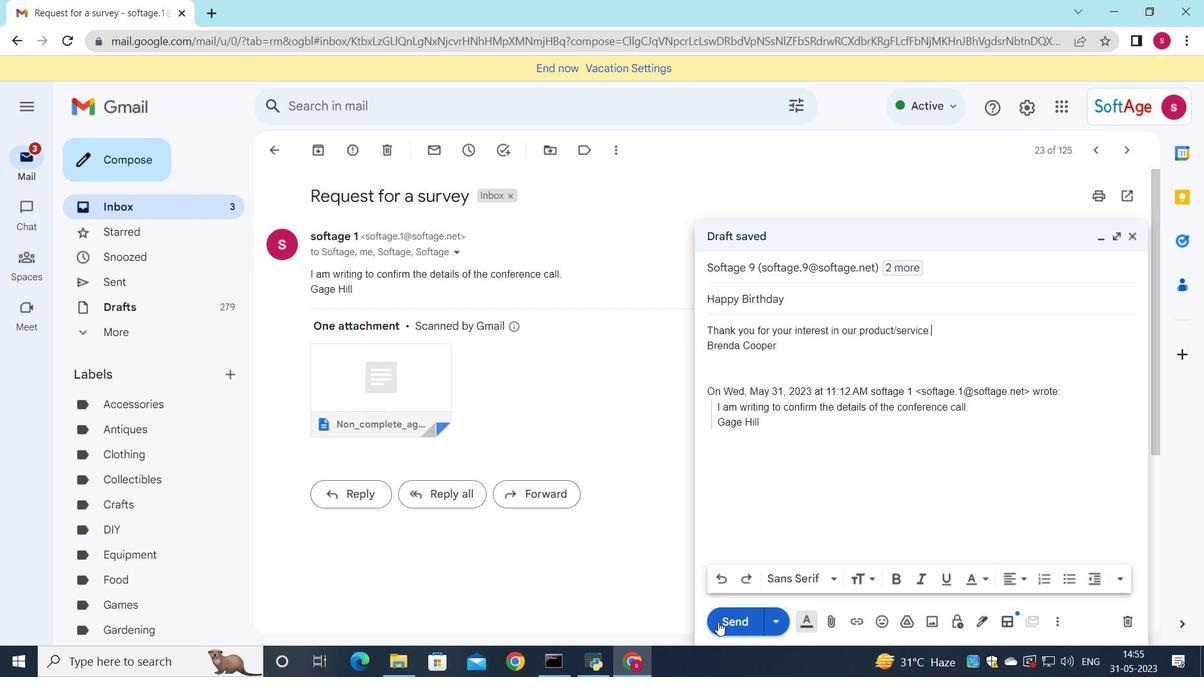 
Action: Mouse moved to (195, 196)
Screenshot: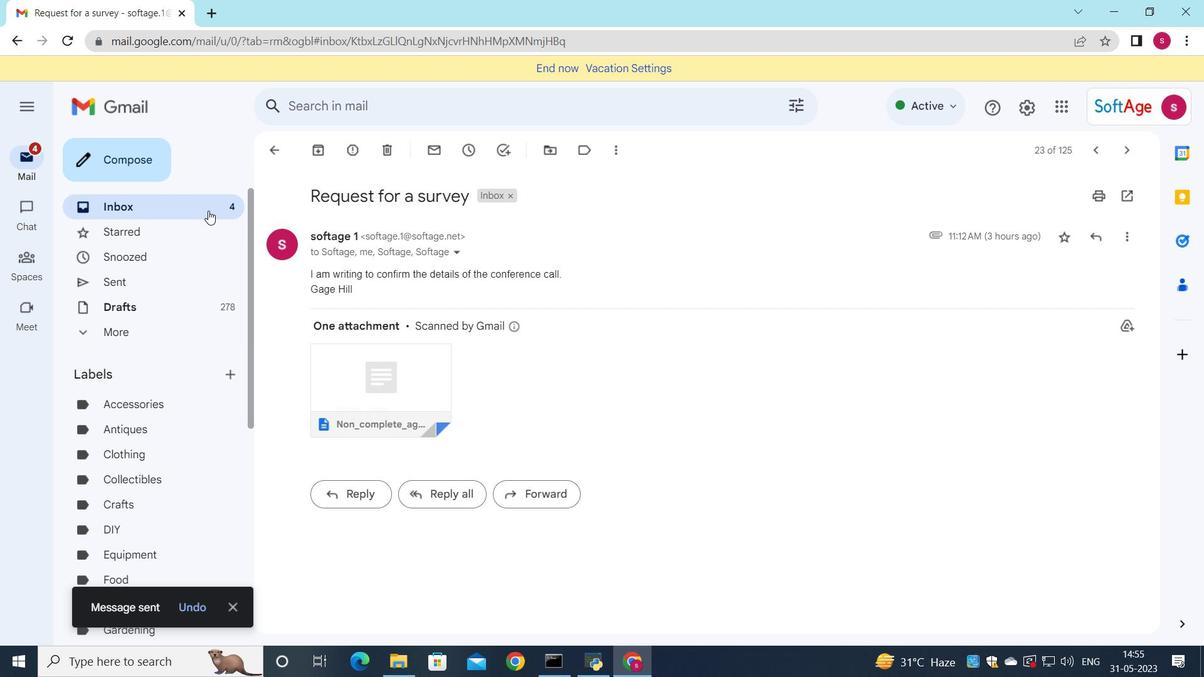 
Action: Mouse pressed left at (195, 196)
Screenshot: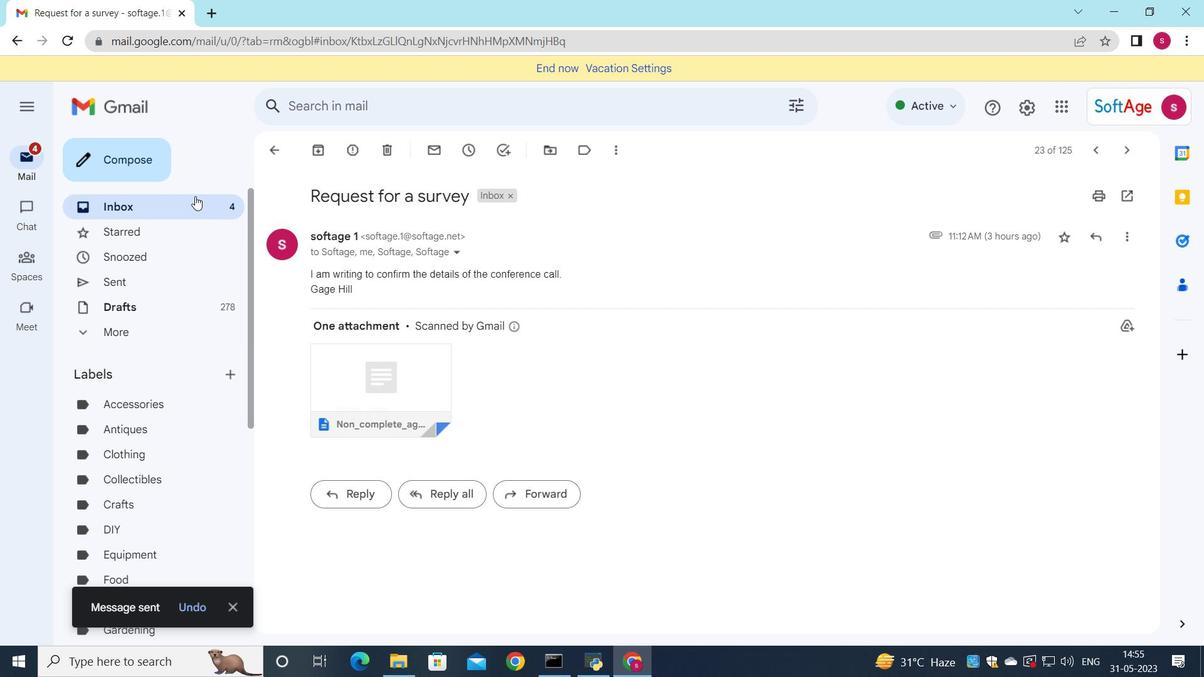 
Action: Mouse moved to (464, 348)
Screenshot: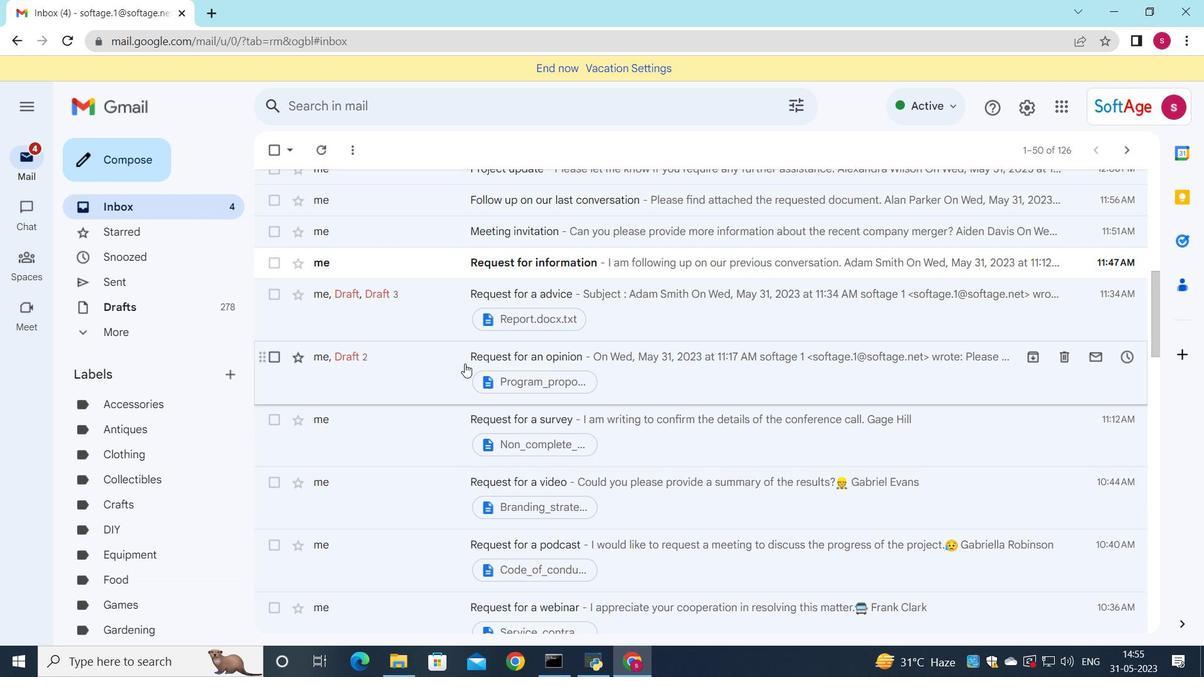 
Action: Mouse scrolled (464, 349) with delta (0, 0)
Screenshot: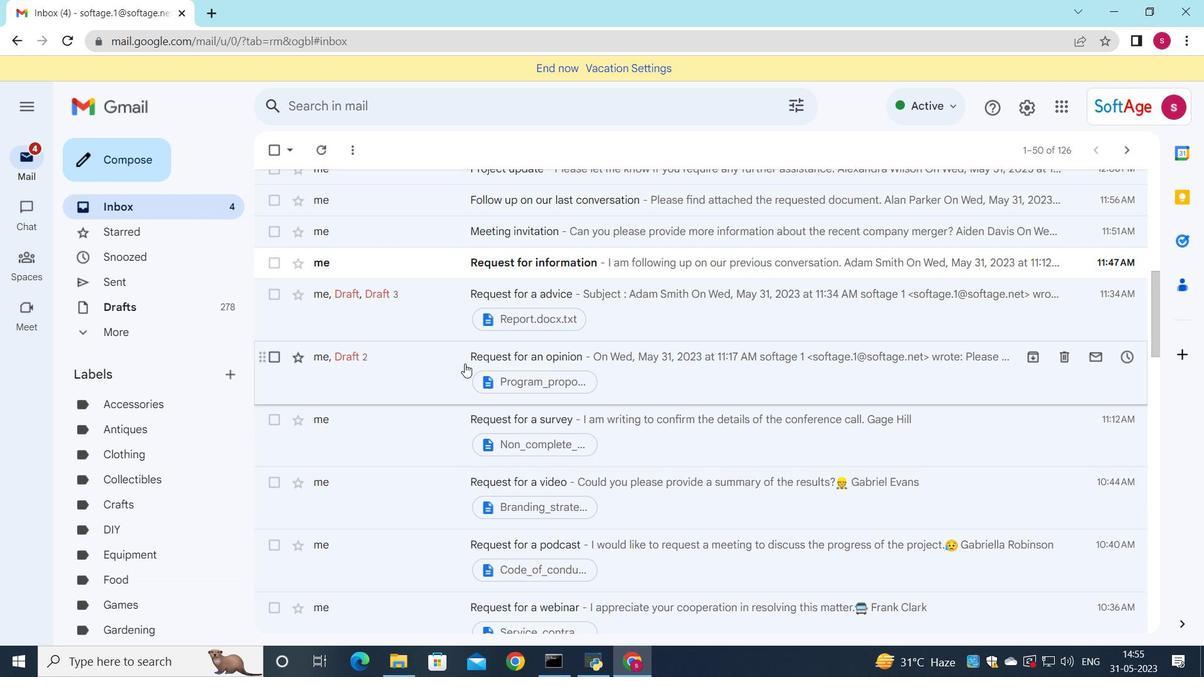 
Action: Mouse moved to (449, 338)
Screenshot: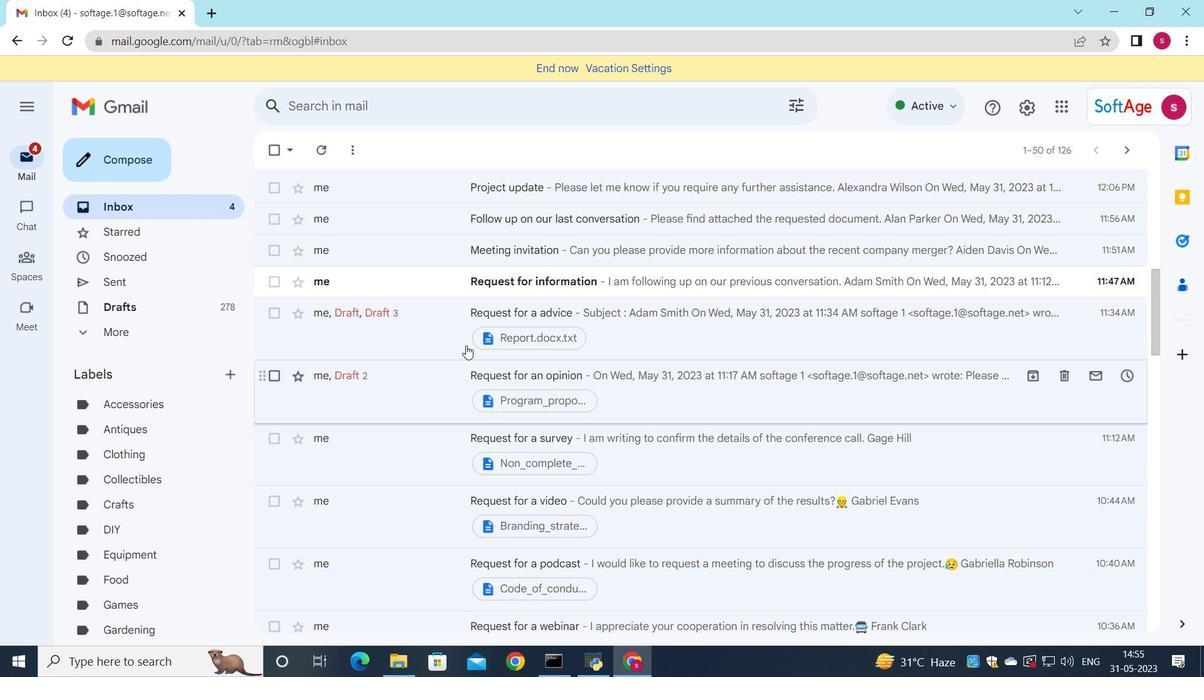 
Action: Mouse scrolled (449, 339) with delta (0, 0)
Screenshot: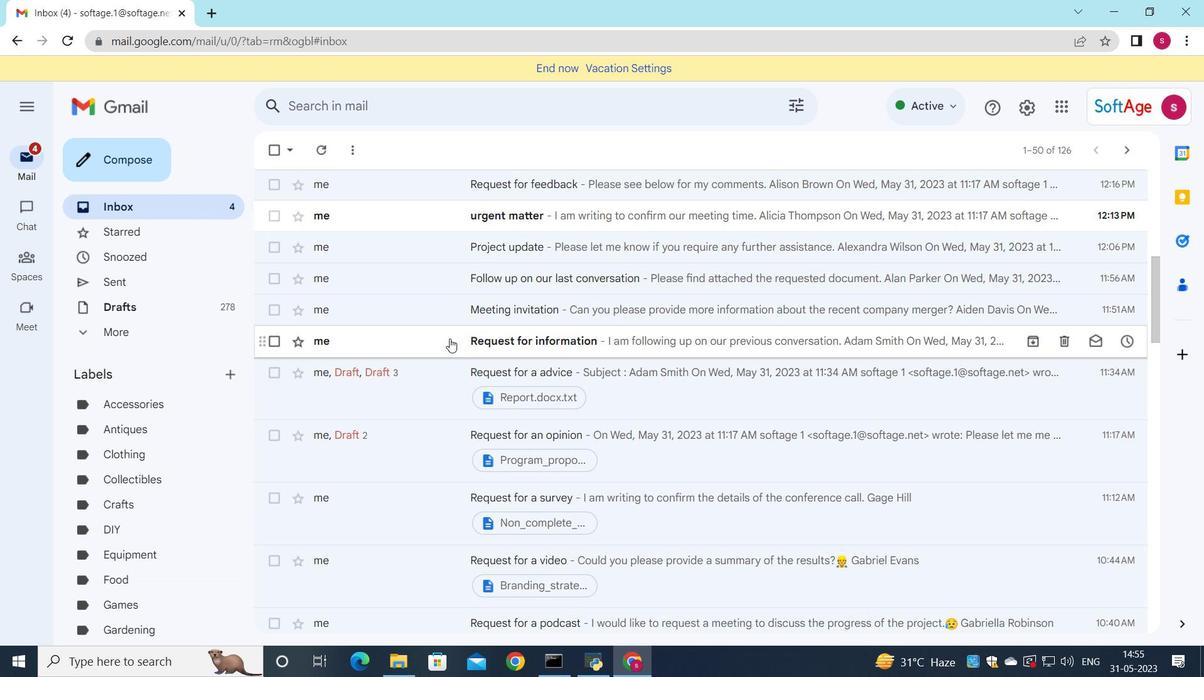 
Action: Mouse scrolled (449, 339) with delta (0, 0)
Screenshot: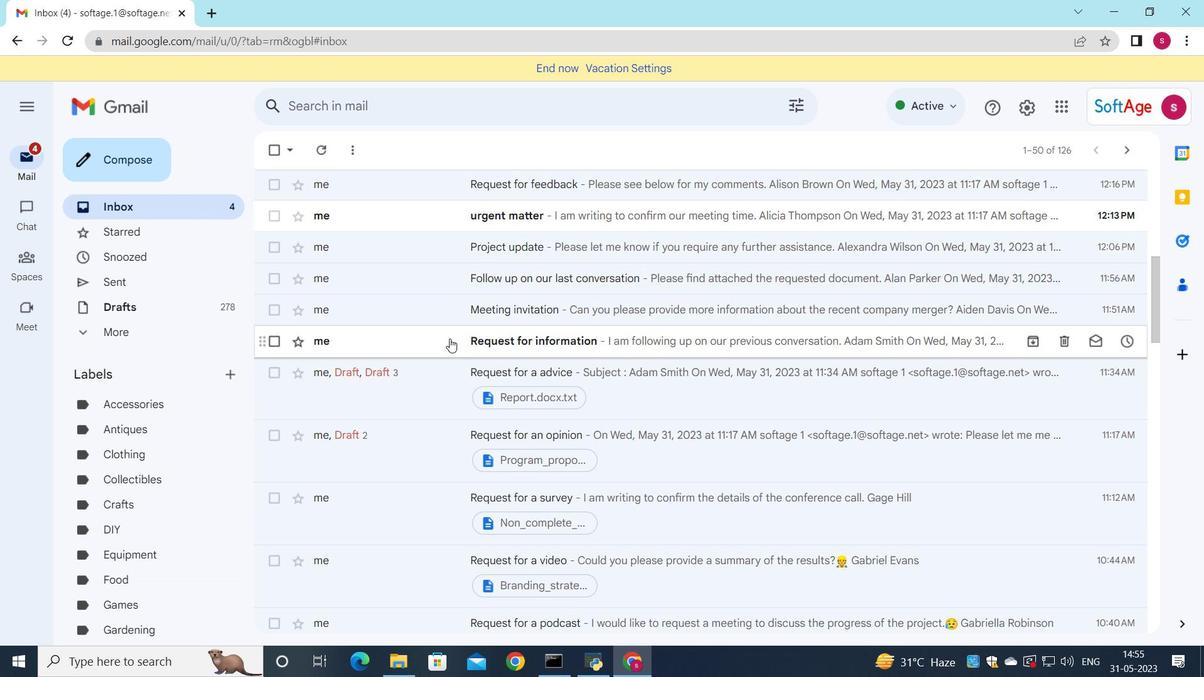 
Action: Mouse scrolled (449, 339) with delta (0, 0)
Screenshot: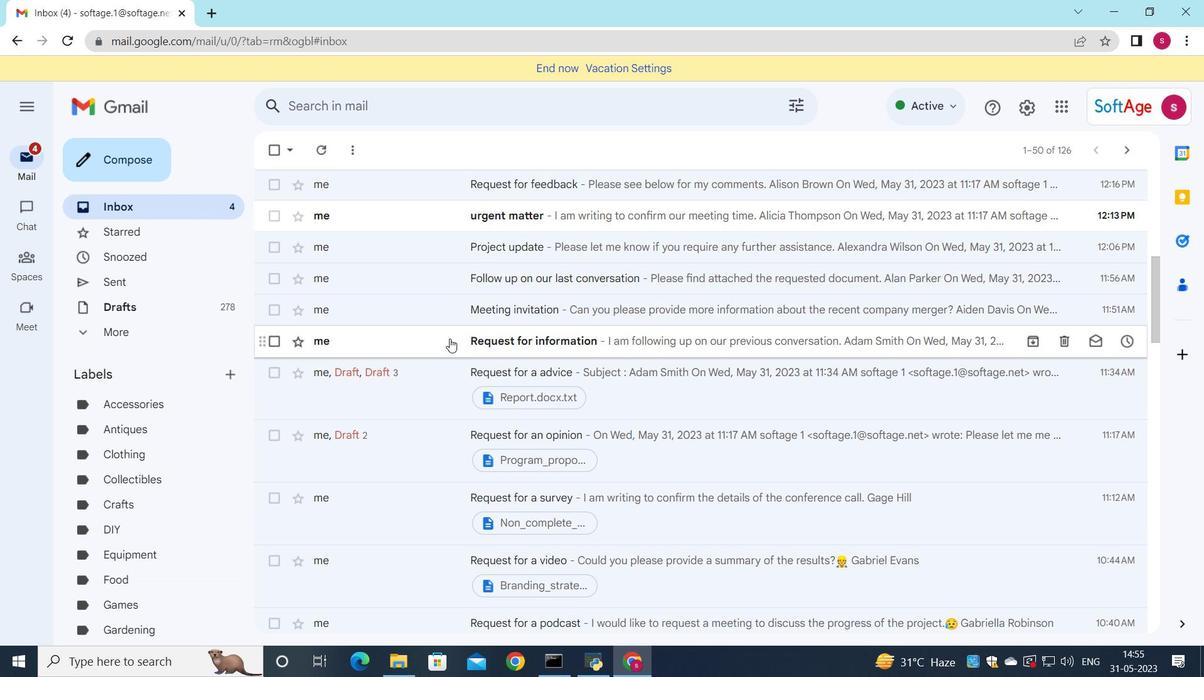 
Action: Mouse scrolled (449, 339) with delta (0, 0)
Screenshot: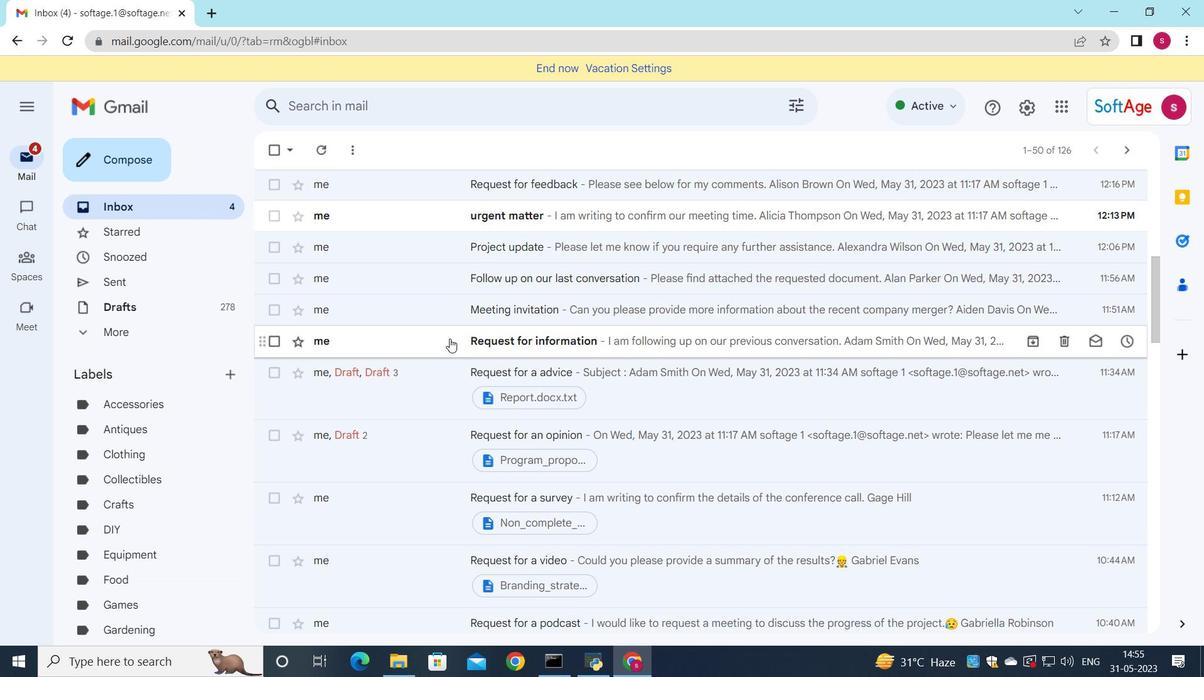 
Action: Mouse moved to (452, 337)
Screenshot: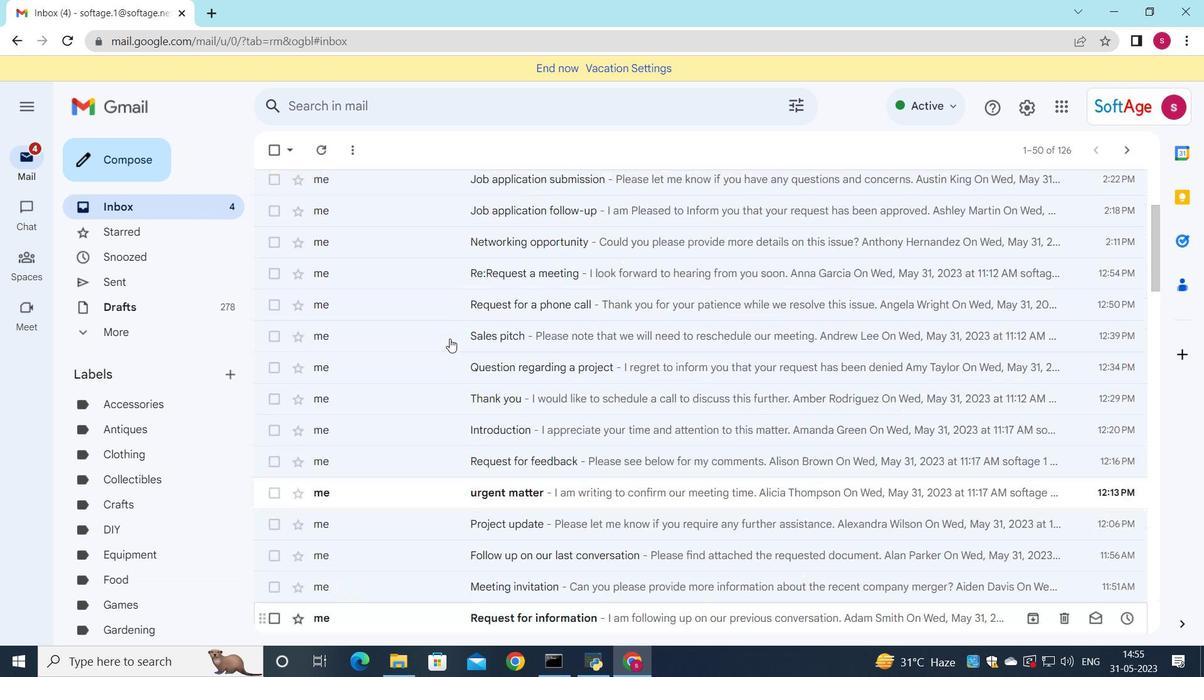 
Action: Mouse scrolled (452, 338) with delta (0, 0)
Screenshot: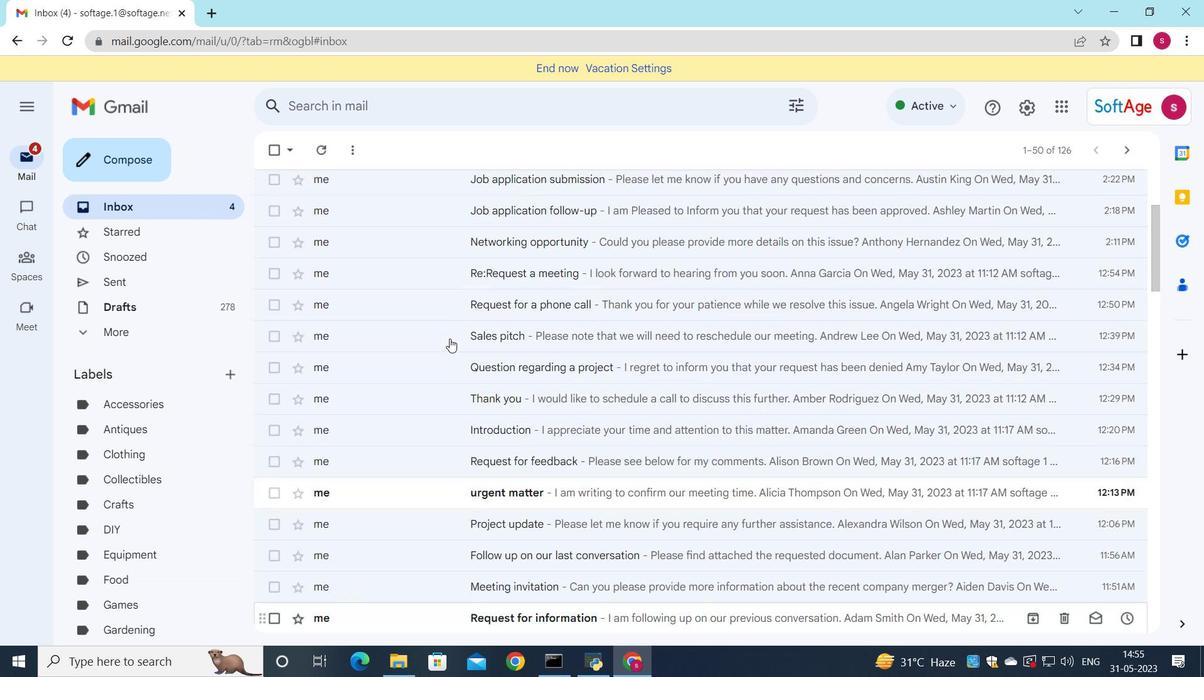 
Action: Mouse moved to (452, 337)
Screenshot: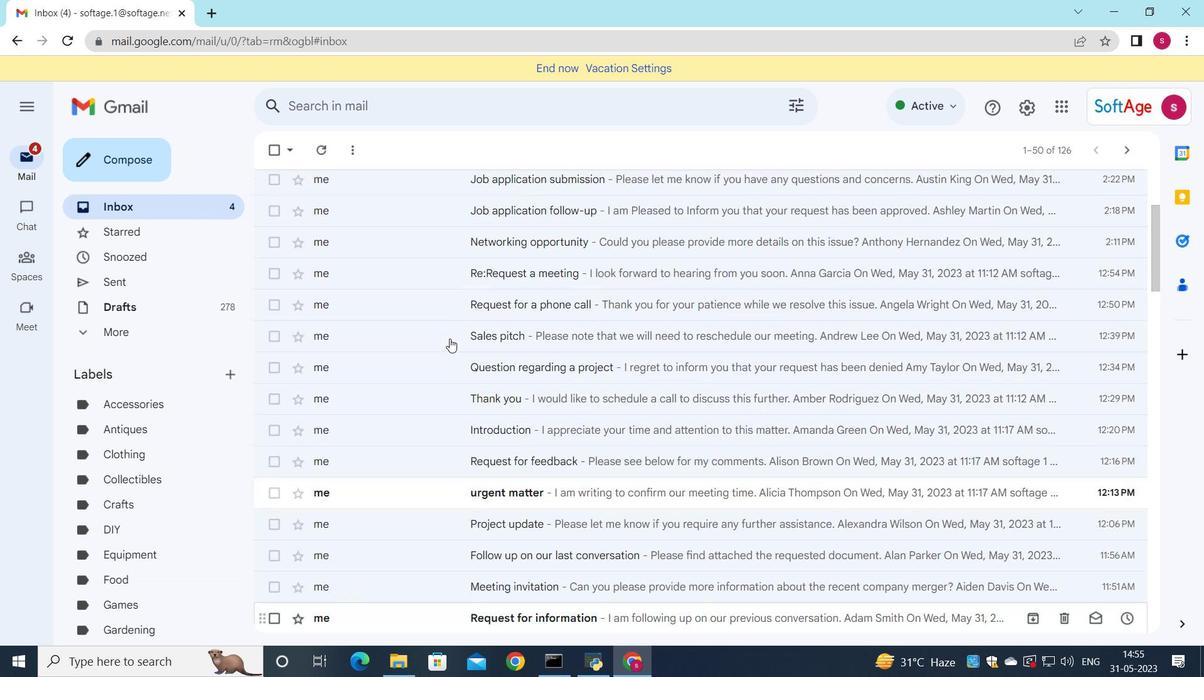 
Action: Mouse scrolled (452, 338) with delta (0, 0)
Screenshot: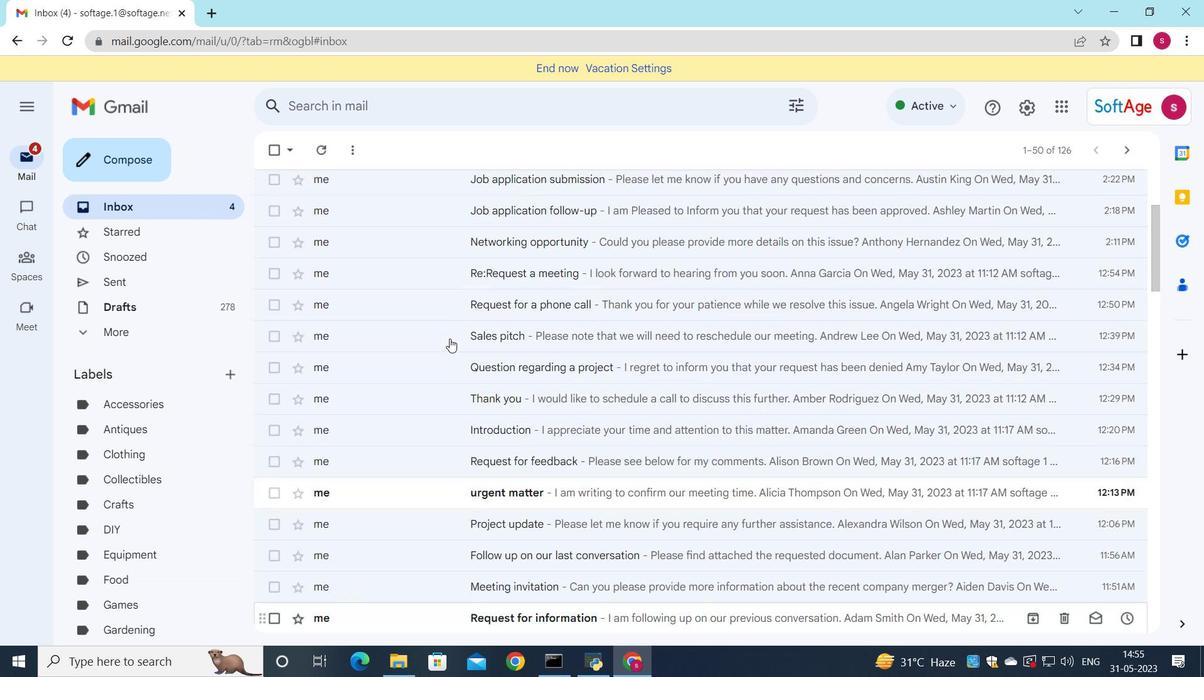 
Action: Mouse scrolled (452, 338) with delta (0, 0)
Screenshot: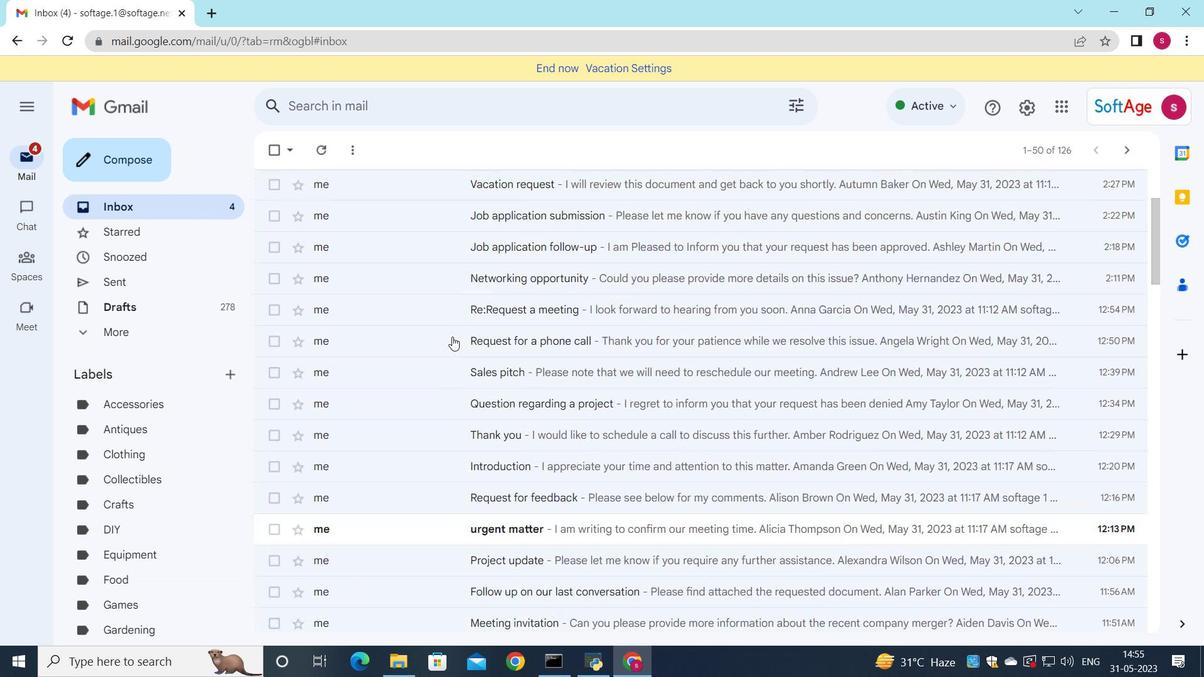 
Action: Mouse moved to (465, 288)
Screenshot: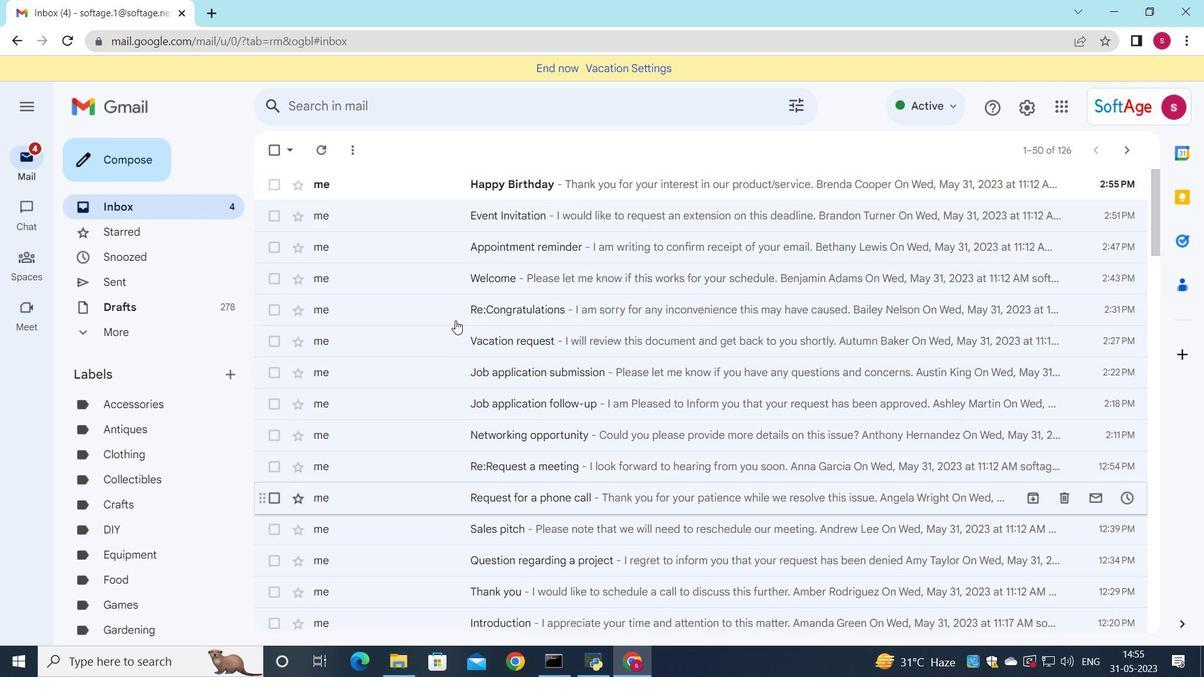 
Action: Mouse scrolled (465, 289) with delta (0, 0)
Screenshot: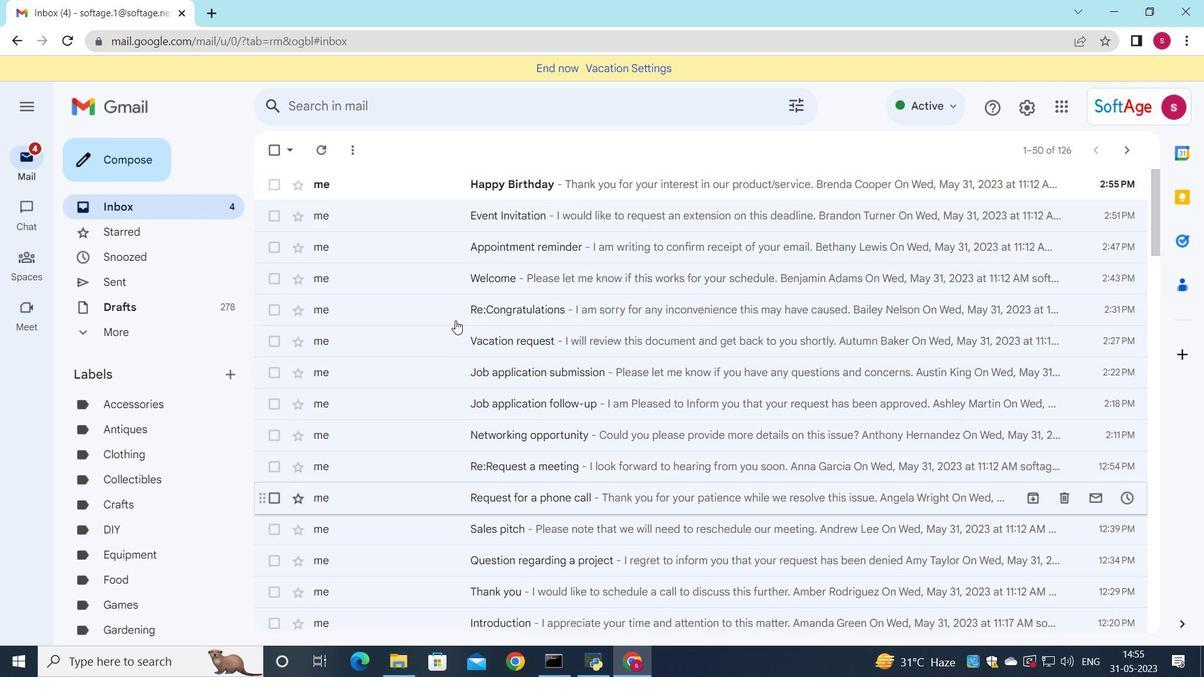 
Action: Mouse scrolled (465, 289) with delta (0, 0)
Screenshot: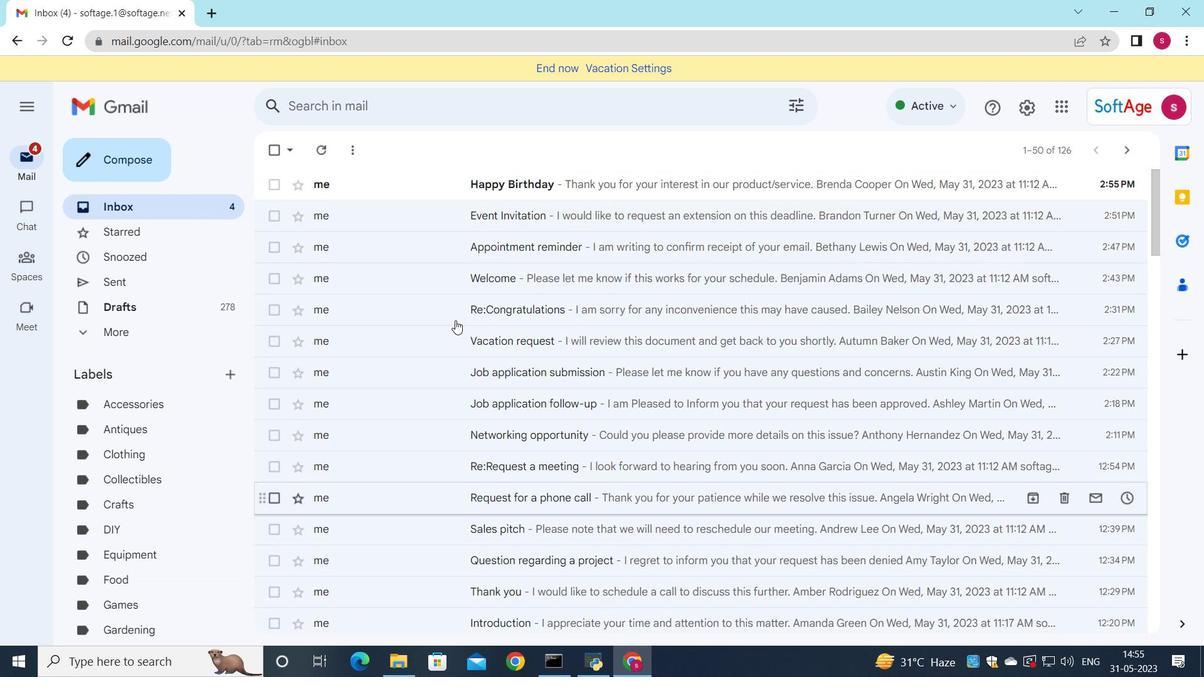
Action: Mouse scrolled (465, 289) with delta (0, 0)
Screenshot: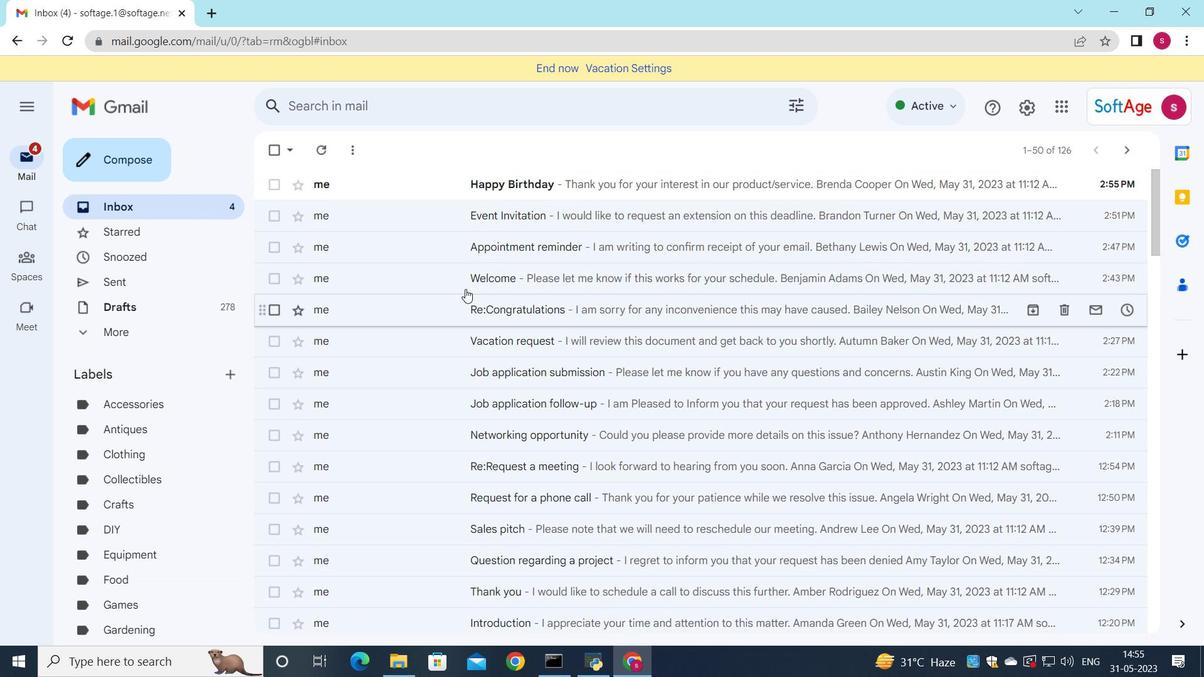 
Action: Mouse scrolled (465, 289) with delta (0, 0)
Screenshot: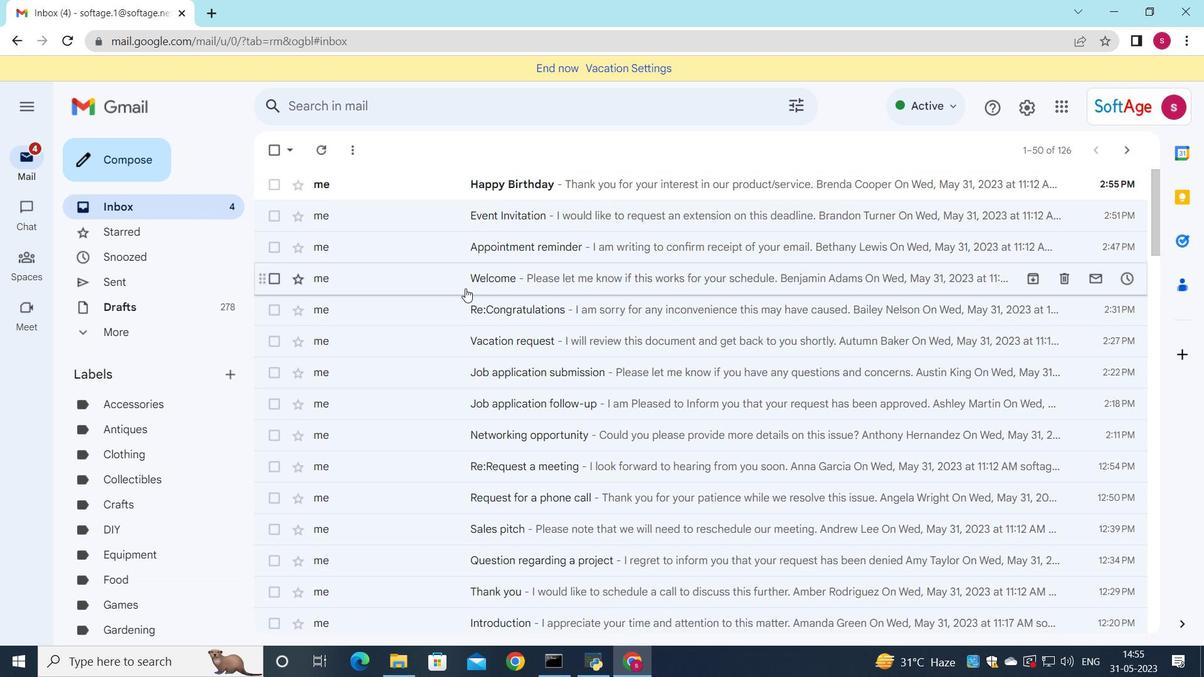 
Action: Mouse moved to (585, 182)
Screenshot: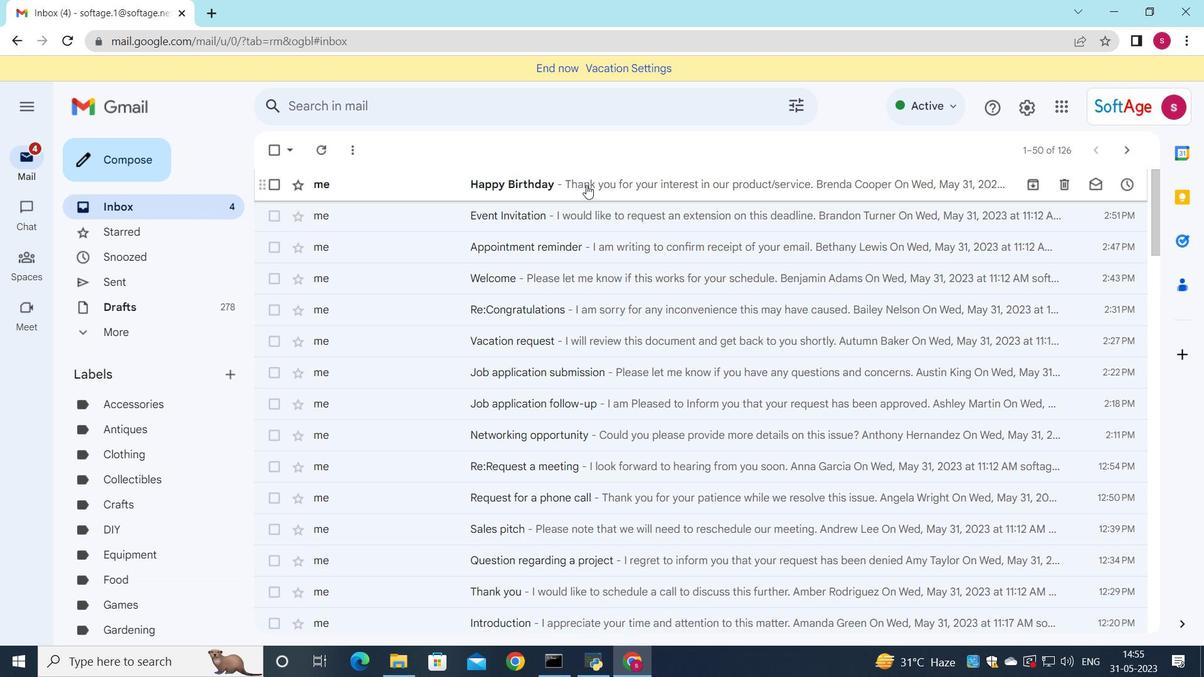 
Action: Mouse pressed left at (585, 182)
Screenshot: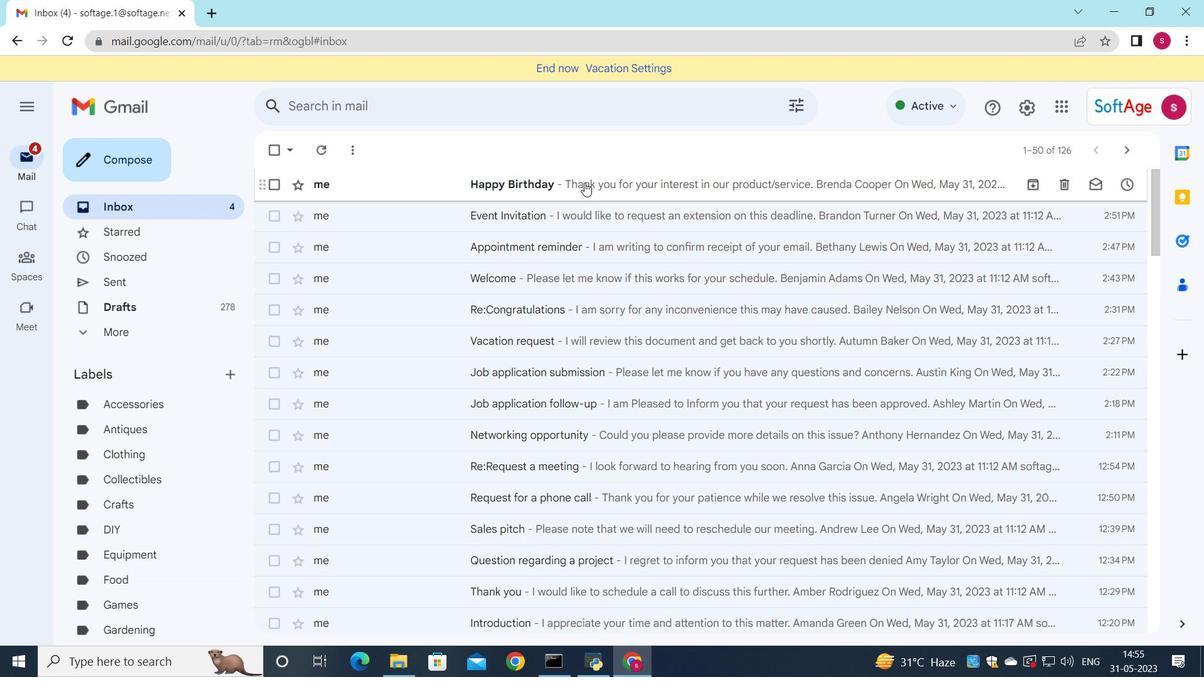 
Action: Mouse moved to (480, 281)
Screenshot: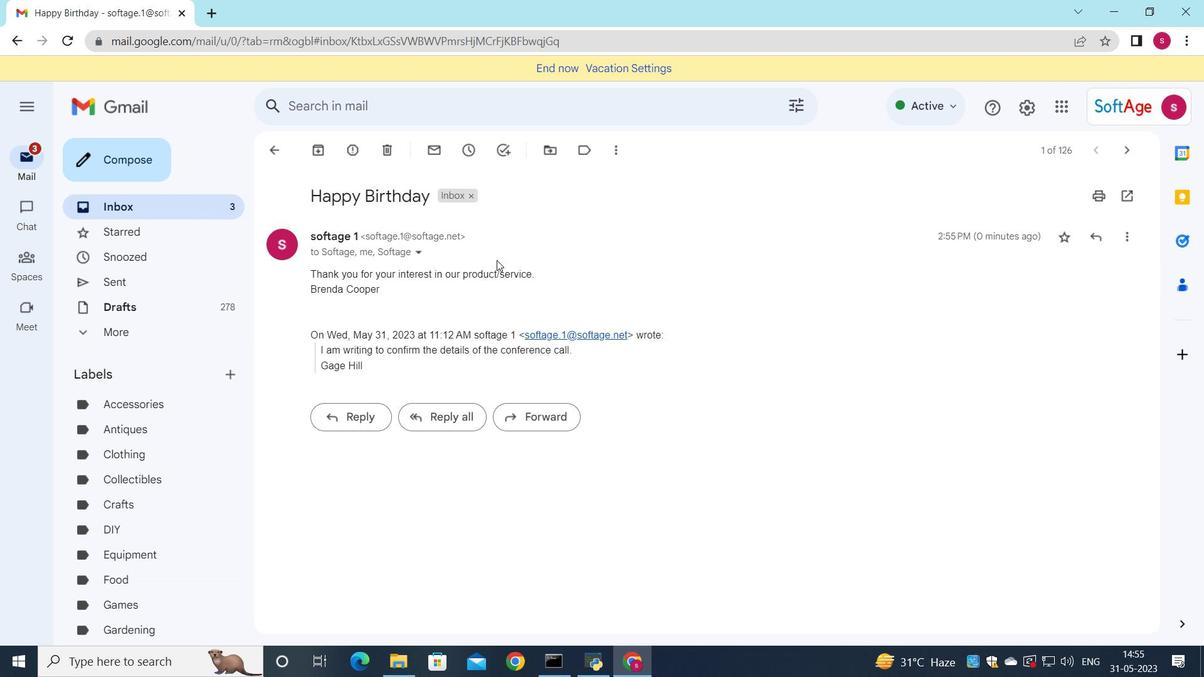 
